 Task: Select traffic view around selected location Providence Canyon State Park, Georgia, United States and identify the nearest hotel to the peak traffic point
Action: Mouse moved to (259, 82)
Screenshot: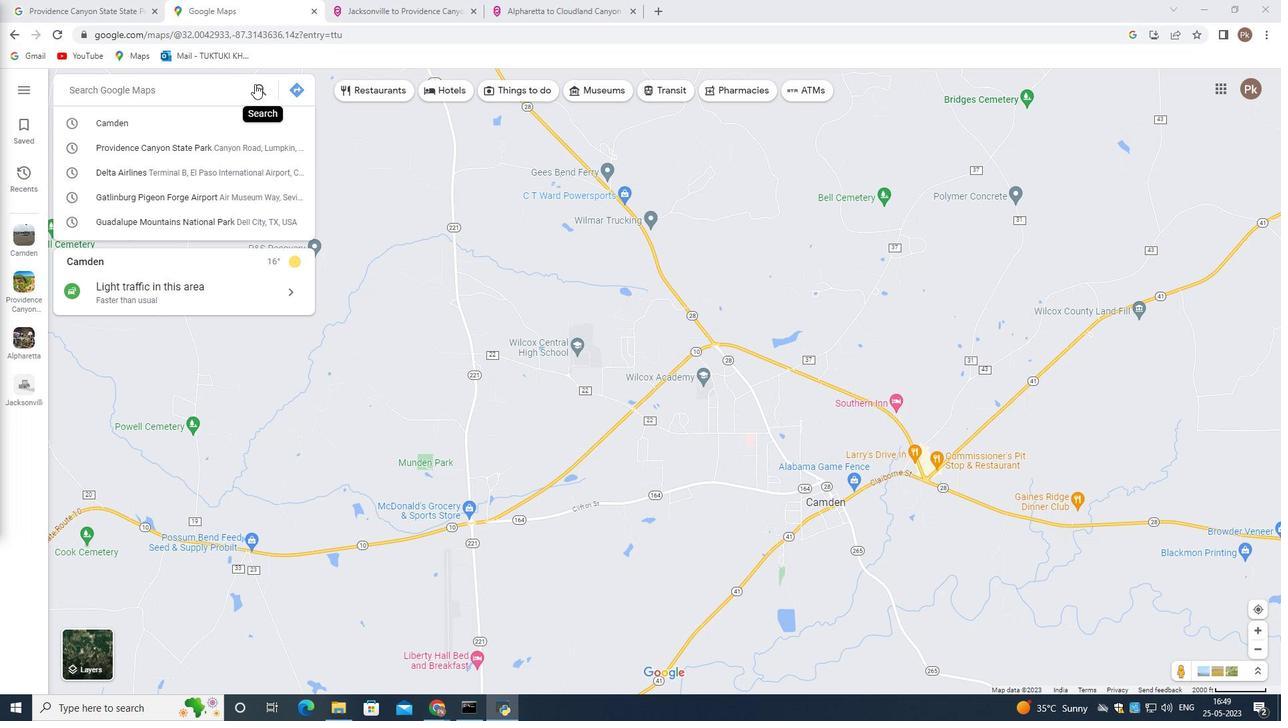 
Action: Mouse pressed left at (259, 82)
Screenshot: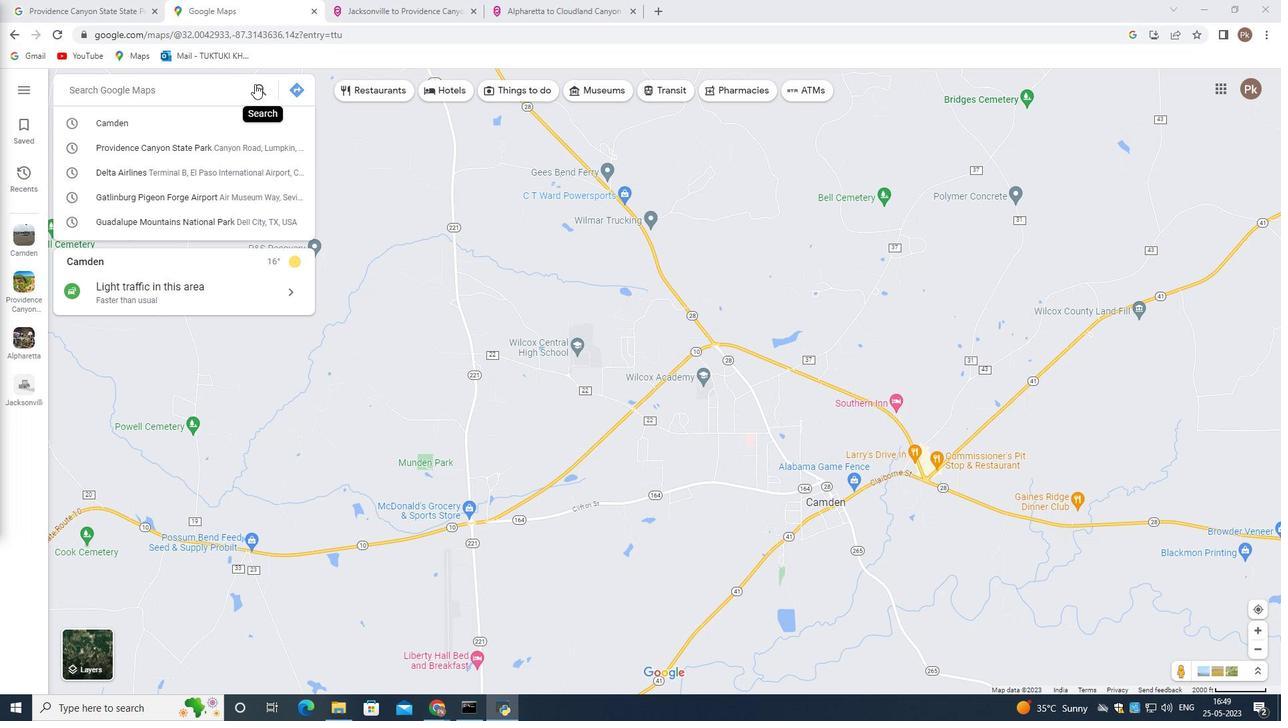 
Action: Mouse moved to (160, 88)
Screenshot: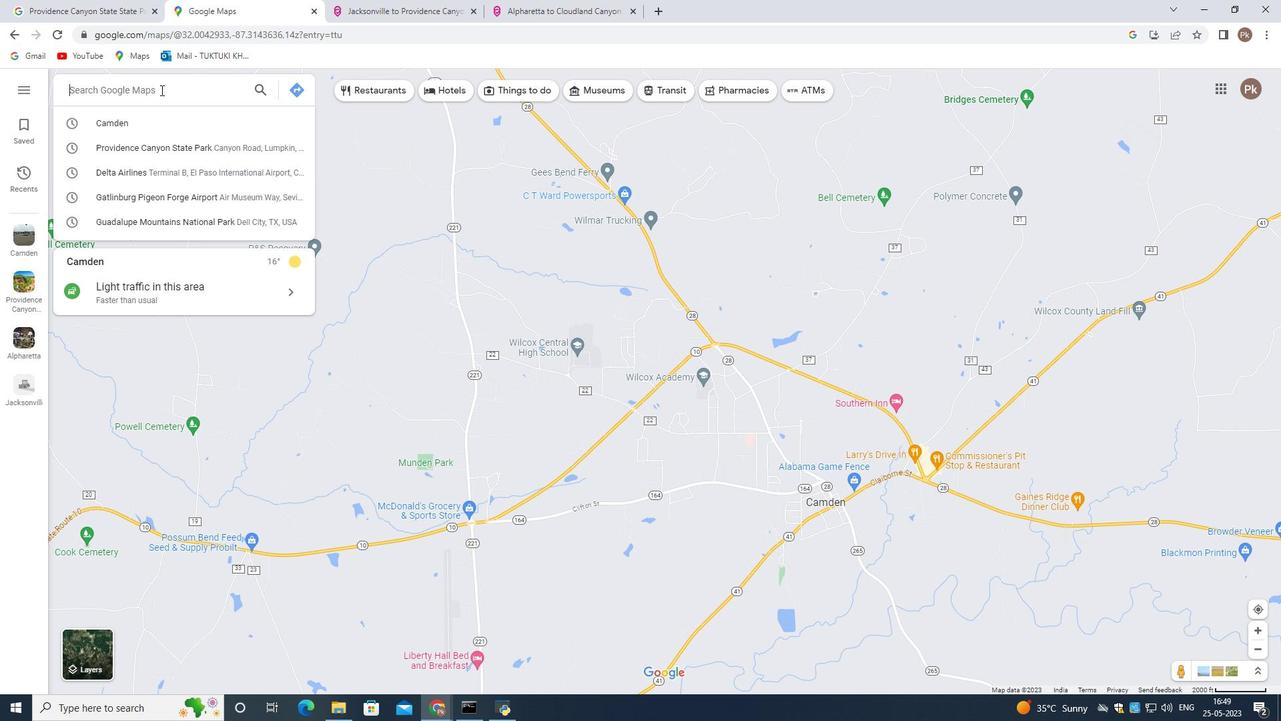 
Action: Mouse pressed left at (160, 88)
Screenshot: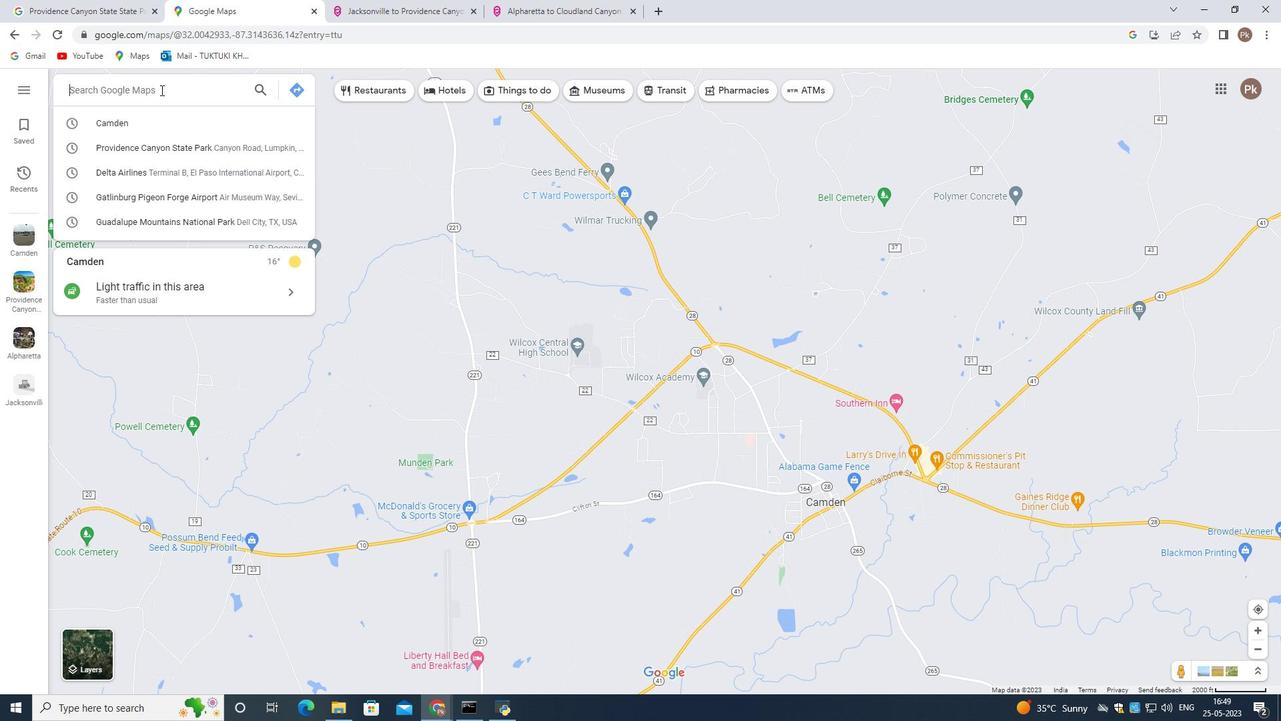 
Action: Key pressed <Key.shift>Providence<Key.space><Key.shift>Canyon<Key.space><Key.shift>State<Key.space><Key.shift>Park,<Key.space><Key.shift>Georgia,<Key.space><Key.shift>United<Key.space><Key.shift>State
Screenshot: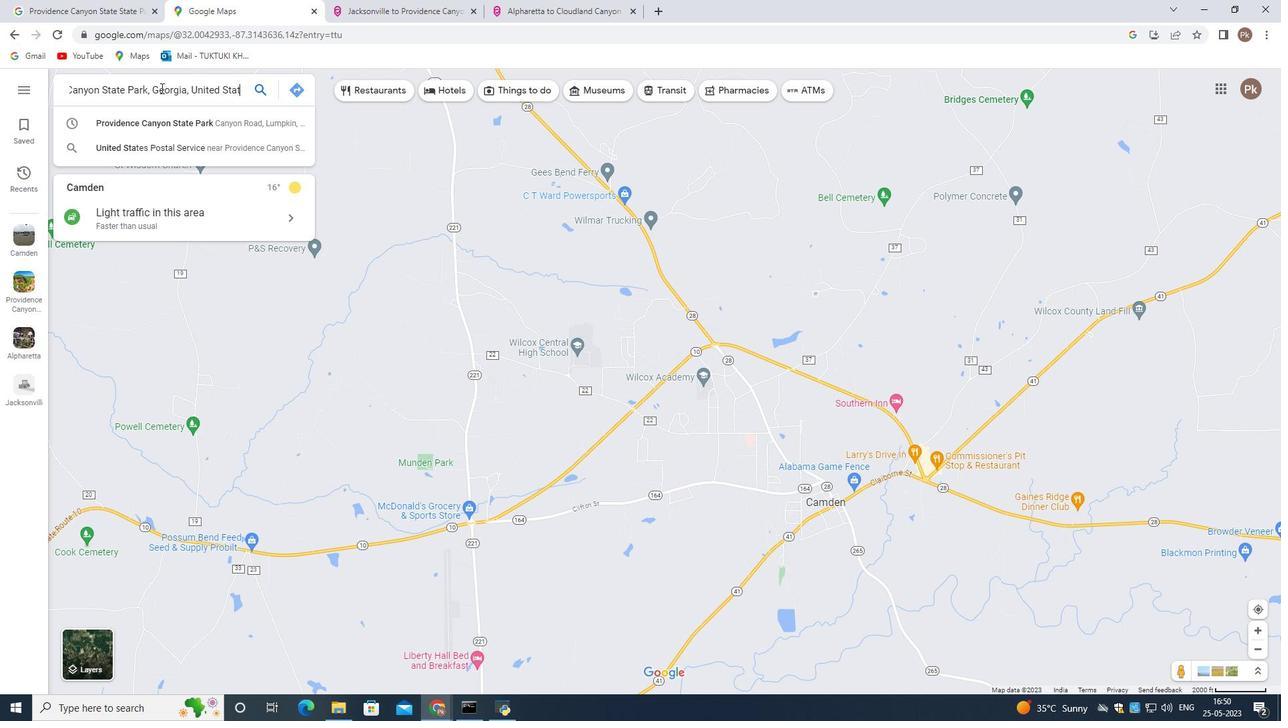 
Action: Mouse moved to (167, 86)
Screenshot: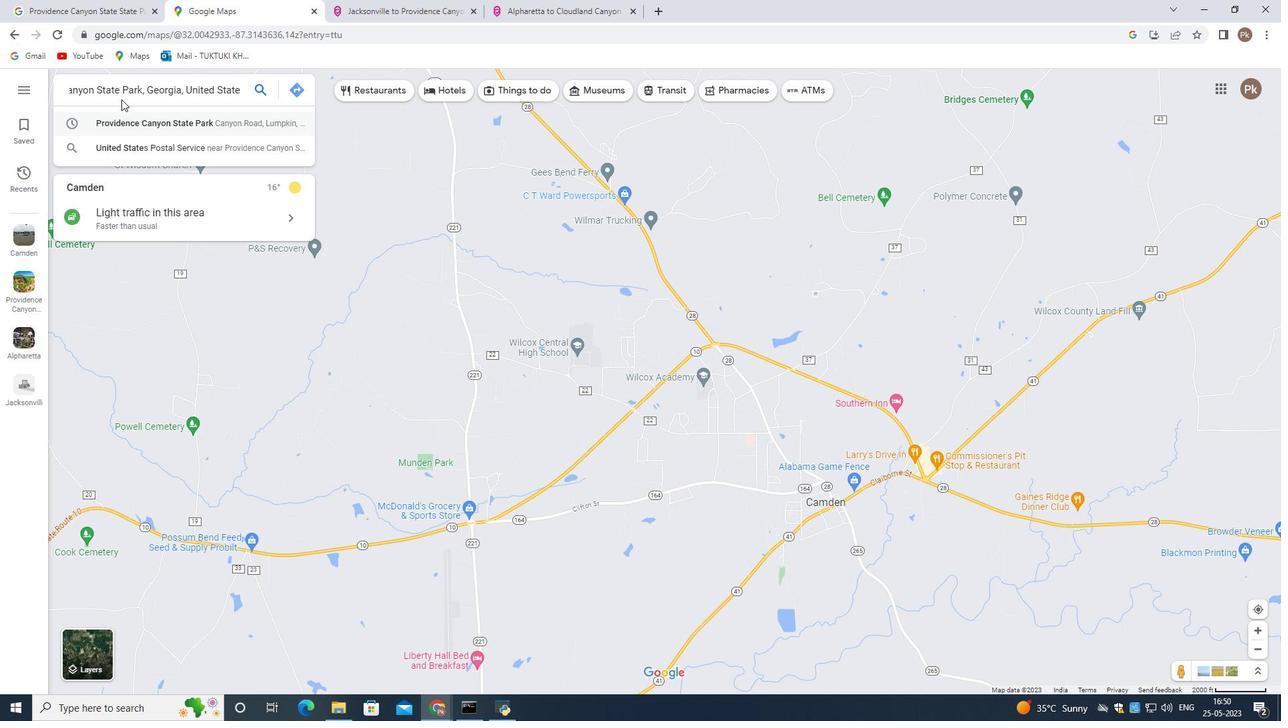 
Action: Key pressed <Key.space>nearest<Key.space>hotel<Key.space>to<Key.space>the<Key.space>peak<Key.space>traffic<Key.space>point<Key.enter>
Screenshot: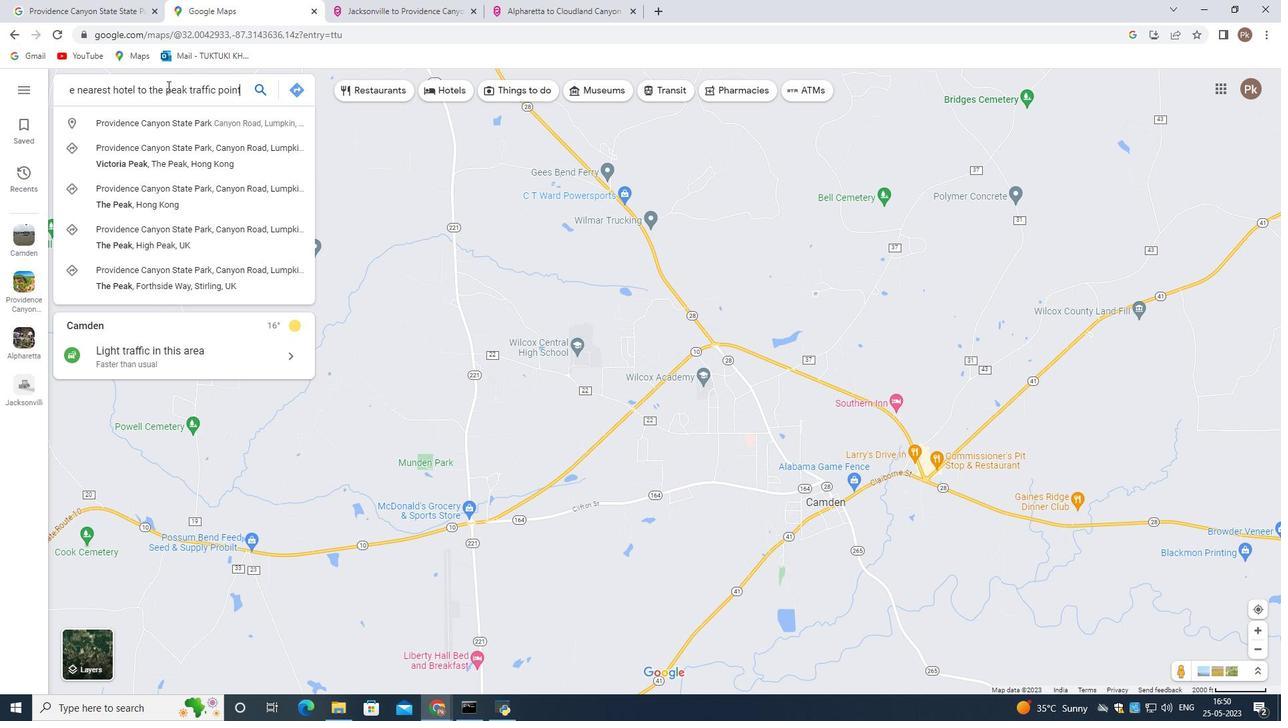 
Action: Mouse moved to (648, 348)
Screenshot: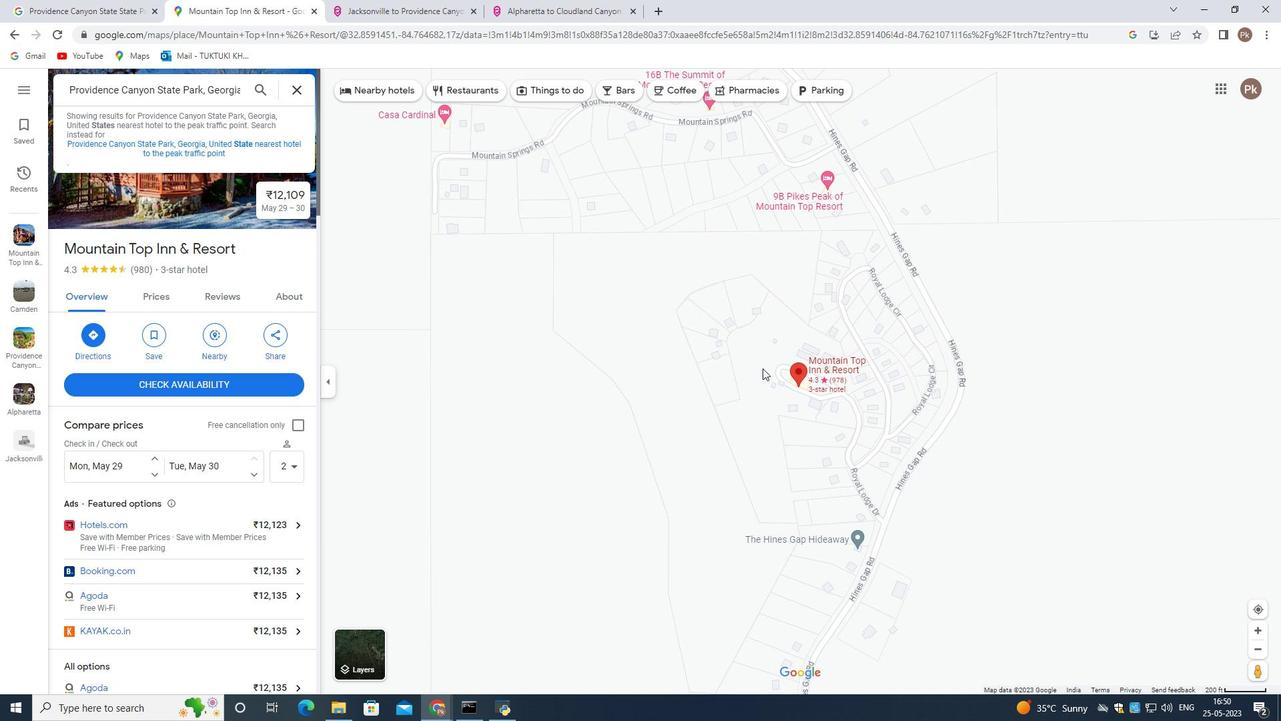 
Action: Mouse scrolled (648, 347) with delta (0, 0)
Screenshot: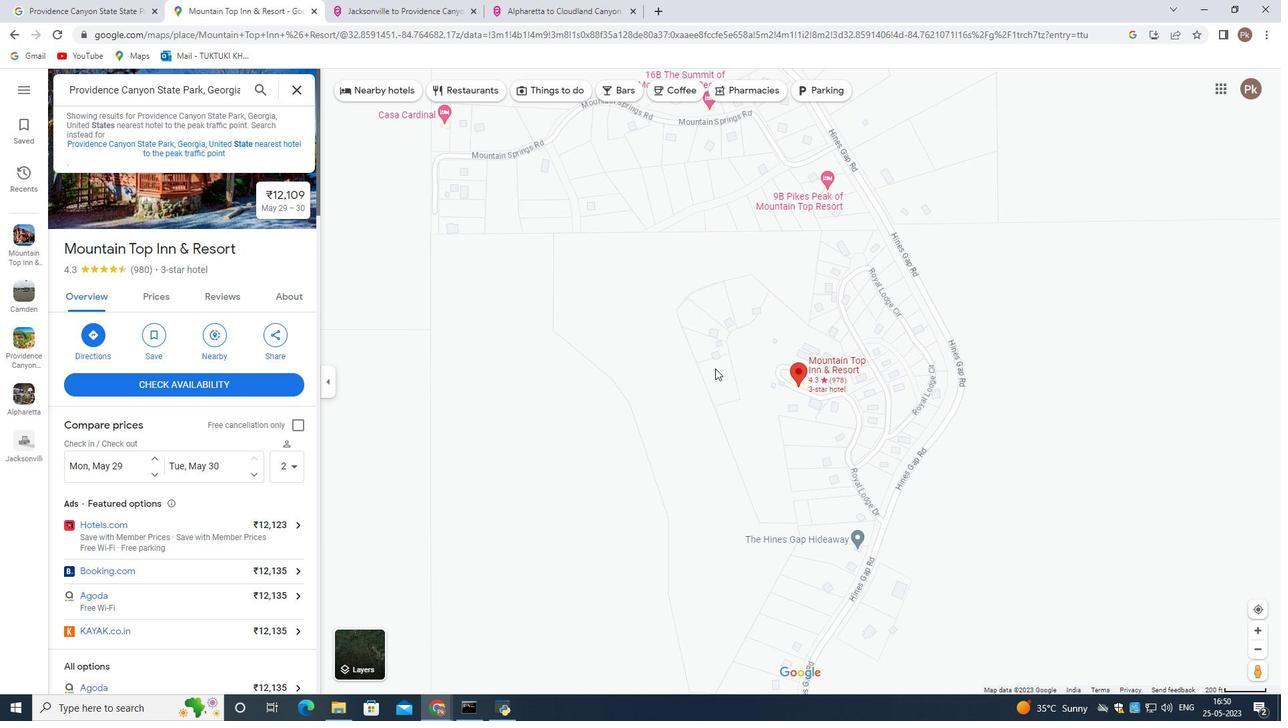 
Action: Mouse scrolled (648, 347) with delta (0, 0)
Screenshot: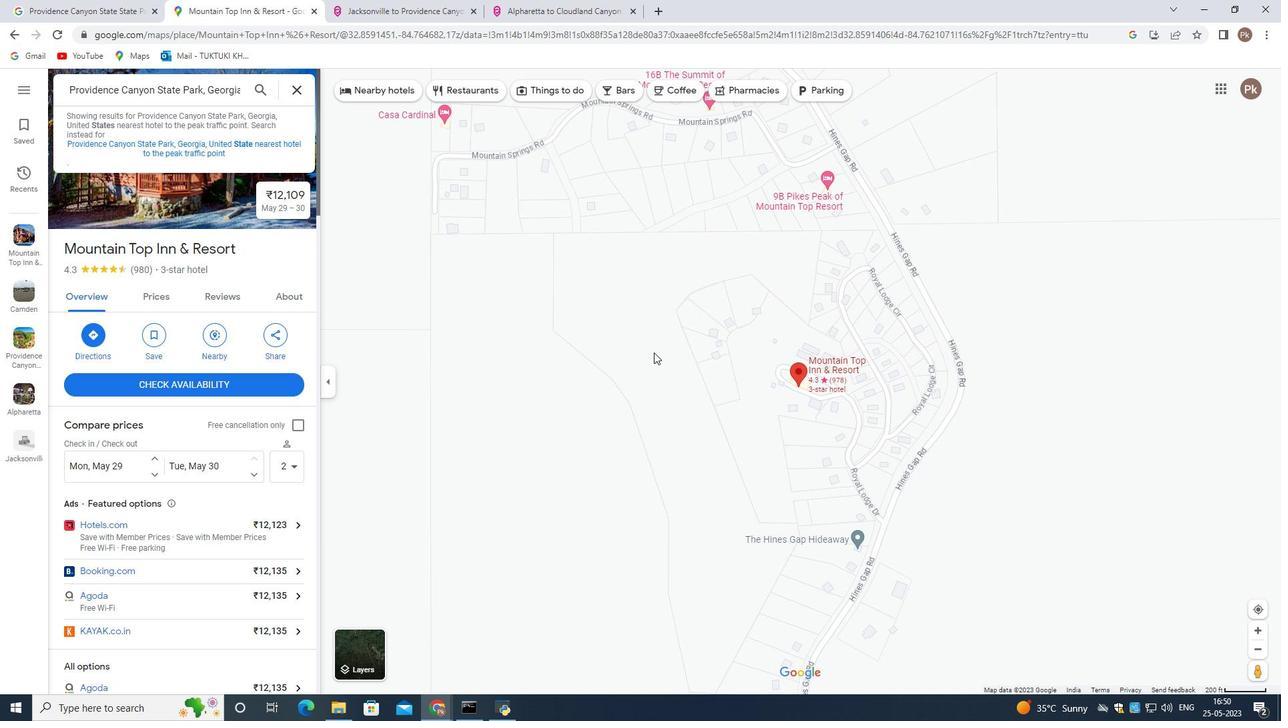 
Action: Mouse scrolled (648, 347) with delta (0, 0)
Screenshot: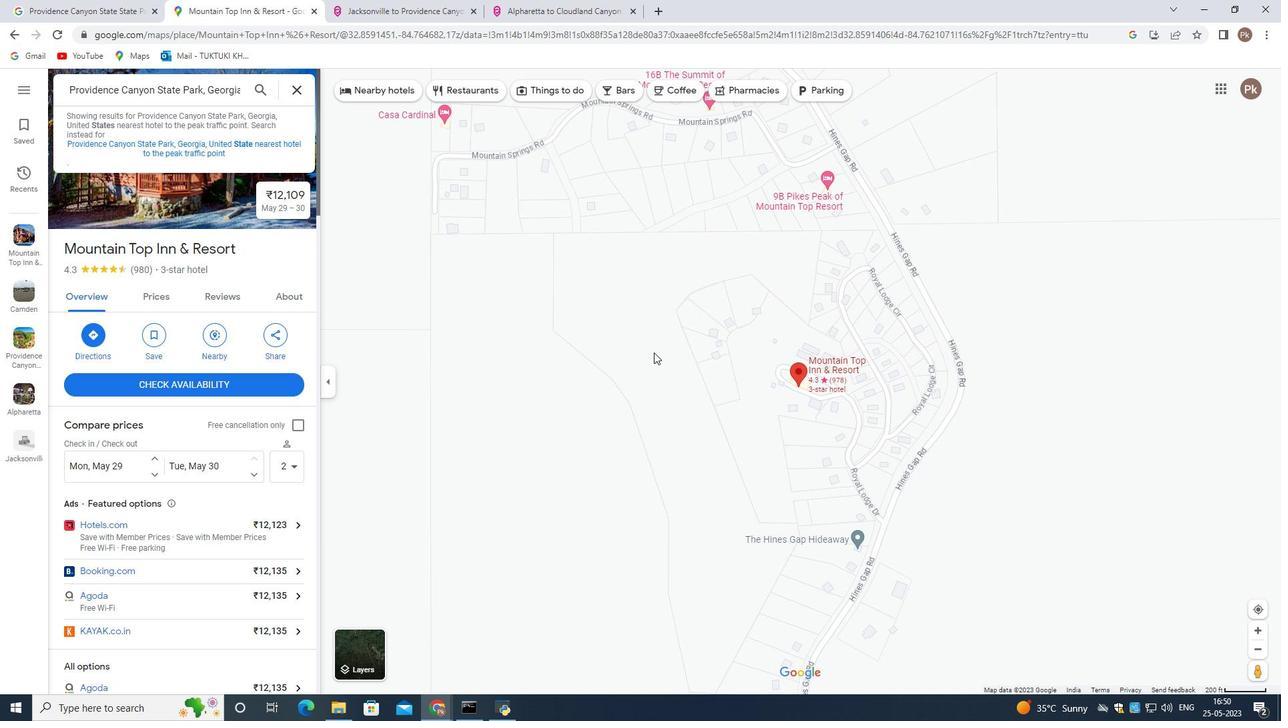 
Action: Mouse scrolled (648, 347) with delta (0, 0)
Screenshot: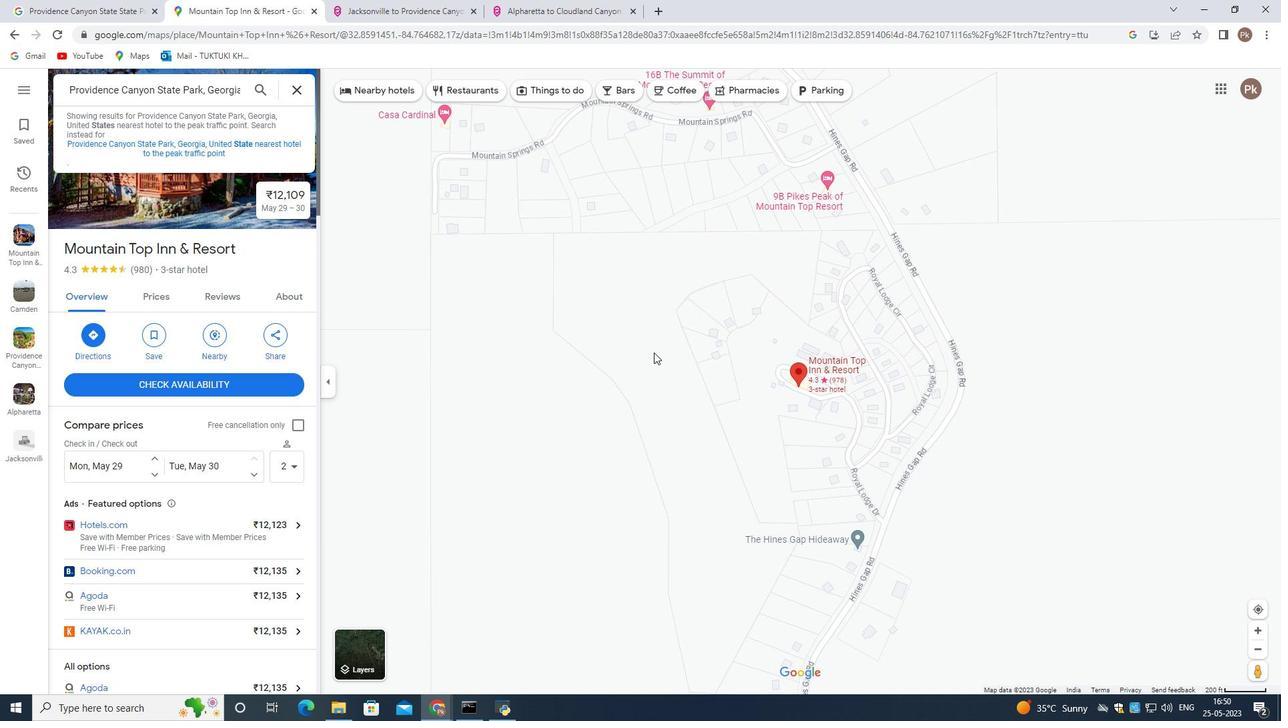 
Action: Mouse scrolled (648, 347) with delta (0, 0)
Screenshot: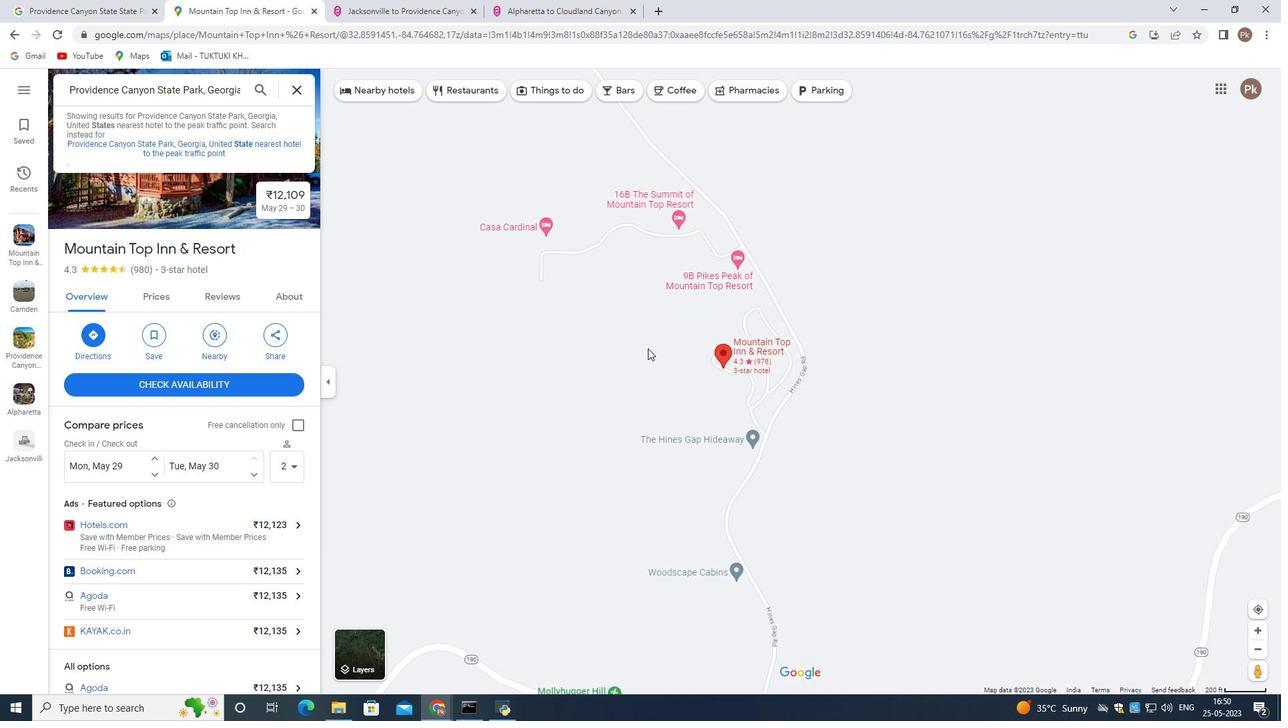 
Action: Mouse scrolled (648, 347) with delta (0, 0)
Screenshot: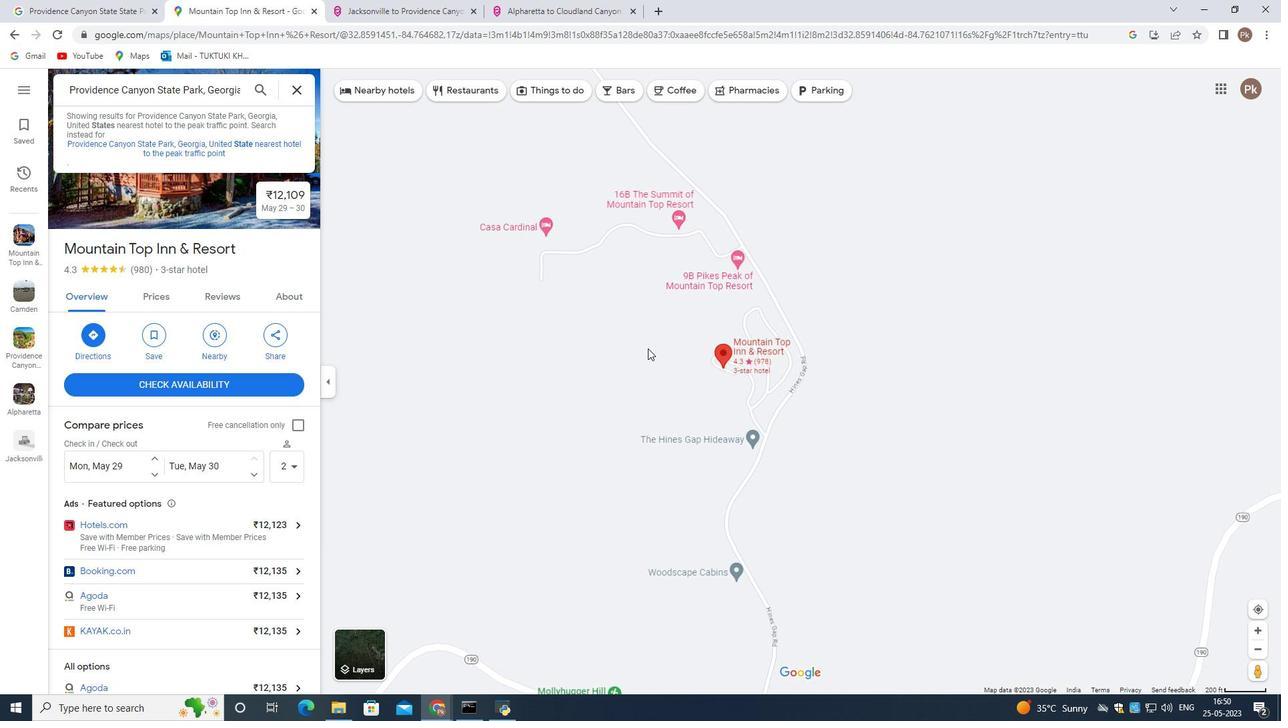 
Action: Mouse scrolled (648, 347) with delta (0, 0)
Screenshot: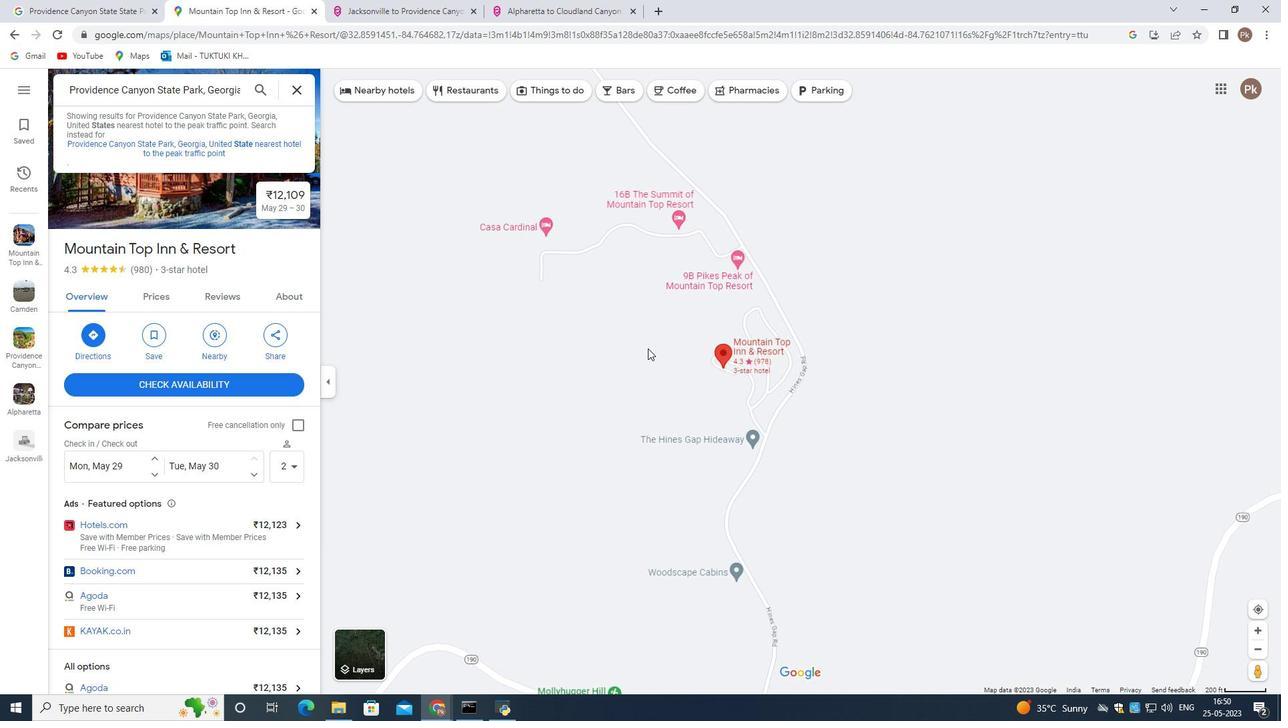 
Action: Mouse scrolled (648, 347) with delta (0, 0)
Screenshot: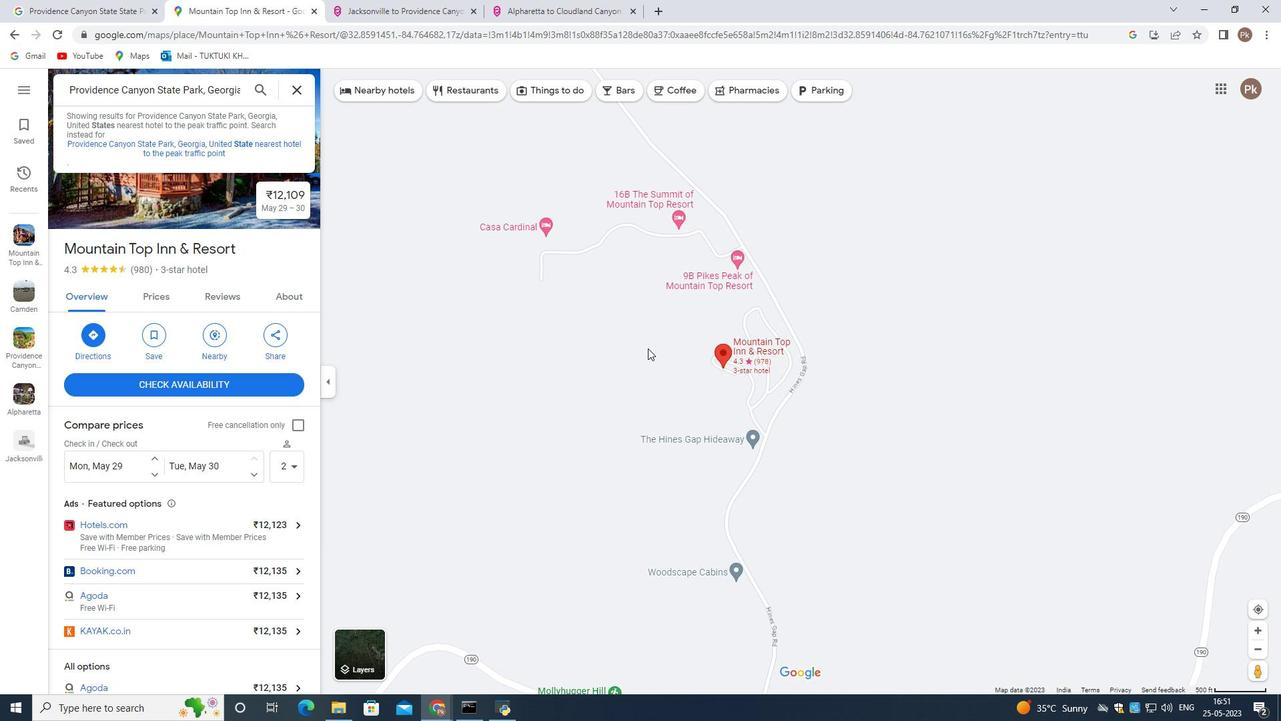 
Action: Mouse scrolled (648, 347) with delta (0, 0)
Screenshot: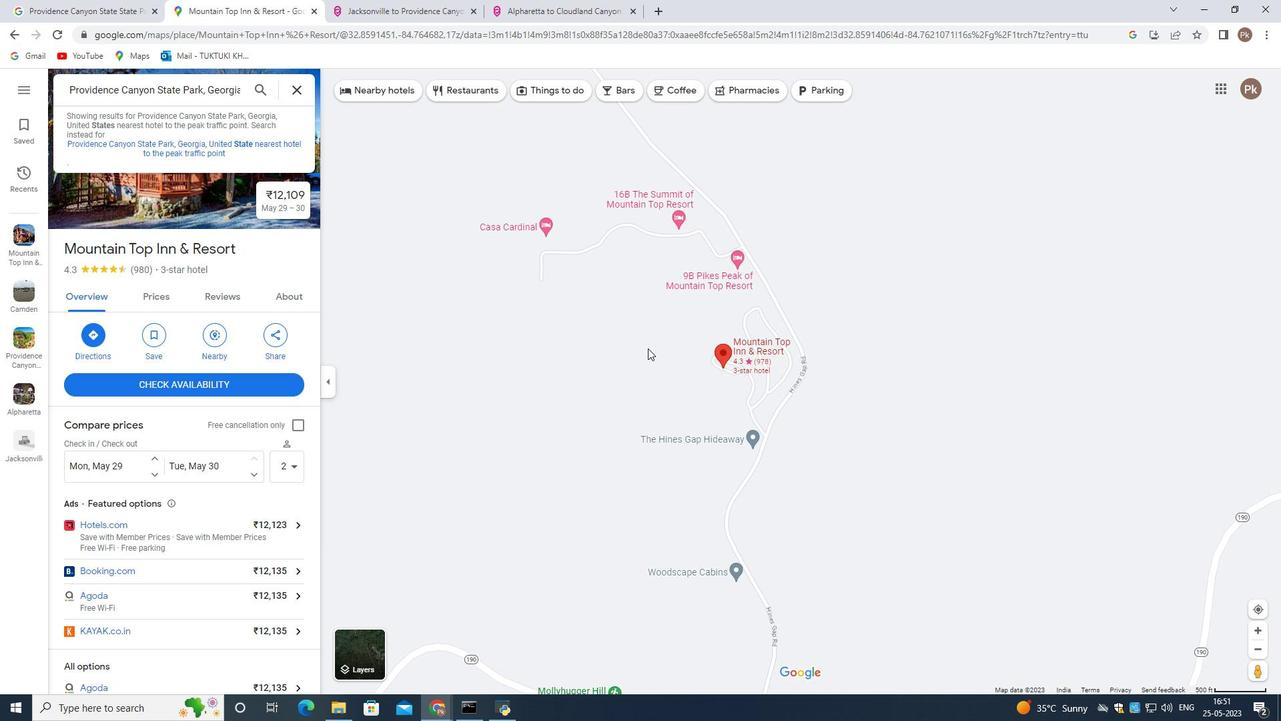 
Action: Mouse scrolled (648, 347) with delta (0, 0)
Screenshot: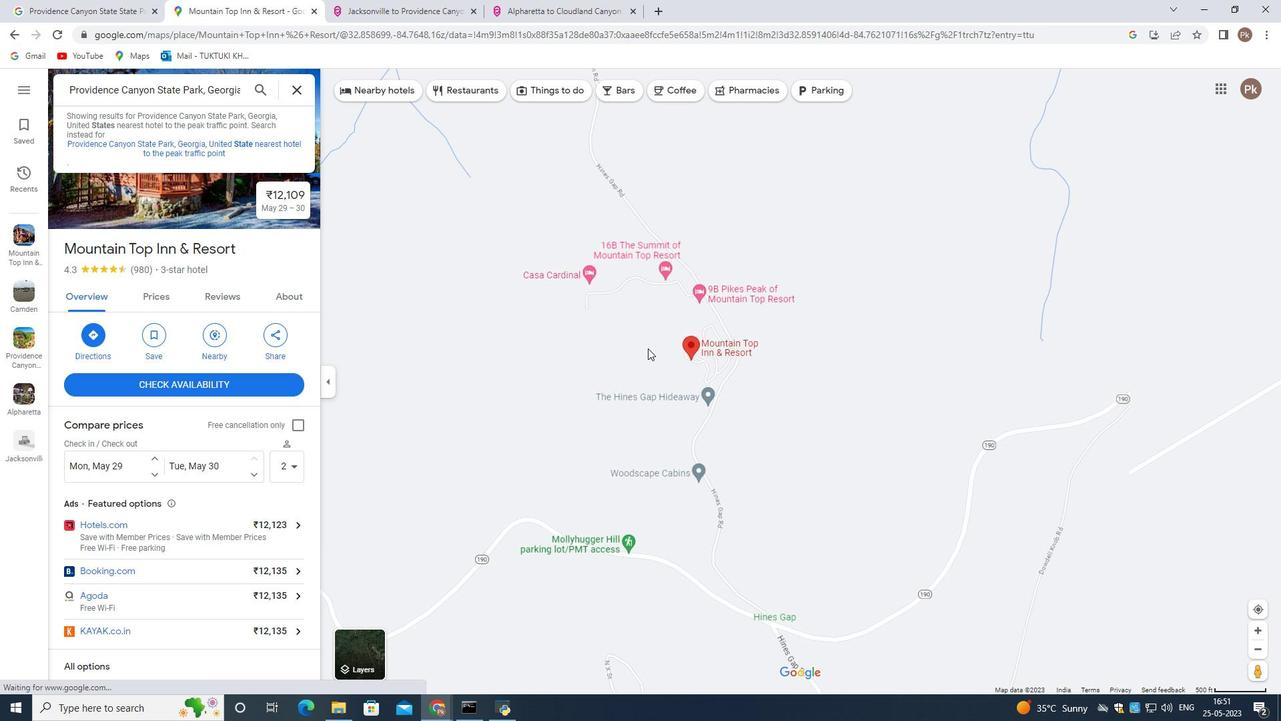 
Action: Mouse moved to (648, 348)
Screenshot: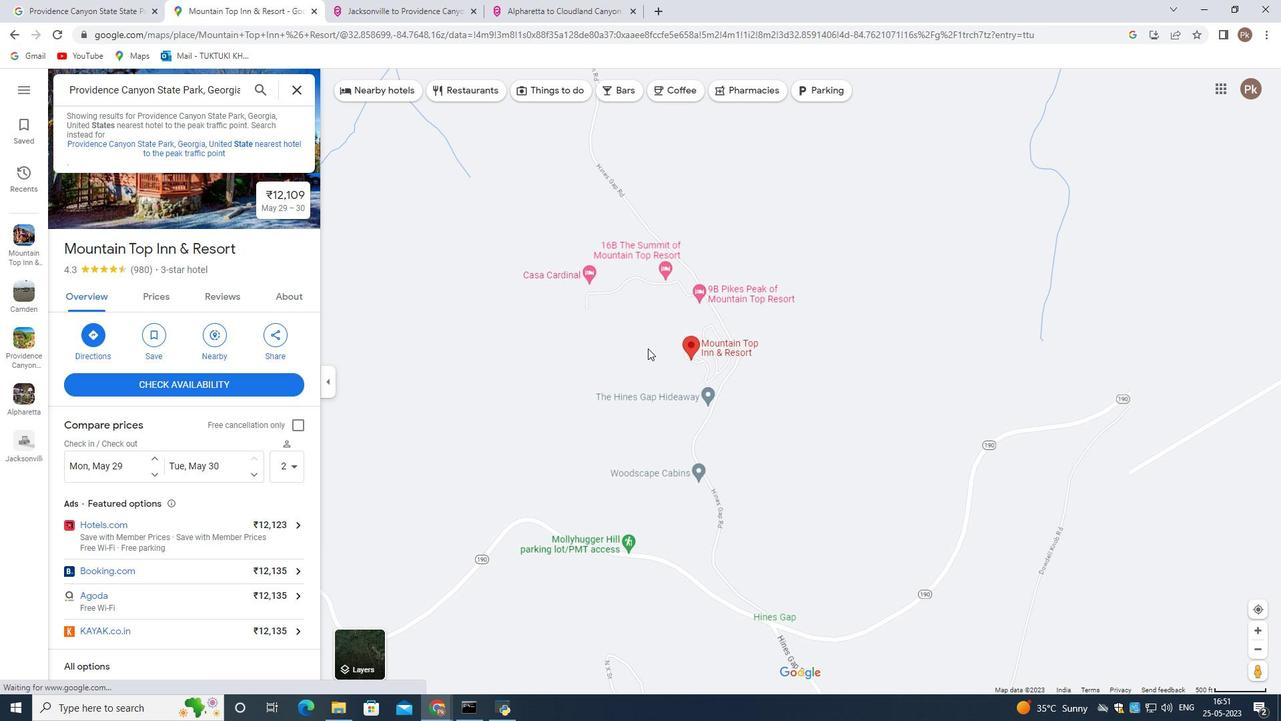 
Action: Mouse scrolled (648, 347) with delta (0, 0)
Screenshot: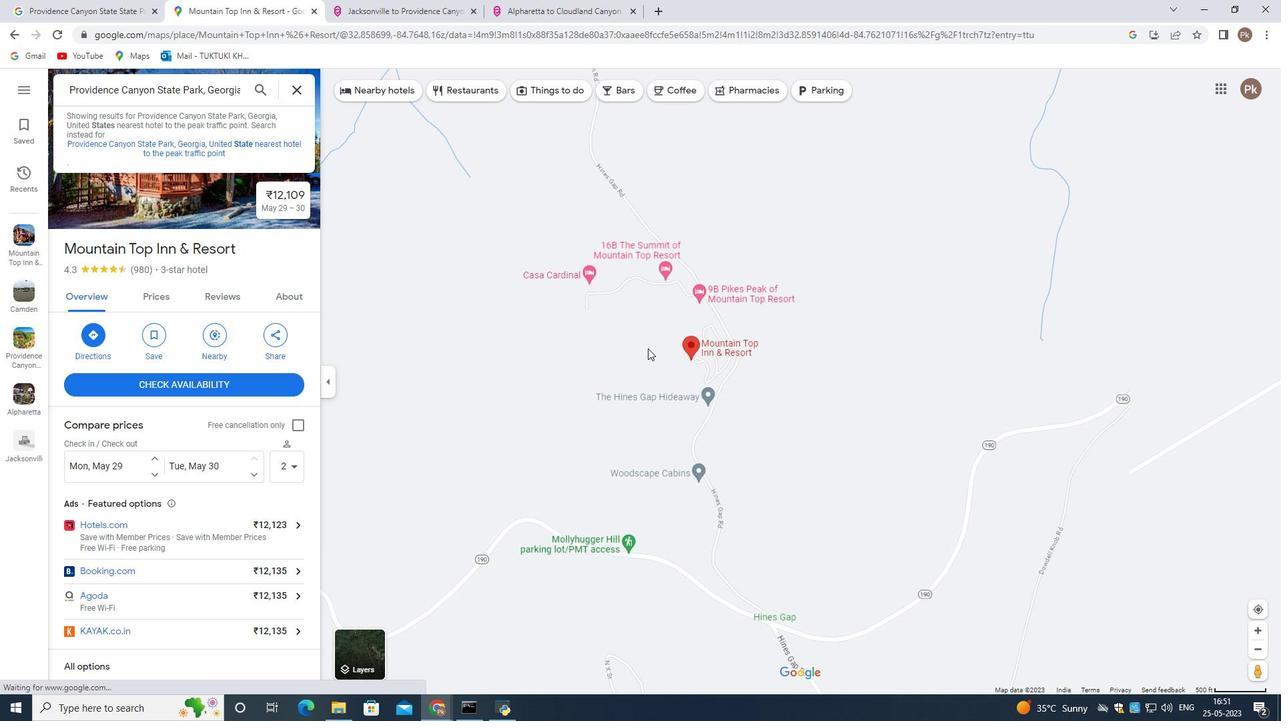 
Action: Mouse moved to (647, 348)
Screenshot: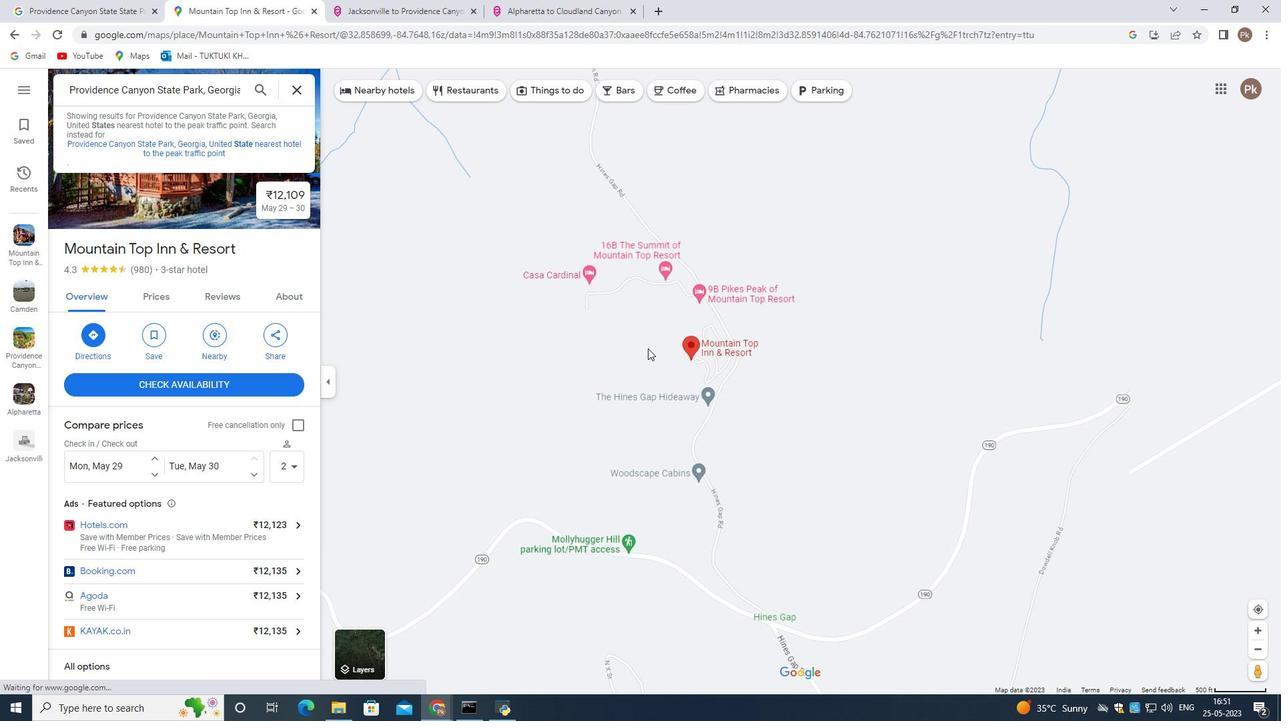 
Action: Mouse scrolled (648, 347) with delta (0, 0)
Screenshot: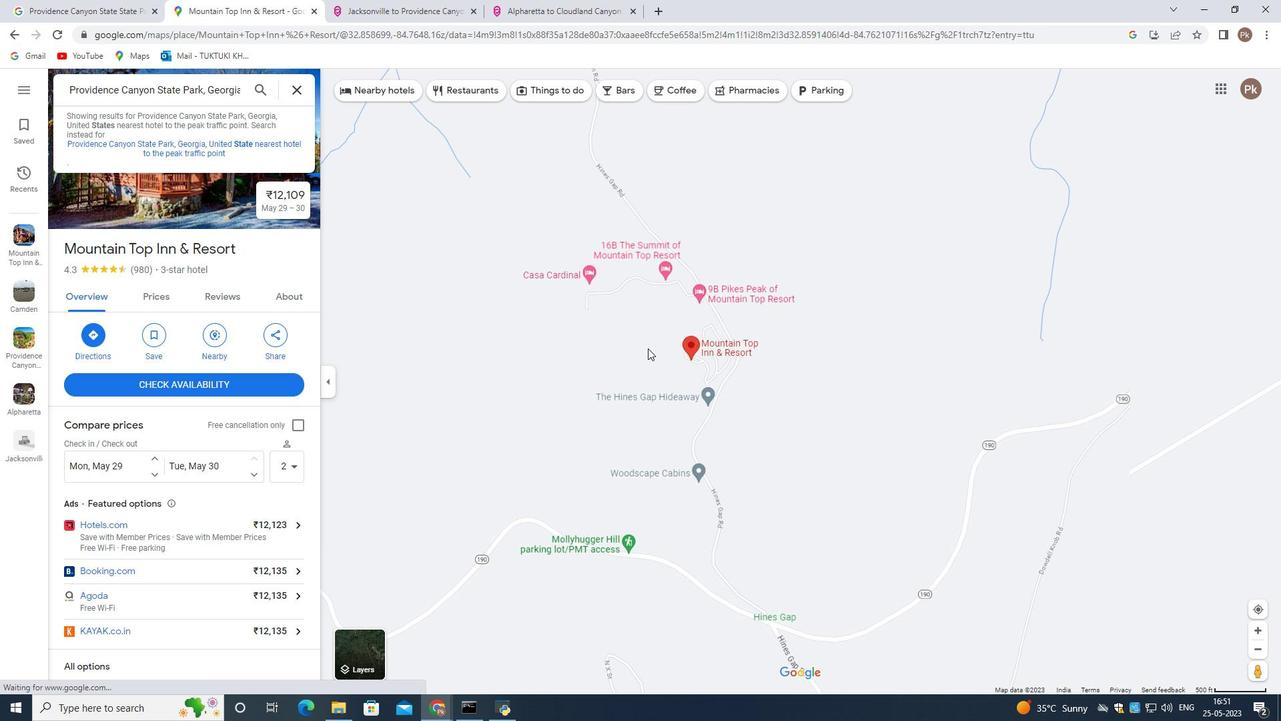
Action: Mouse moved to (640, 364)
Screenshot: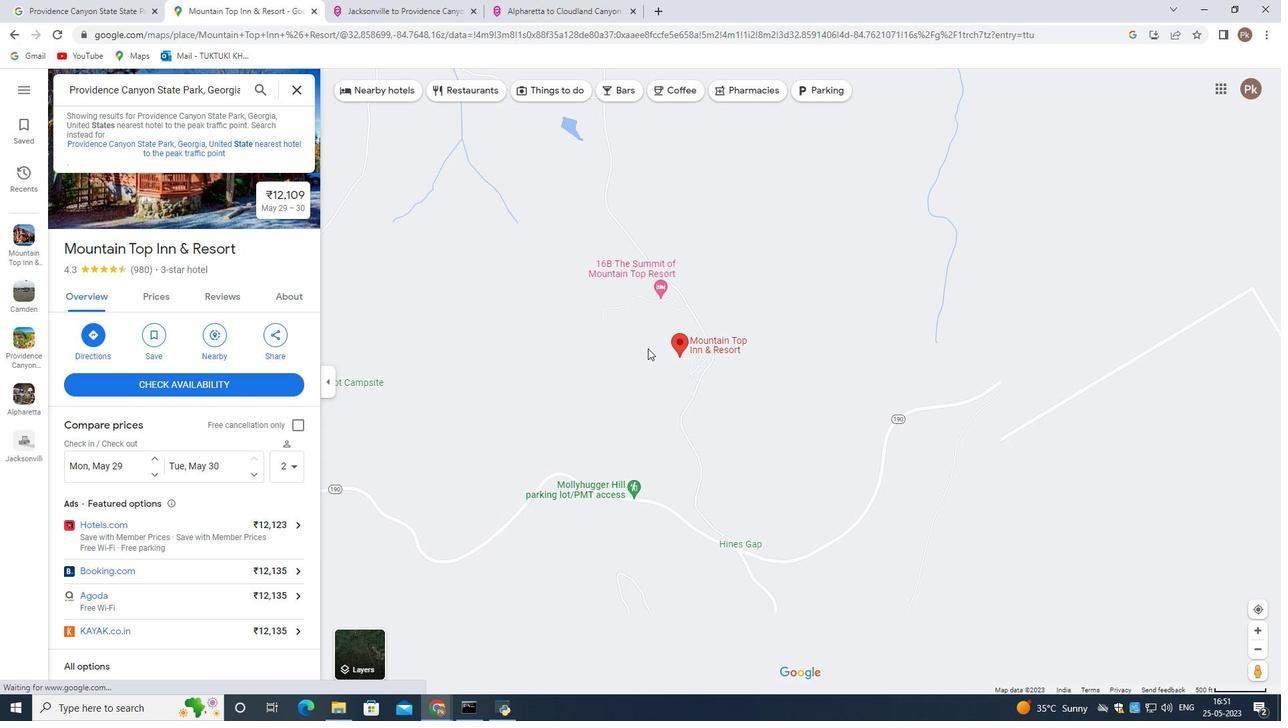 
Action: Mouse scrolled (646, 347) with delta (0, 0)
Screenshot: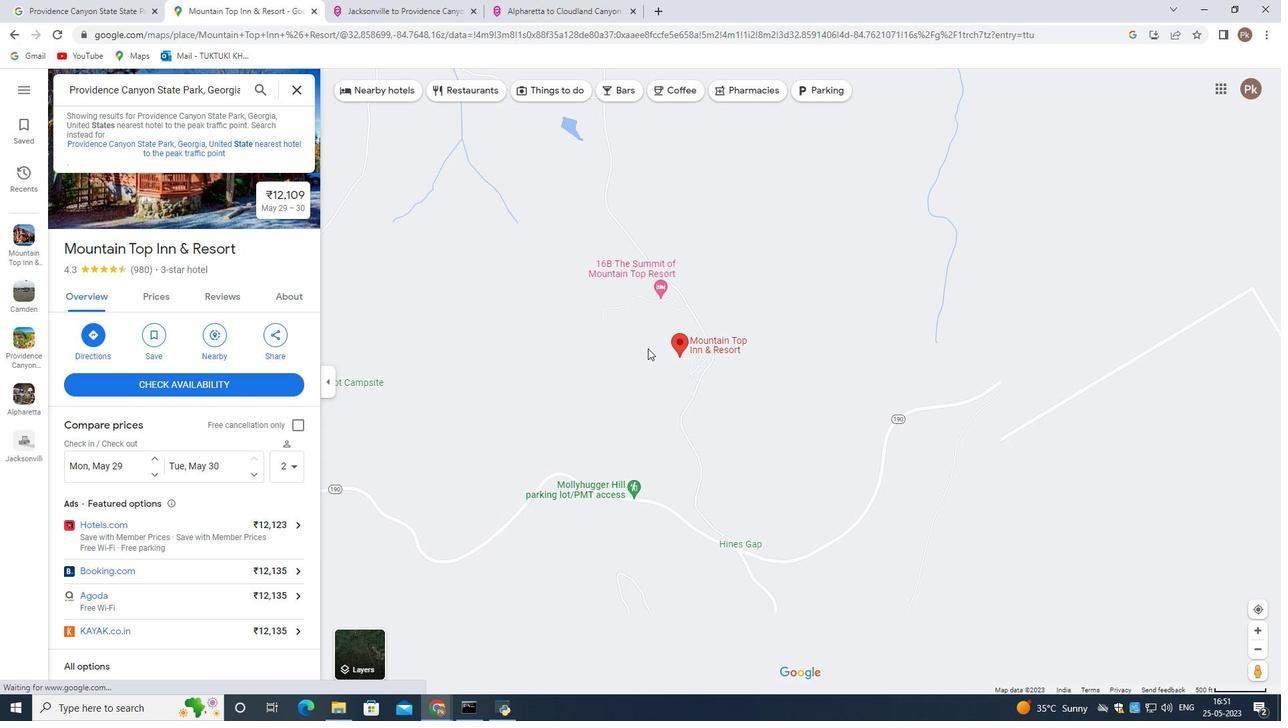 
Action: Mouse moved to (639, 364)
Screenshot: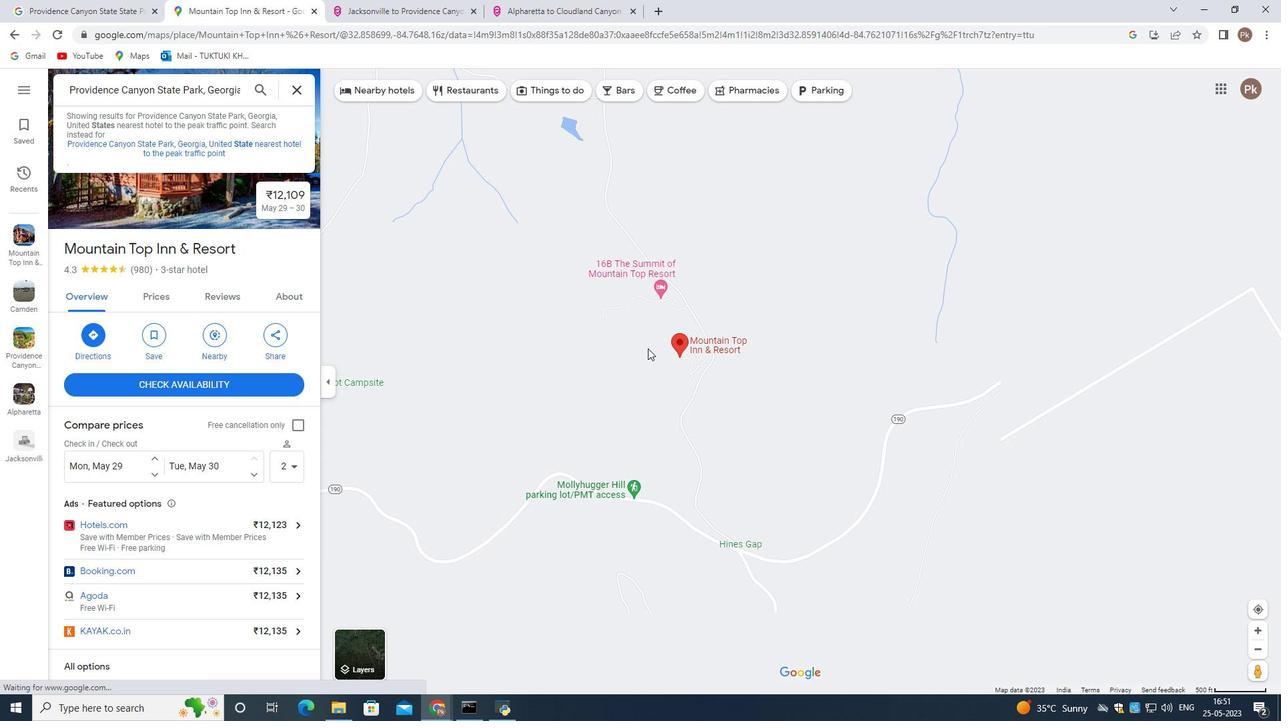 
Action: Mouse scrolled (645, 351) with delta (0, 0)
Screenshot: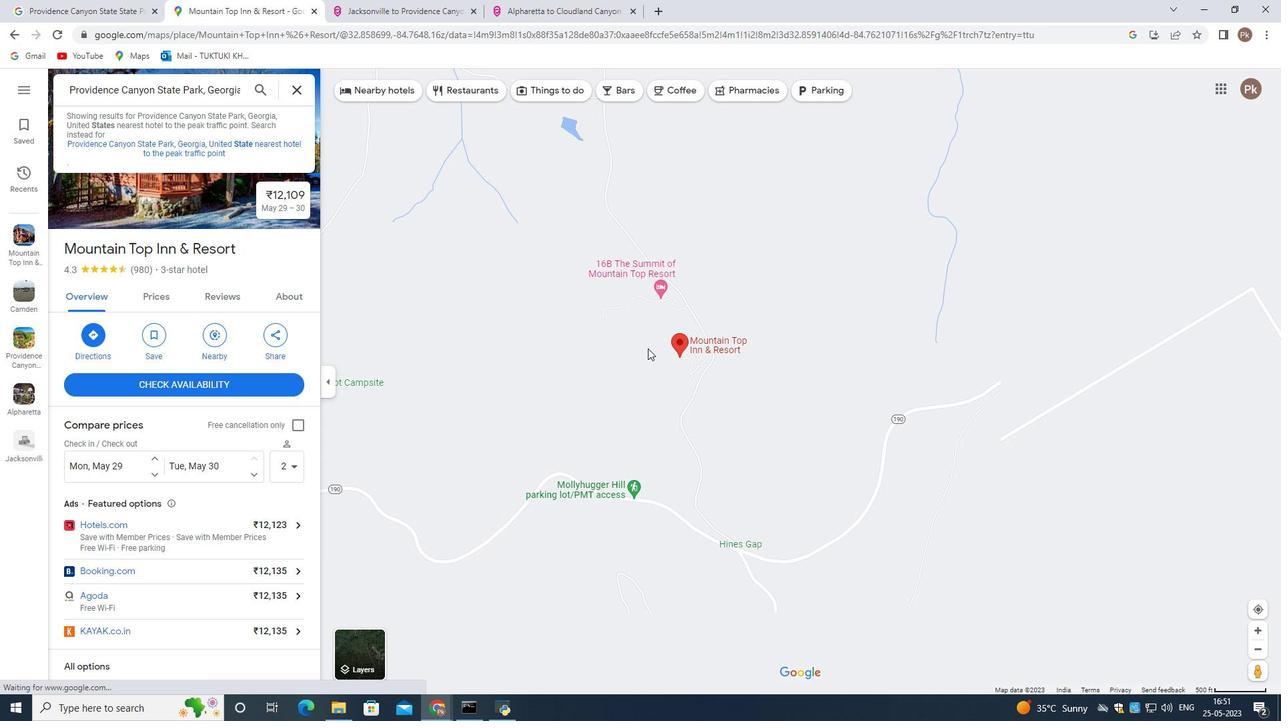 
Action: Mouse moved to (530, 342)
Screenshot: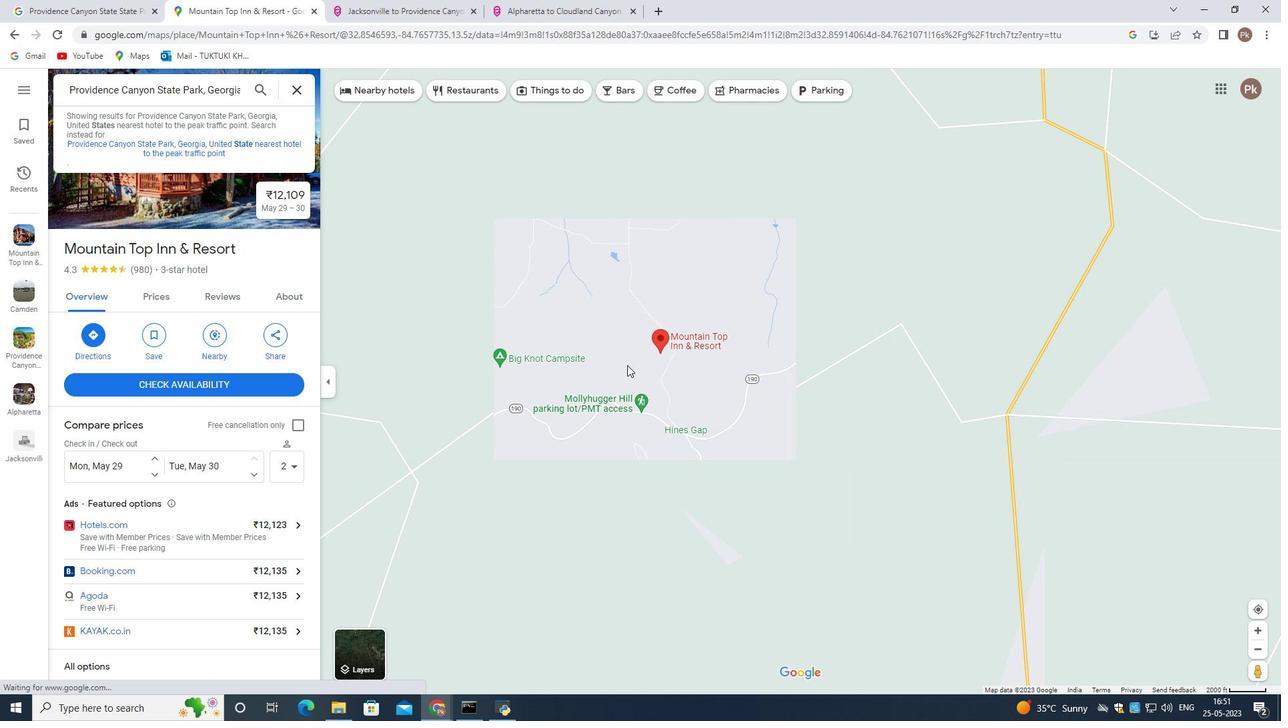 
Action: Mouse scrolled (530, 341) with delta (0, 0)
Screenshot: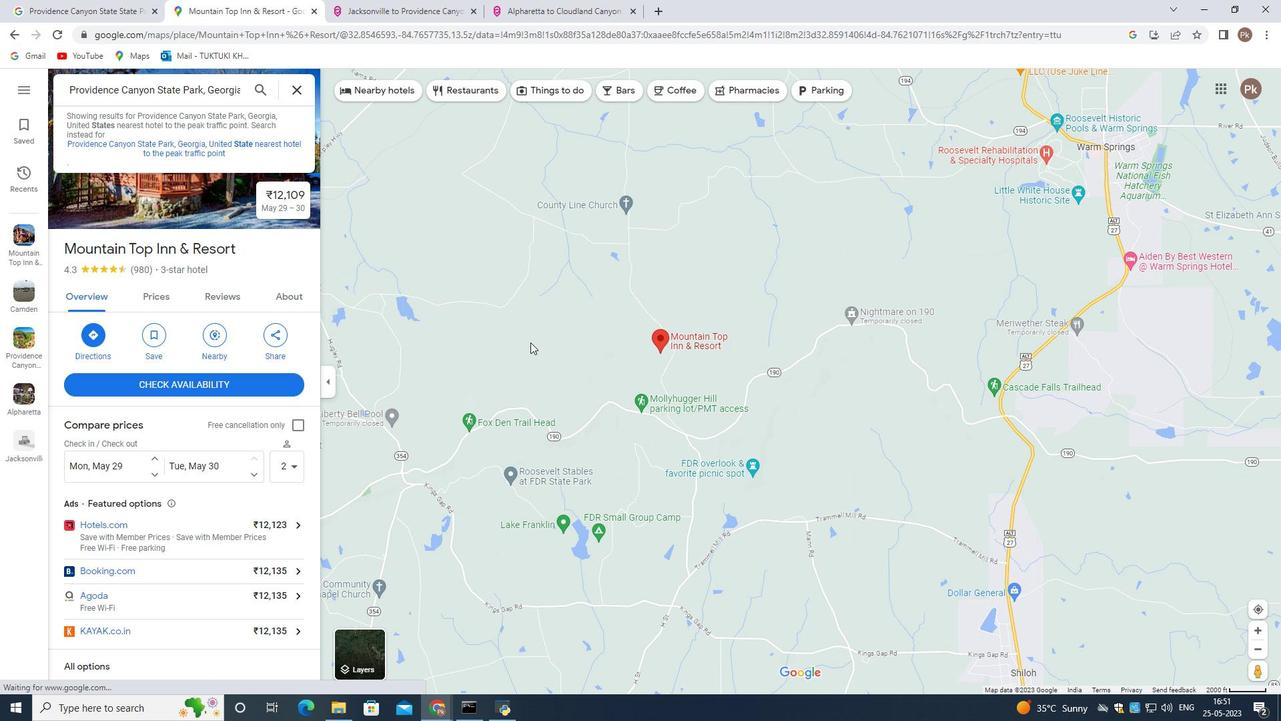 
Action: Mouse scrolled (530, 341) with delta (0, 0)
Screenshot: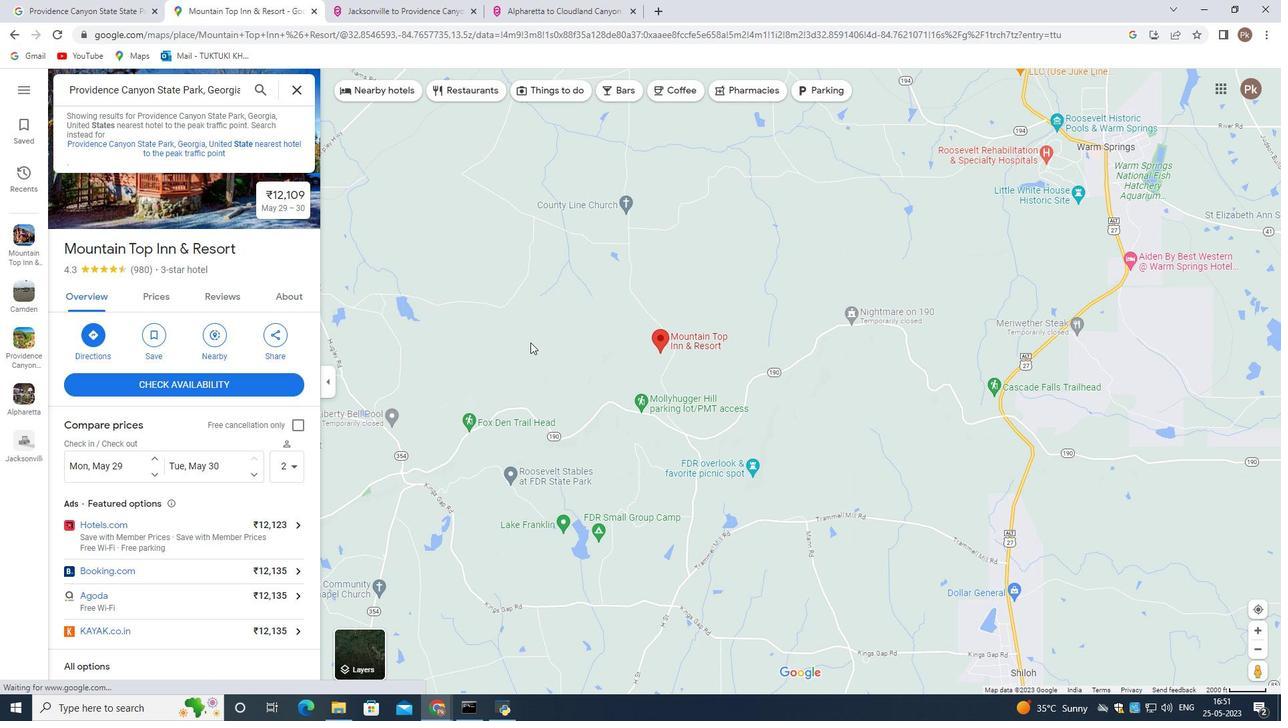
Action: Mouse scrolled (530, 341) with delta (0, 0)
Screenshot: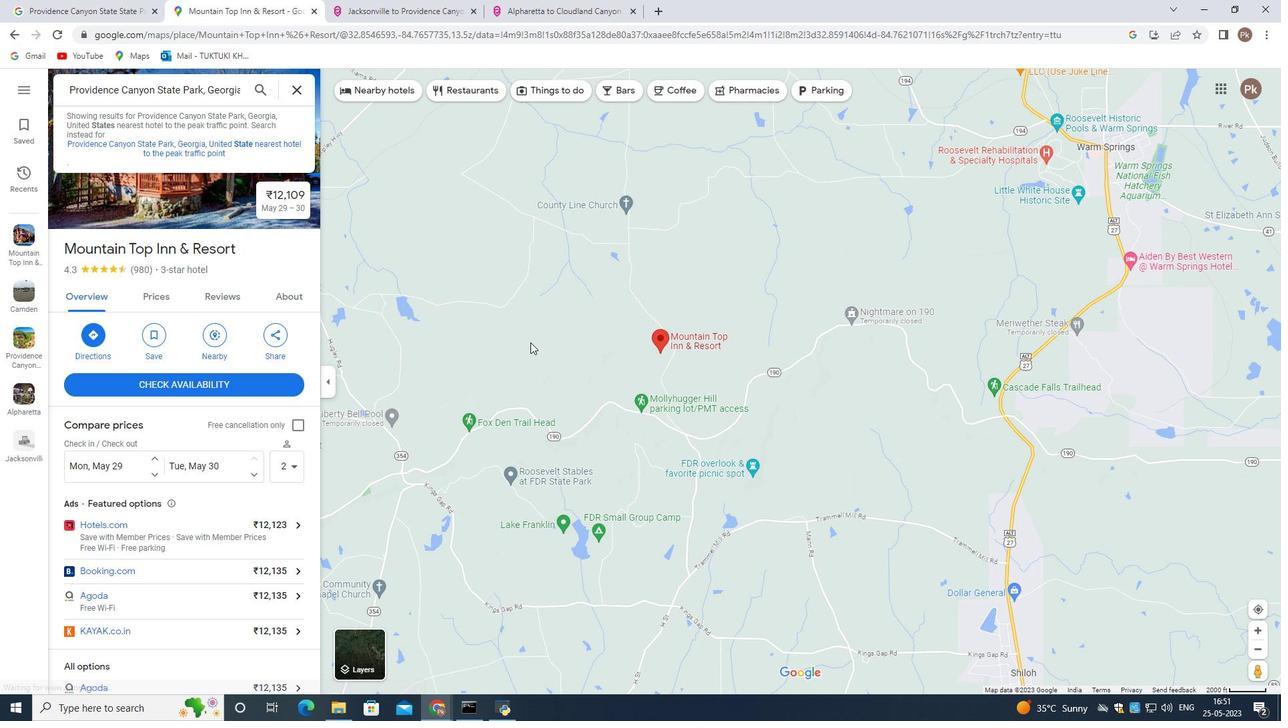 
Action: Mouse moved to (668, 313)
Screenshot: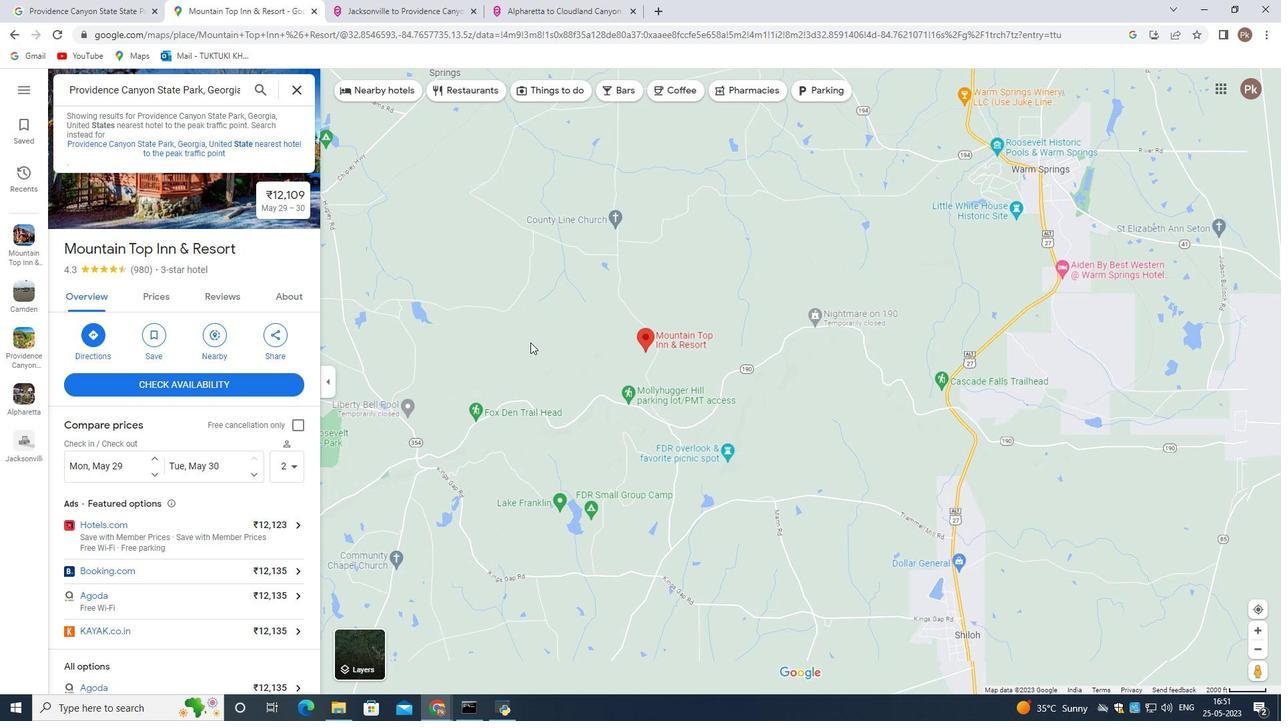 
Action: Mouse scrolled (668, 312) with delta (0, 0)
Screenshot: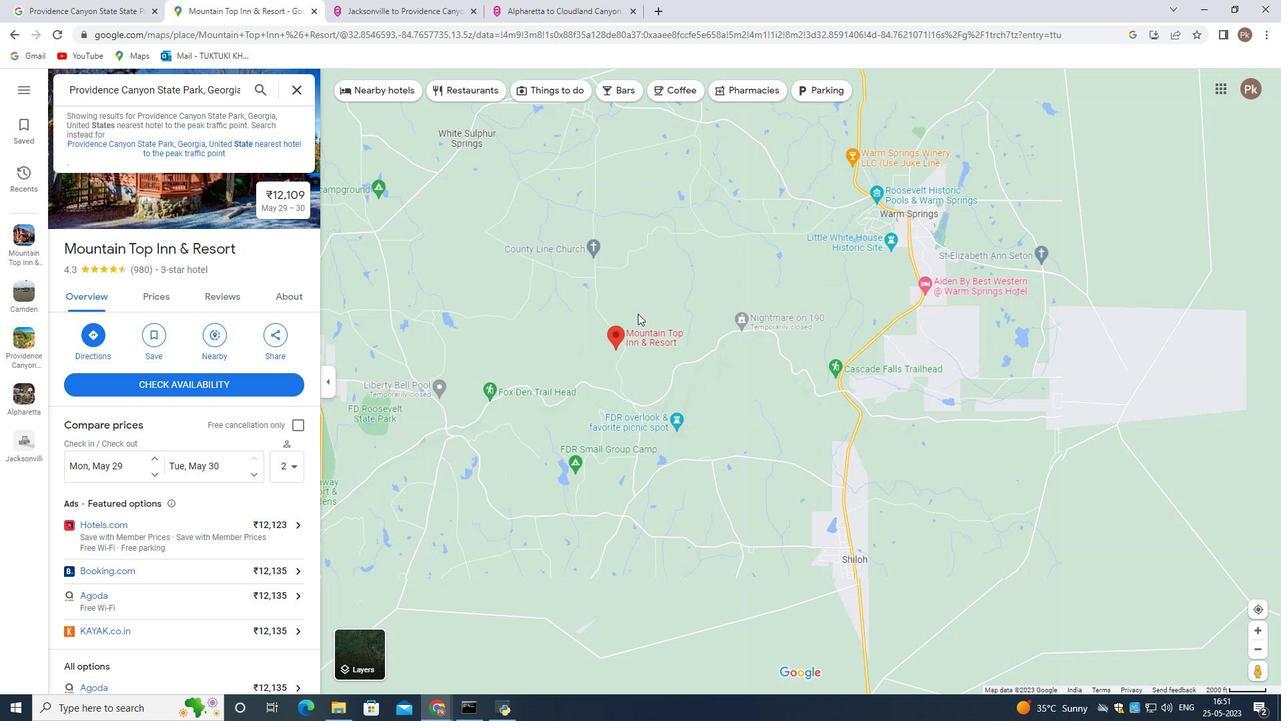 
Action: Mouse scrolled (668, 312) with delta (0, 0)
Screenshot: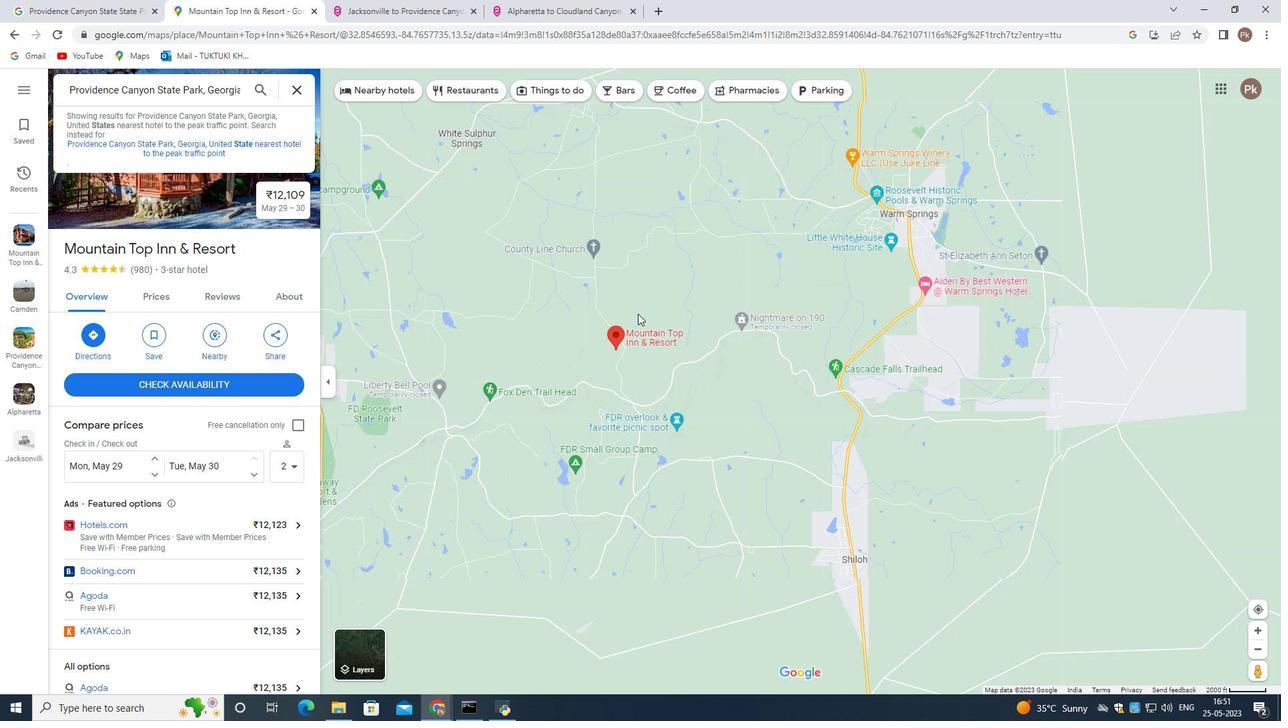 
Action: Mouse scrolled (668, 312) with delta (0, 0)
Screenshot: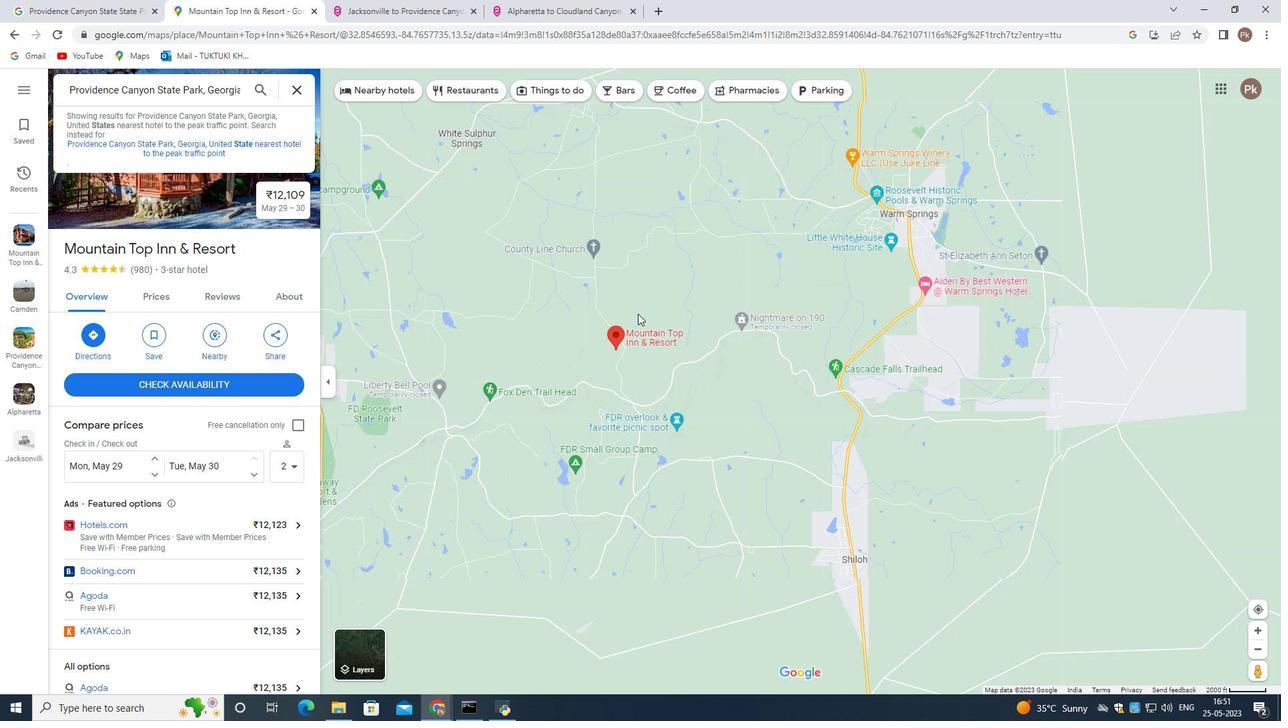
Action: Mouse scrolled (668, 312) with delta (0, 0)
Screenshot: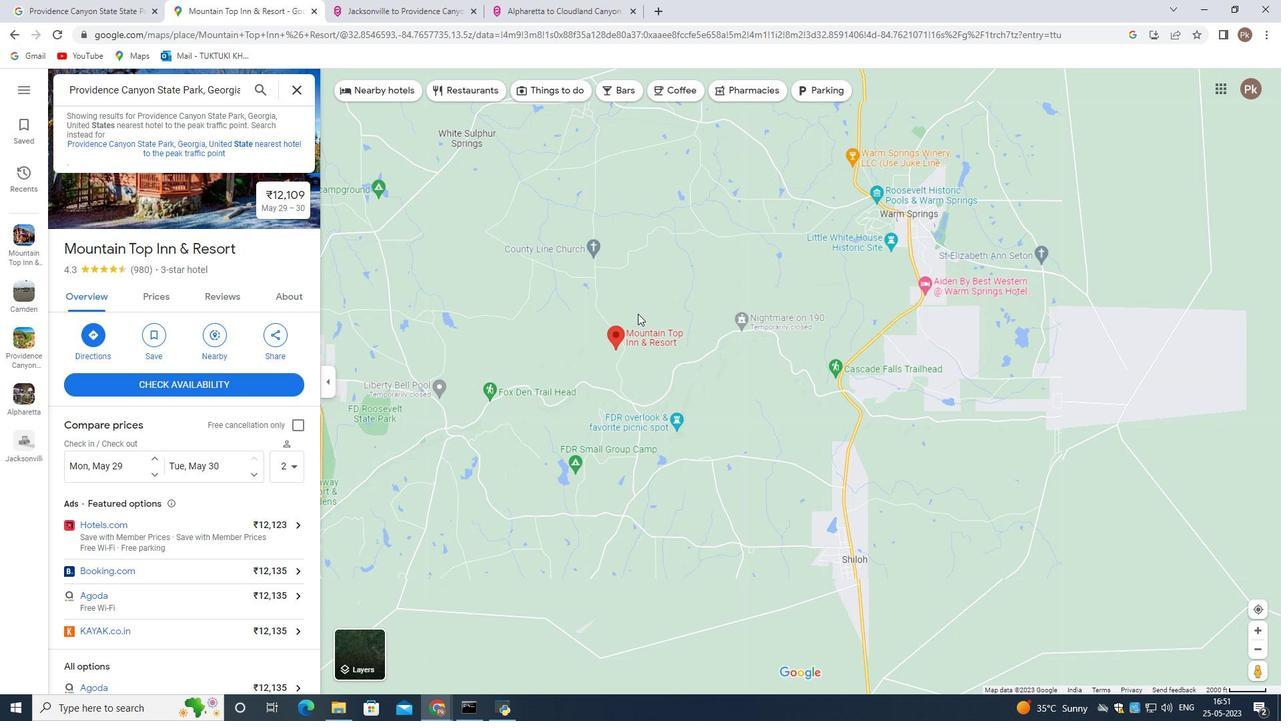 
Action: Mouse moved to (643, 325)
Screenshot: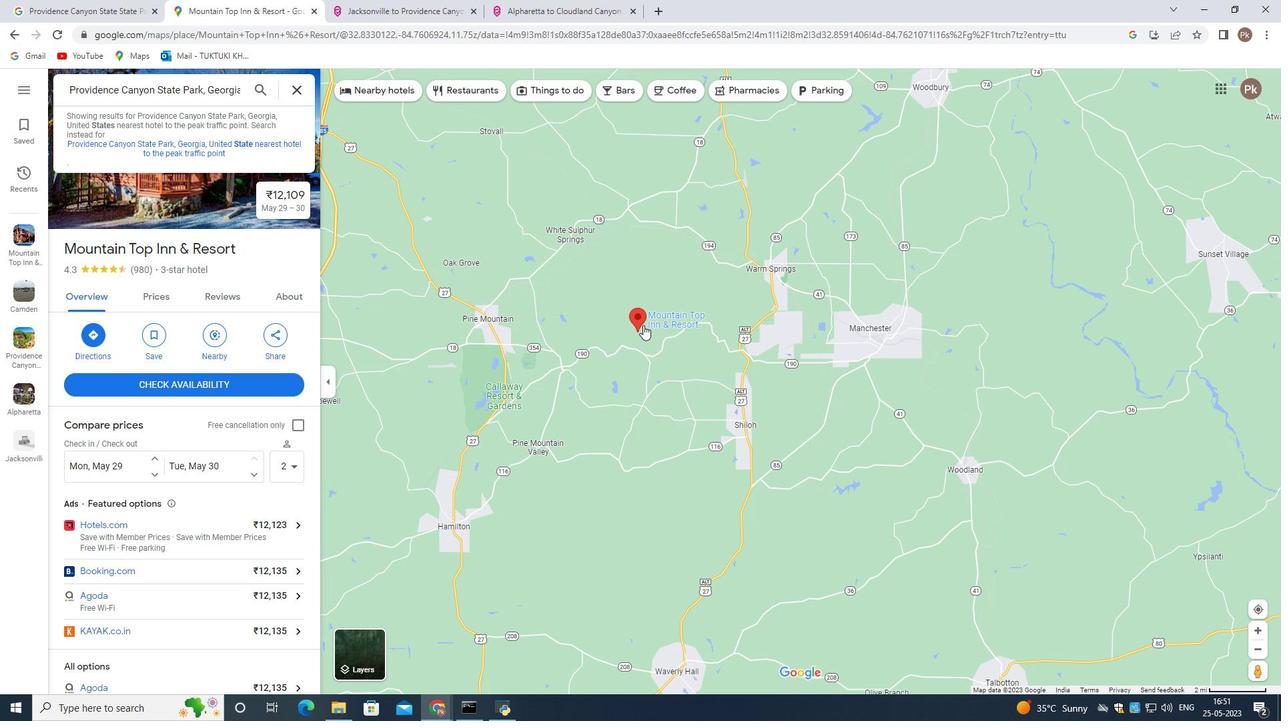 
Action: Mouse scrolled (643, 325) with delta (0, 0)
Screenshot: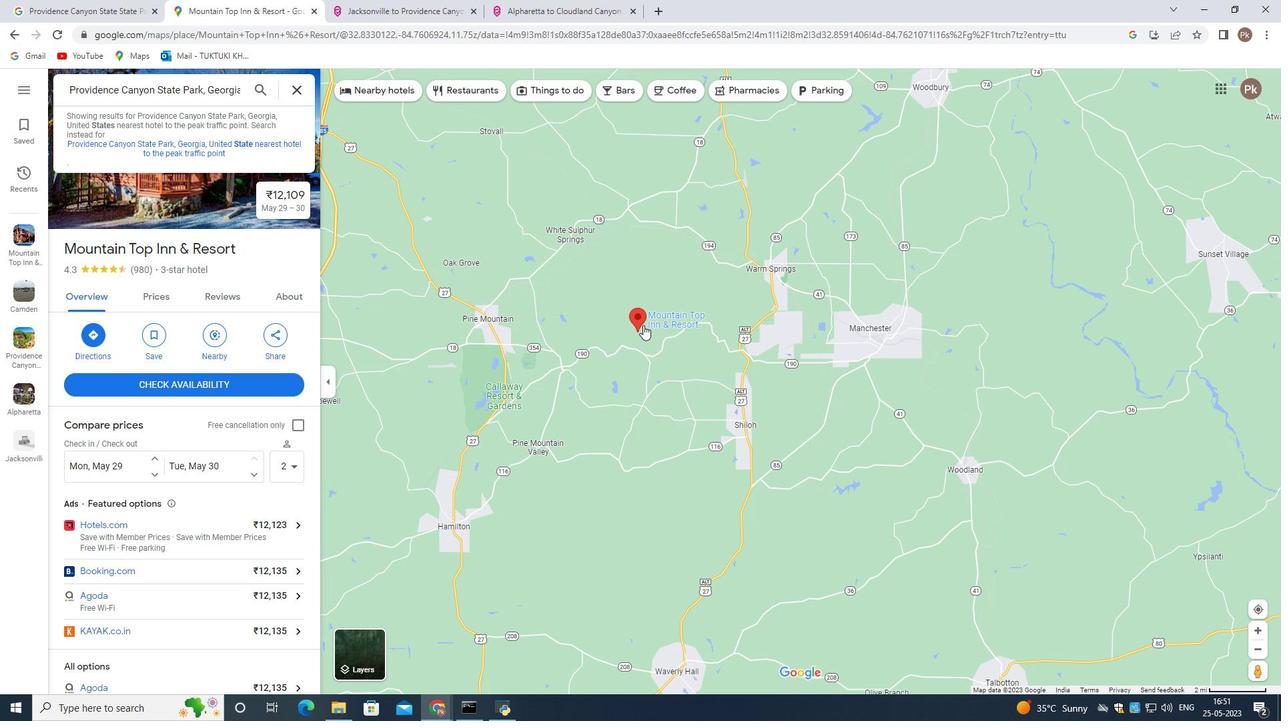 
Action: Mouse scrolled (643, 325) with delta (0, 0)
Screenshot: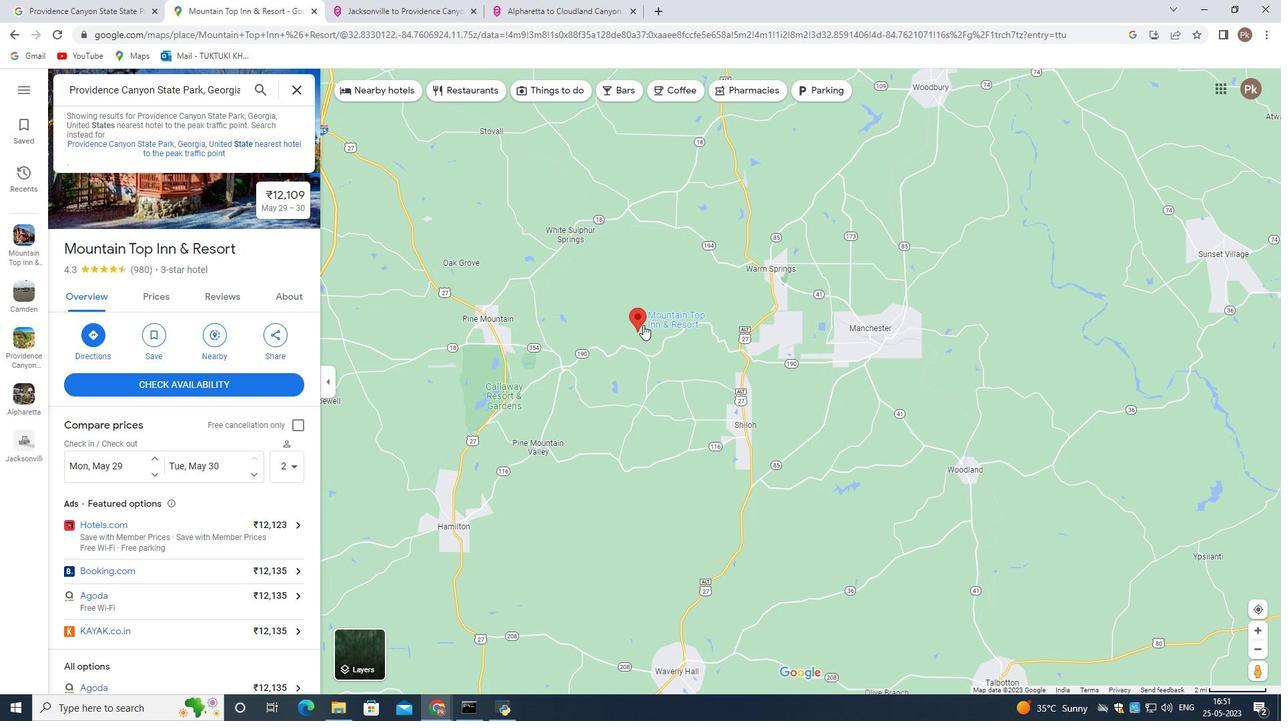 
Action: Mouse scrolled (643, 325) with delta (0, 0)
Screenshot: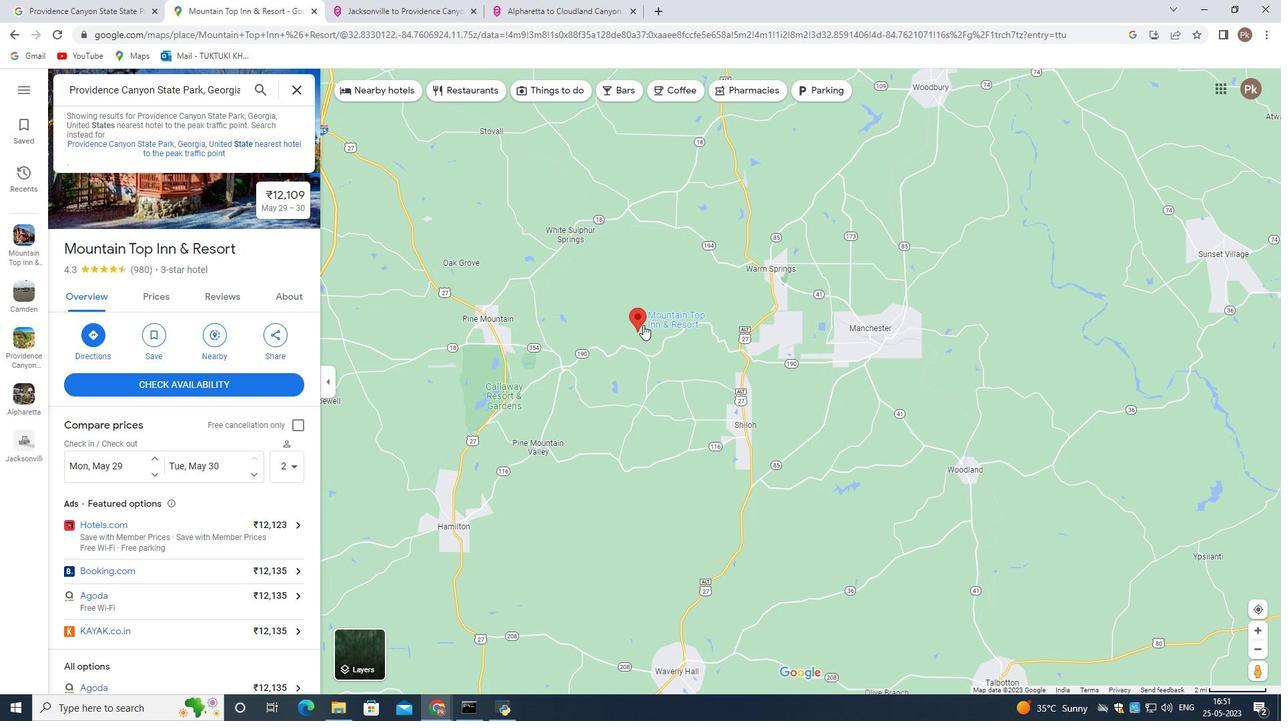 
Action: Mouse scrolled (643, 325) with delta (0, 0)
Screenshot: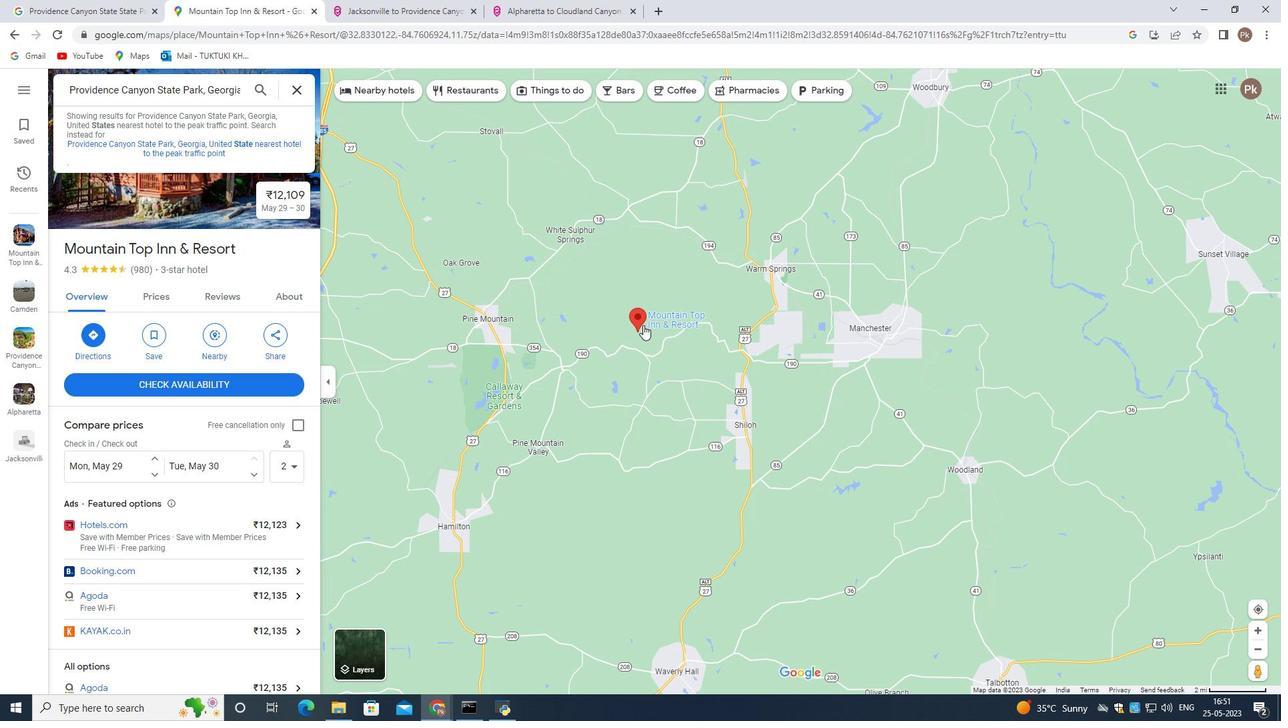 
Action: Mouse moved to (644, 325)
Screenshot: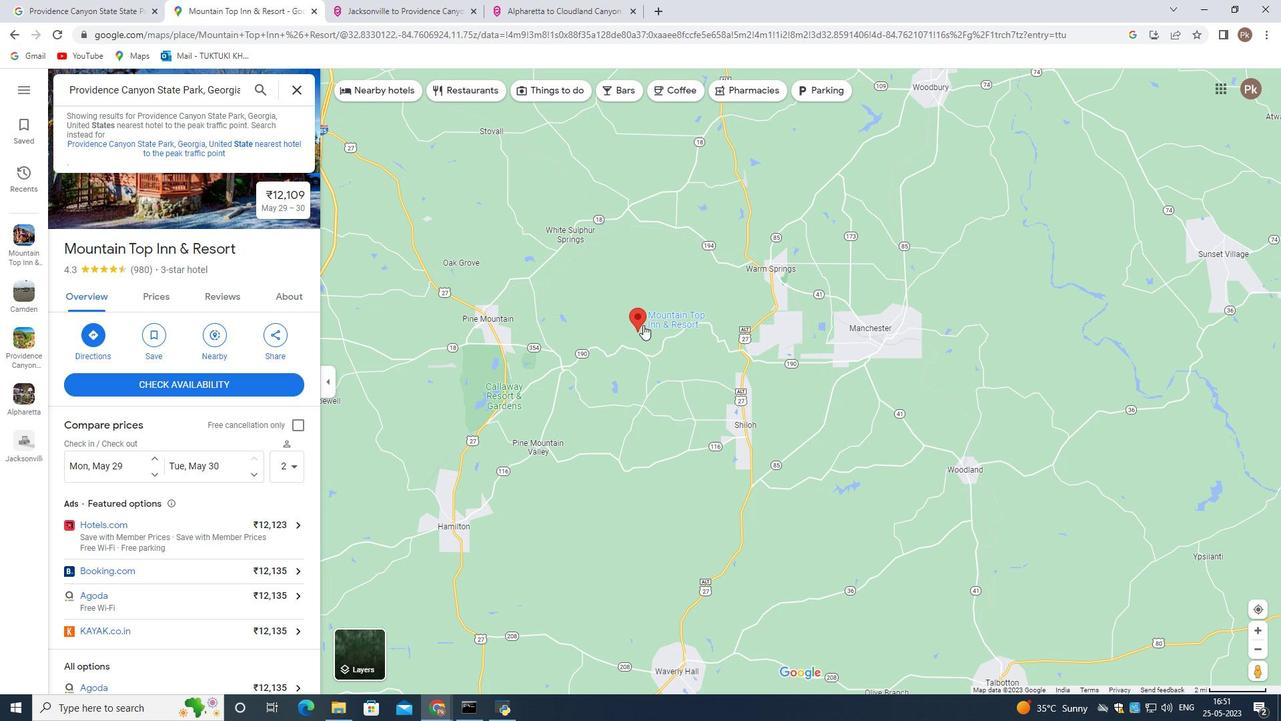 
Action: Mouse scrolled (644, 325) with delta (0, 0)
Screenshot: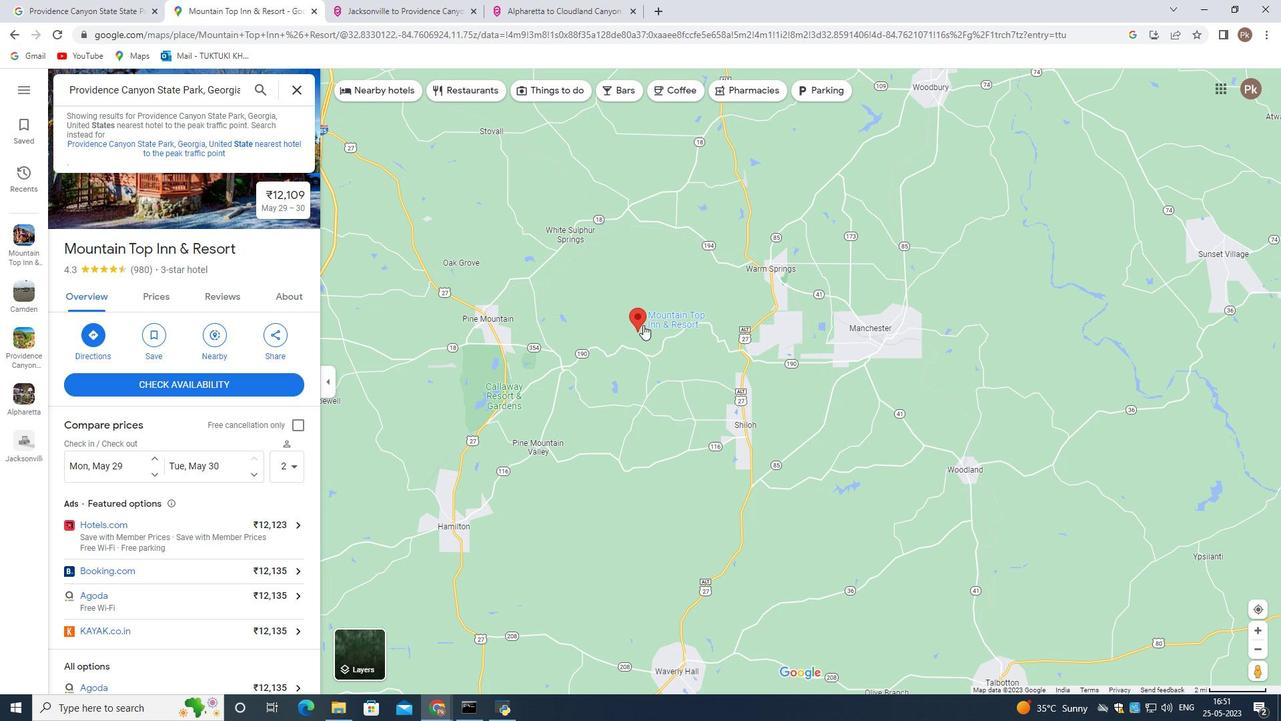
Action: Mouse scrolled (644, 325) with delta (0, 0)
Screenshot: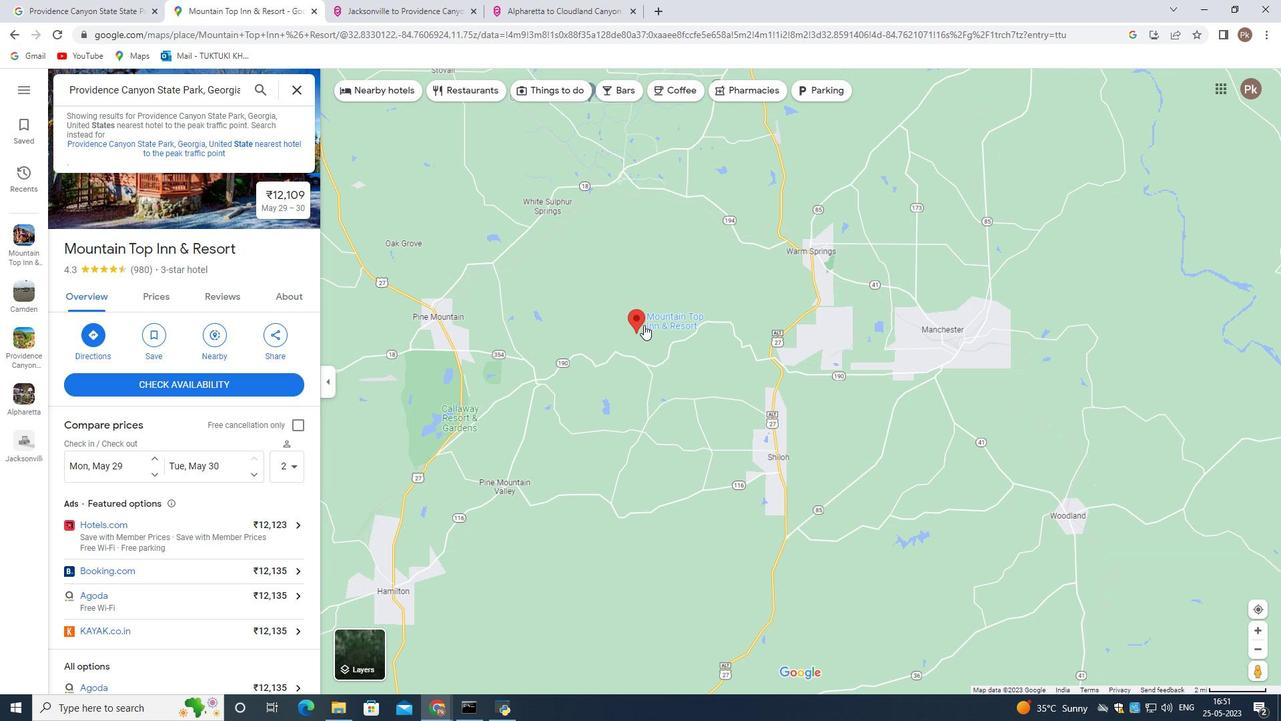 
Action: Mouse scrolled (644, 325) with delta (0, 0)
Screenshot: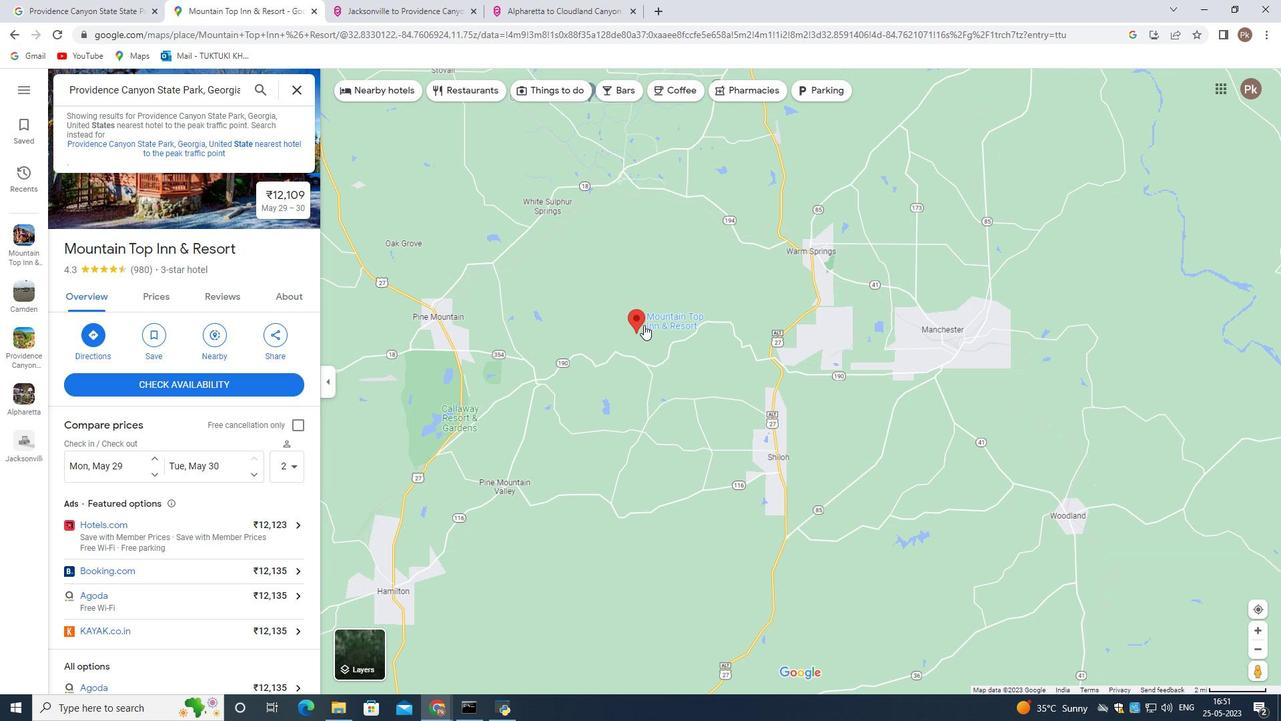 
Action: Mouse scrolled (644, 325) with delta (0, 0)
Screenshot: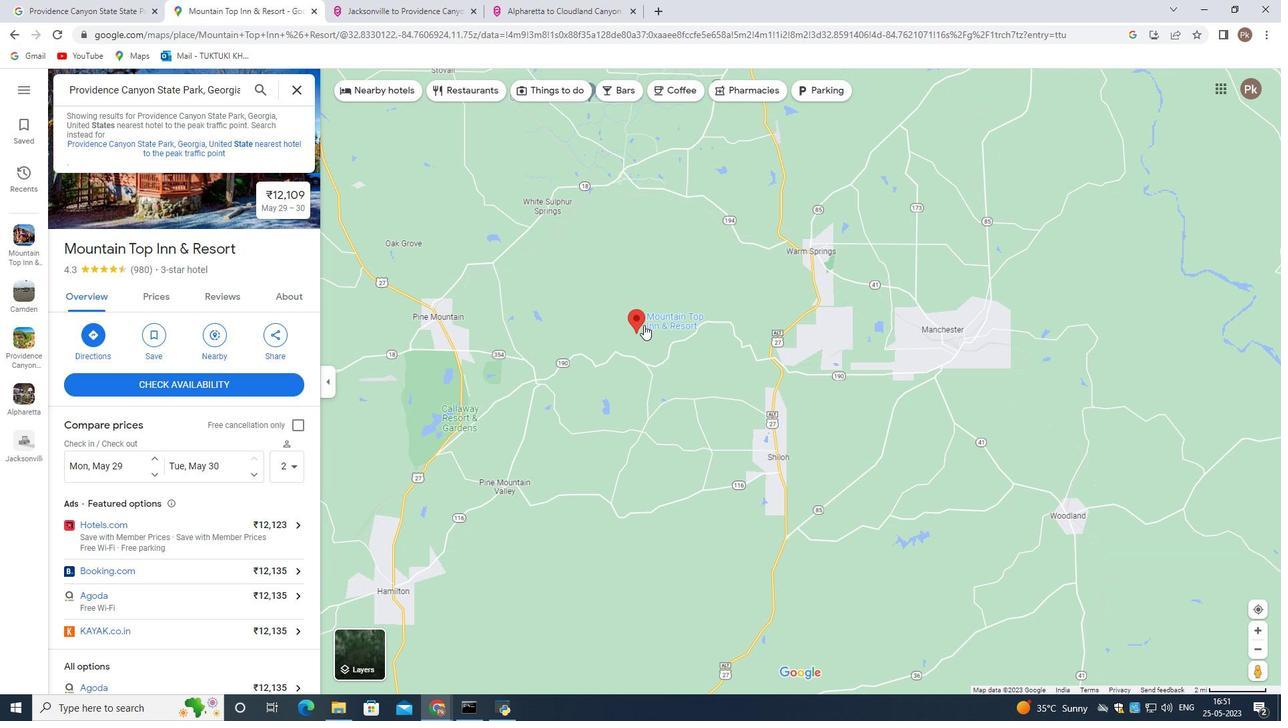 
Action: Mouse scrolled (644, 325) with delta (0, 0)
Screenshot: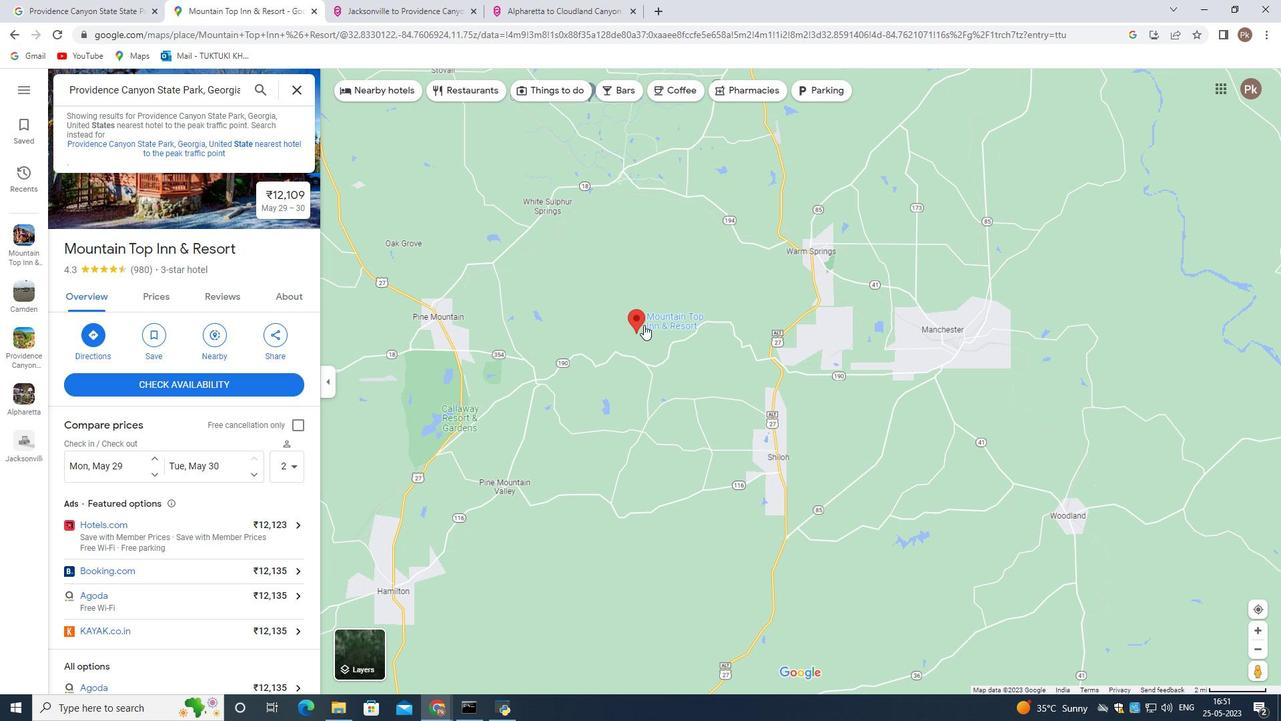 
Action: Mouse scrolled (644, 325) with delta (0, 0)
Screenshot: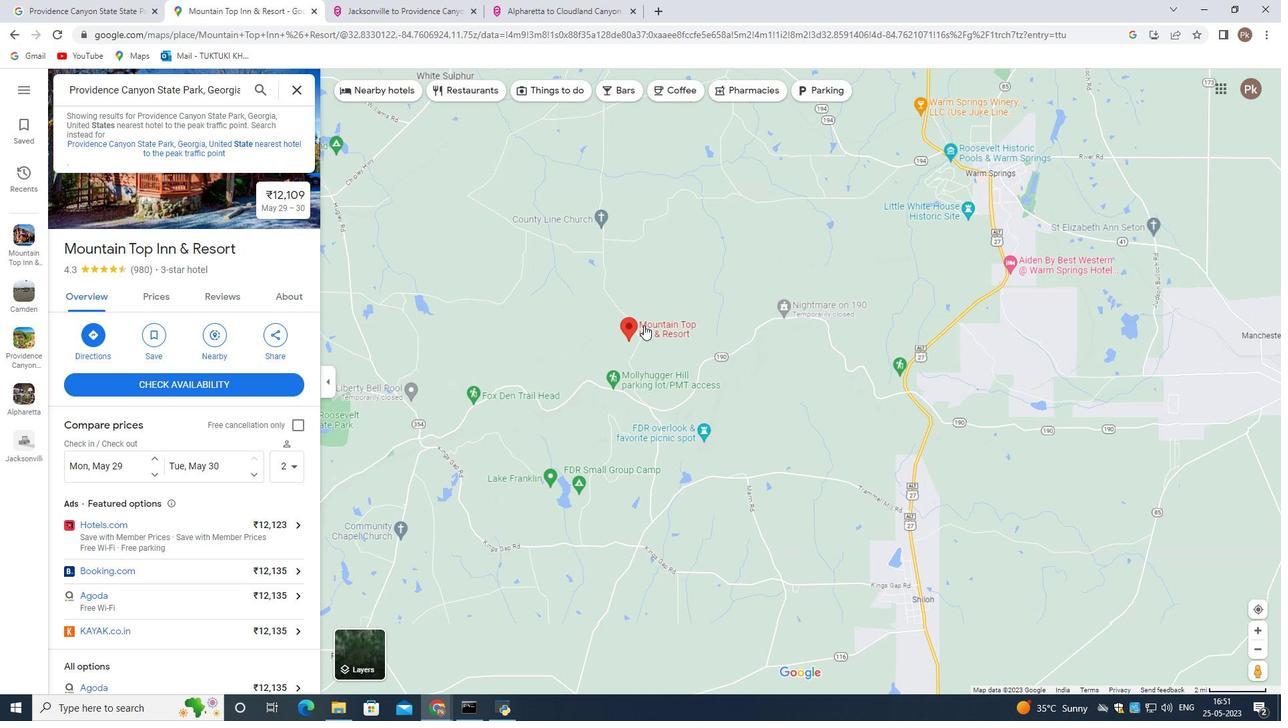 
Action: Mouse scrolled (644, 325) with delta (0, 0)
Screenshot: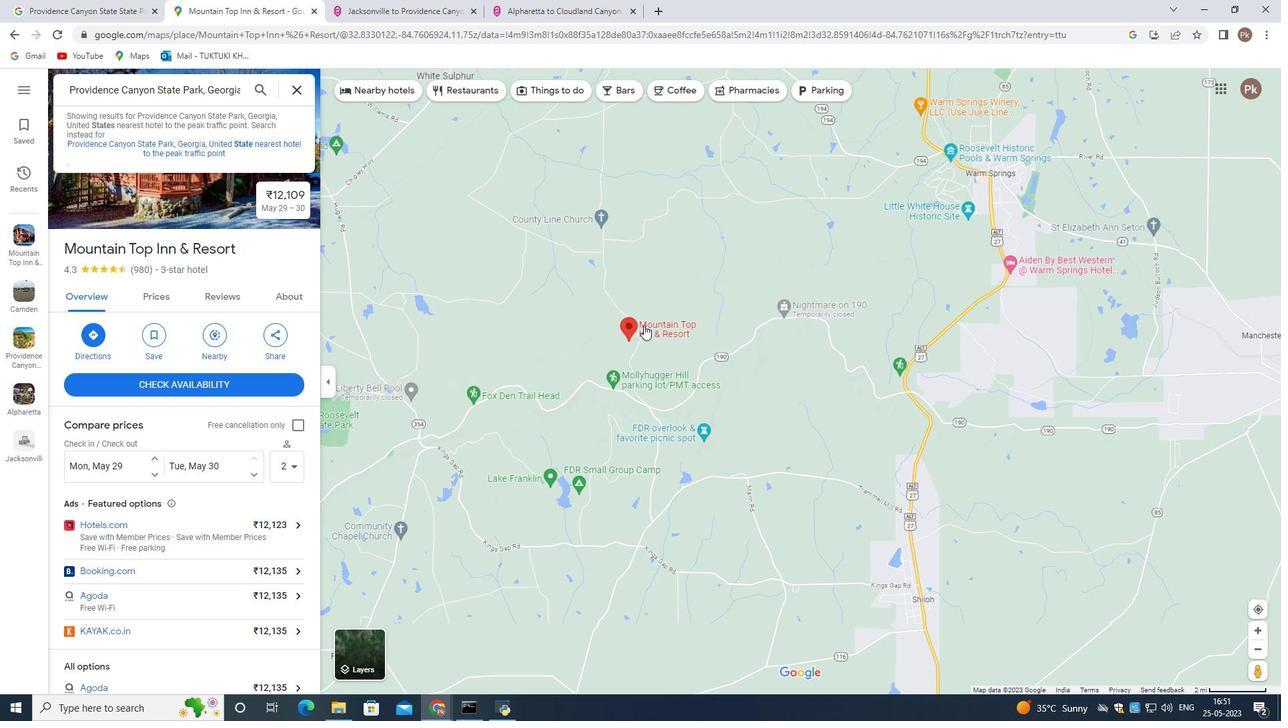 
Action: Mouse scrolled (644, 325) with delta (0, 0)
Screenshot: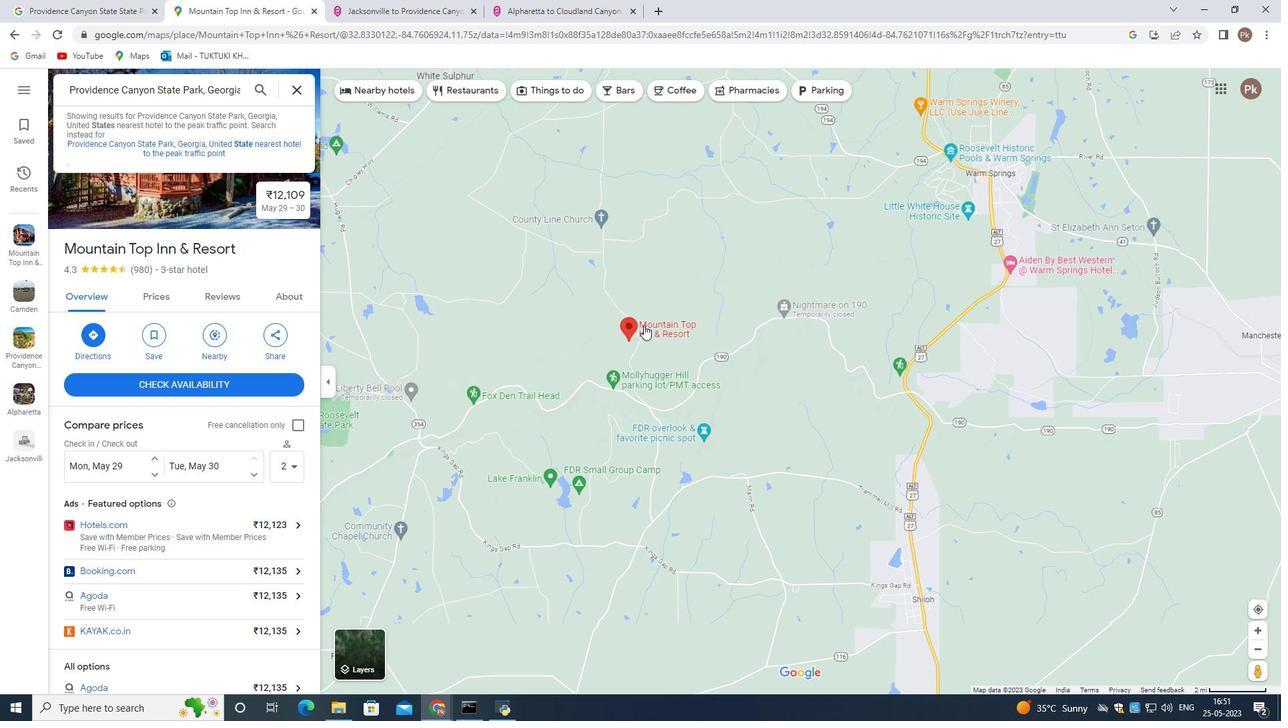 
Action: Mouse moved to (632, 375)
Screenshot: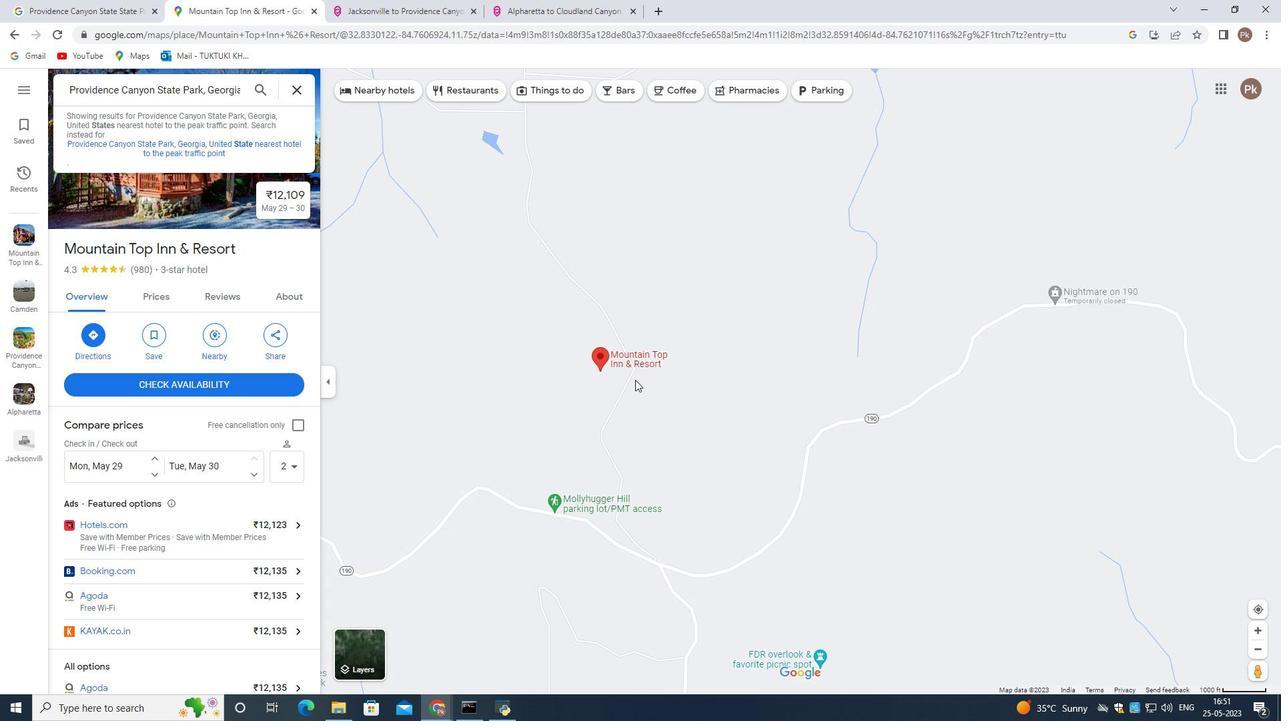 
Action: Mouse scrolled (632, 376) with delta (0, 0)
Screenshot: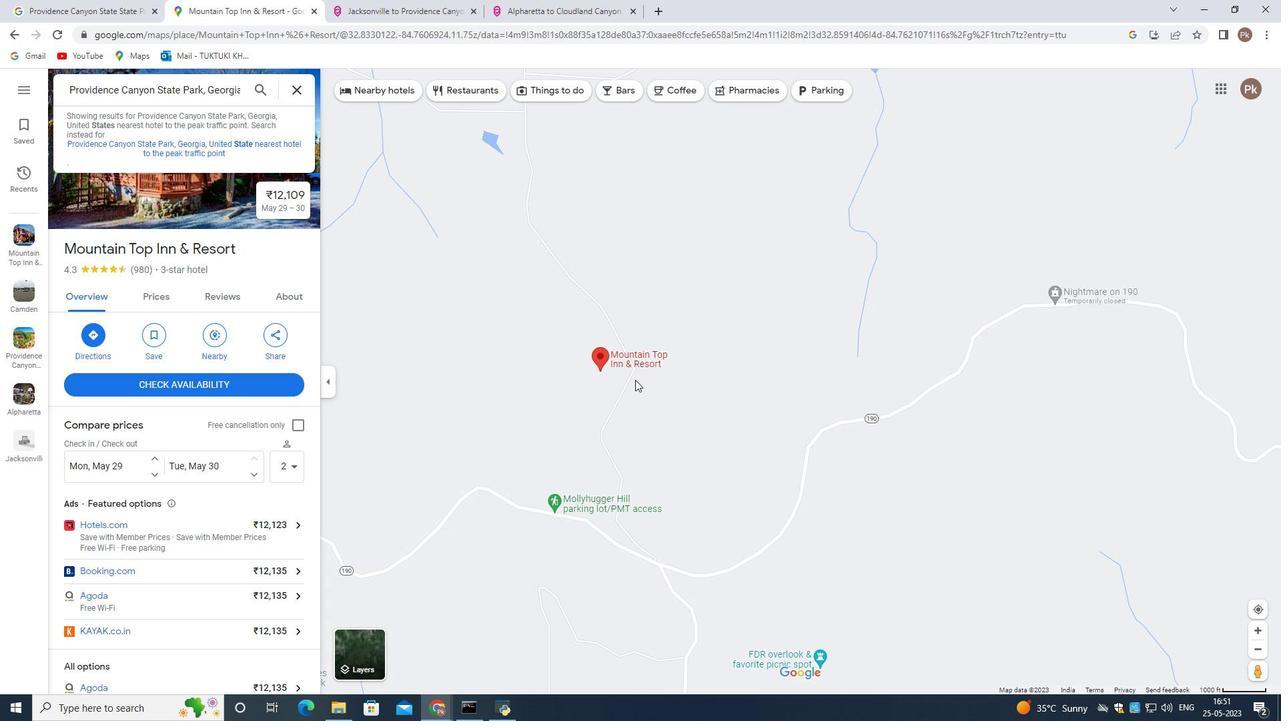 
Action: Mouse moved to (631, 373)
Screenshot: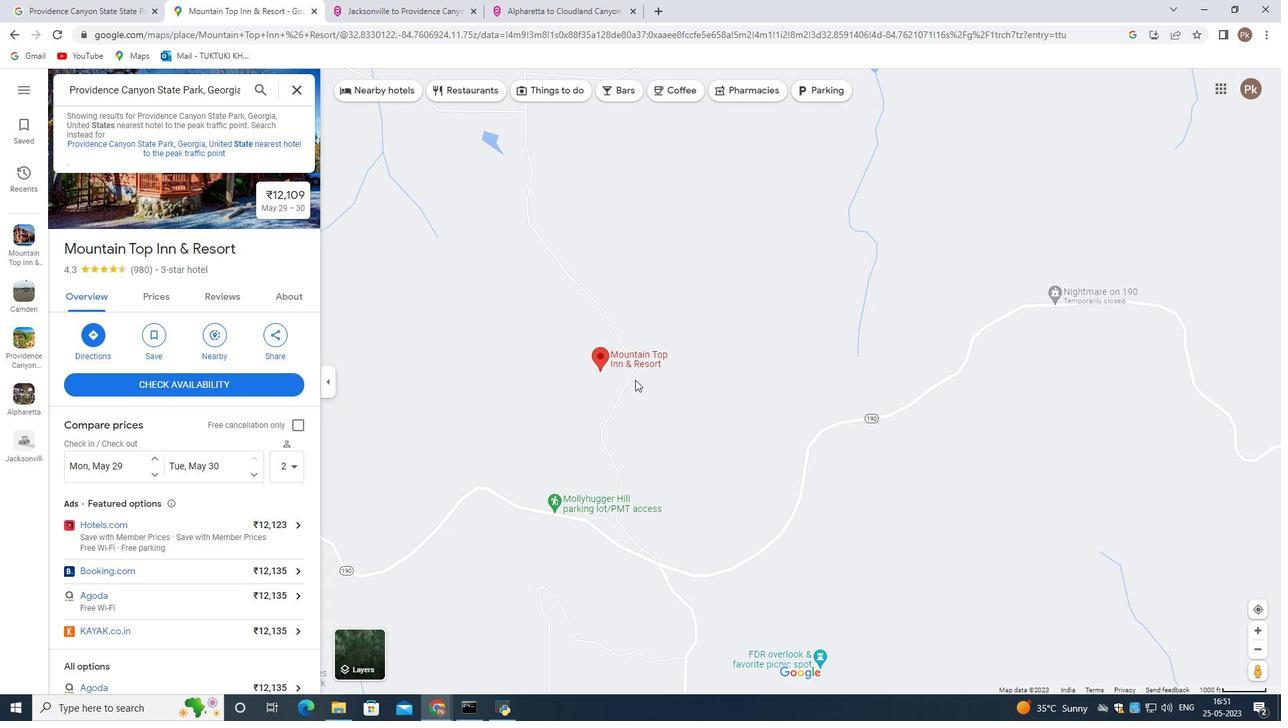 
Action: Mouse scrolled (631, 374) with delta (0, 0)
Screenshot: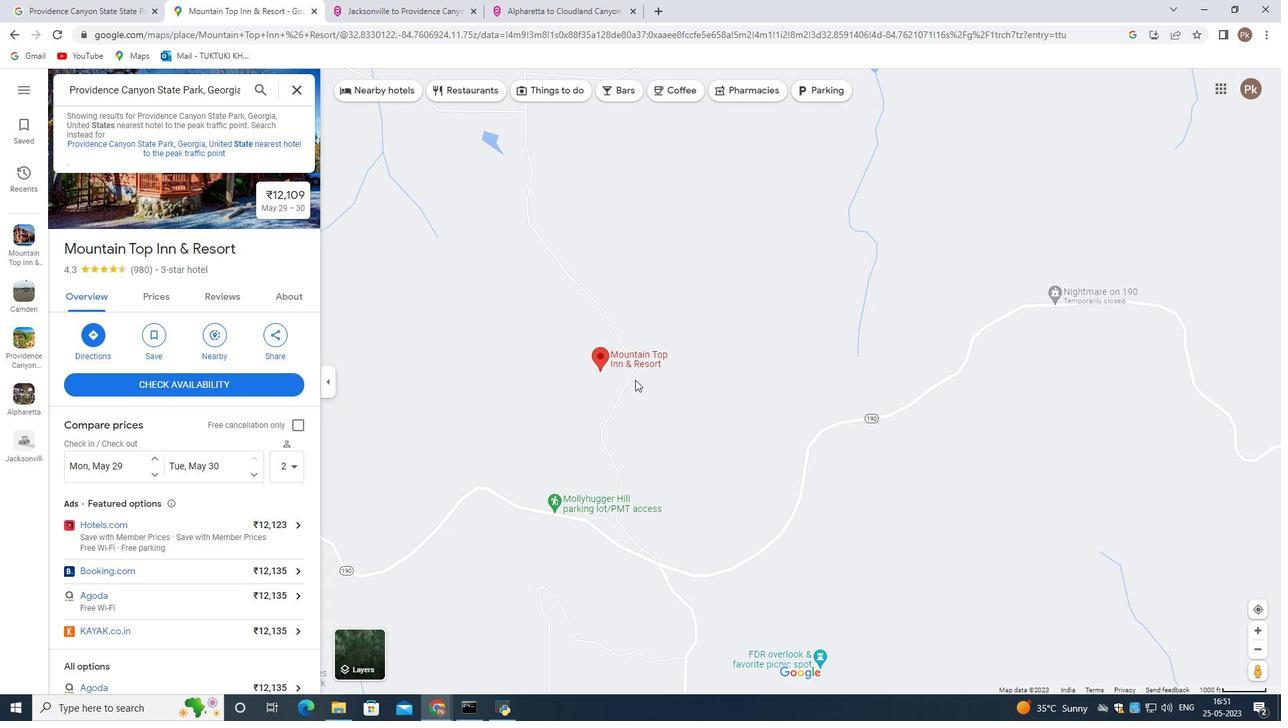
Action: Mouse moved to (630, 372)
Screenshot: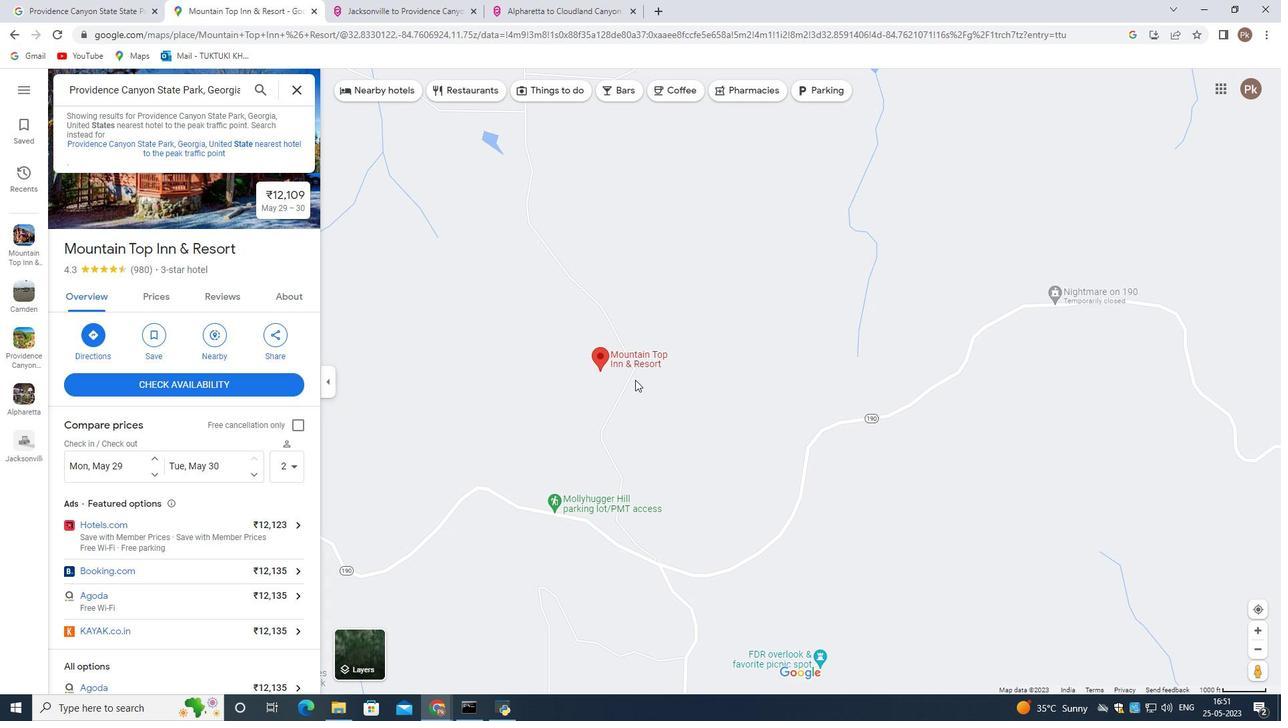 
Action: Mouse scrolled (630, 373) with delta (0, 0)
Screenshot: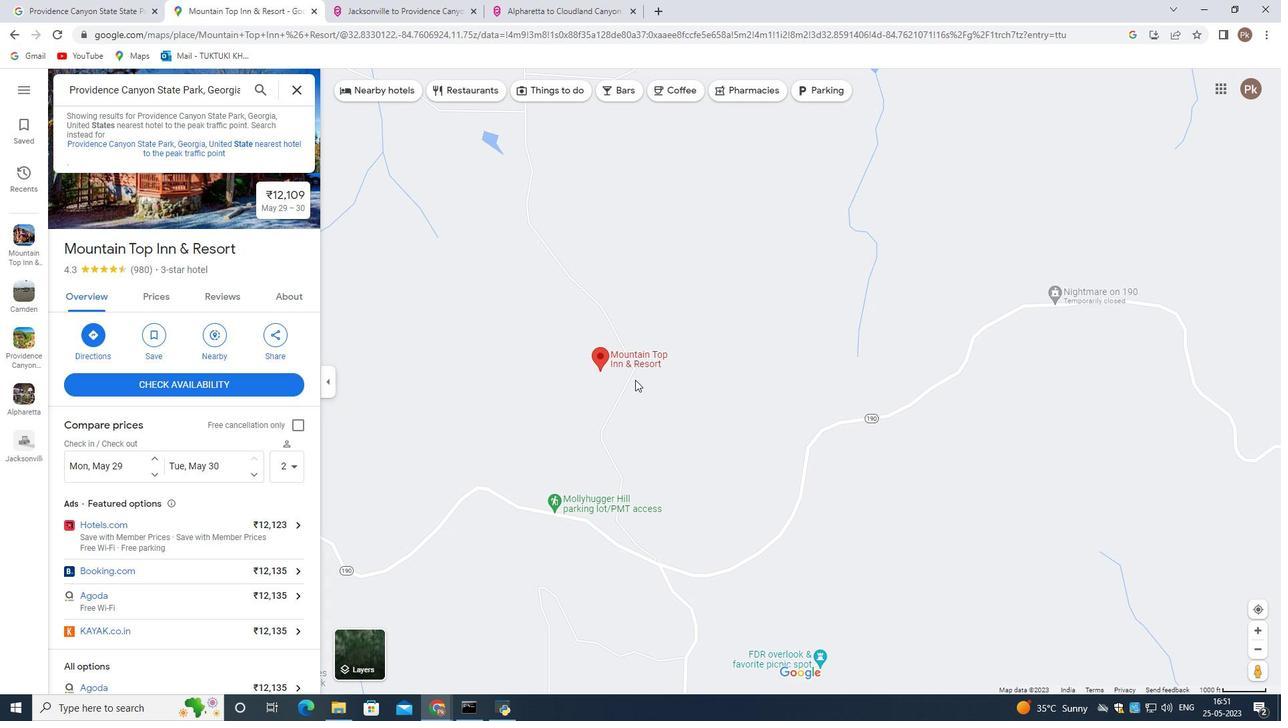 
Action: Mouse moved to (630, 372)
Screenshot: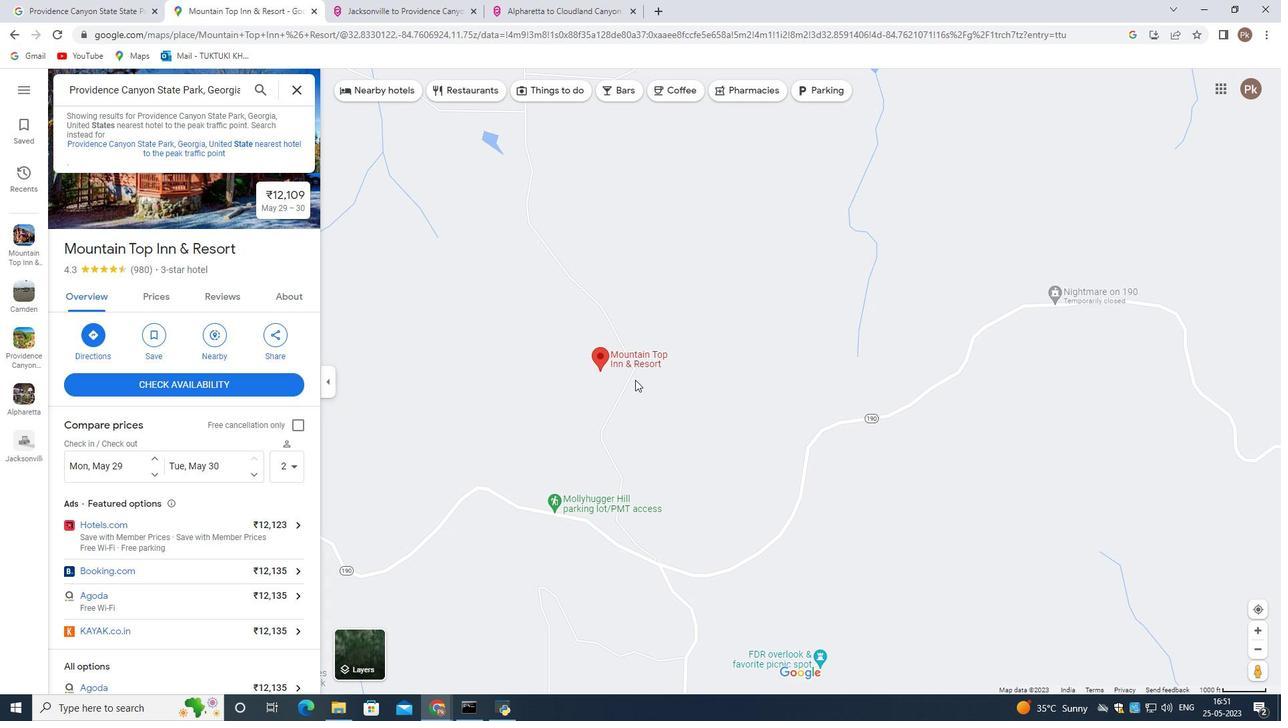 
Action: Mouse scrolled (630, 373) with delta (0, 0)
Screenshot: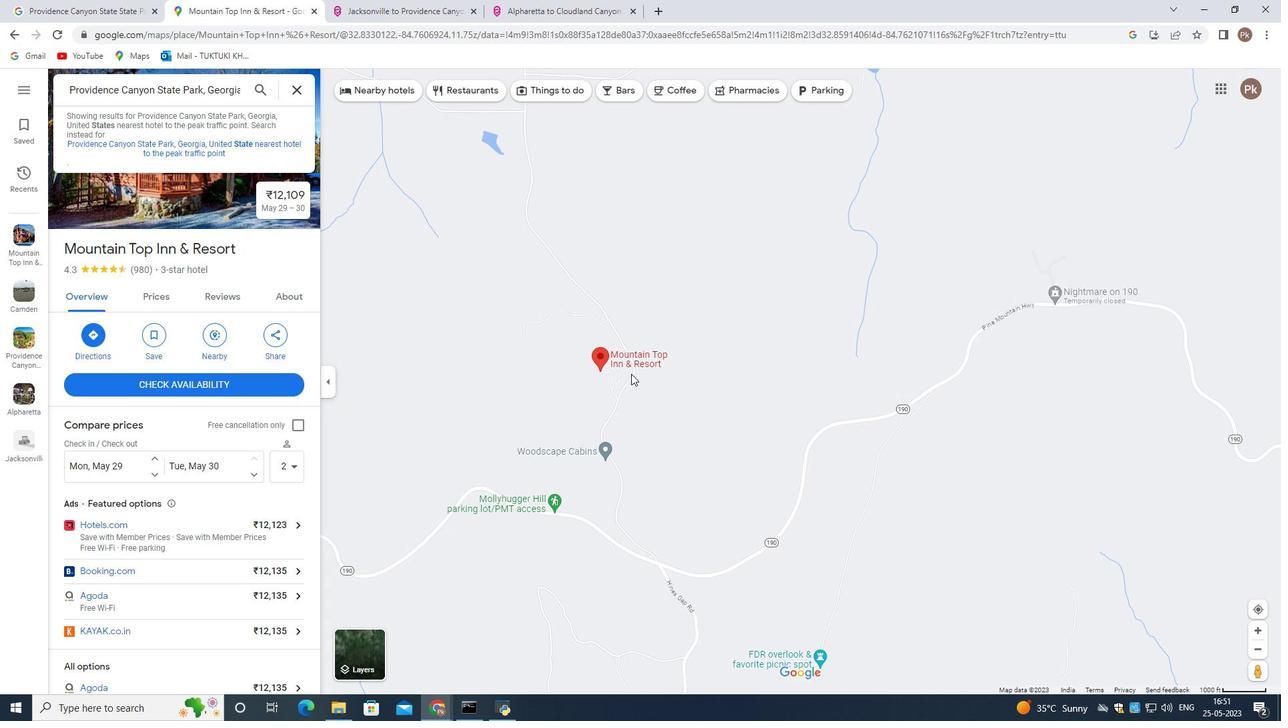 
Action: Mouse scrolled (630, 373) with delta (0, 0)
Screenshot: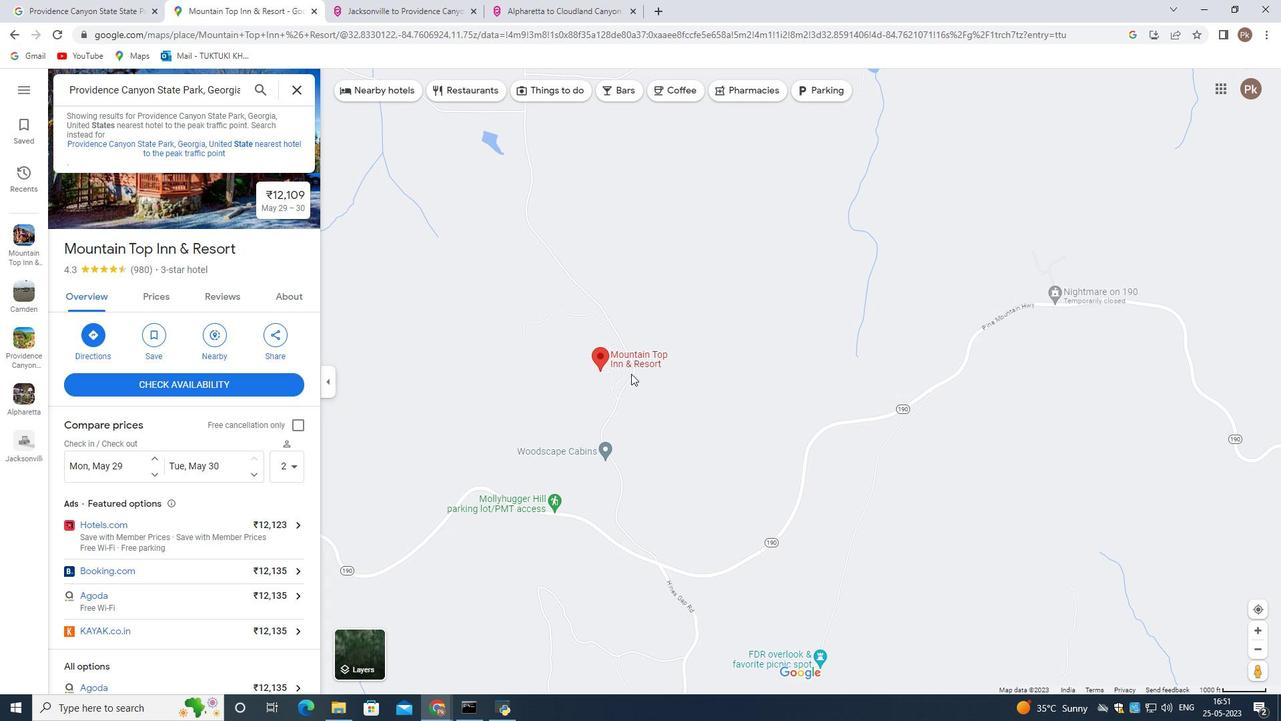 
Action: Mouse moved to (581, 363)
Screenshot: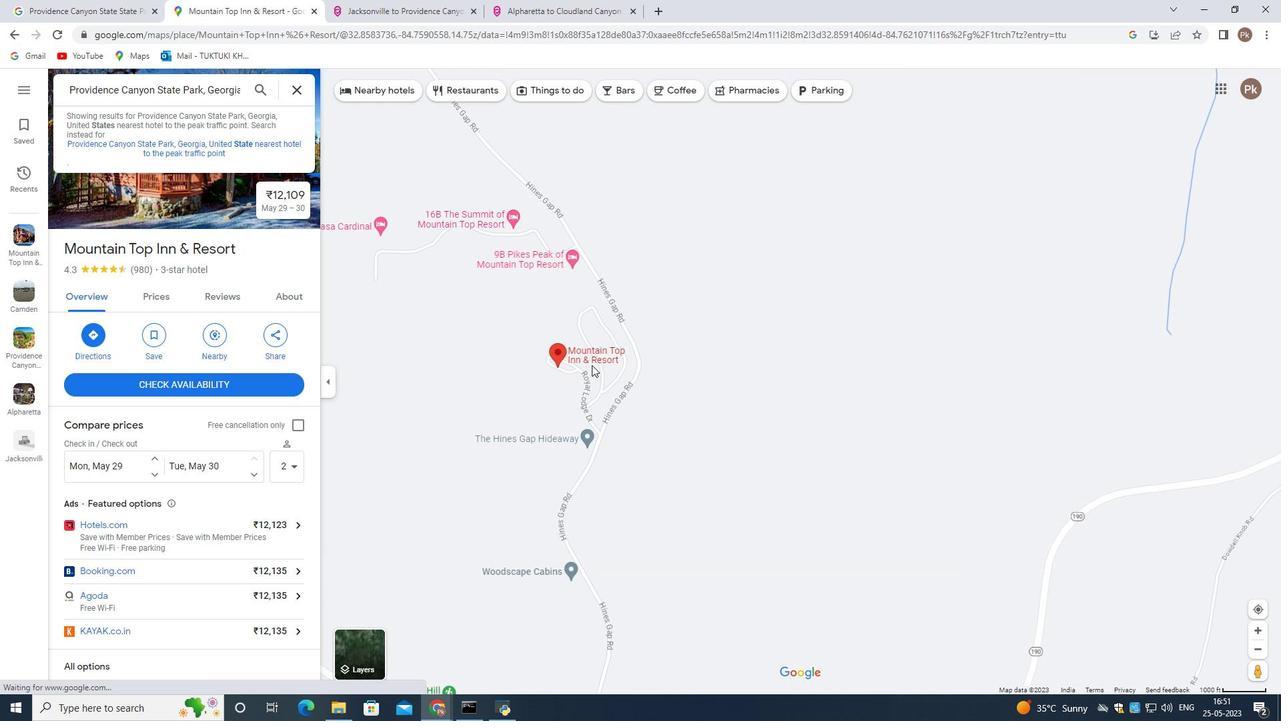 
Action: Mouse scrolled (581, 364) with delta (0, 0)
Screenshot: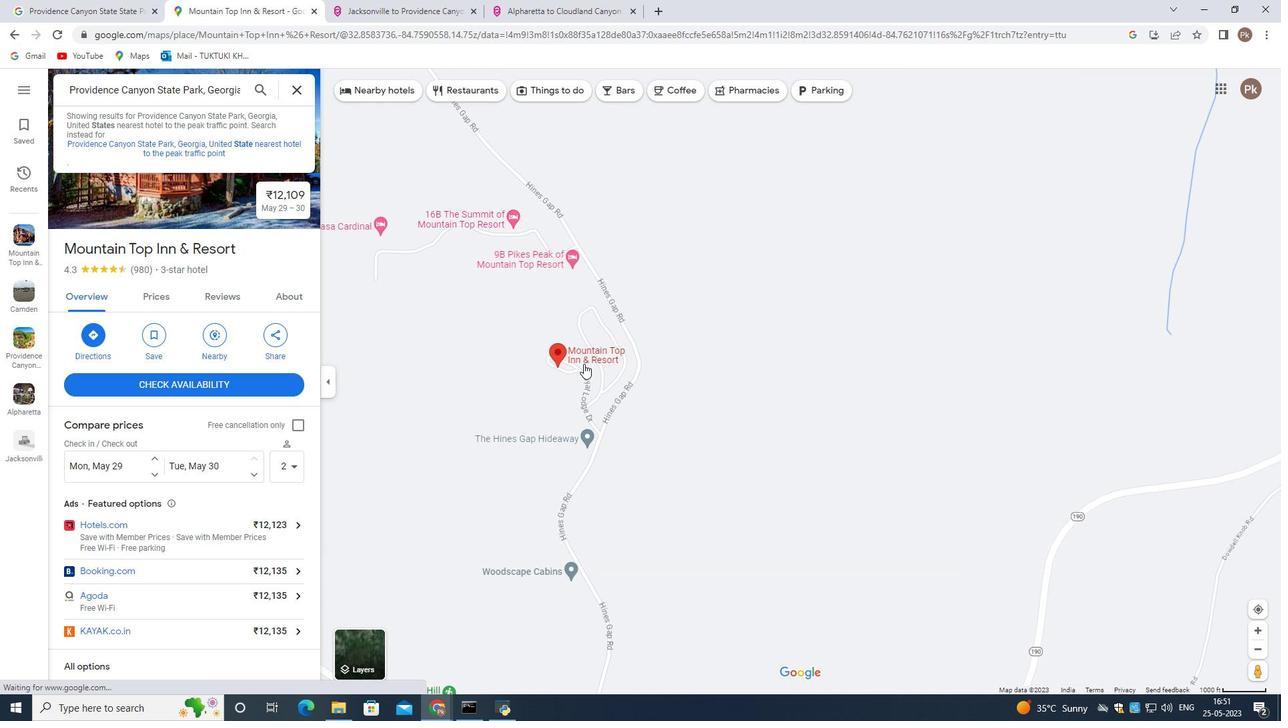 
Action: Mouse scrolled (581, 364) with delta (0, 0)
Screenshot: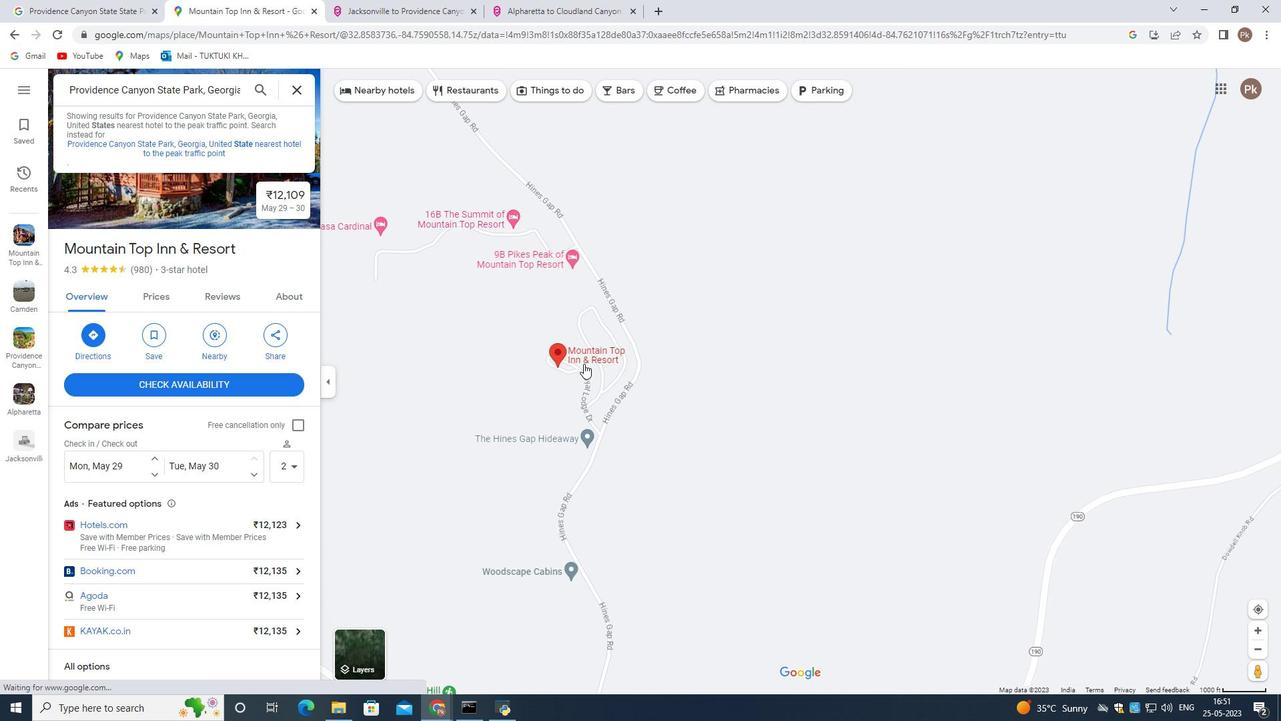 
Action: Mouse scrolled (581, 364) with delta (0, 0)
Screenshot: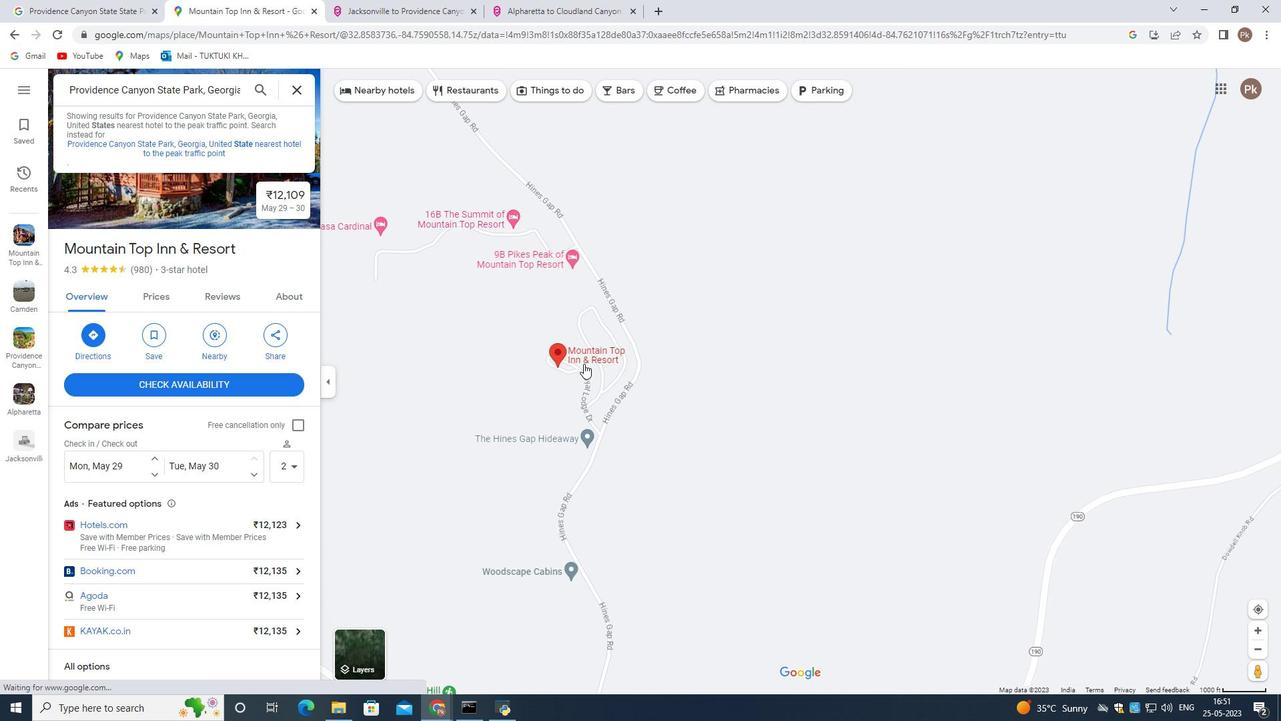 
Action: Mouse scrolled (581, 364) with delta (0, 0)
Screenshot: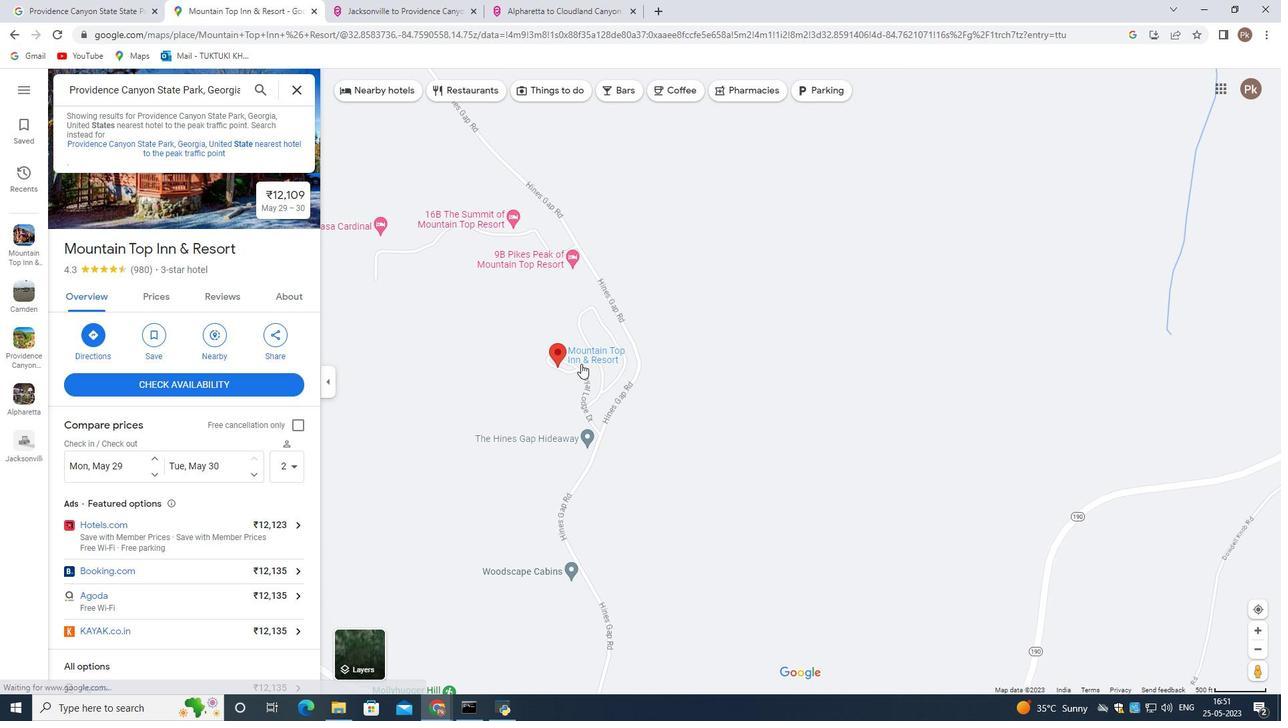 
Action: Mouse moved to (575, 364)
Screenshot: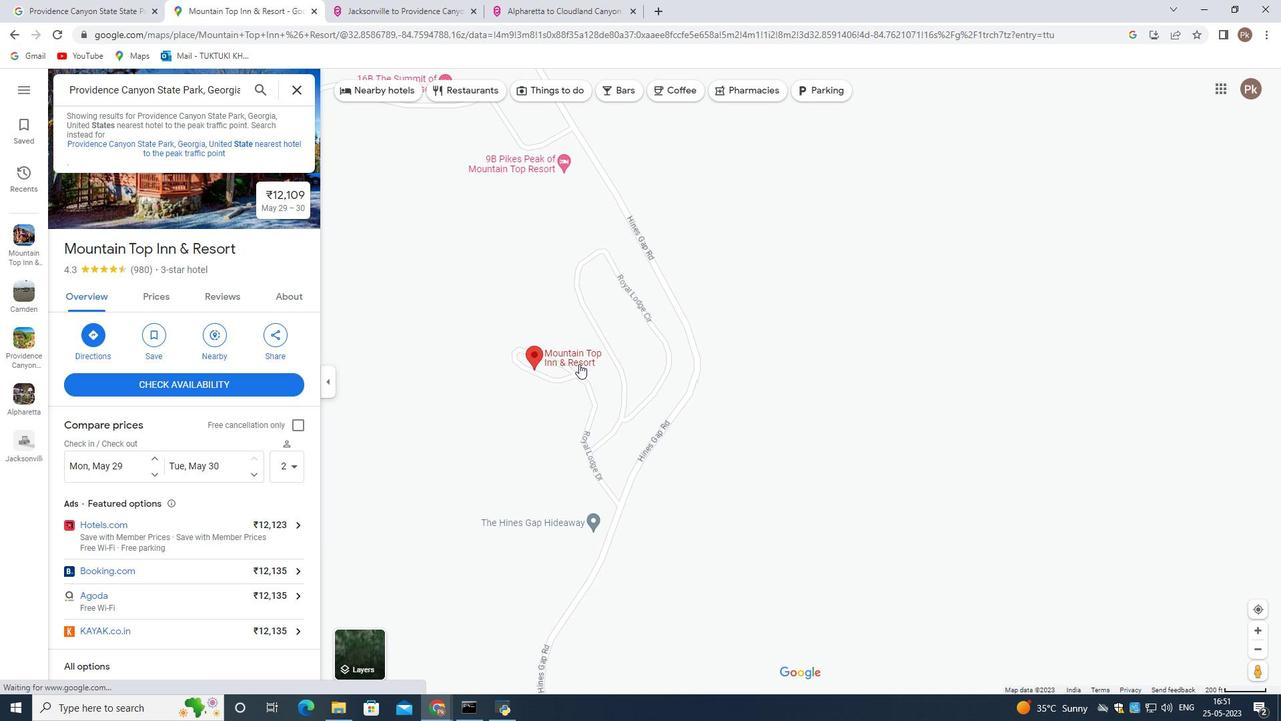 
Action: Mouse scrolled (575, 365) with delta (0, 0)
Screenshot: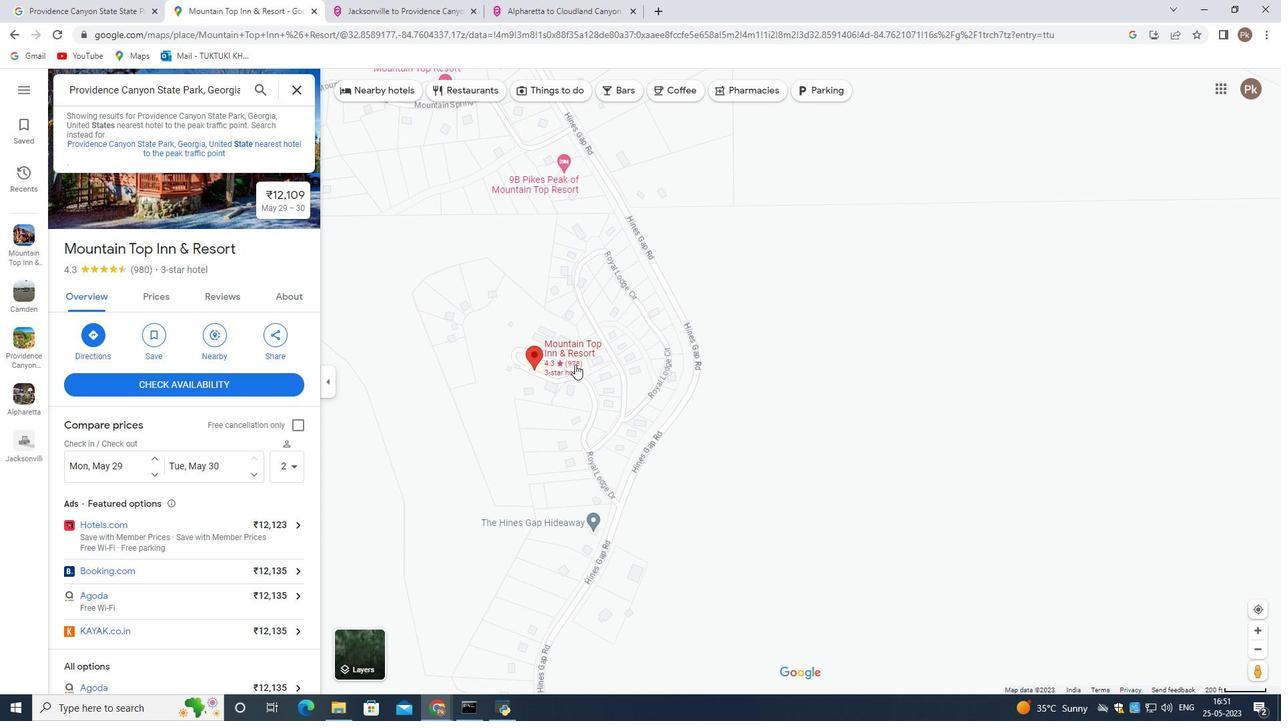 
Action: Mouse scrolled (575, 365) with delta (0, 0)
Screenshot: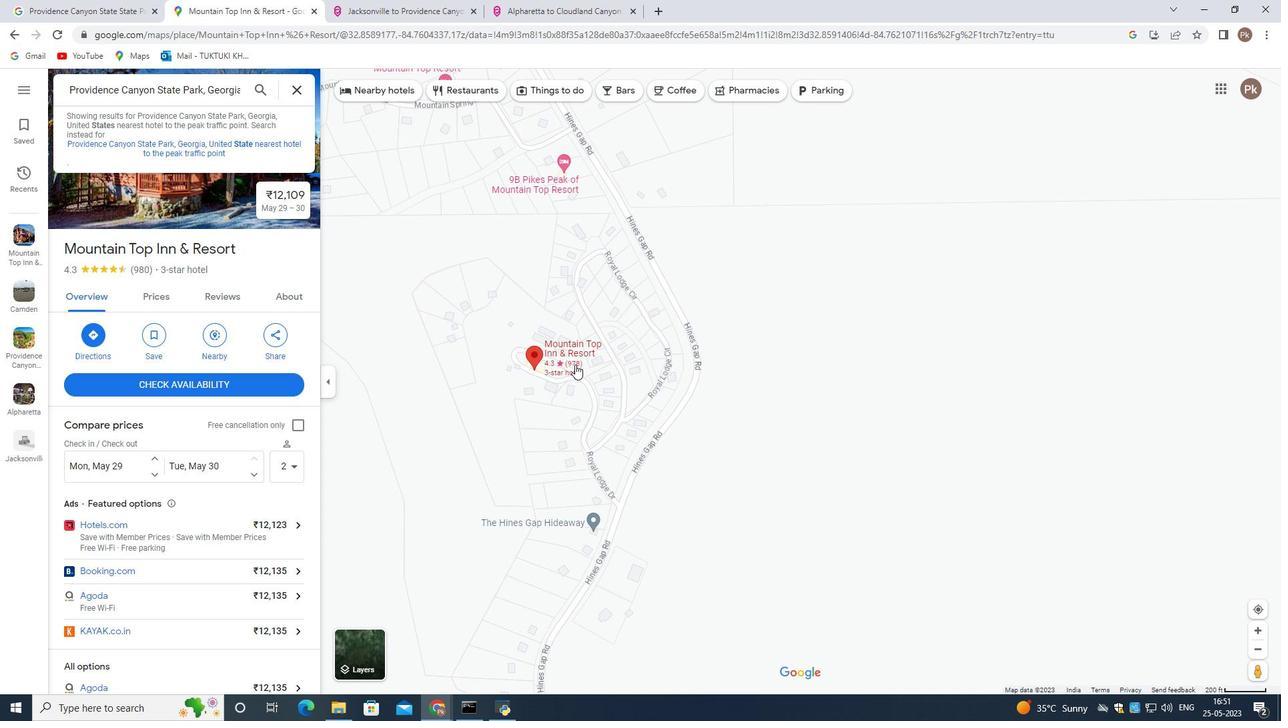 
Action: Mouse scrolled (575, 365) with delta (0, 0)
Screenshot: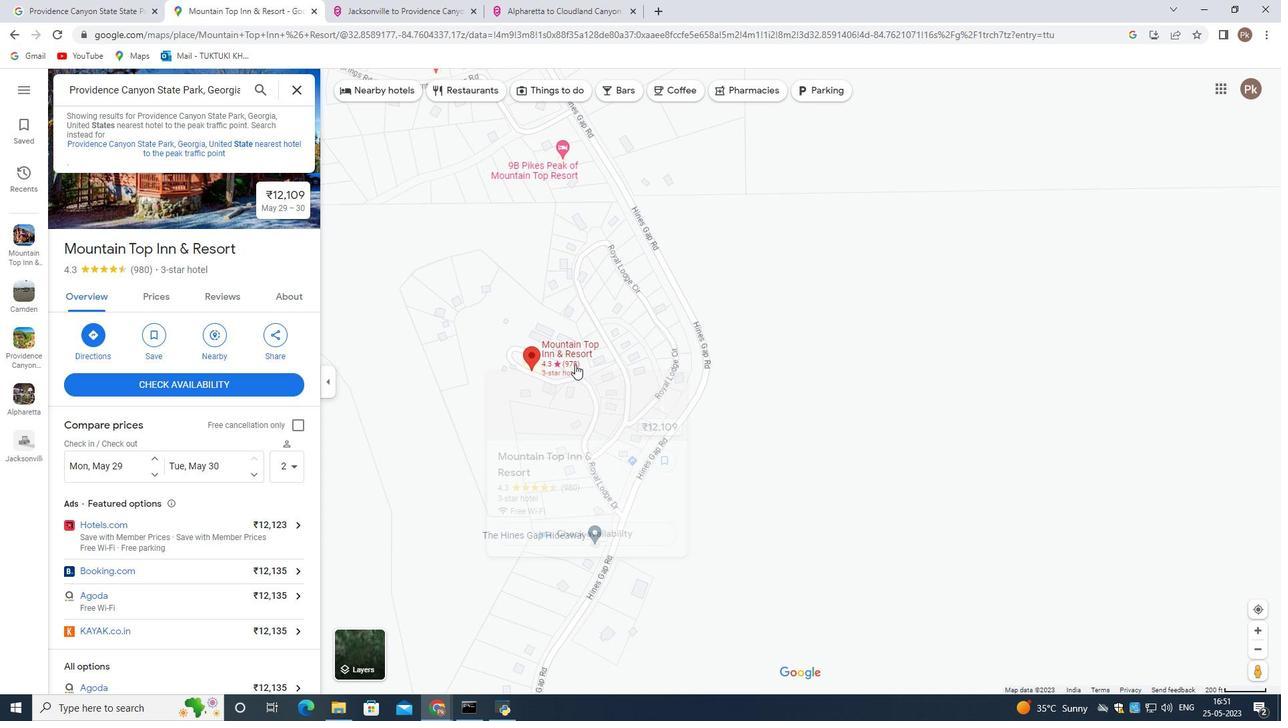 
Action: Mouse moved to (560, 369)
Screenshot: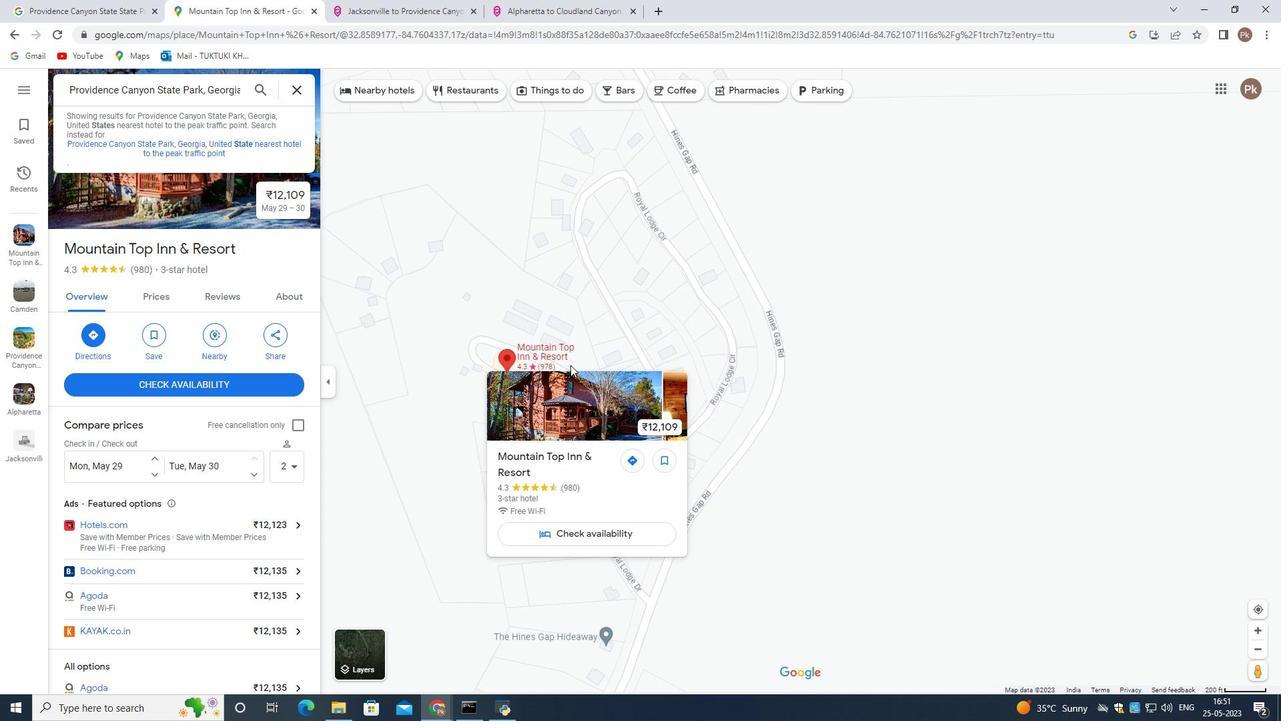 
Action: Mouse scrolled (560, 370) with delta (0, 0)
Screenshot: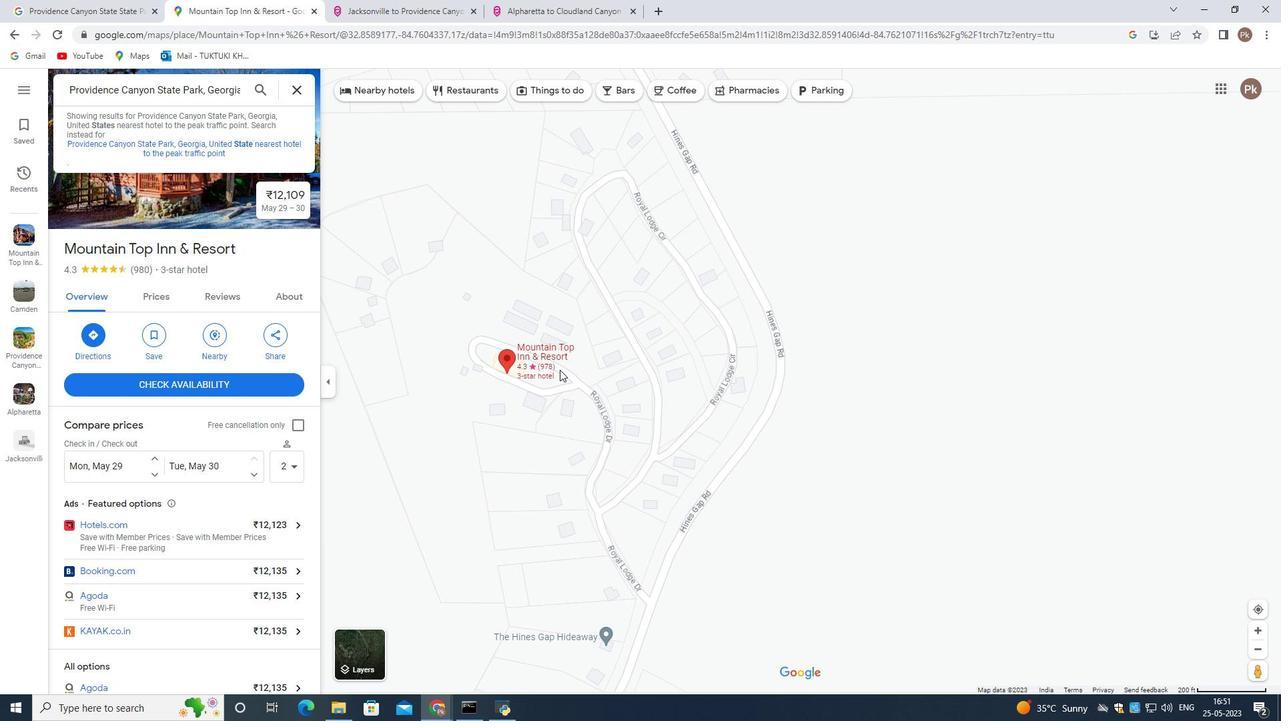 
Action: Mouse scrolled (560, 370) with delta (0, 0)
Screenshot: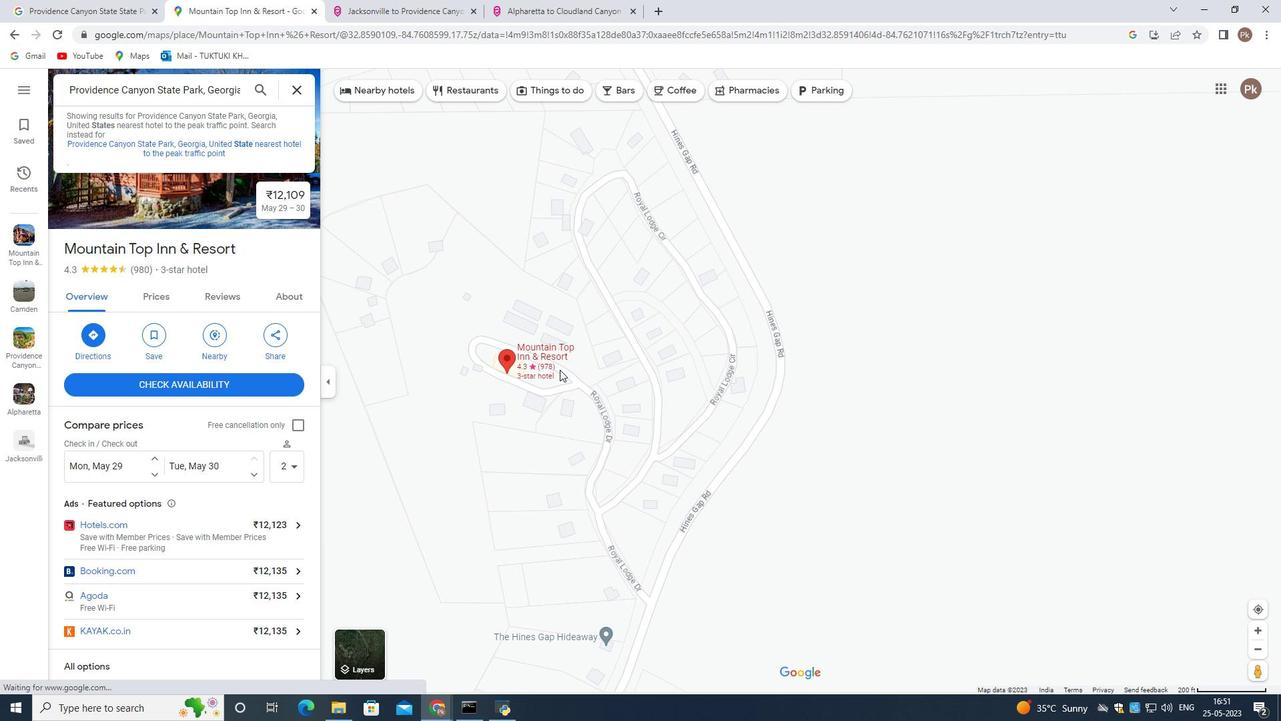 
Action: Mouse scrolled (560, 370) with delta (0, 0)
Screenshot: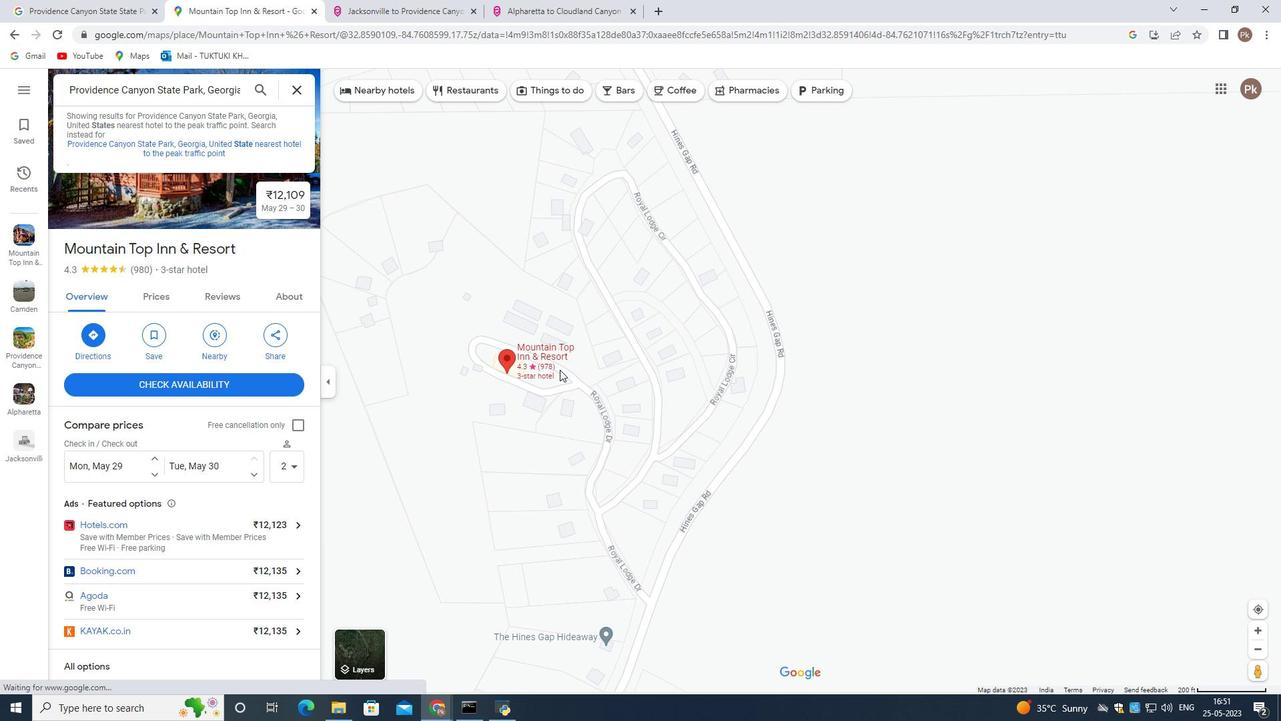 
Action: Mouse scrolled (560, 370) with delta (0, 0)
Screenshot: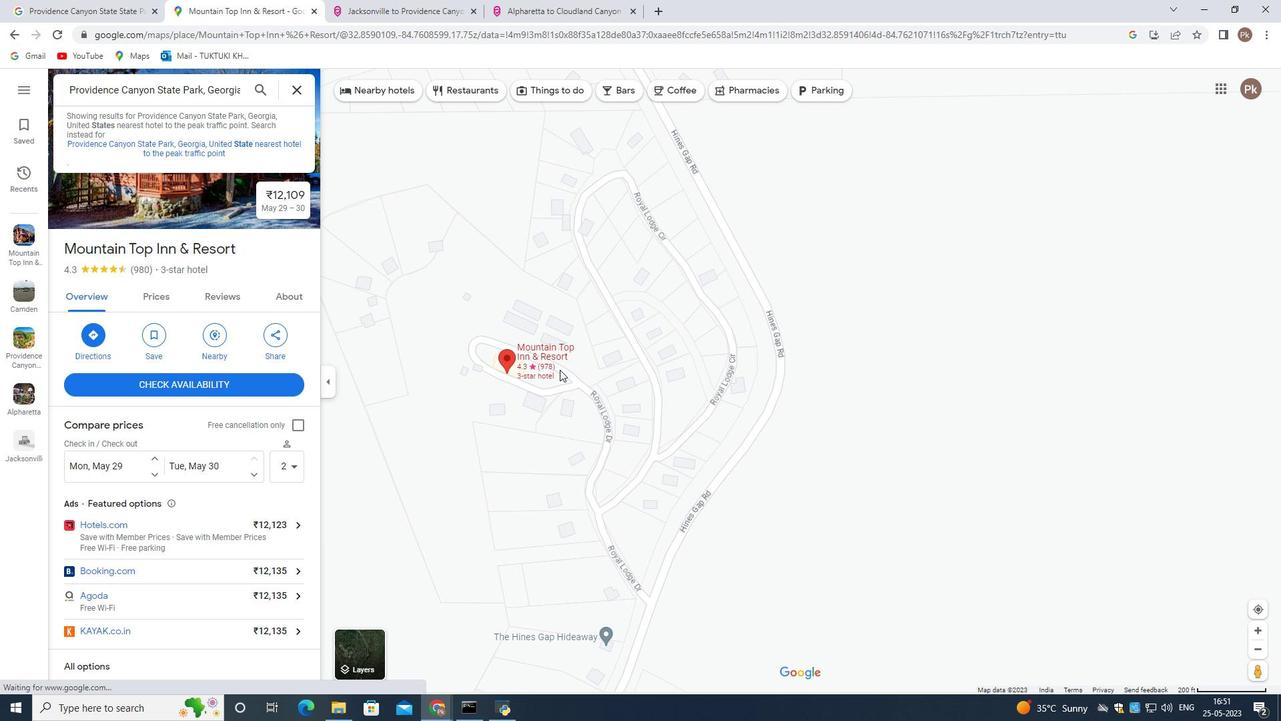 
Action: Mouse scrolled (560, 370) with delta (0, 0)
Screenshot: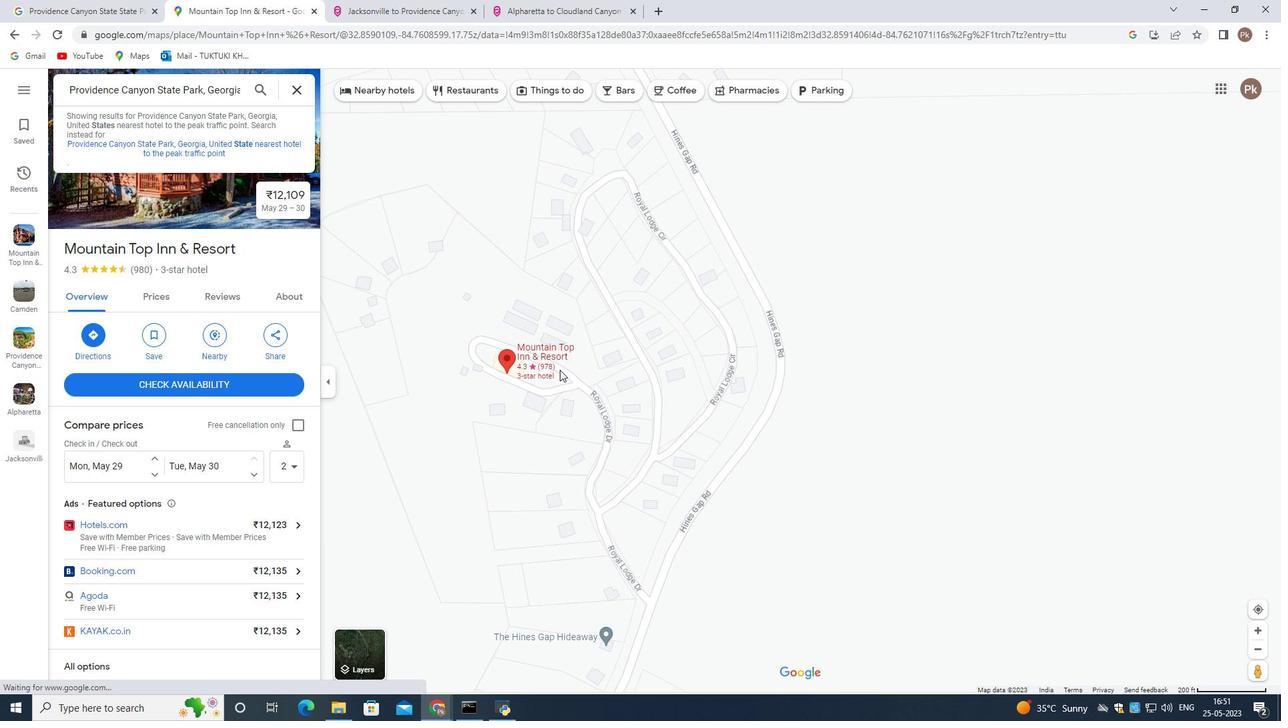 
Action: Mouse moved to (542, 373)
Screenshot: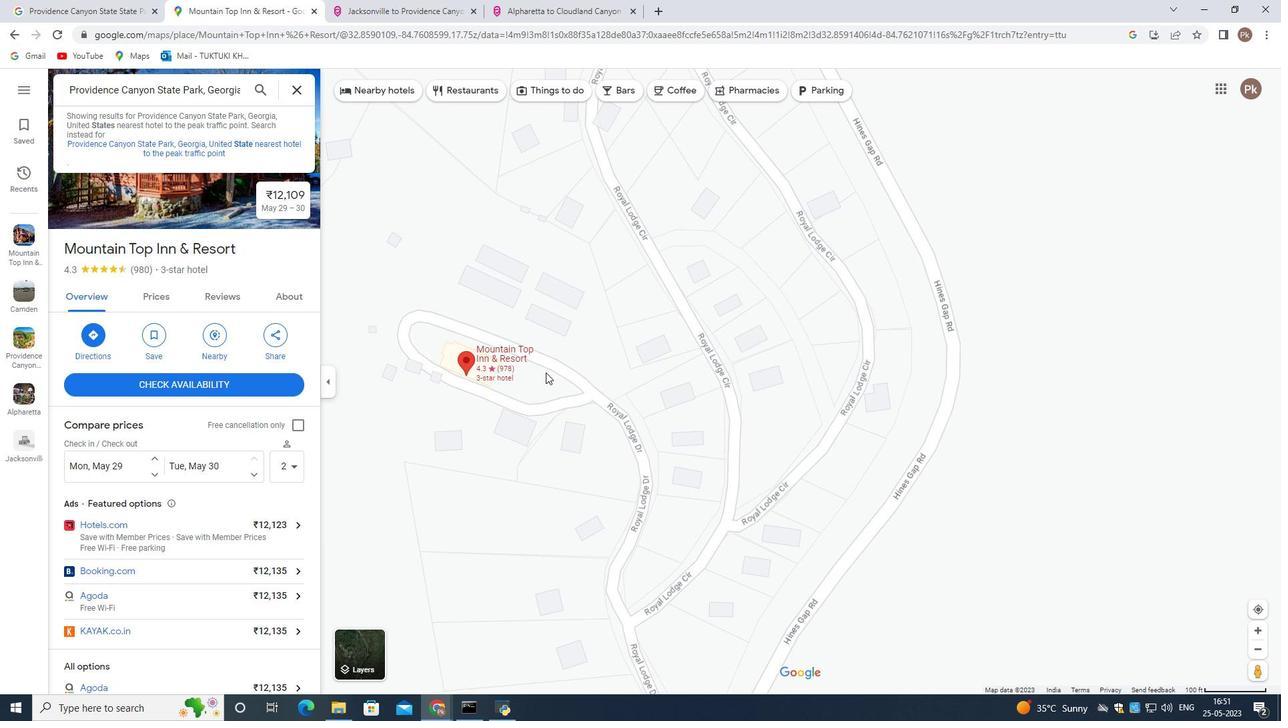 
Action: Mouse scrolled (542, 373) with delta (0, 0)
Screenshot: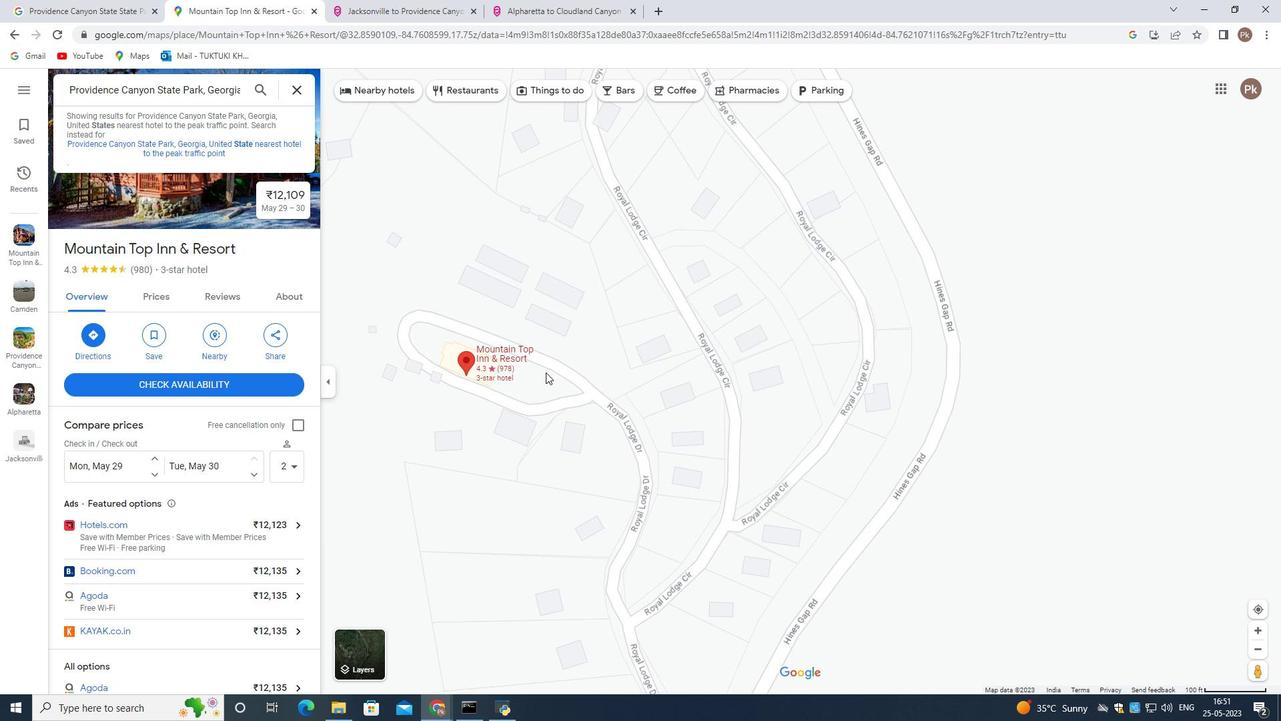 
Action: Mouse moved to (542, 373)
Screenshot: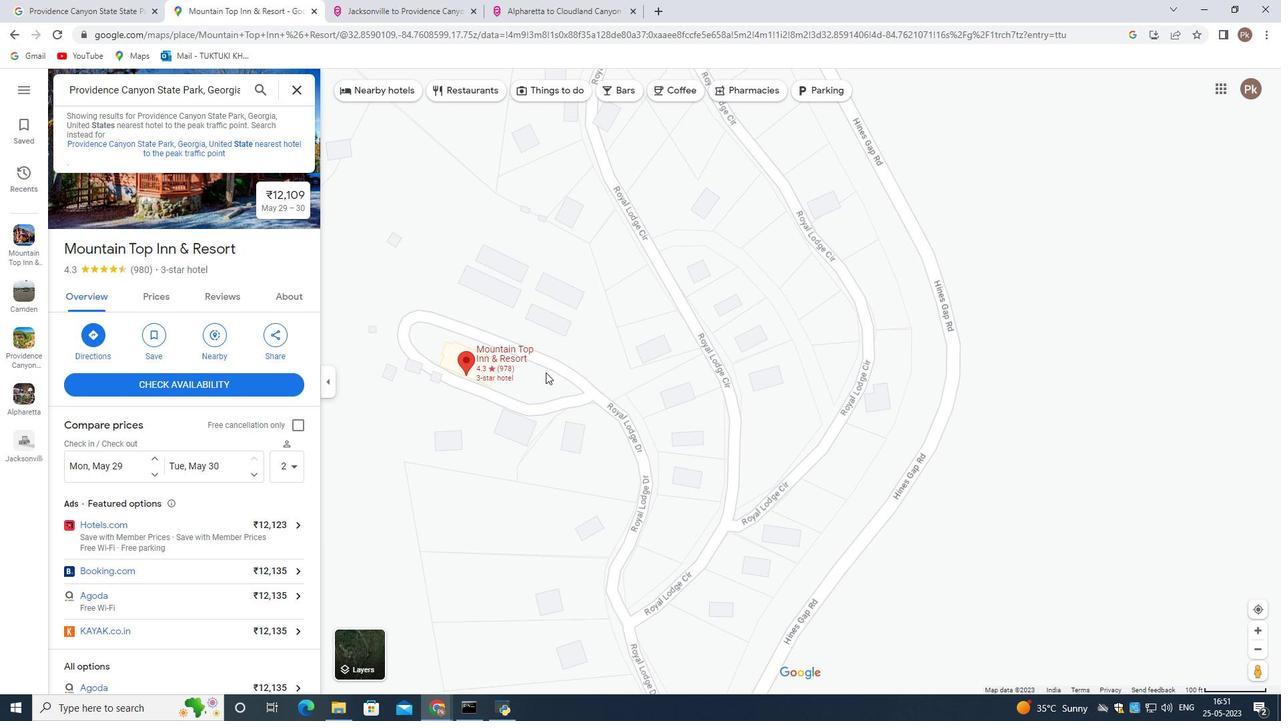 
Action: Mouse scrolled (542, 373) with delta (0, 0)
Screenshot: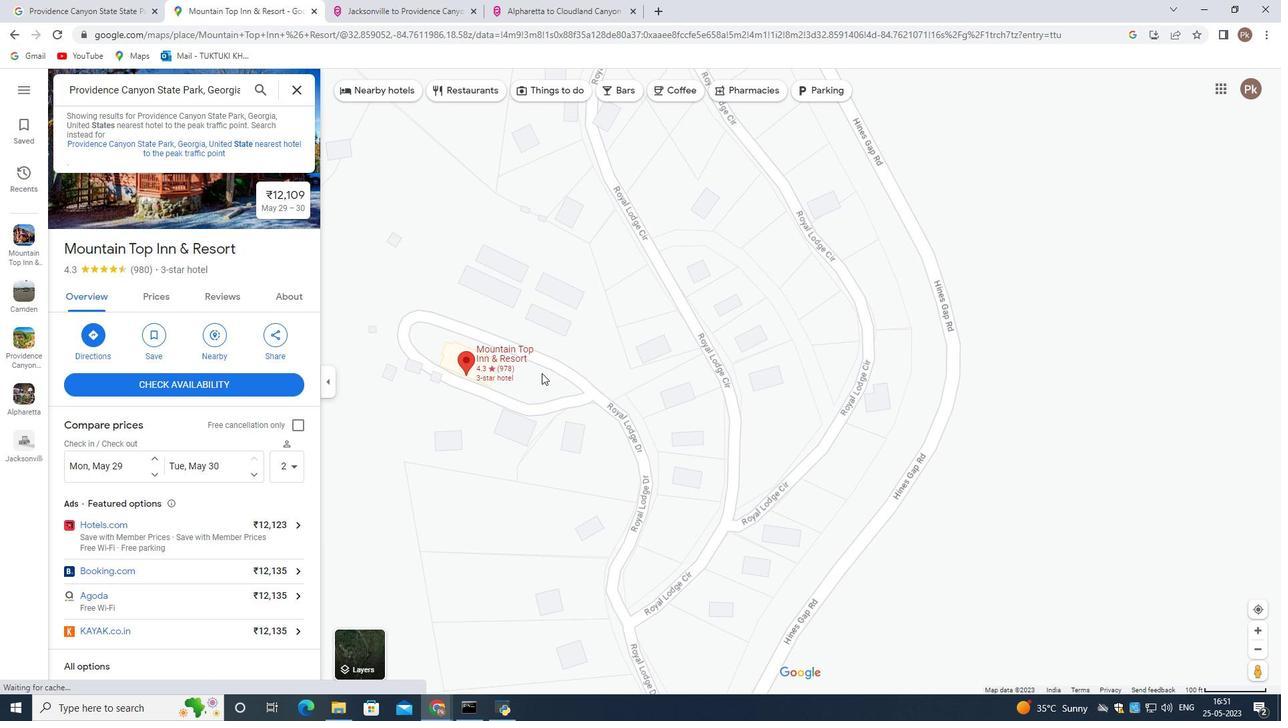 
Action: Mouse moved to (541, 373)
Screenshot: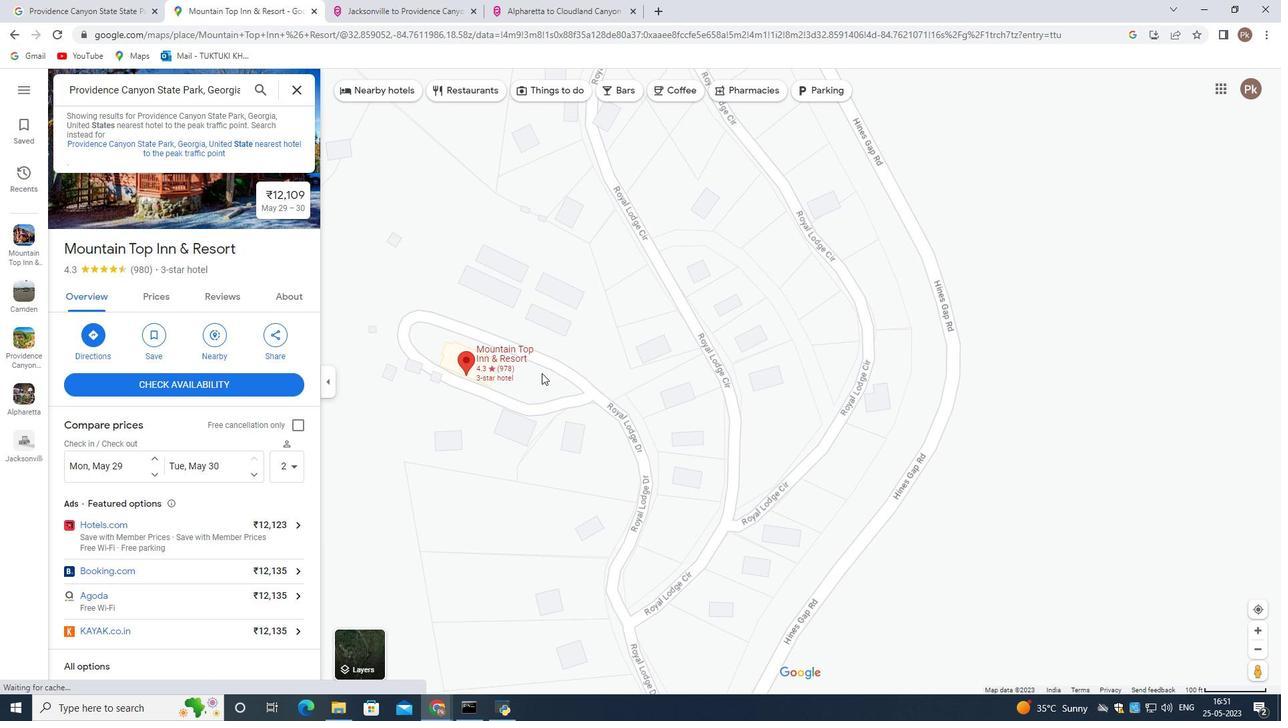 
Action: Mouse scrolled (541, 373) with delta (0, 0)
Screenshot: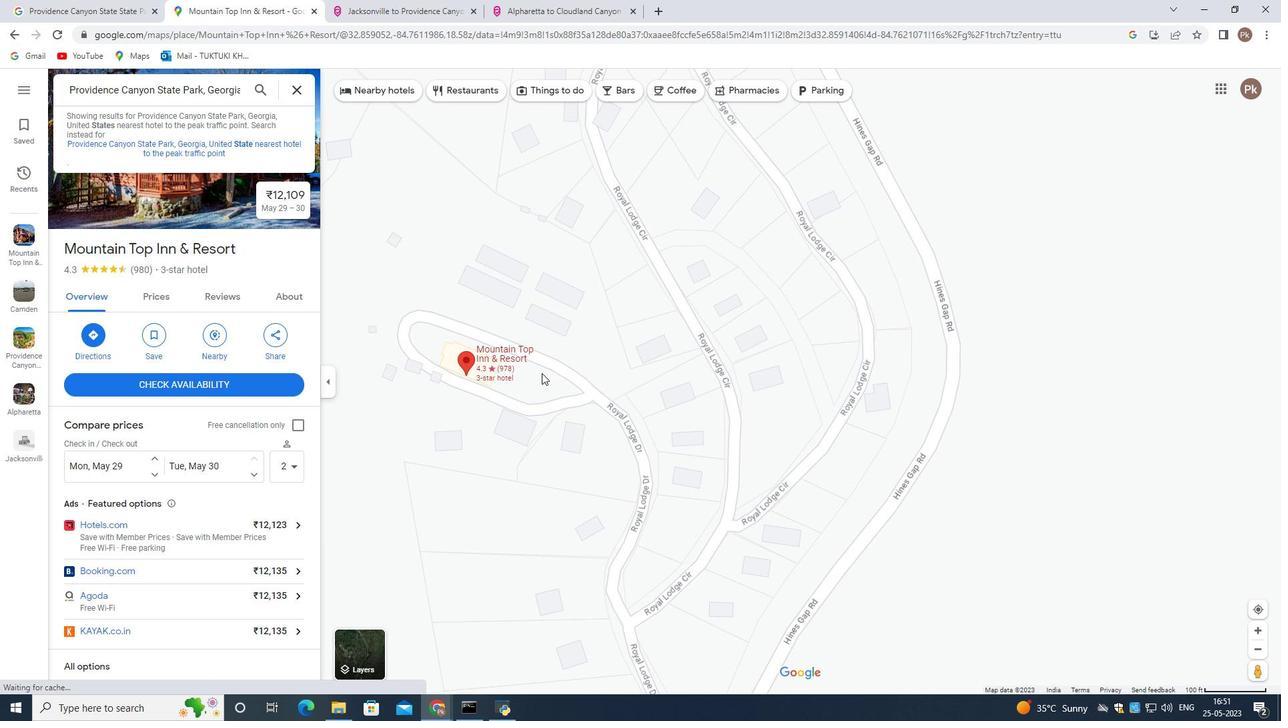 
Action: Mouse scrolled (541, 373) with delta (0, 0)
Screenshot: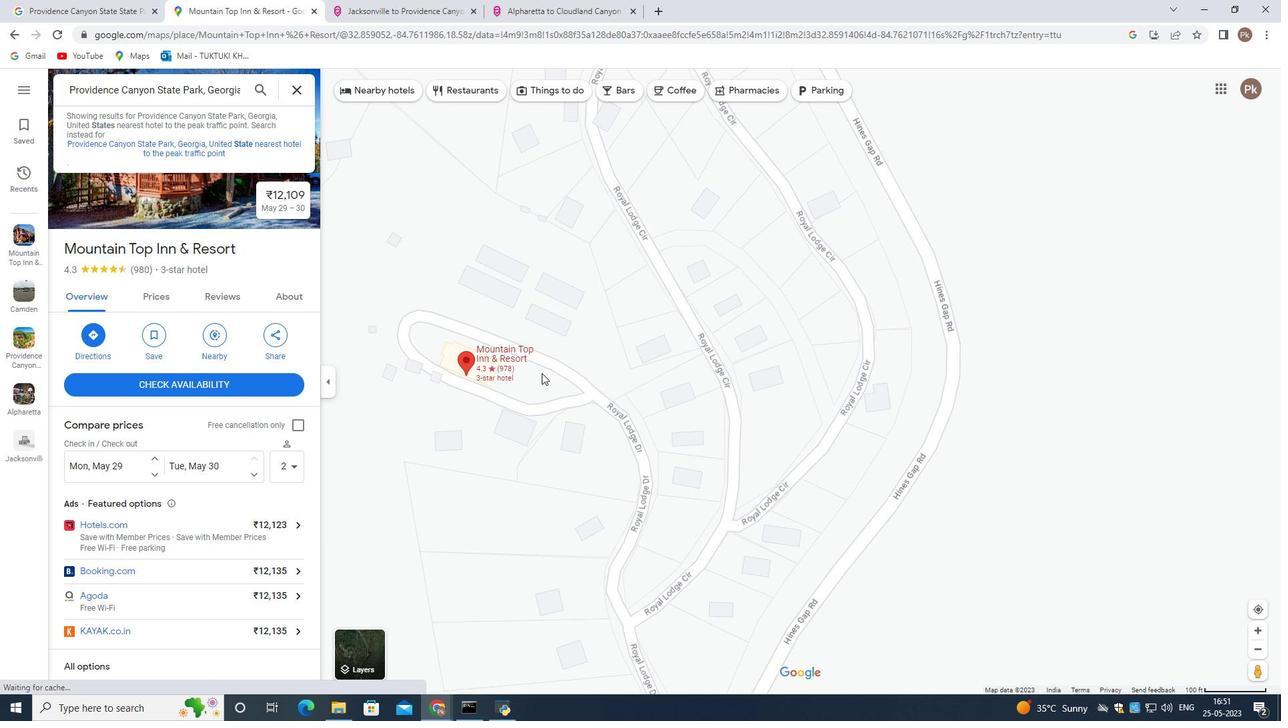 
Action: Mouse scrolled (541, 373) with delta (0, 0)
Screenshot: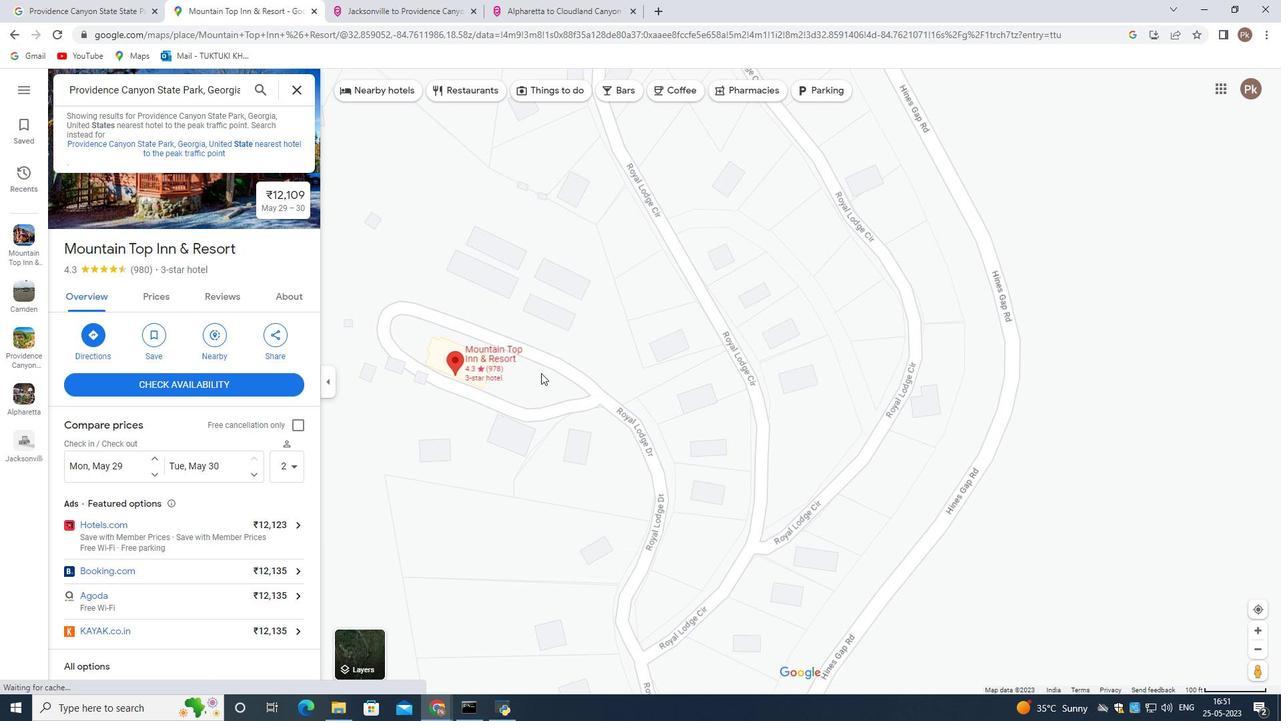 
Action: Mouse moved to (428, 373)
Screenshot: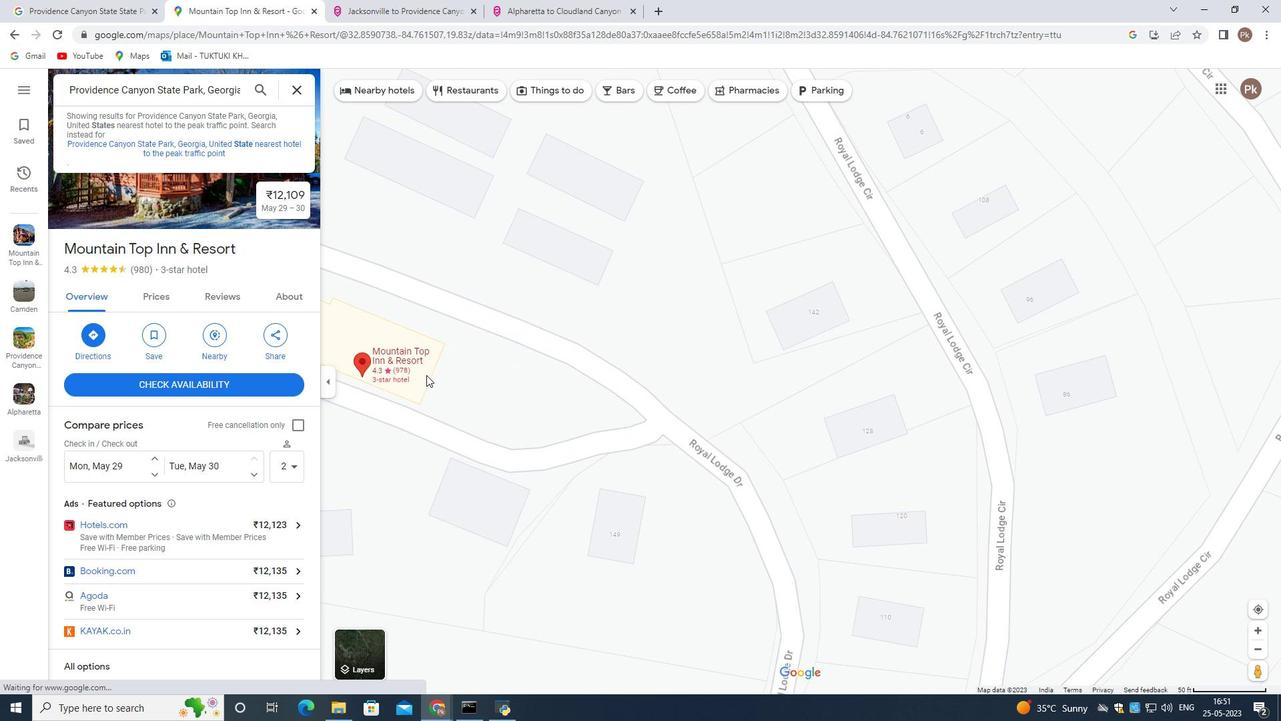 
Action: Mouse pressed left at (428, 373)
Screenshot: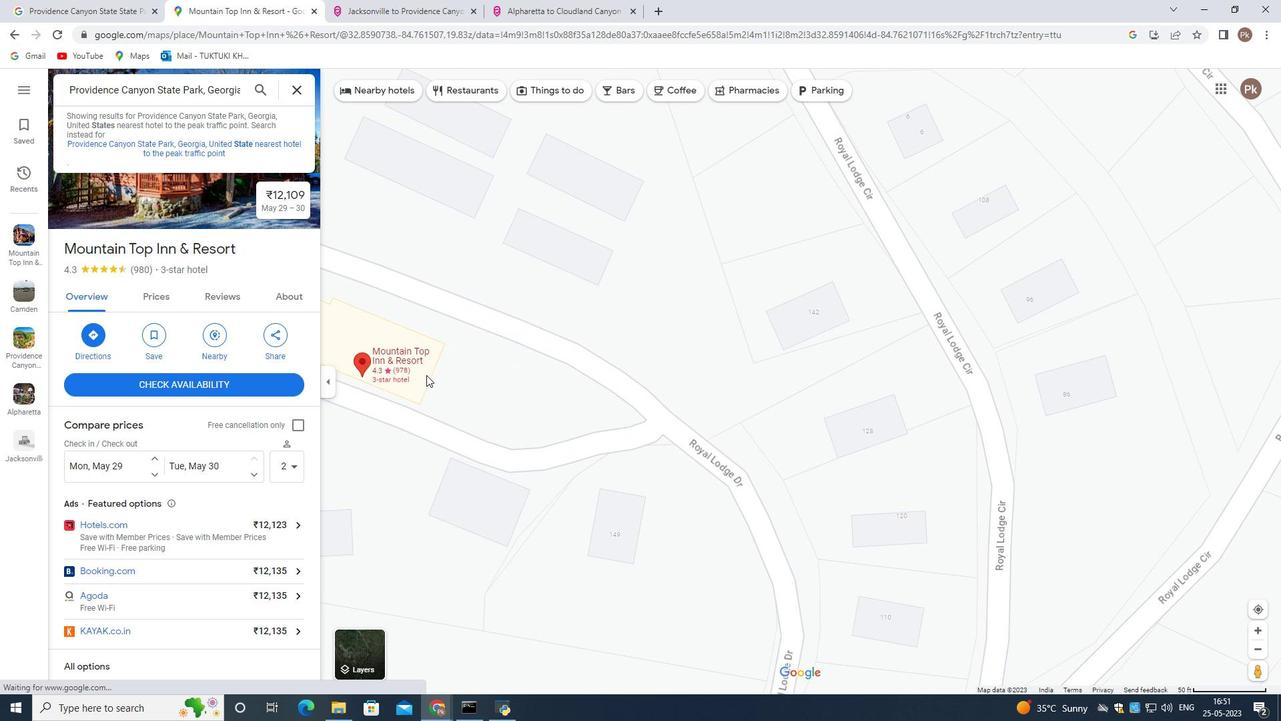 
Action: Mouse moved to (530, 363)
Screenshot: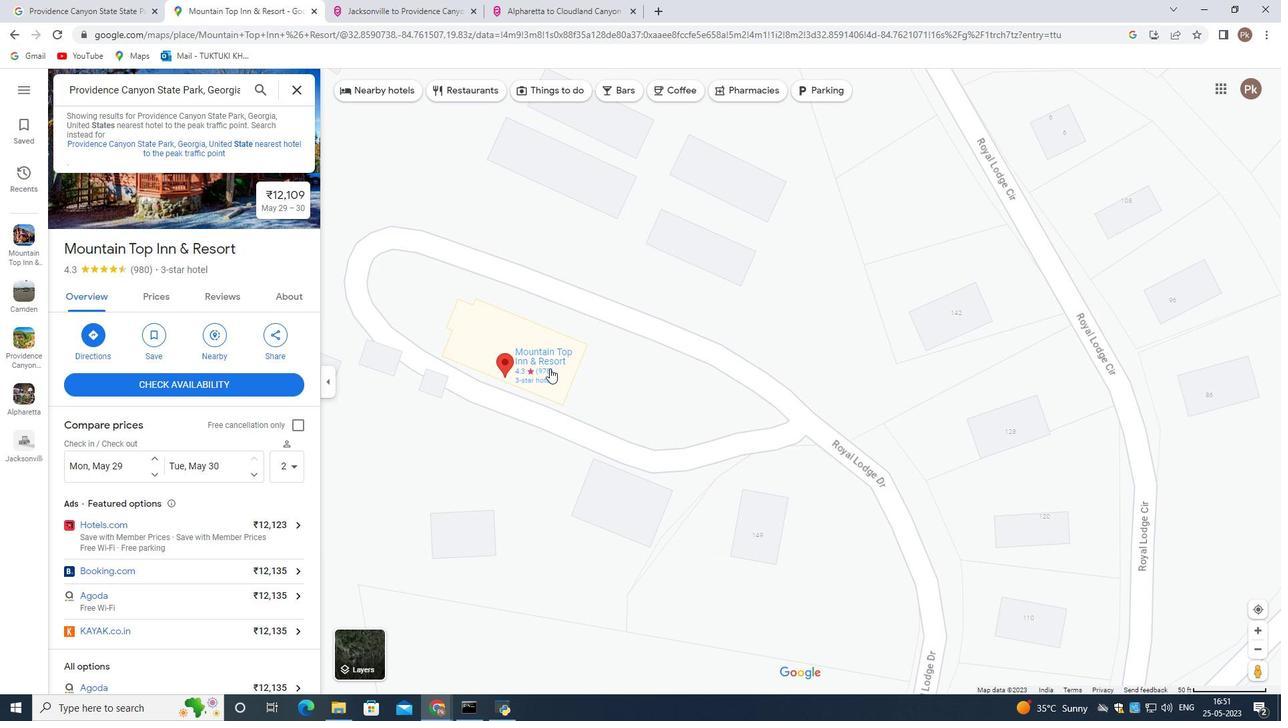 
Action: Mouse scrolled (530, 363) with delta (0, 0)
Screenshot: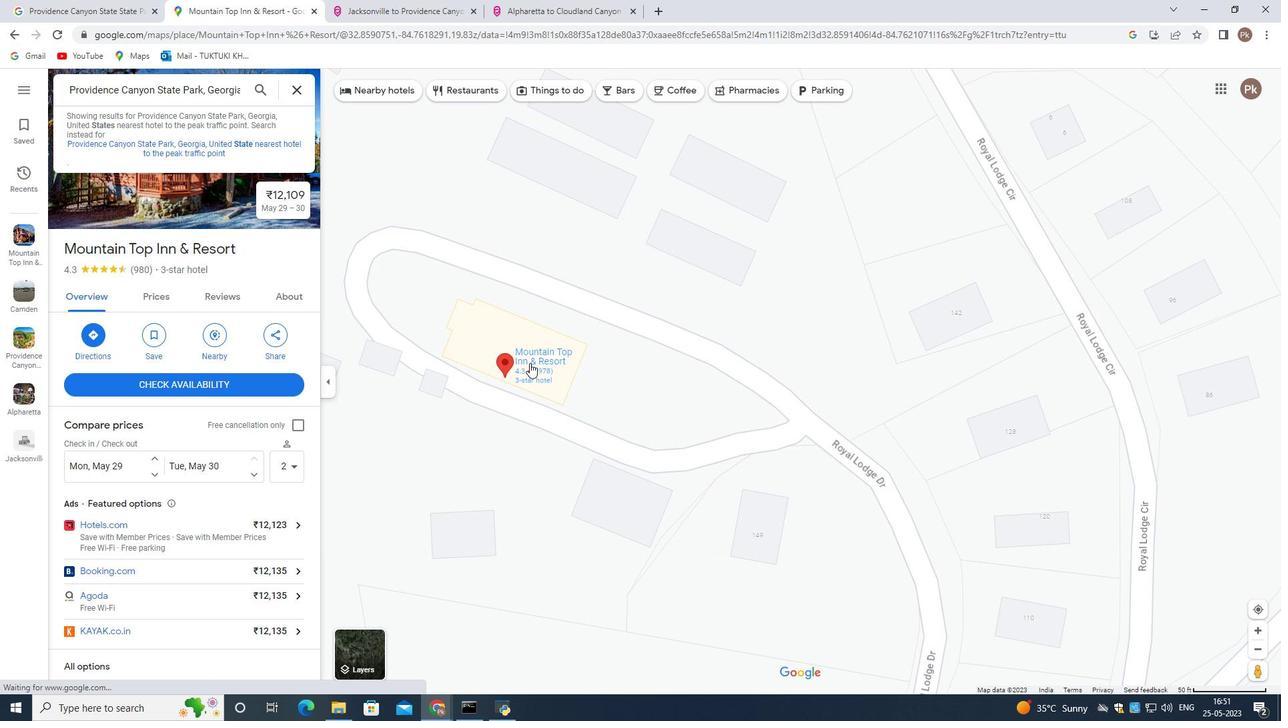 
Action: Mouse scrolled (530, 363) with delta (0, 0)
Screenshot: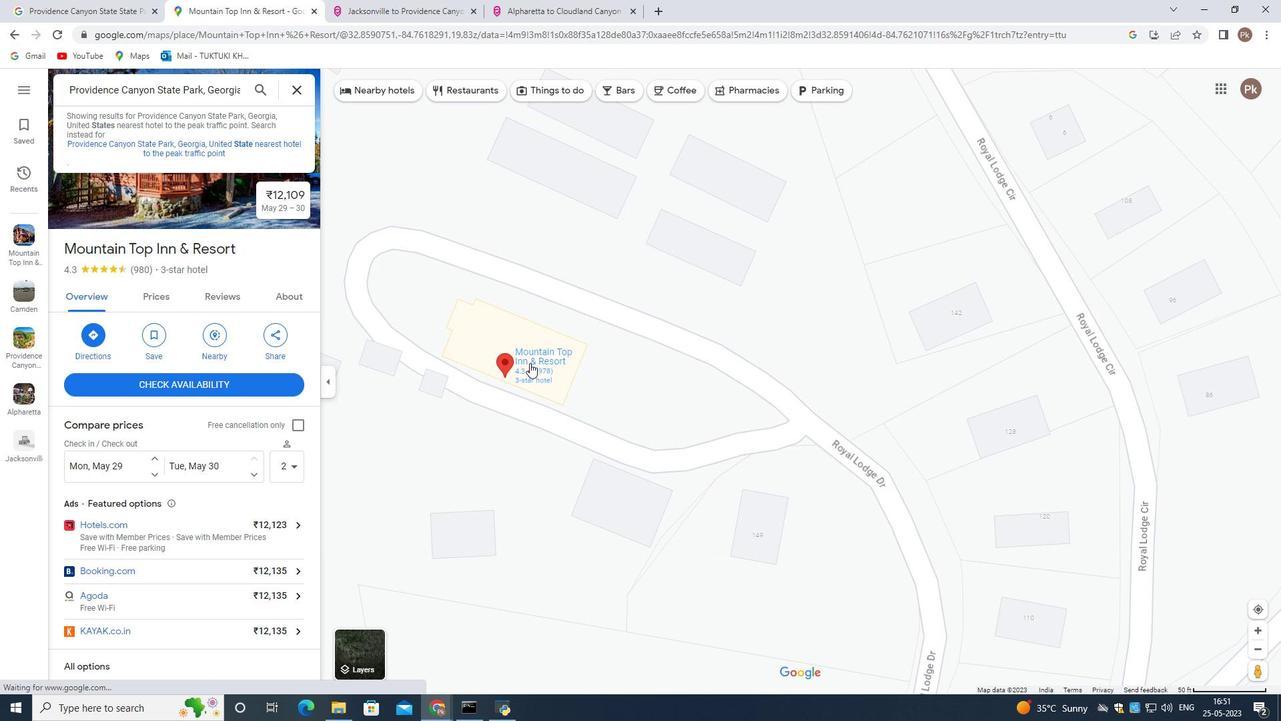 
Action: Mouse scrolled (530, 363) with delta (0, 0)
Screenshot: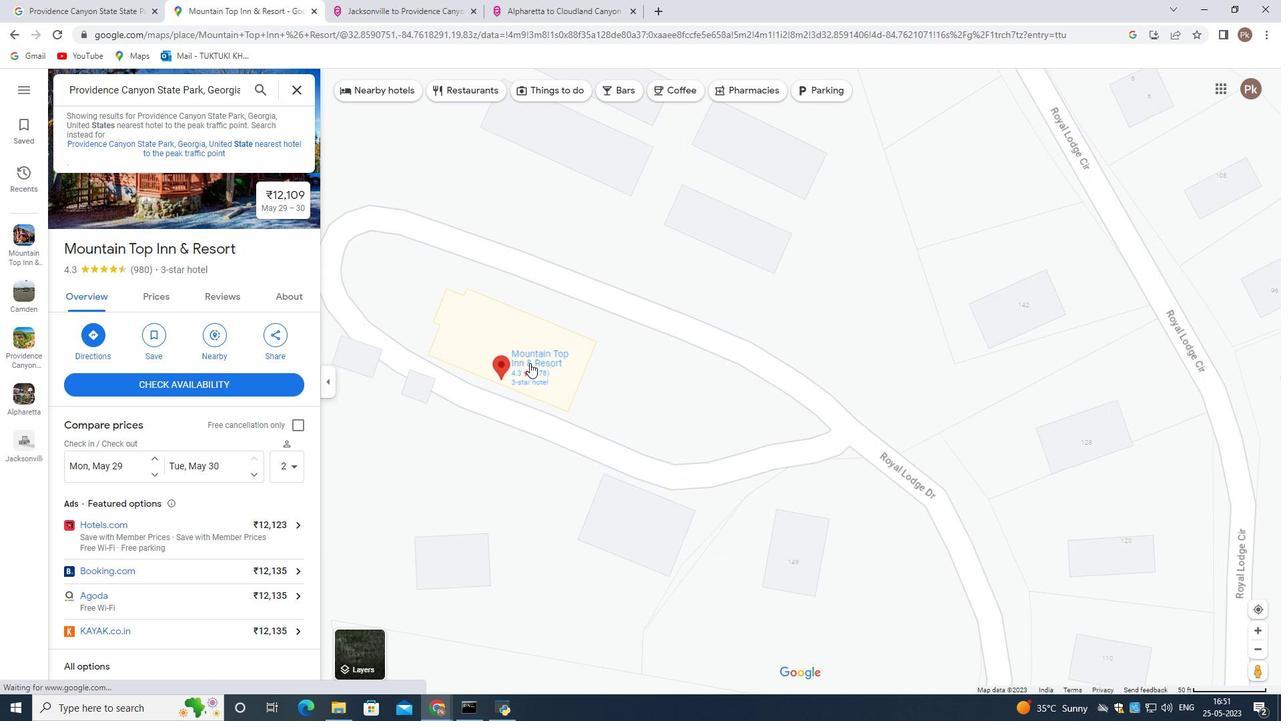 
Action: Mouse scrolled (530, 363) with delta (0, 0)
Screenshot: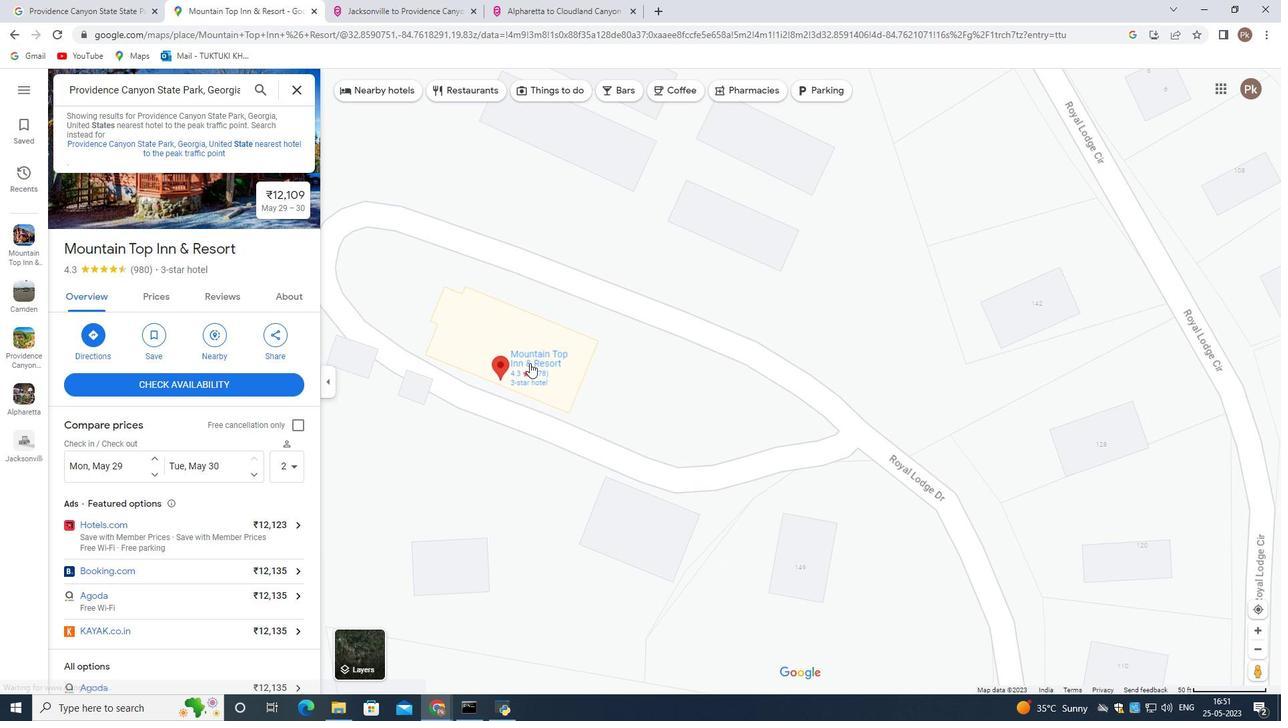 
Action: Mouse moved to (512, 370)
Screenshot: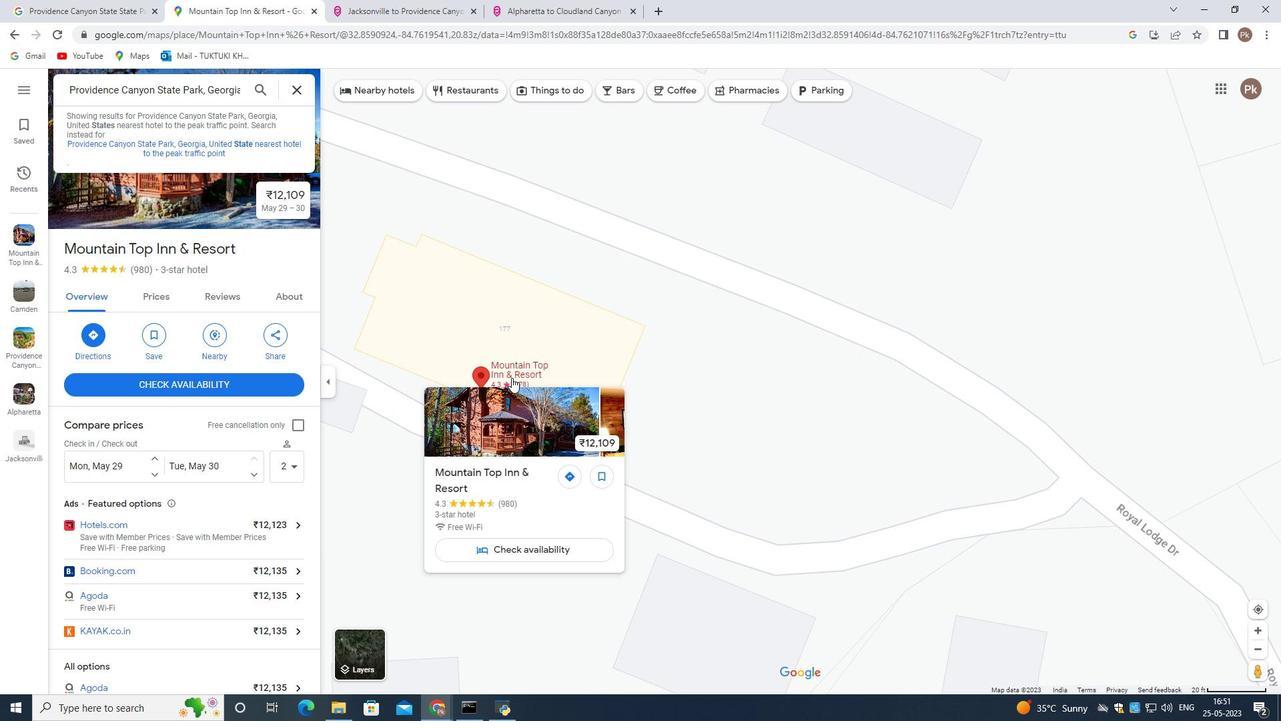 
Action: Mouse scrolled (512, 371) with delta (0, 0)
Screenshot: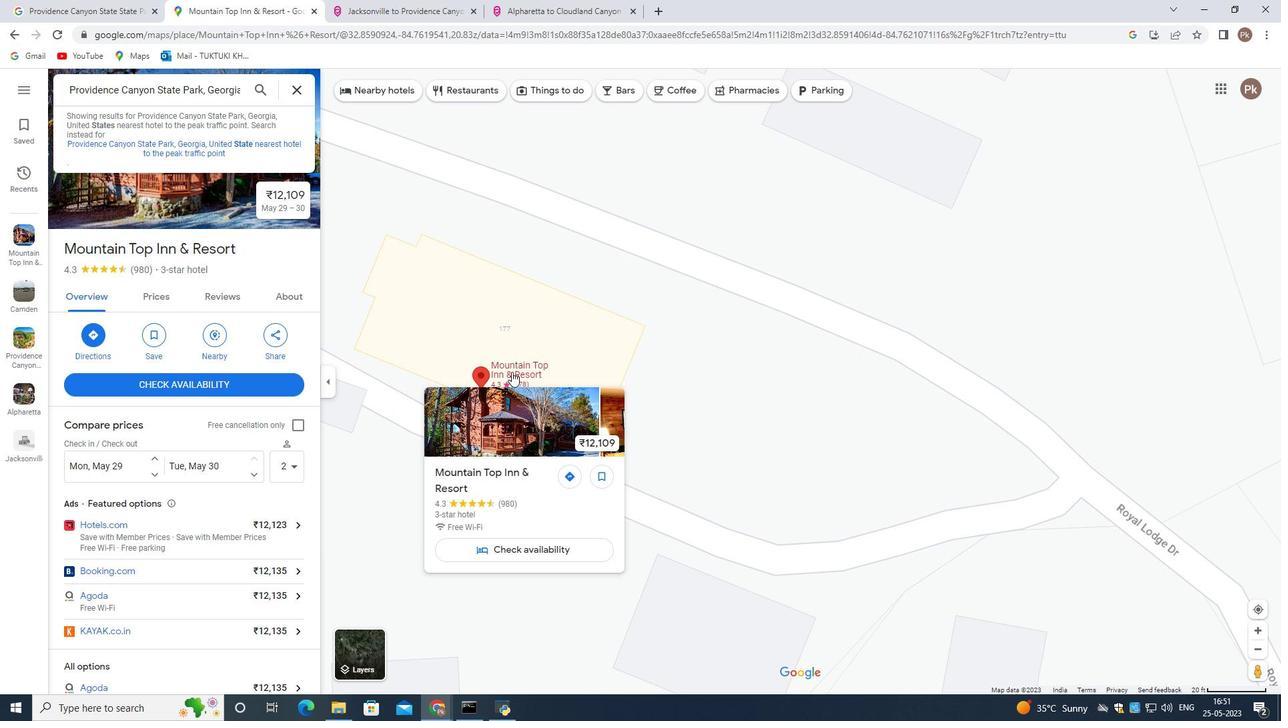 
Action: Mouse scrolled (512, 371) with delta (0, 0)
Screenshot: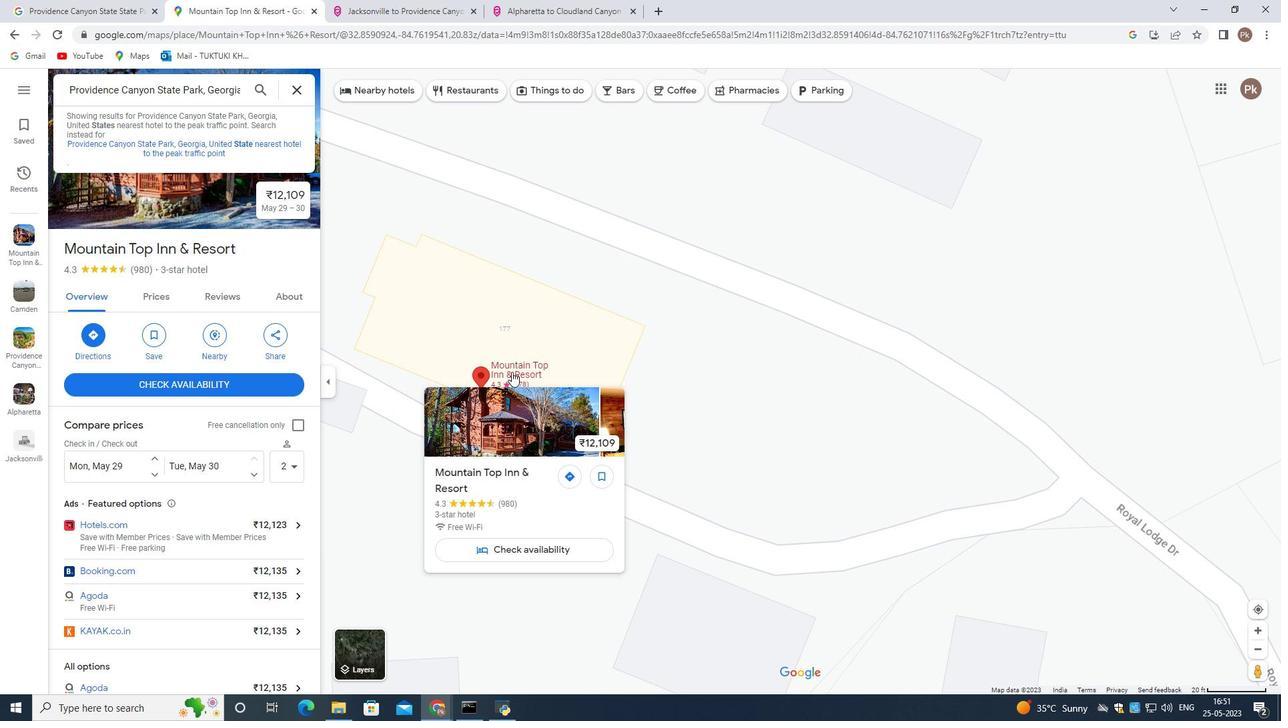 
Action: Mouse scrolled (512, 371) with delta (0, 0)
Screenshot: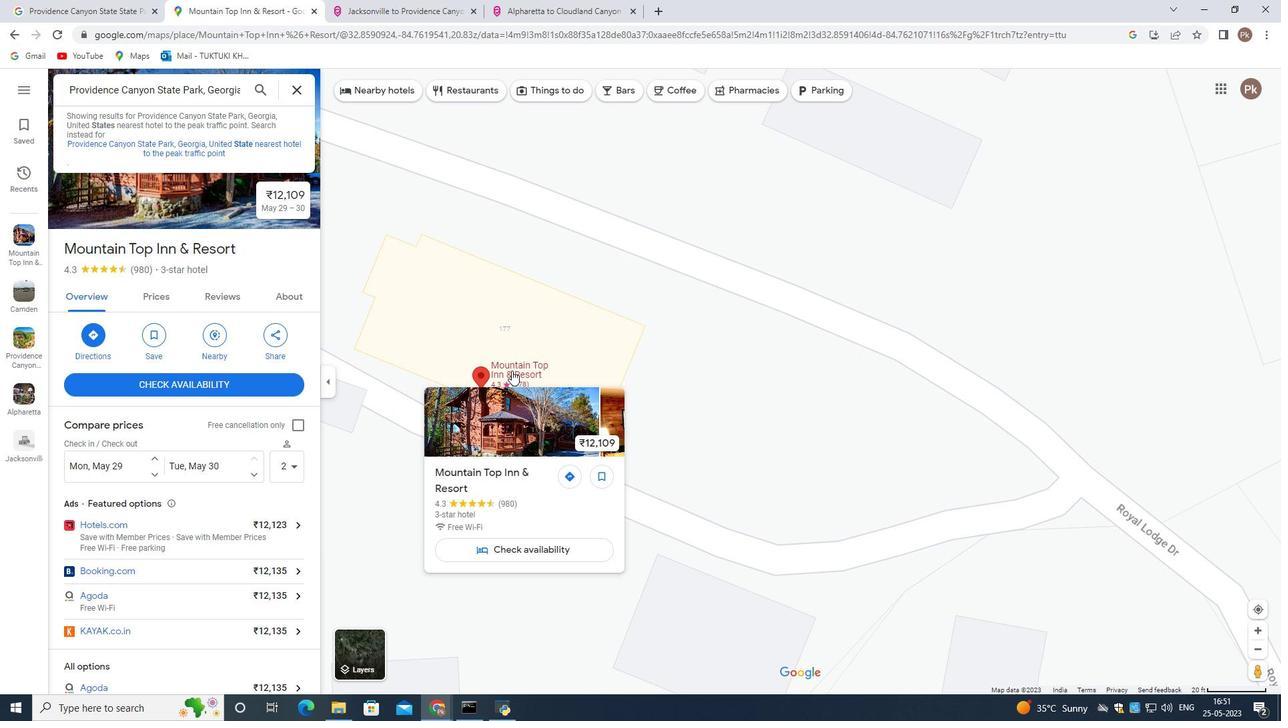 
Action: Mouse scrolled (512, 371) with delta (0, 0)
Screenshot: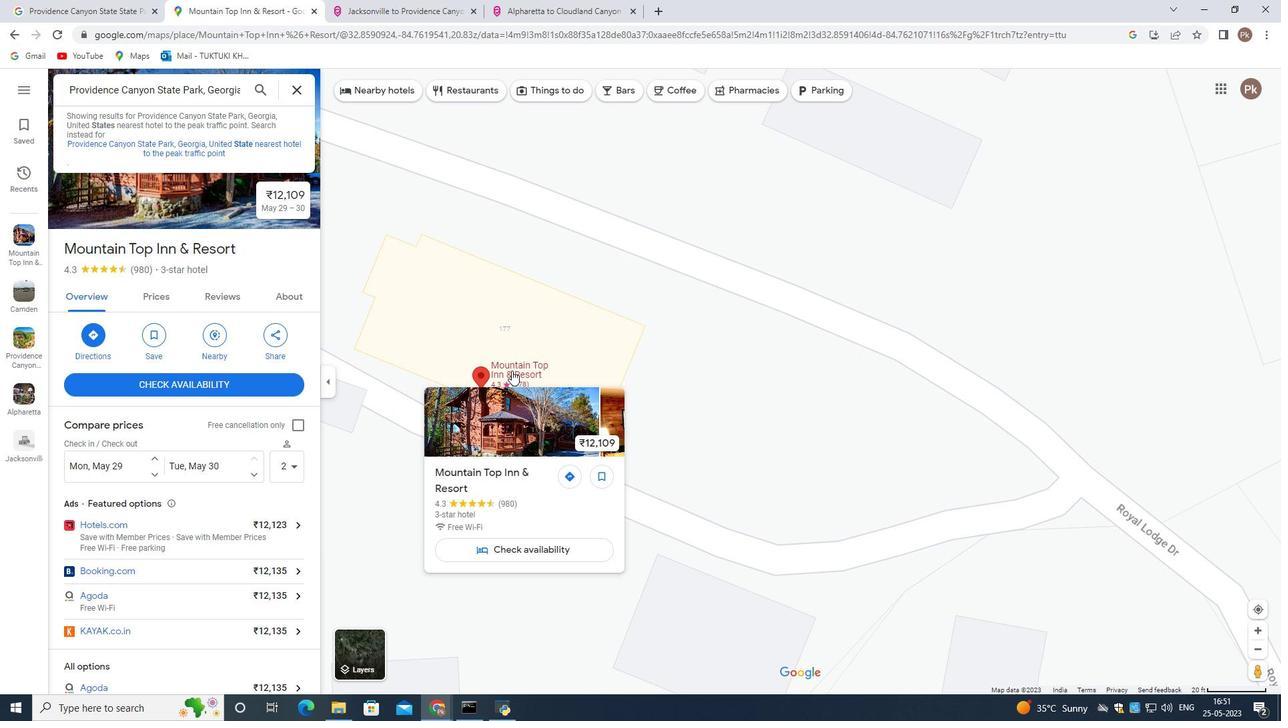 
Action: Mouse moved to (496, 371)
Screenshot: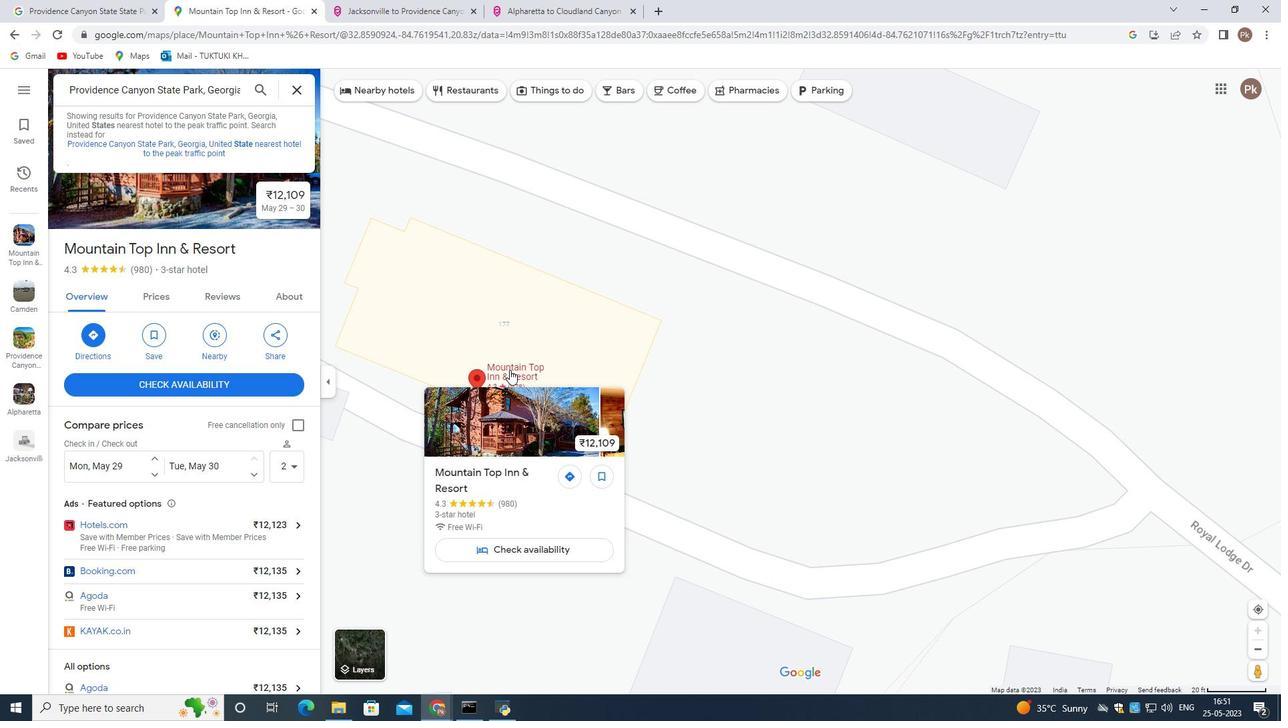 
Action: Mouse scrolled (496, 372) with delta (0, 0)
Screenshot: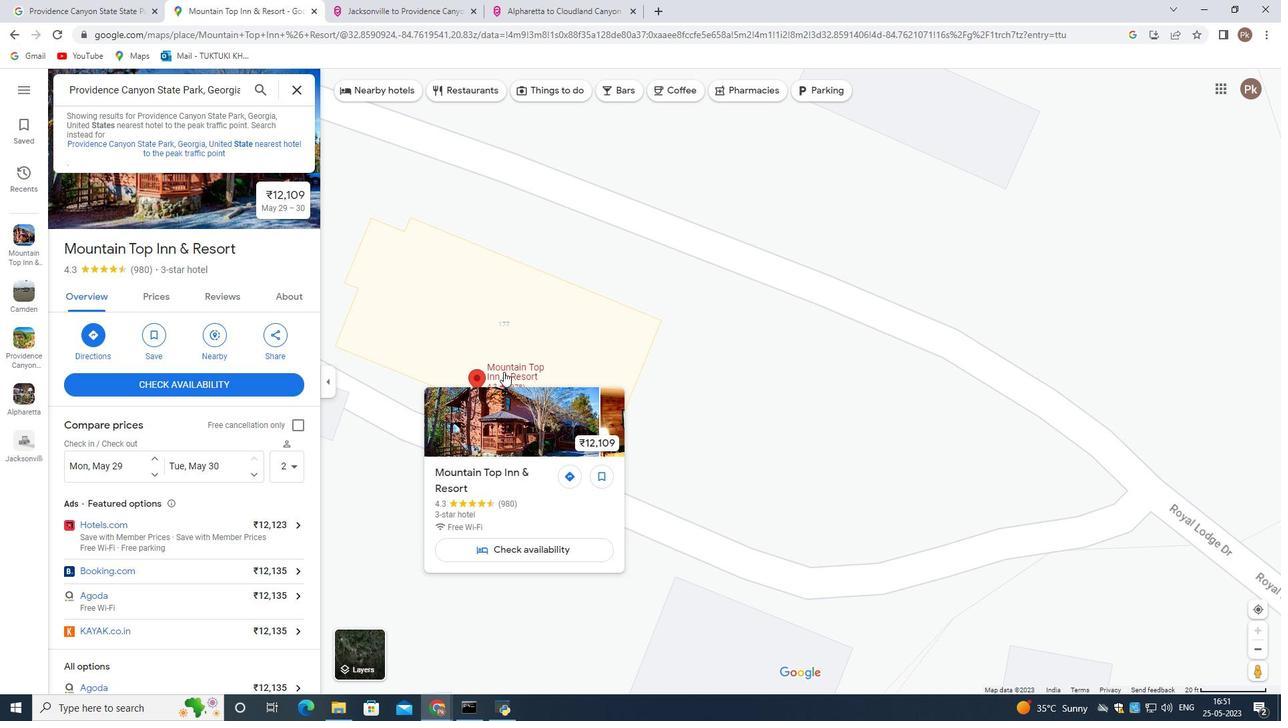 
Action: Mouse scrolled (496, 372) with delta (0, 0)
Screenshot: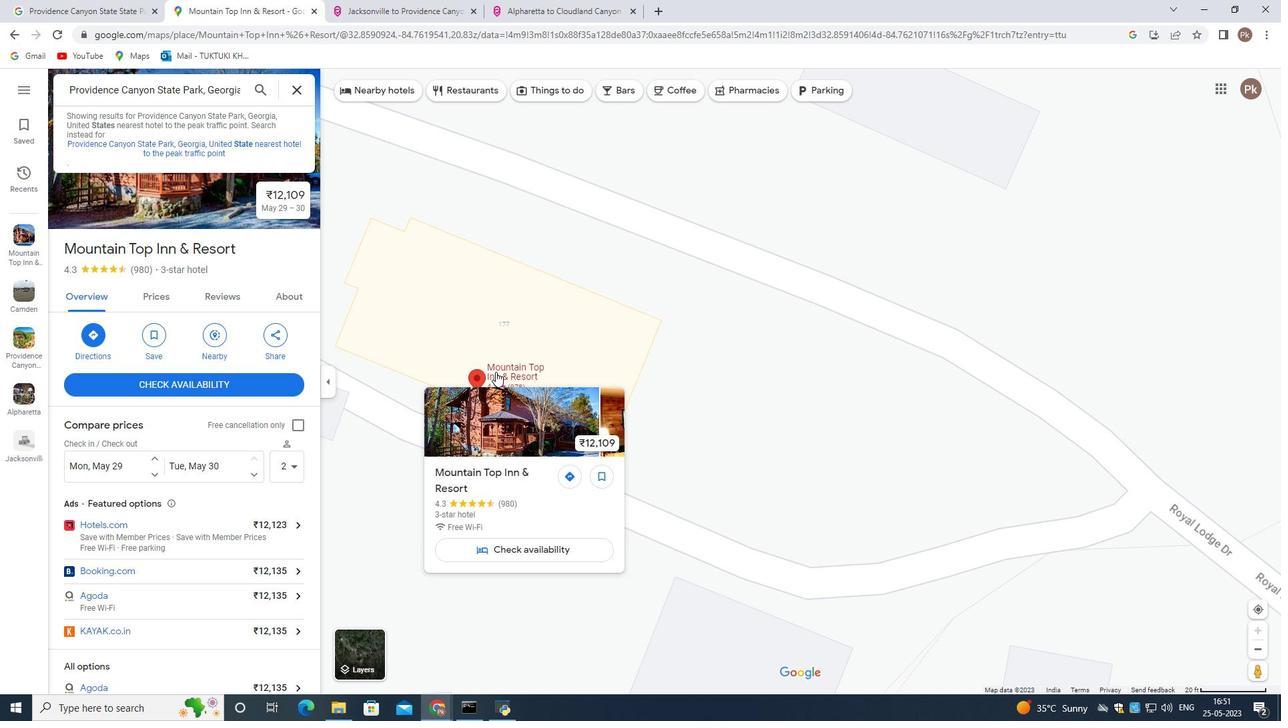 
Action: Mouse scrolled (496, 372) with delta (0, 0)
Screenshot: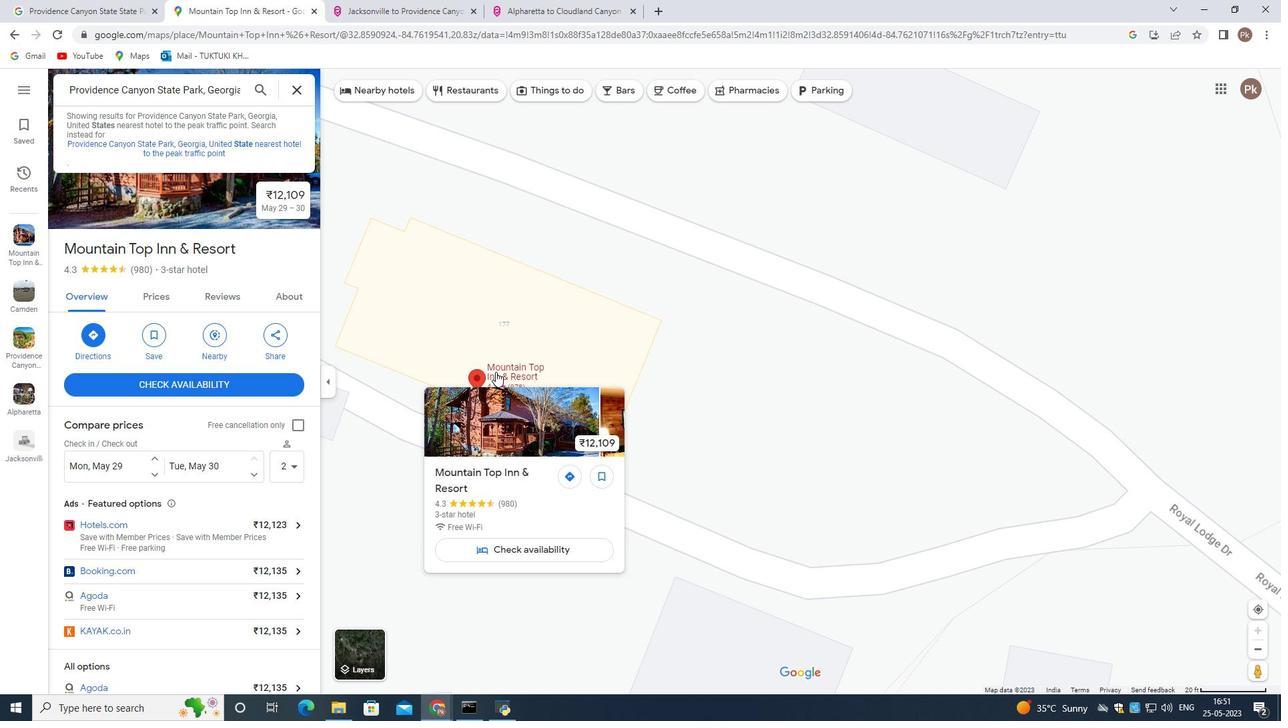 
Action: Mouse scrolled (496, 372) with delta (0, 0)
Screenshot: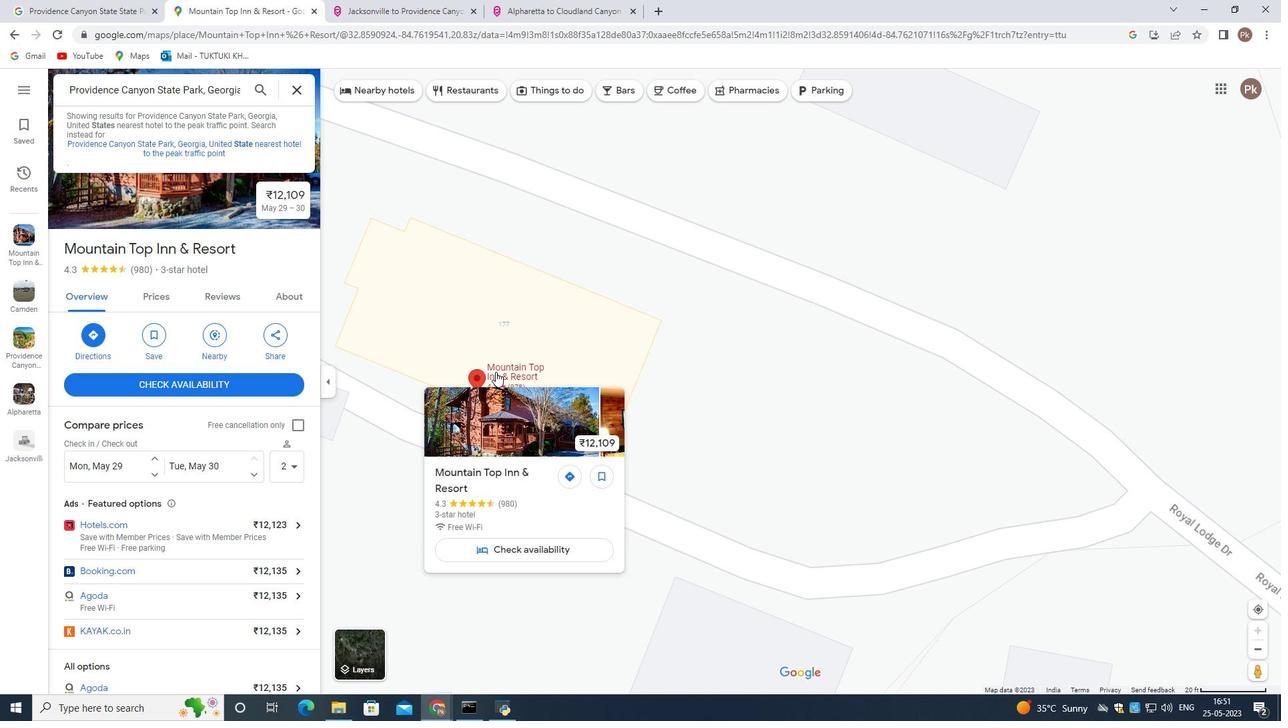 
Action: Mouse moved to (484, 473)
Screenshot: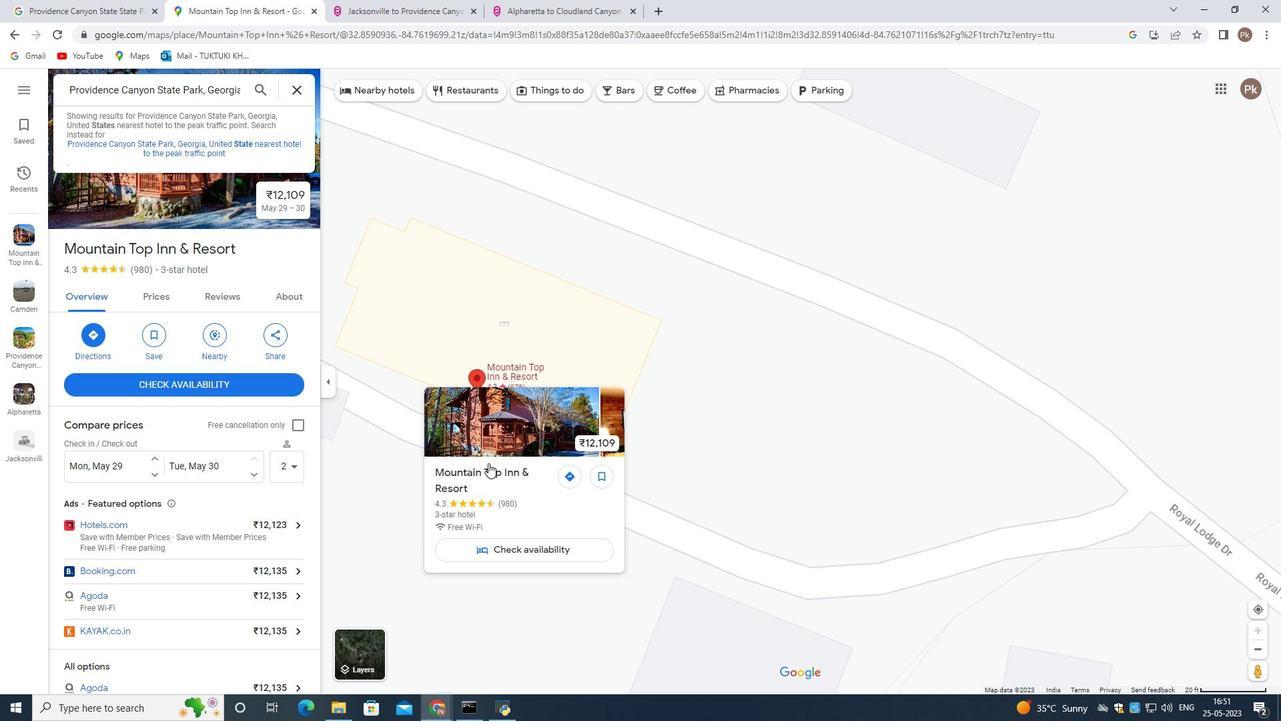 
Action: Mouse pressed left at (484, 473)
Screenshot: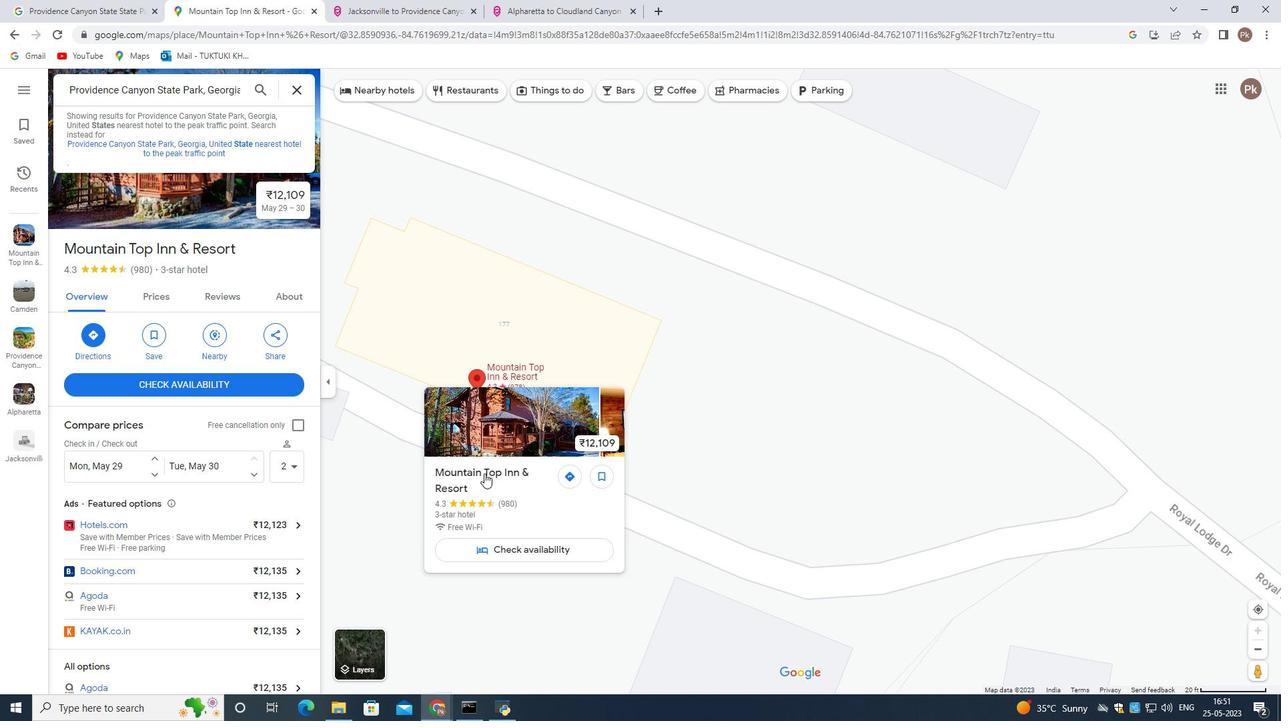 
Action: Mouse moved to (490, 379)
Screenshot: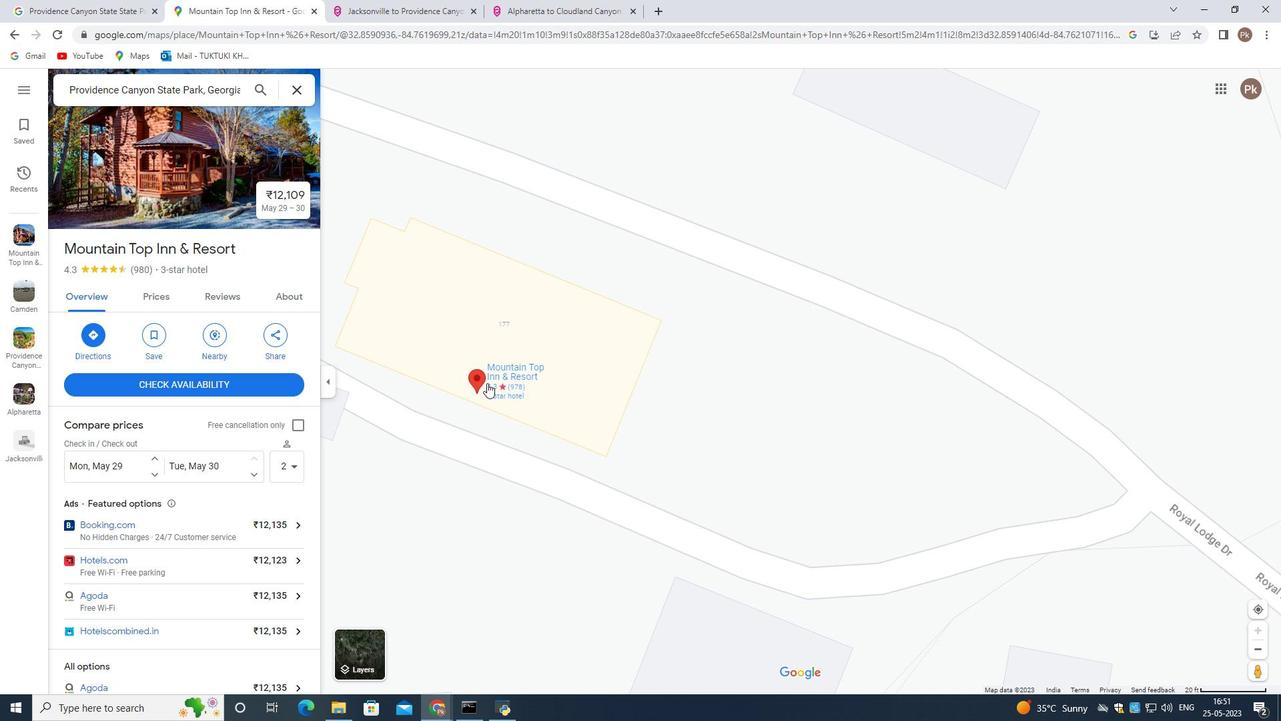 
Action: Mouse scrolled (490, 380) with delta (0, 0)
Screenshot: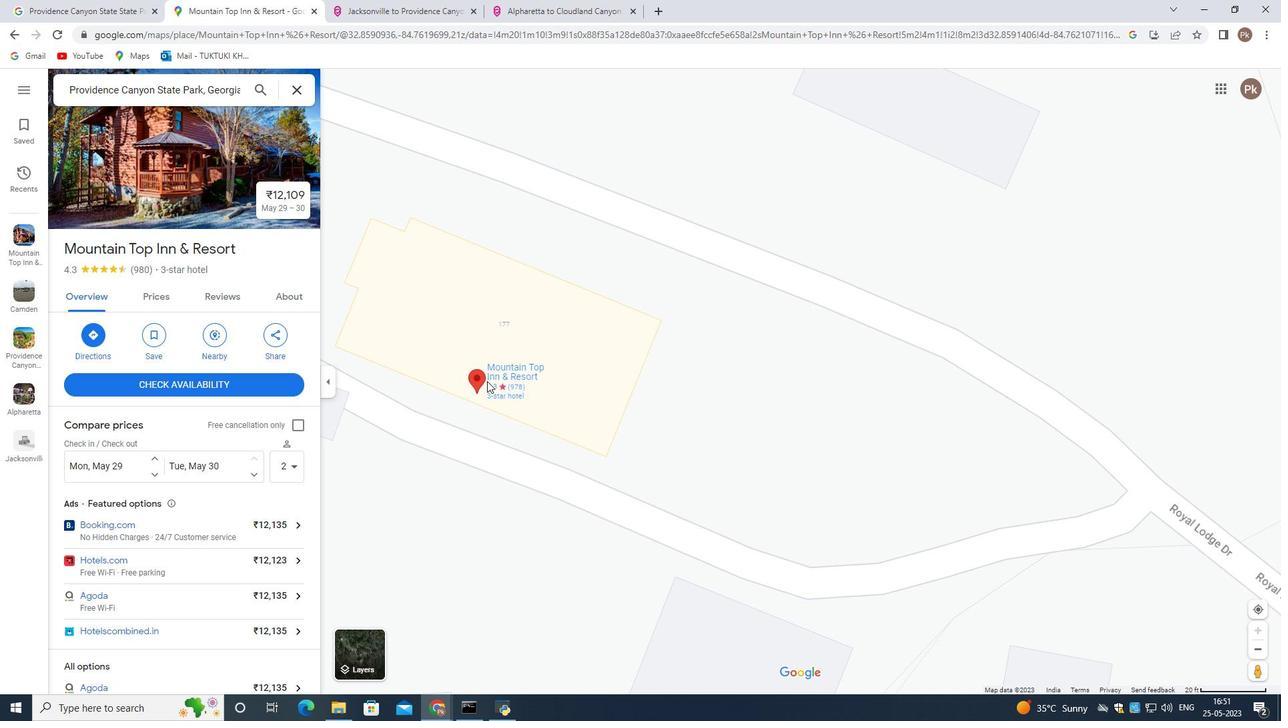 
Action: Mouse moved to (492, 379)
Screenshot: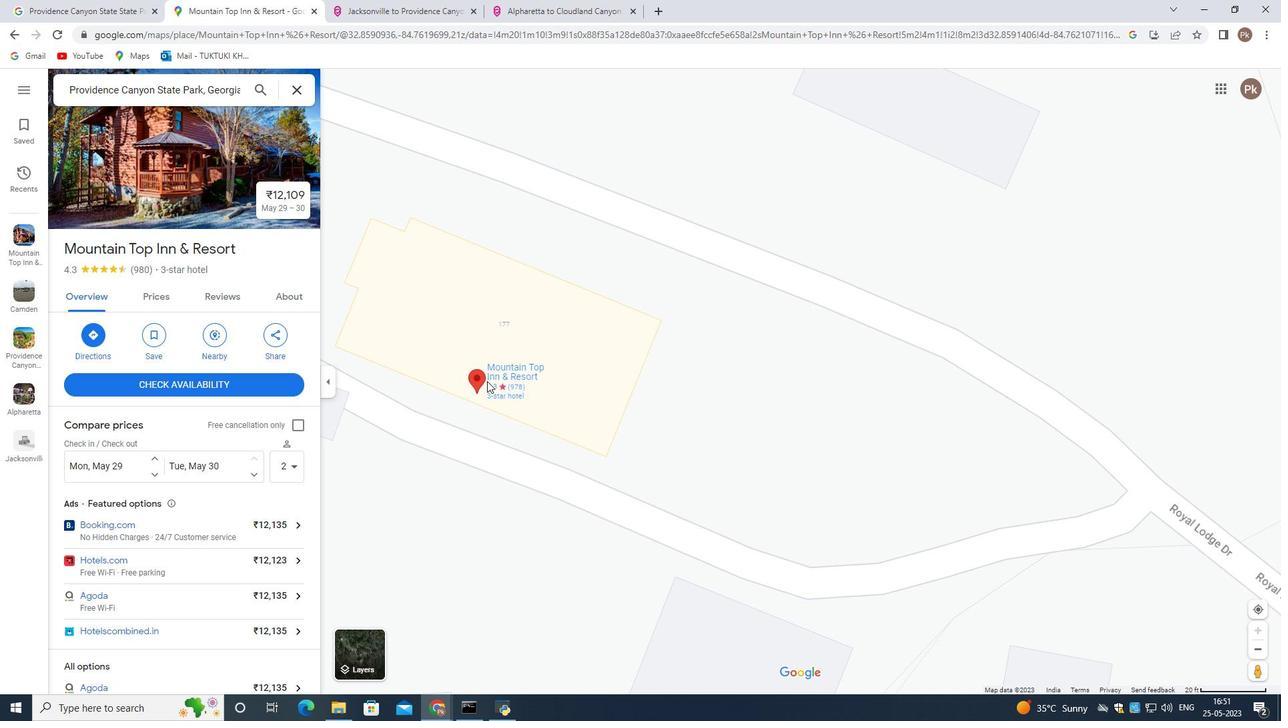 
Action: Mouse scrolled (492, 379) with delta (0, 0)
Screenshot: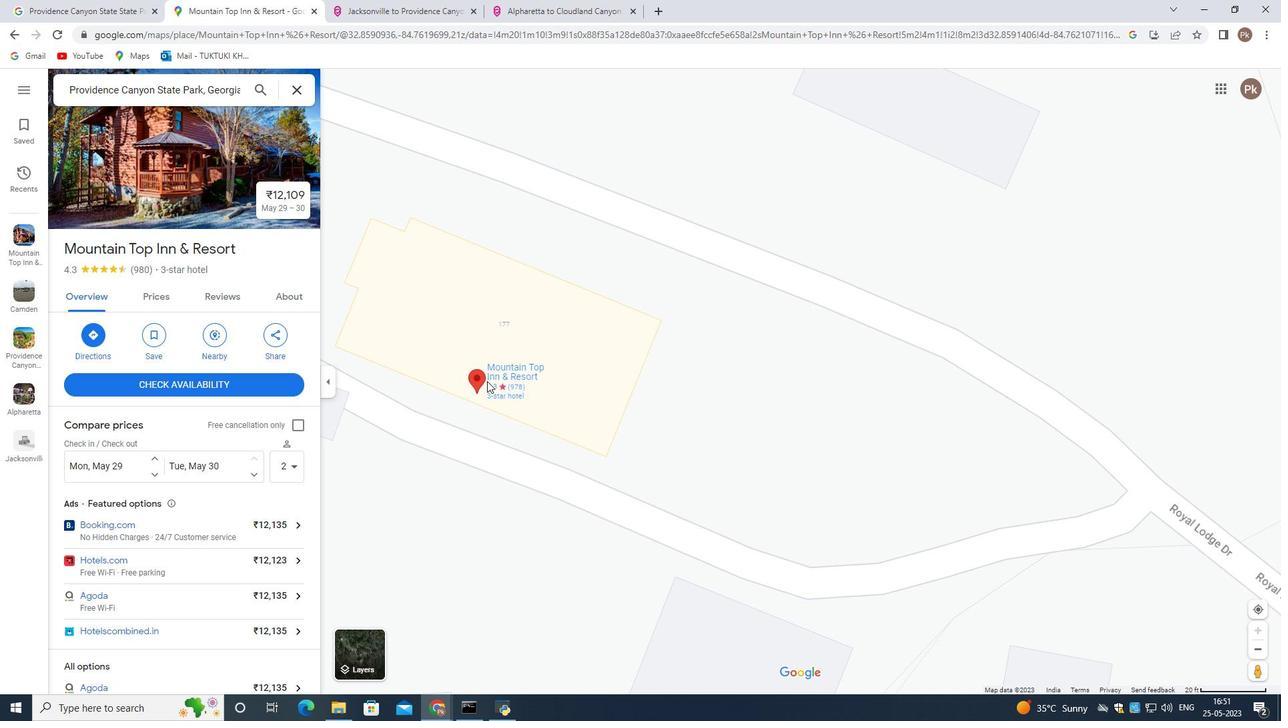 
Action: Mouse moved to (494, 378)
Screenshot: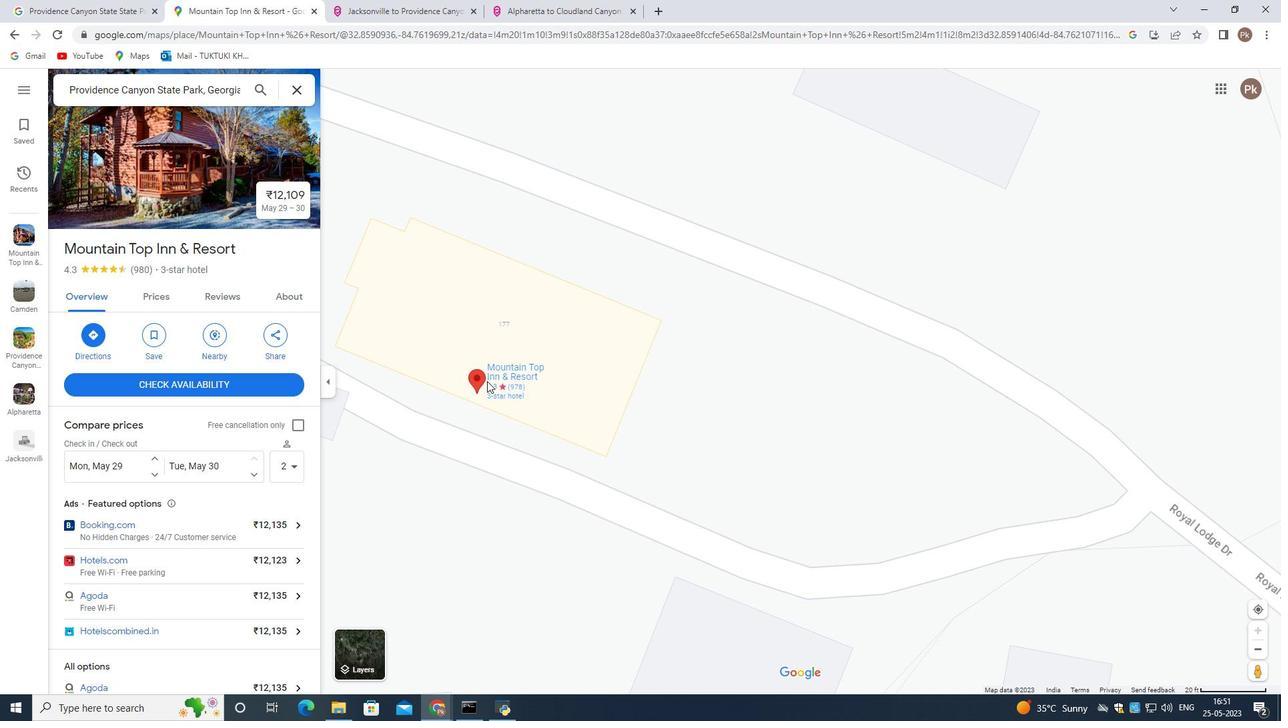 
Action: Mouse scrolled (494, 379) with delta (0, 0)
Screenshot: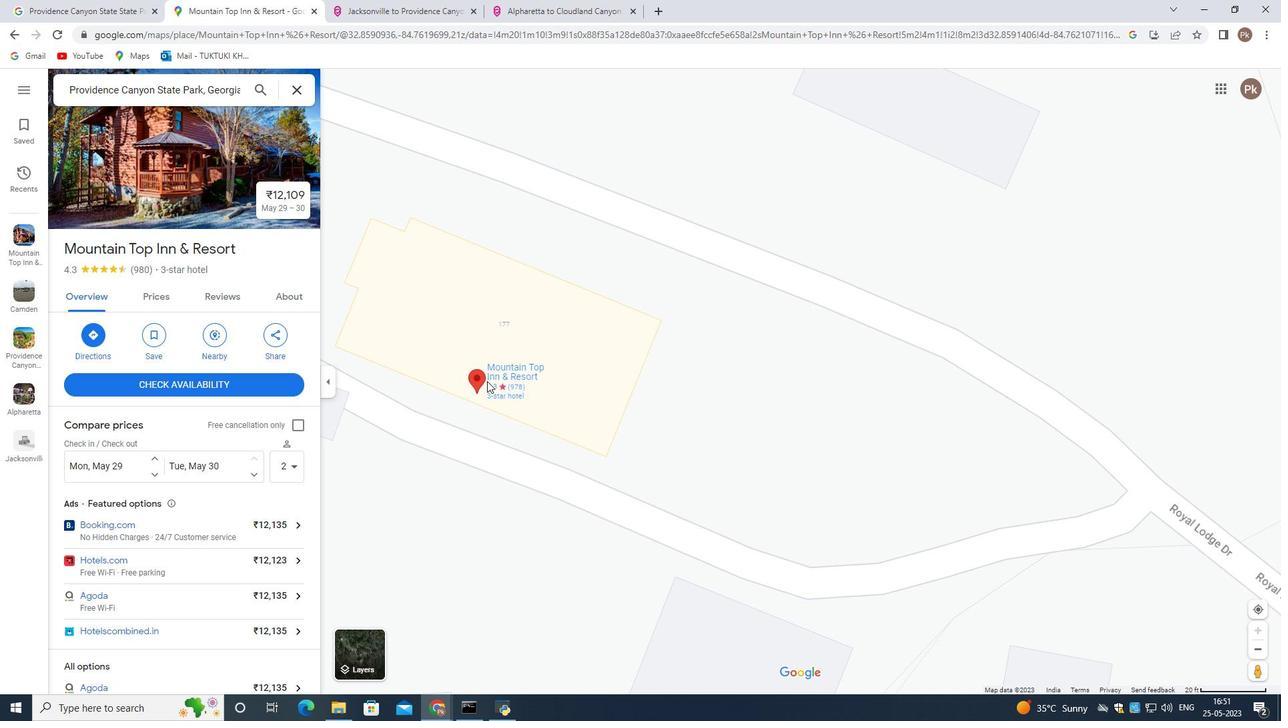
Action: Mouse scrolled (494, 379) with delta (0, 0)
Screenshot: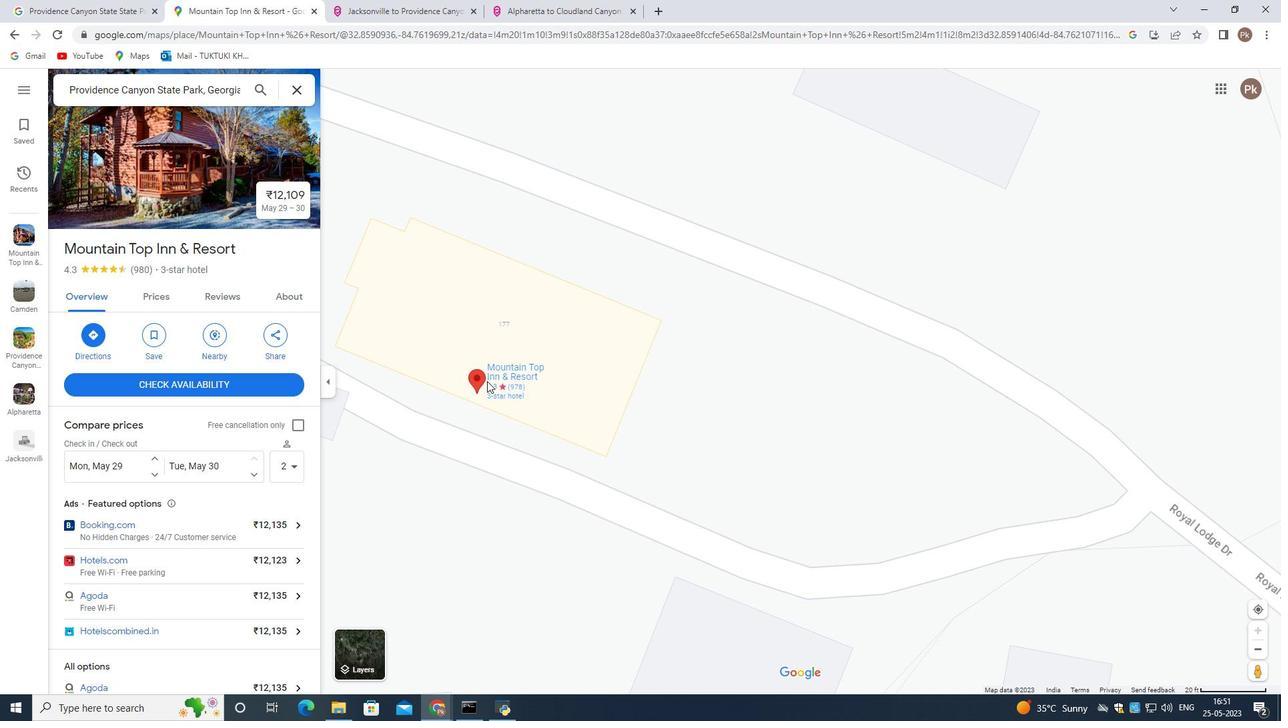 
Action: Mouse scrolled (494, 379) with delta (0, 0)
Screenshot: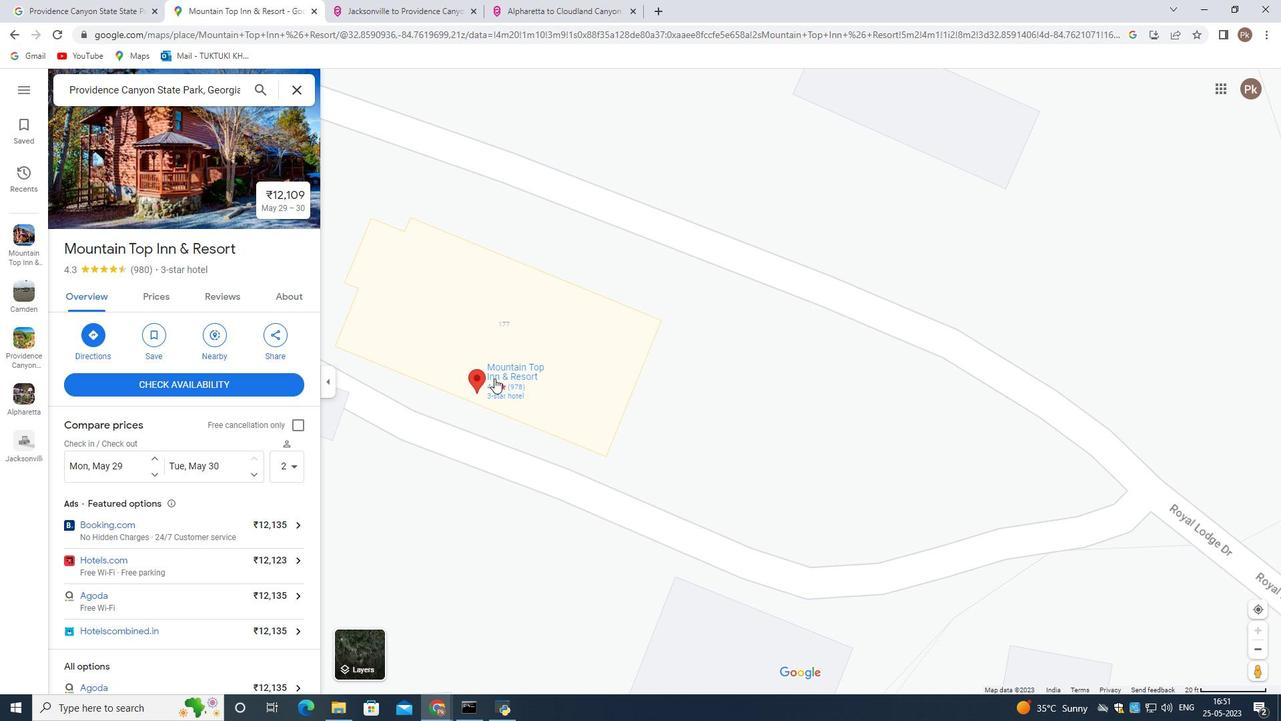 
Action: Mouse scrolled (494, 379) with delta (0, 0)
Screenshot: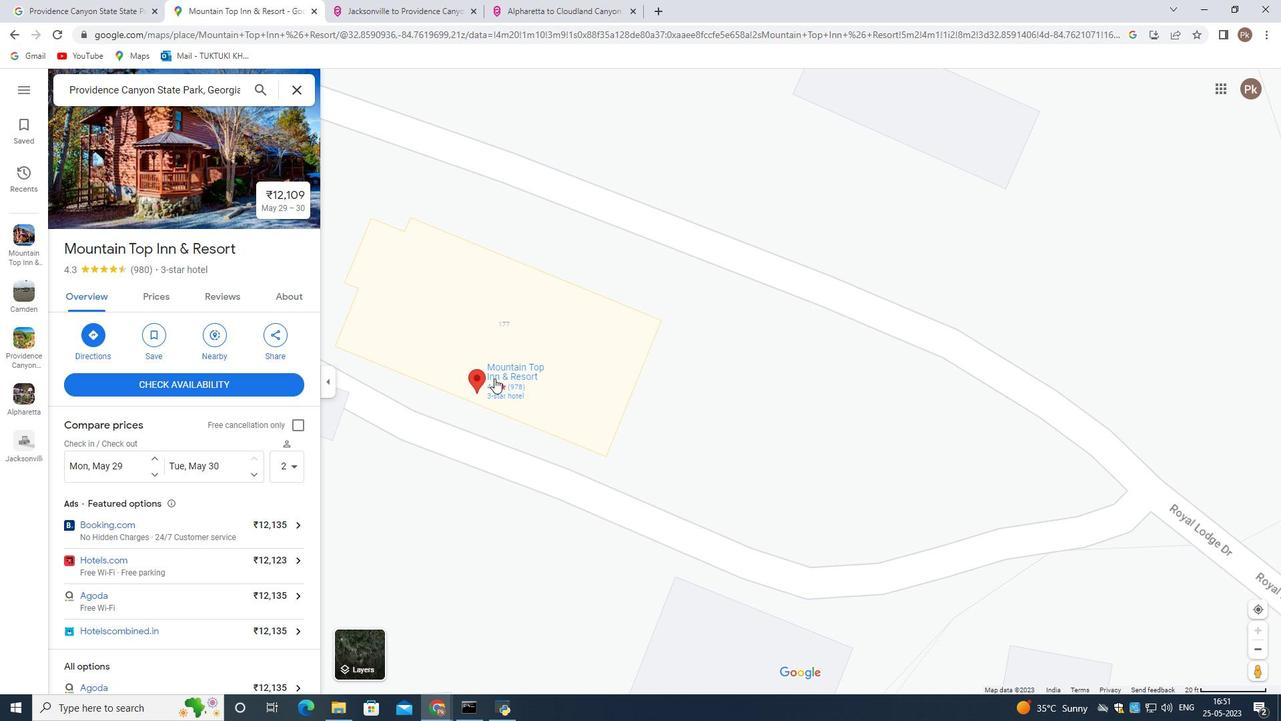 
Action: Mouse scrolled (494, 379) with delta (0, 0)
Screenshot: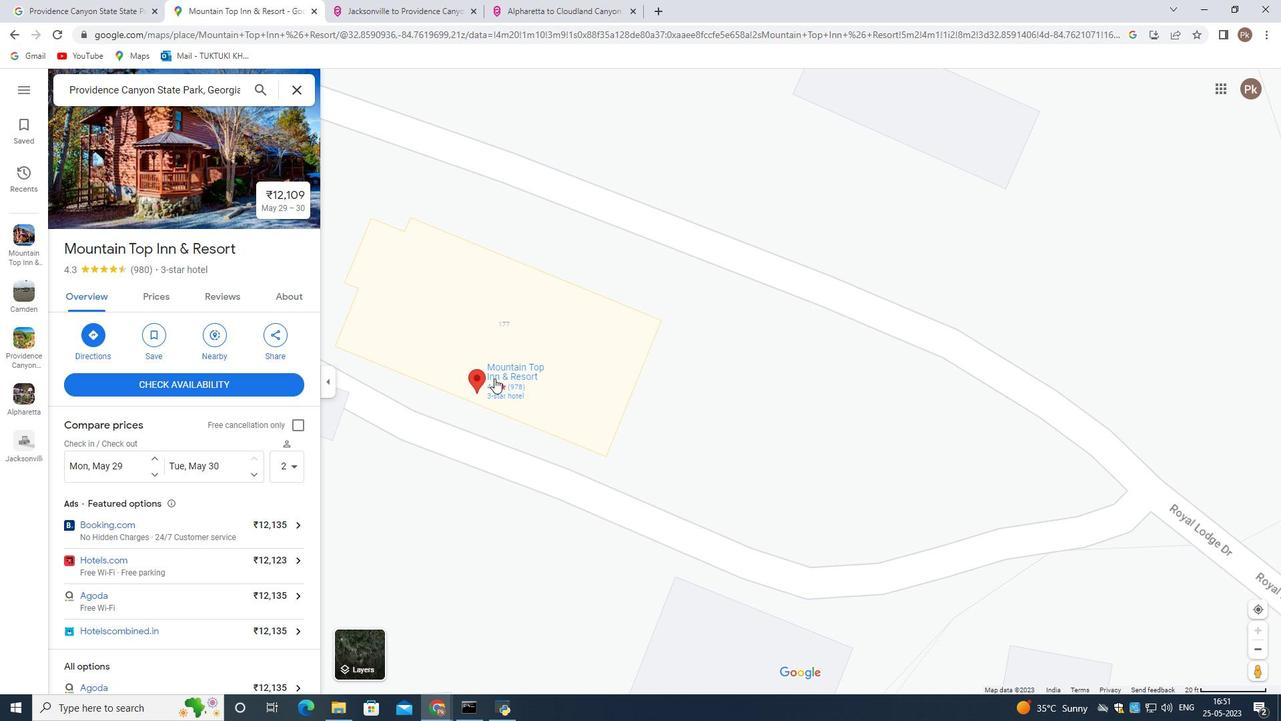 
Action: Mouse scrolled (494, 379) with delta (0, 0)
Screenshot: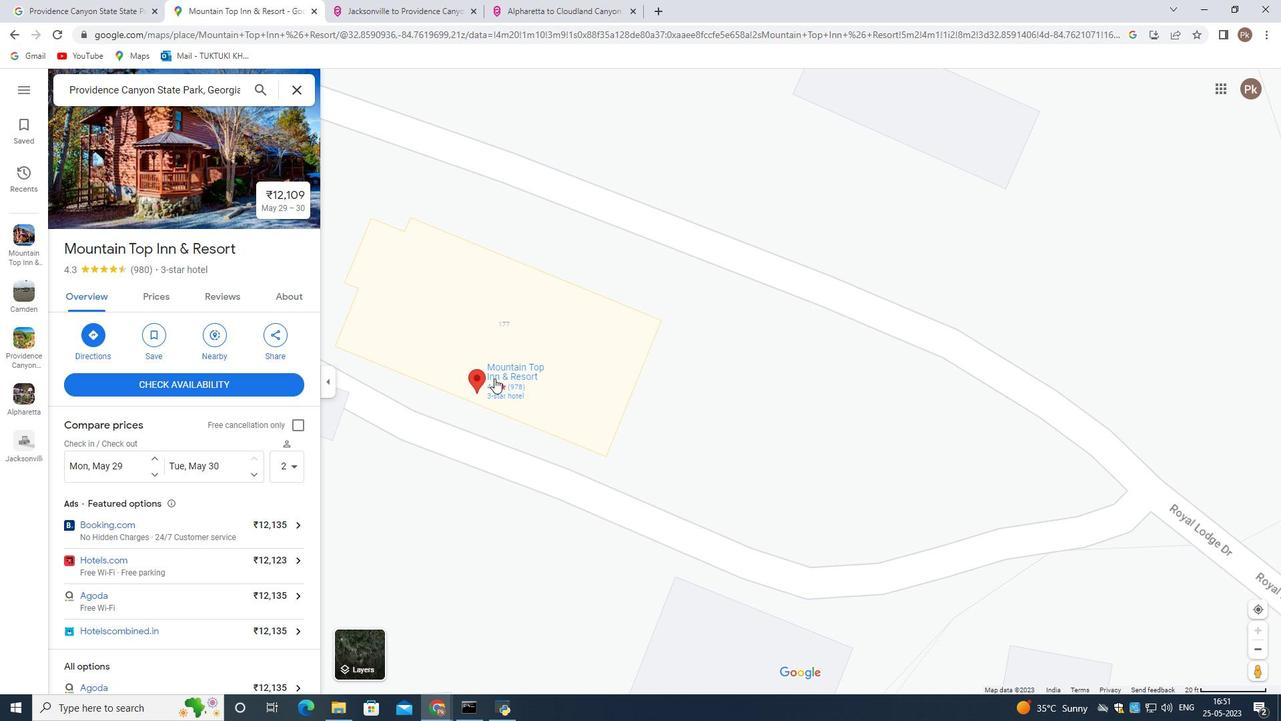 
Action: Mouse moved to (504, 381)
Screenshot: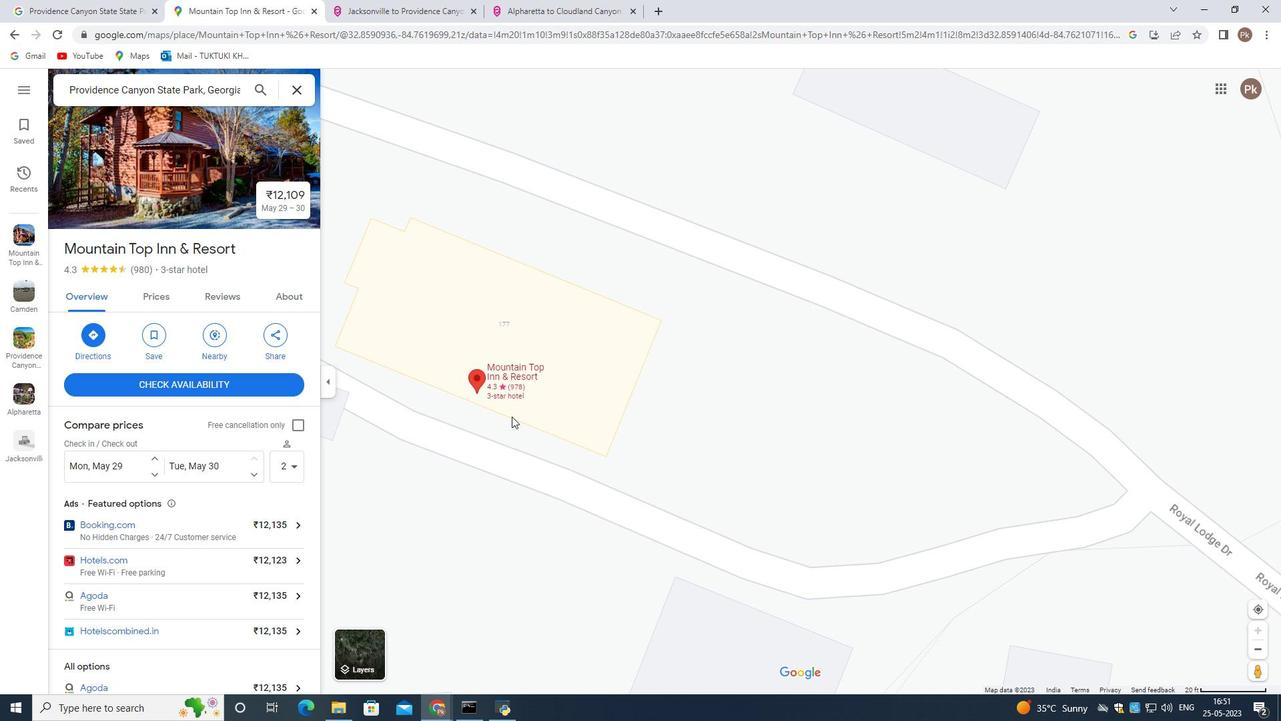 
Action: Mouse scrolled (504, 381) with delta (0, 0)
Screenshot: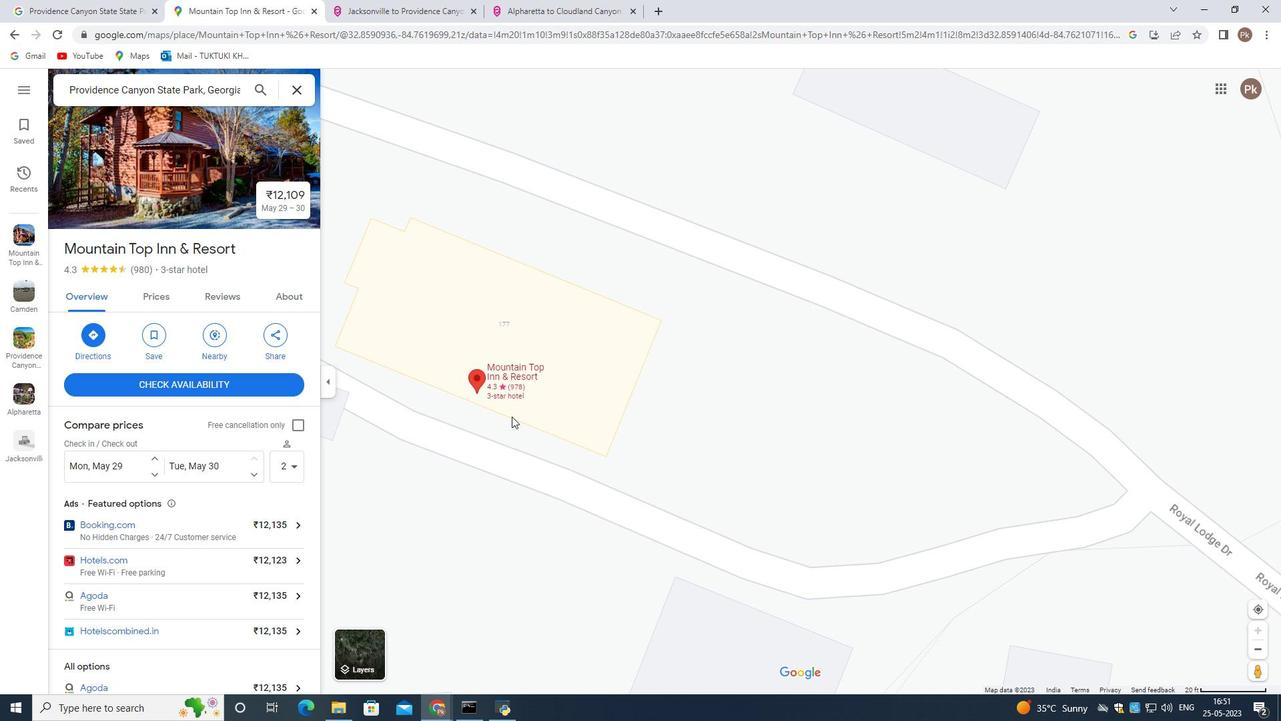 
Action: Mouse scrolled (504, 381) with delta (0, 0)
Screenshot: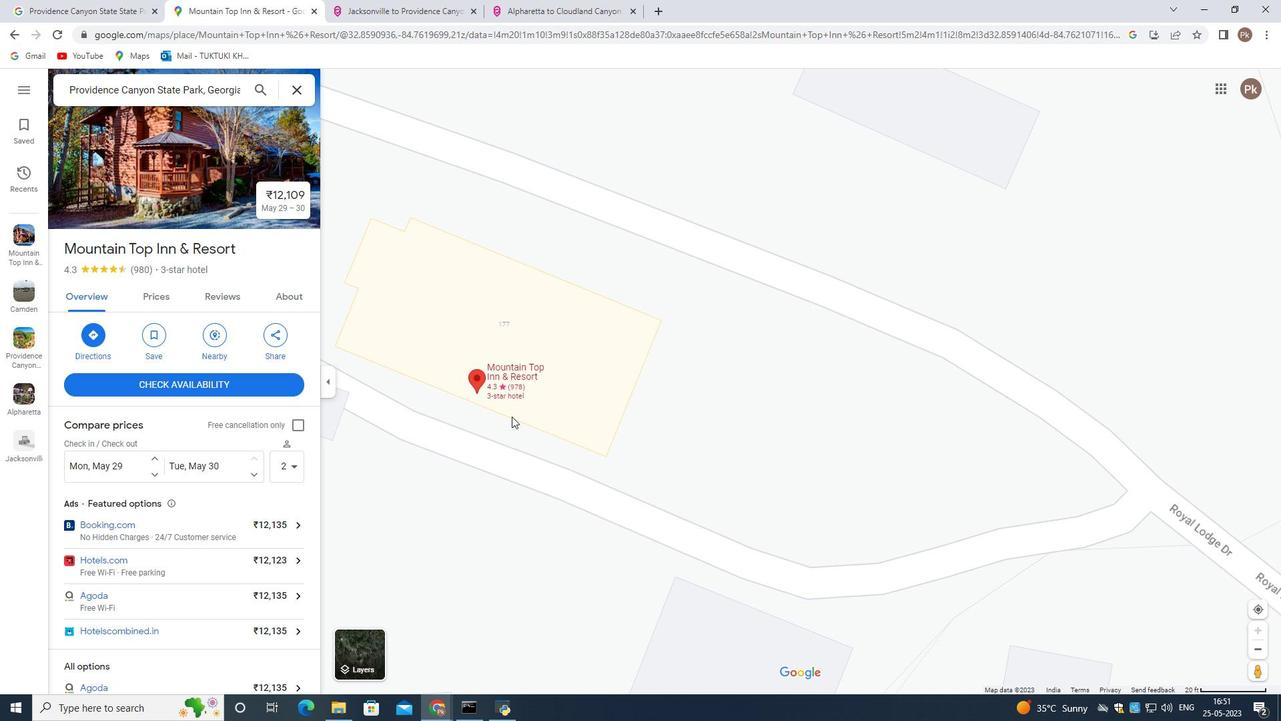 
Action: Mouse scrolled (504, 381) with delta (0, 0)
Screenshot: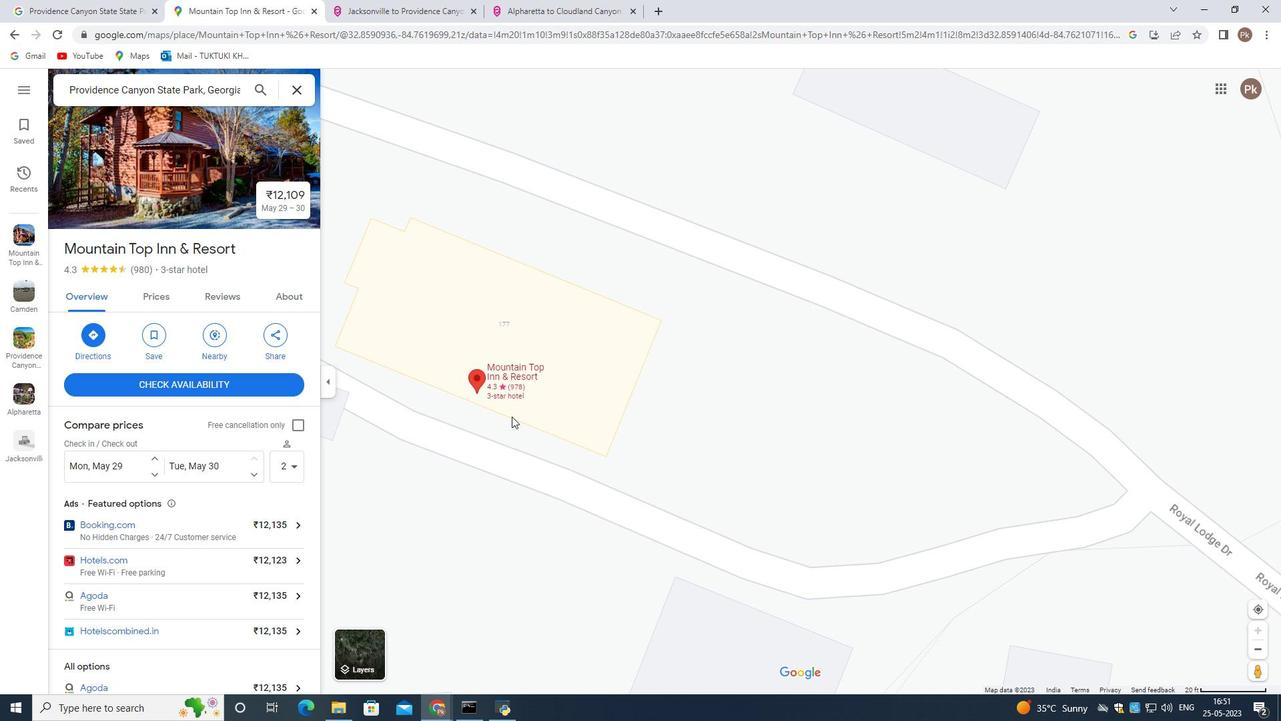 
Action: Mouse scrolled (504, 381) with delta (0, 0)
Screenshot: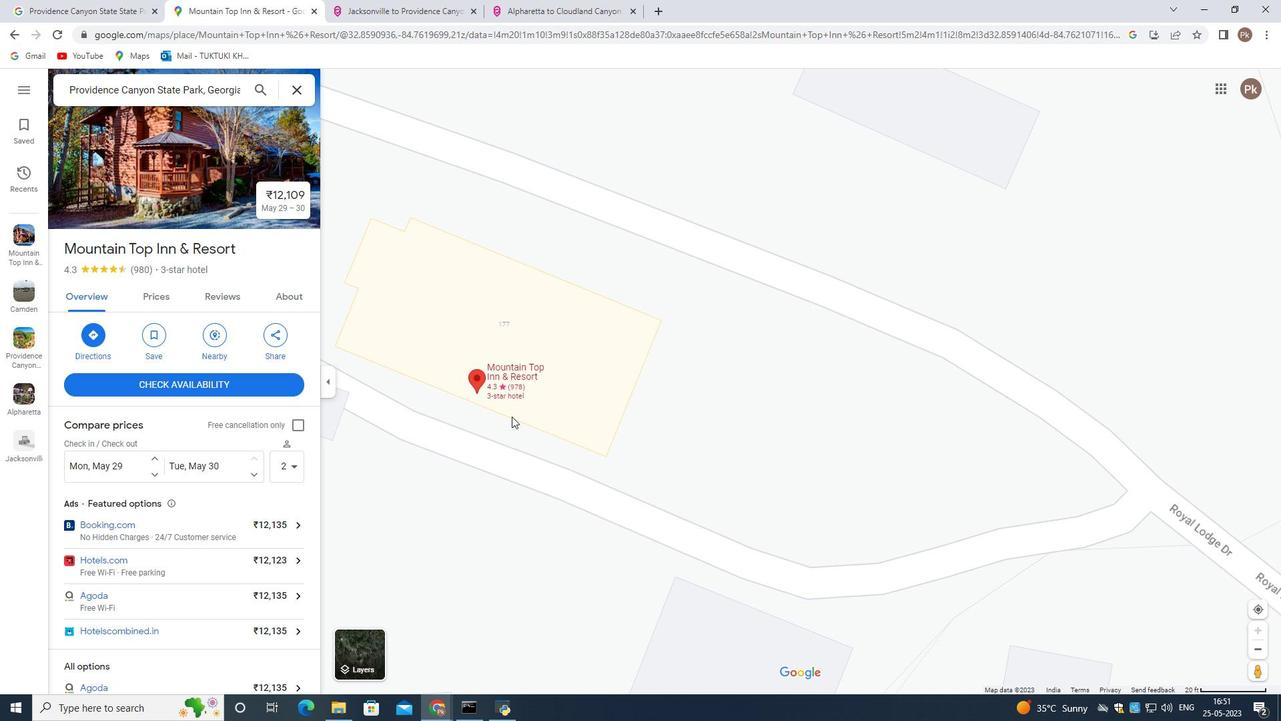 
Action: Mouse scrolled (504, 381) with delta (0, 0)
Screenshot: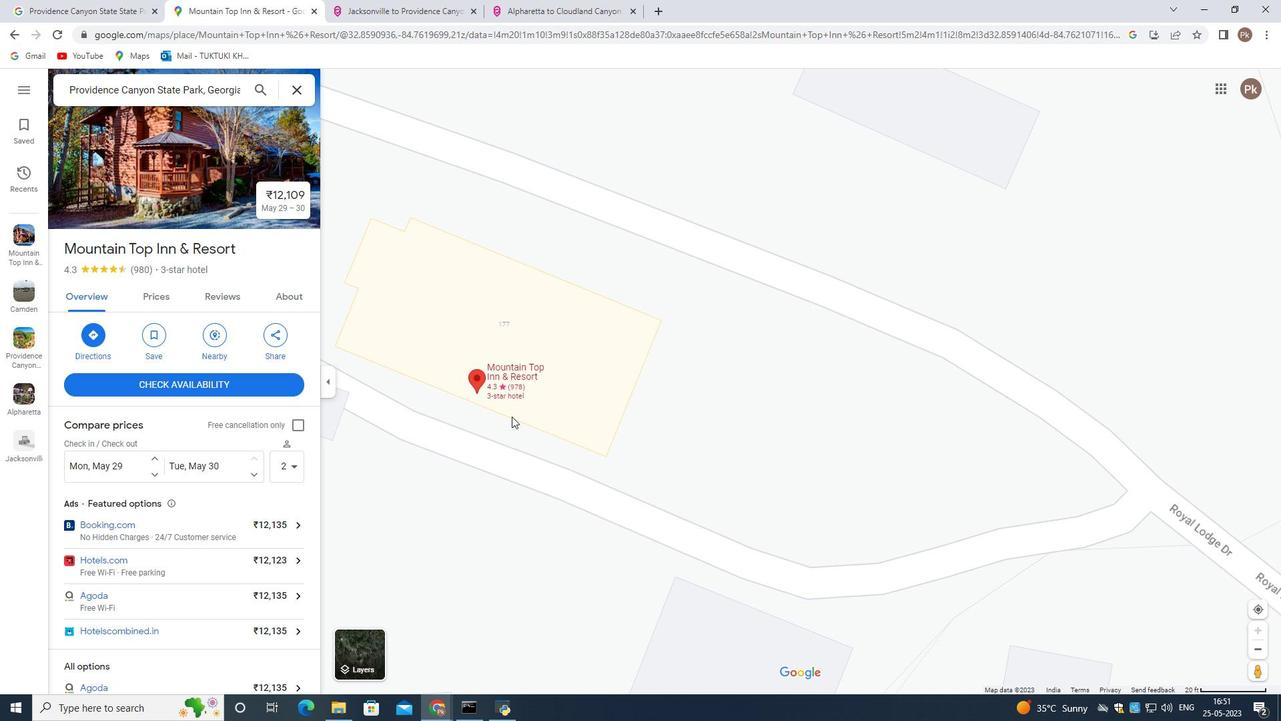 
Action: Mouse moved to (504, 380)
Screenshot: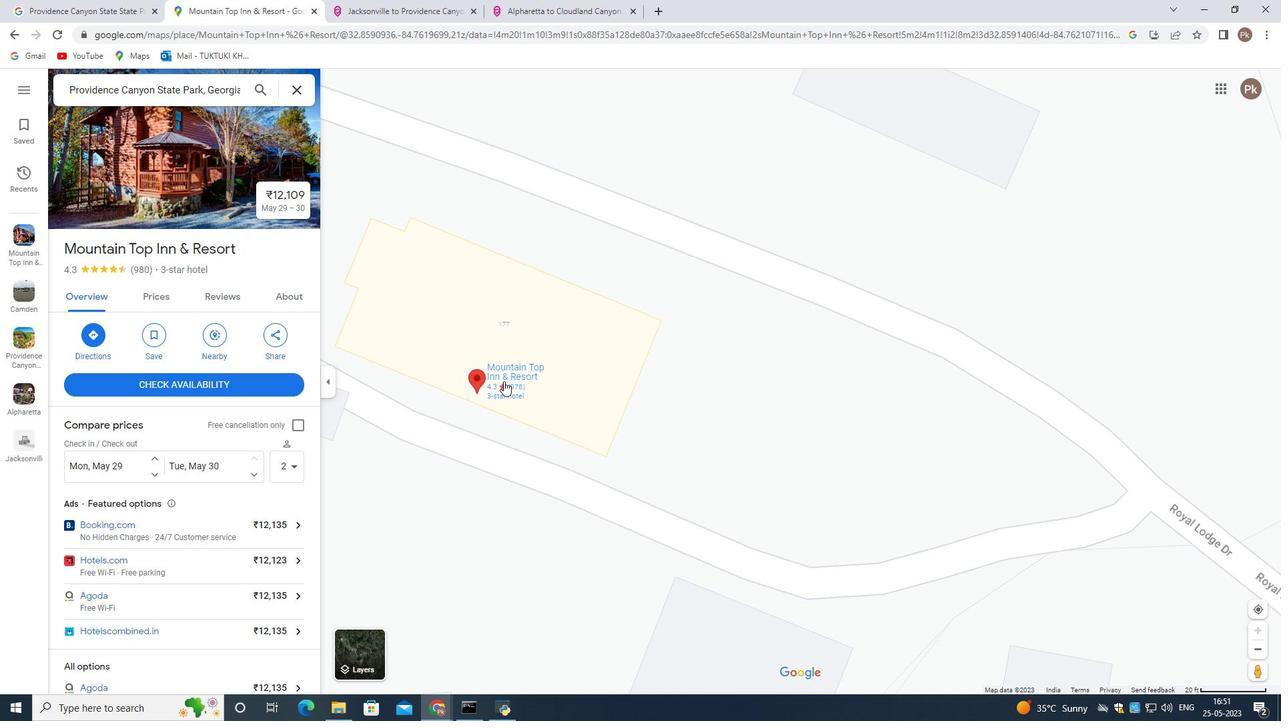 
Action: Mouse scrolled (504, 381) with delta (0, 0)
Screenshot: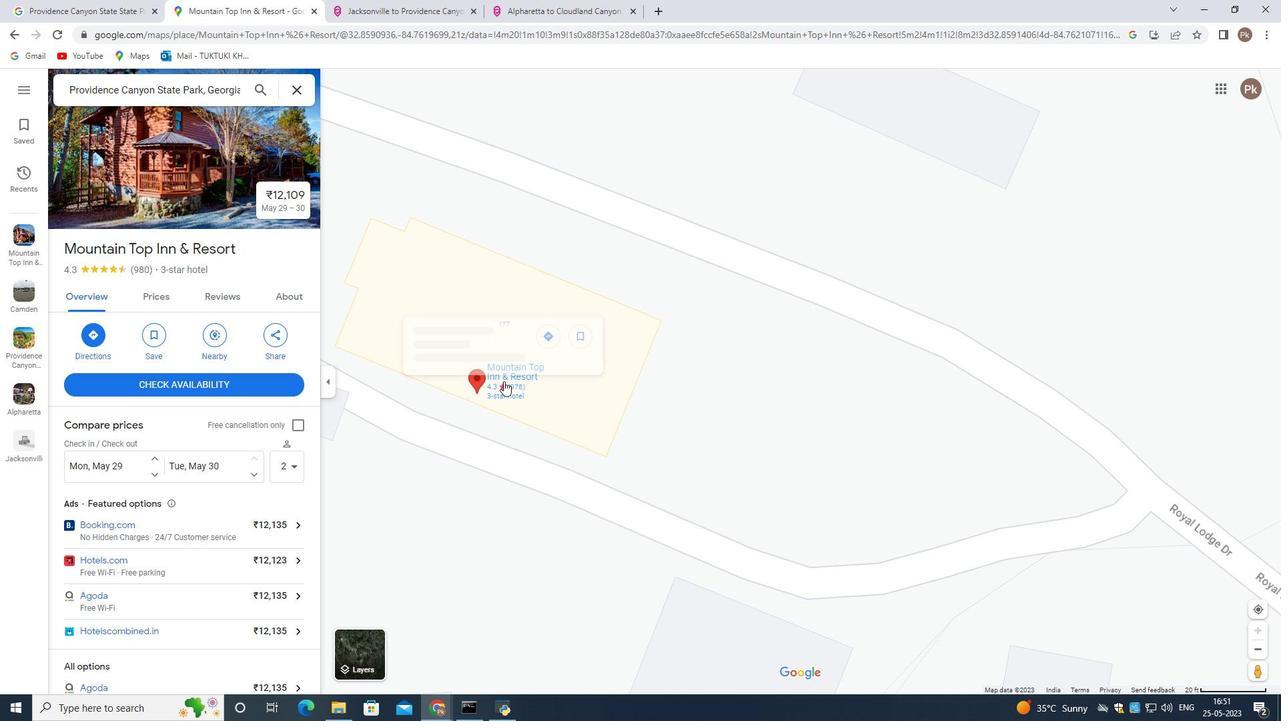 
Action: Mouse scrolled (504, 381) with delta (0, 0)
Screenshot: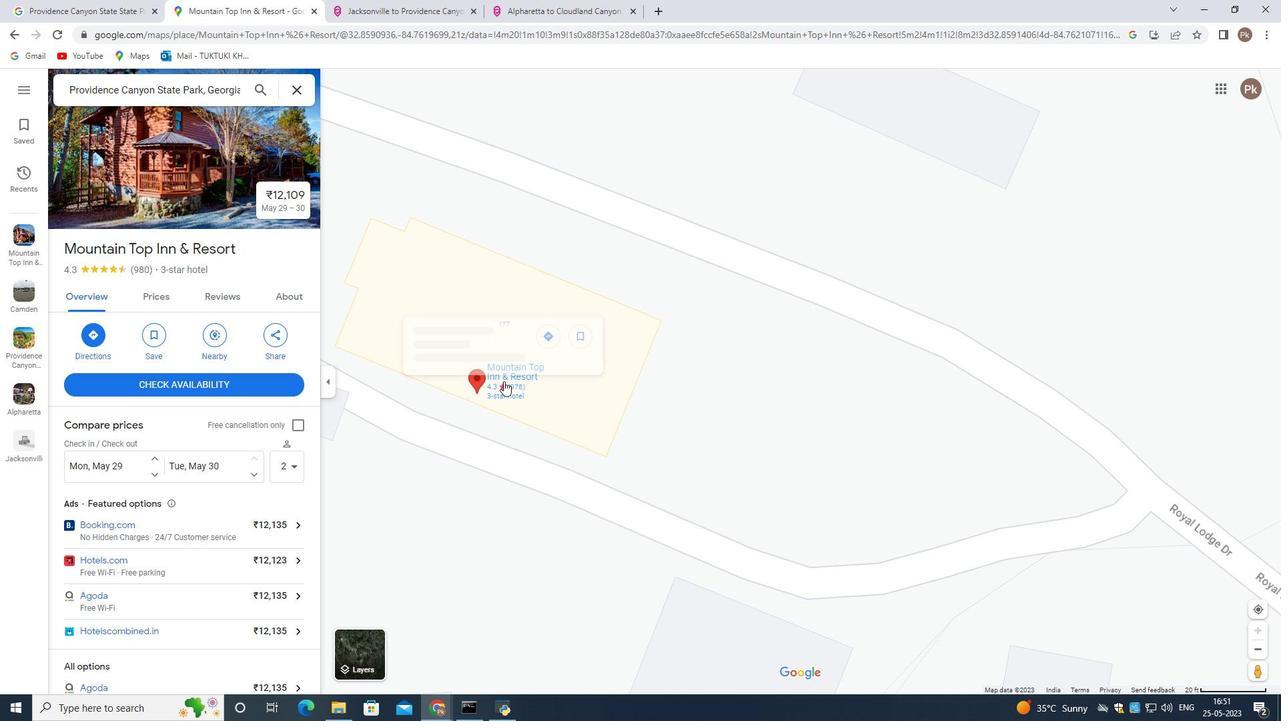 
Action: Mouse scrolled (504, 381) with delta (0, 0)
Screenshot: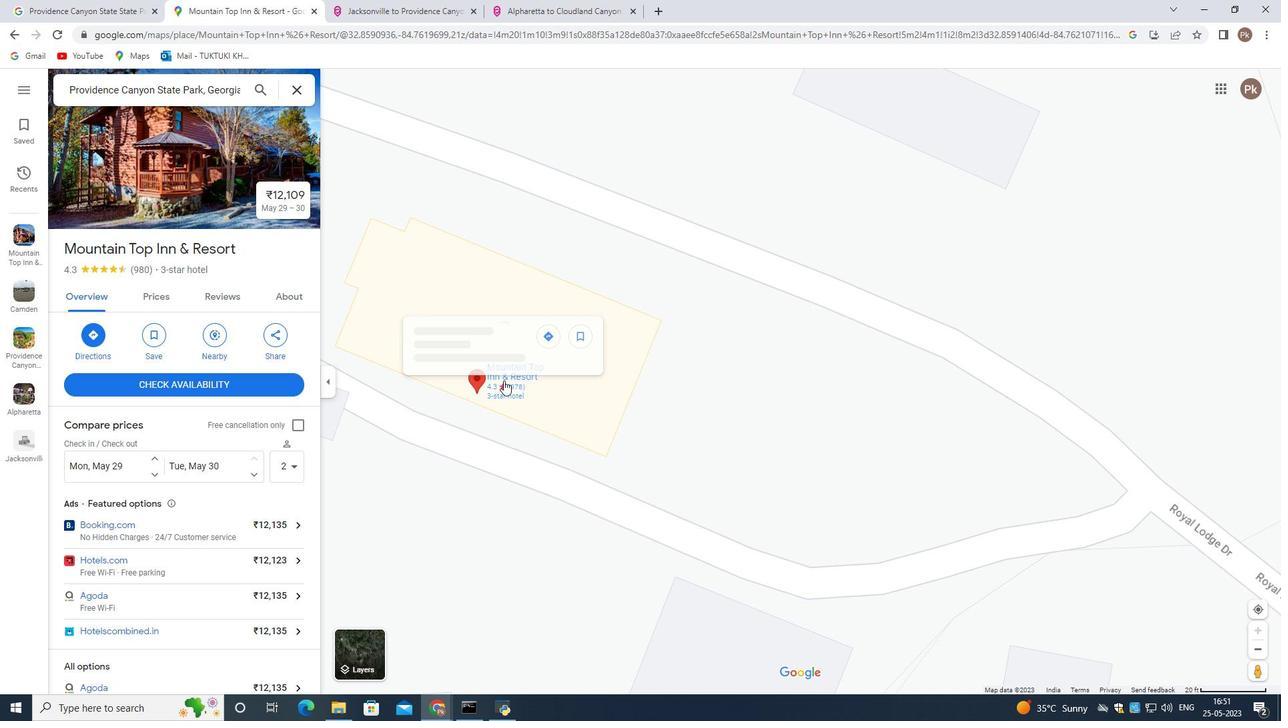 
Action: Mouse scrolled (504, 381) with delta (0, 0)
Screenshot: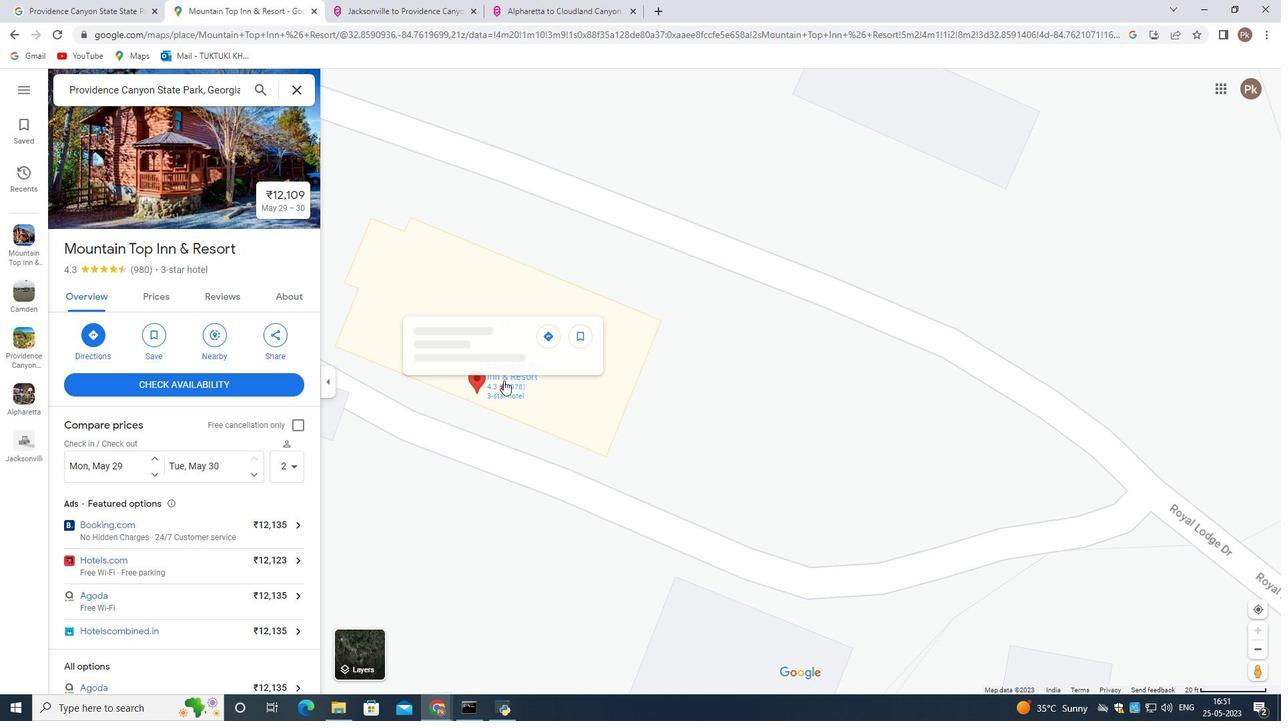 
Action: Mouse scrolled (504, 381) with delta (0, 0)
Screenshot: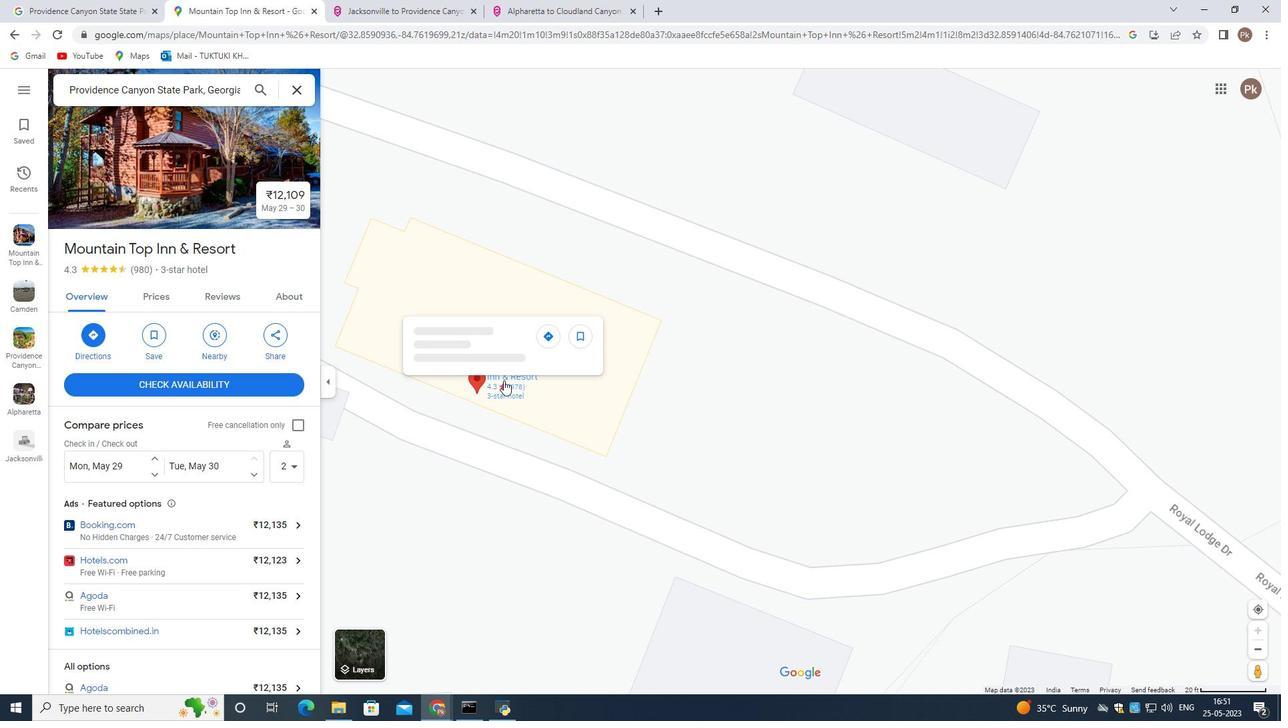 
Action: Mouse scrolled (504, 381) with delta (0, 0)
Screenshot: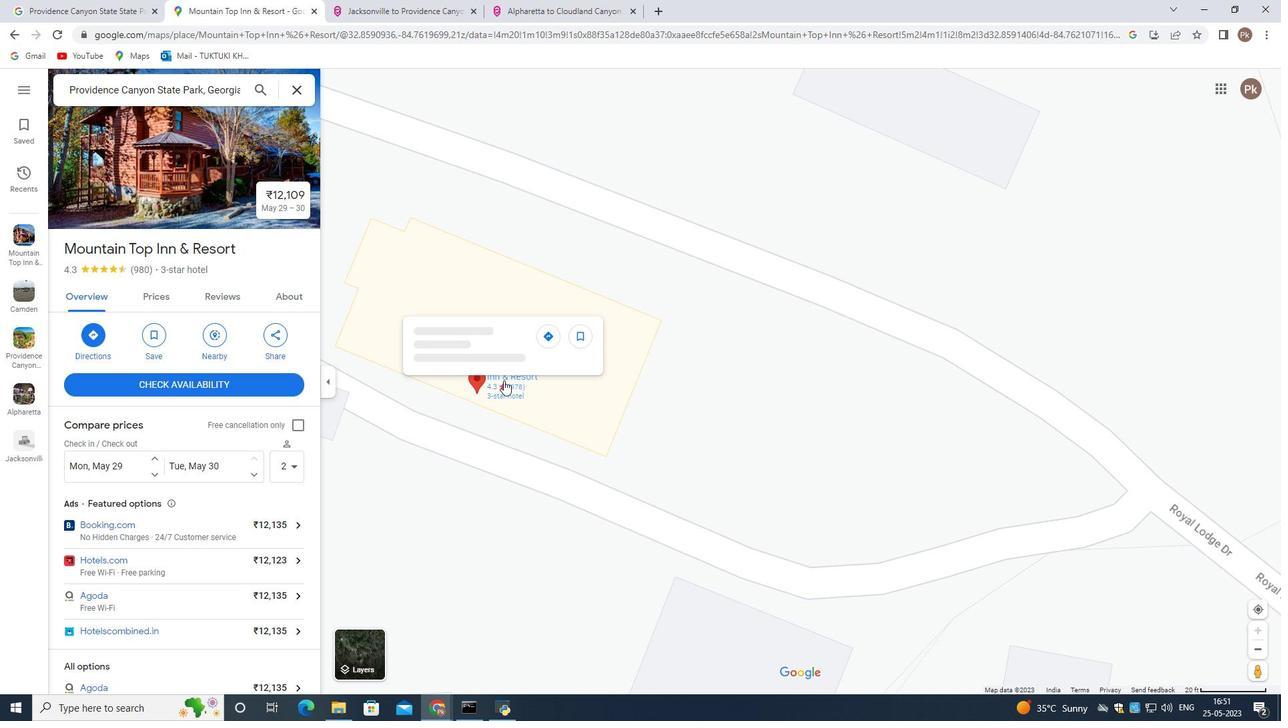 
Action: Mouse scrolled (504, 381) with delta (0, 0)
Screenshot: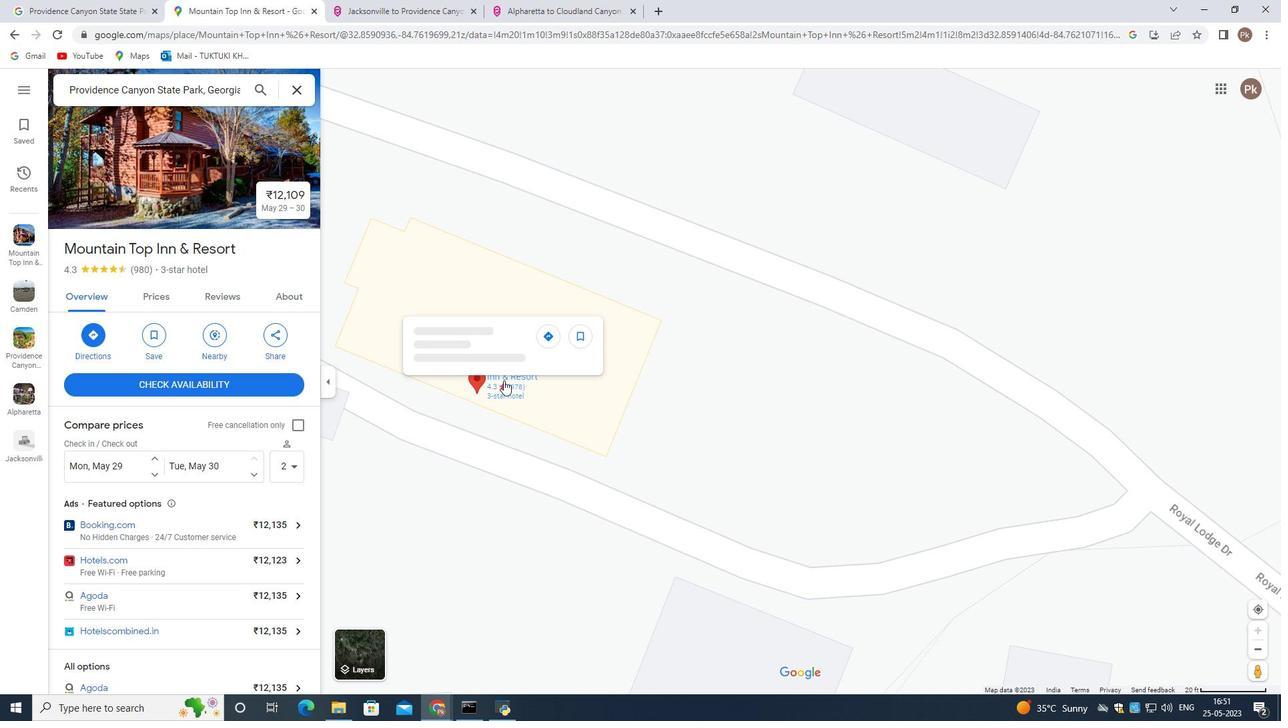 
Action: Mouse scrolled (504, 381) with delta (0, 0)
Screenshot: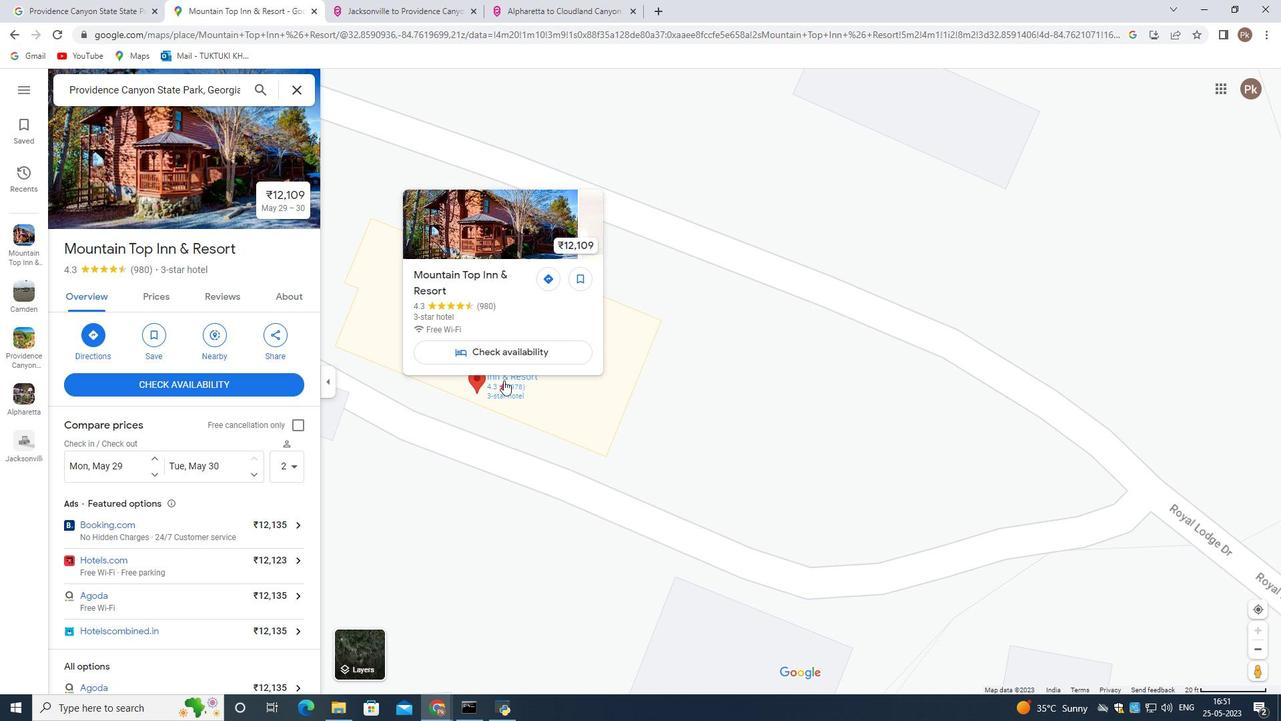 
Action: Mouse moved to (881, 367)
Screenshot: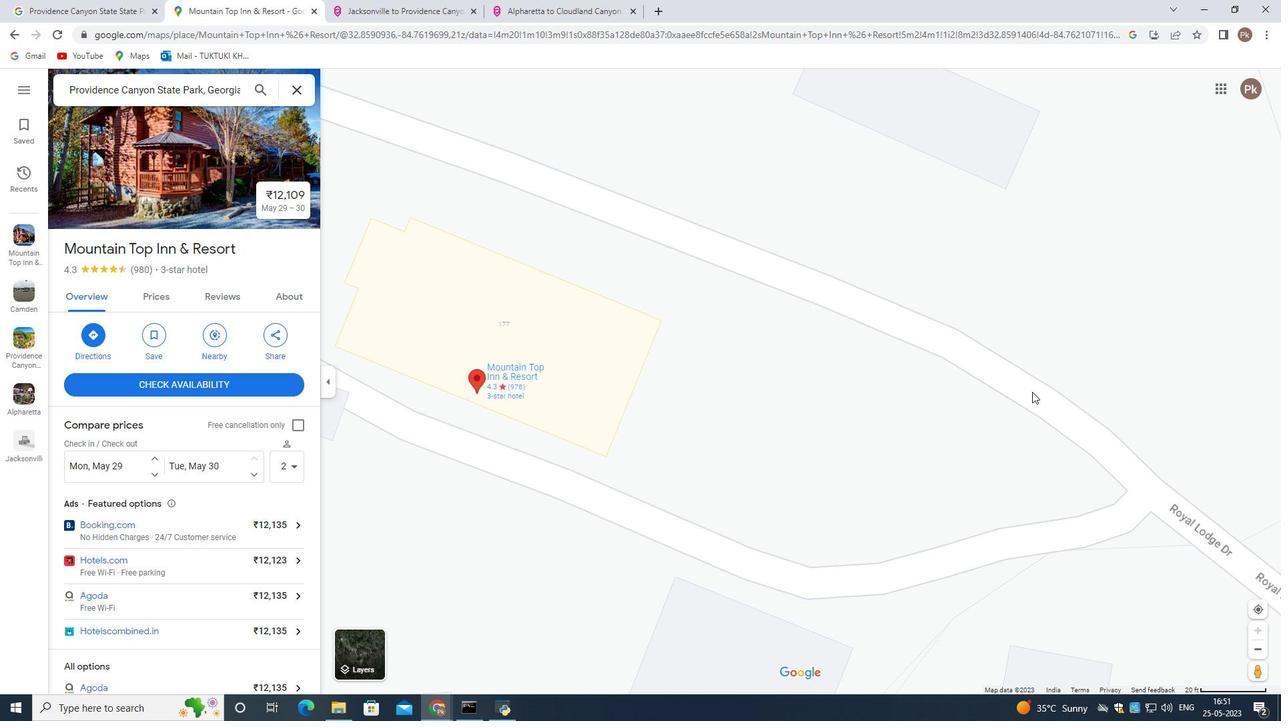 
Action: Mouse scrolled (881, 367) with delta (0, 0)
Screenshot: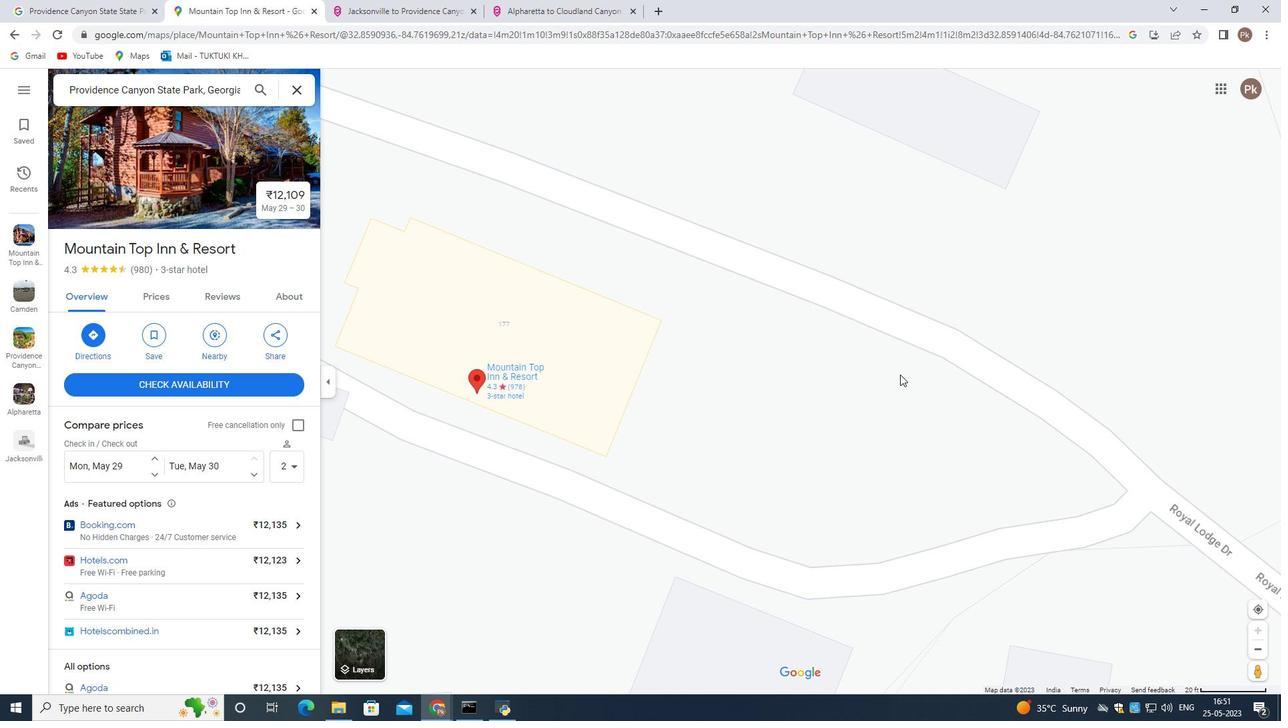
Action: Mouse scrolled (881, 367) with delta (0, 0)
Screenshot: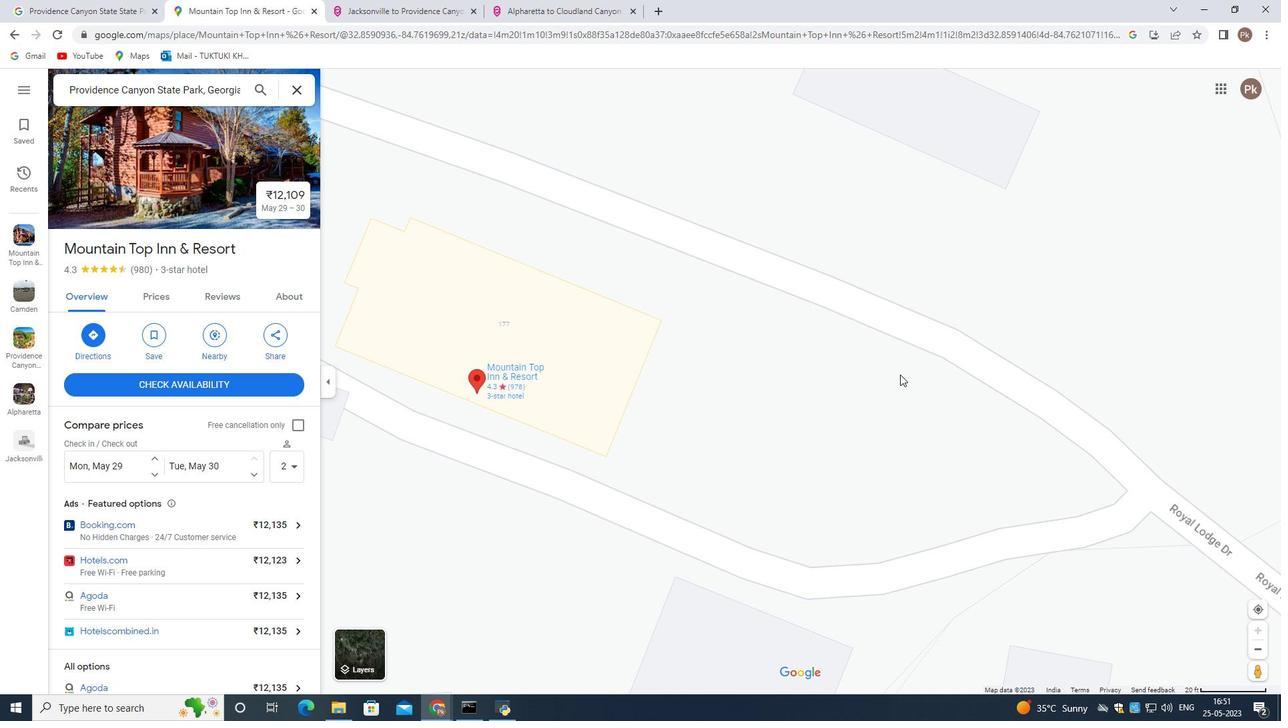 
Action: Mouse moved to (881, 367)
Screenshot: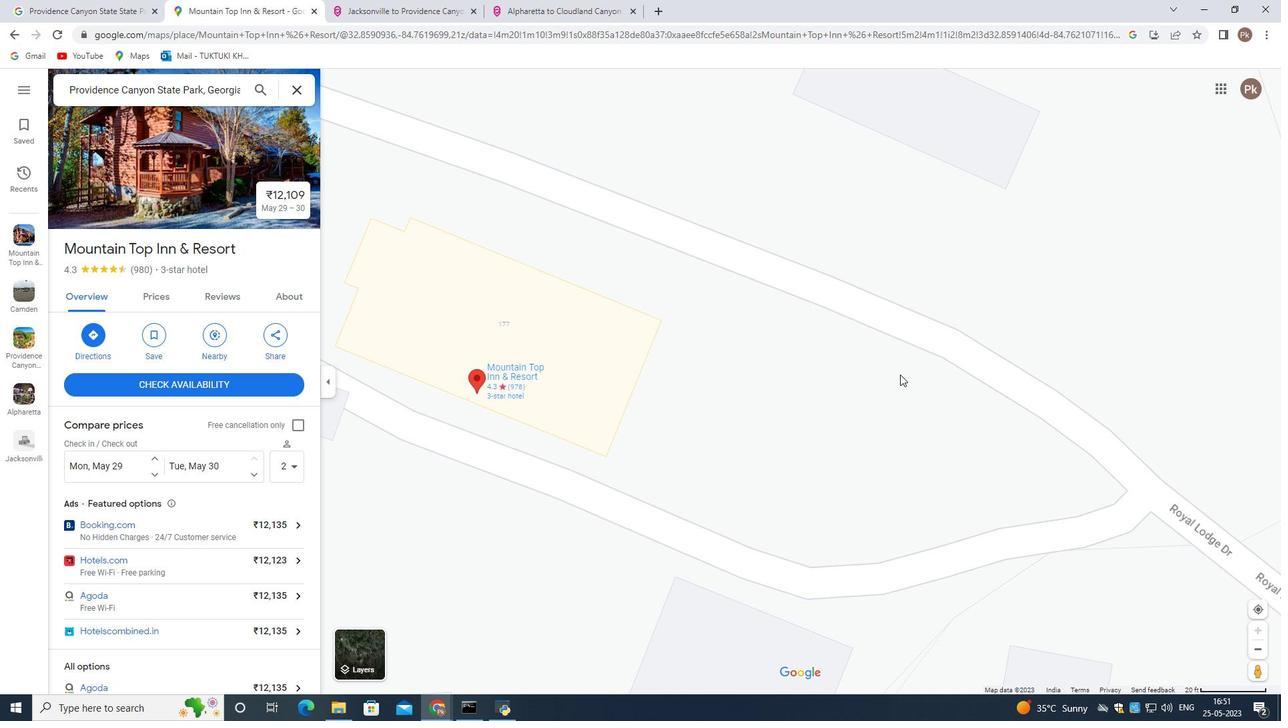 
Action: Mouse scrolled (881, 367) with delta (0, 0)
Screenshot: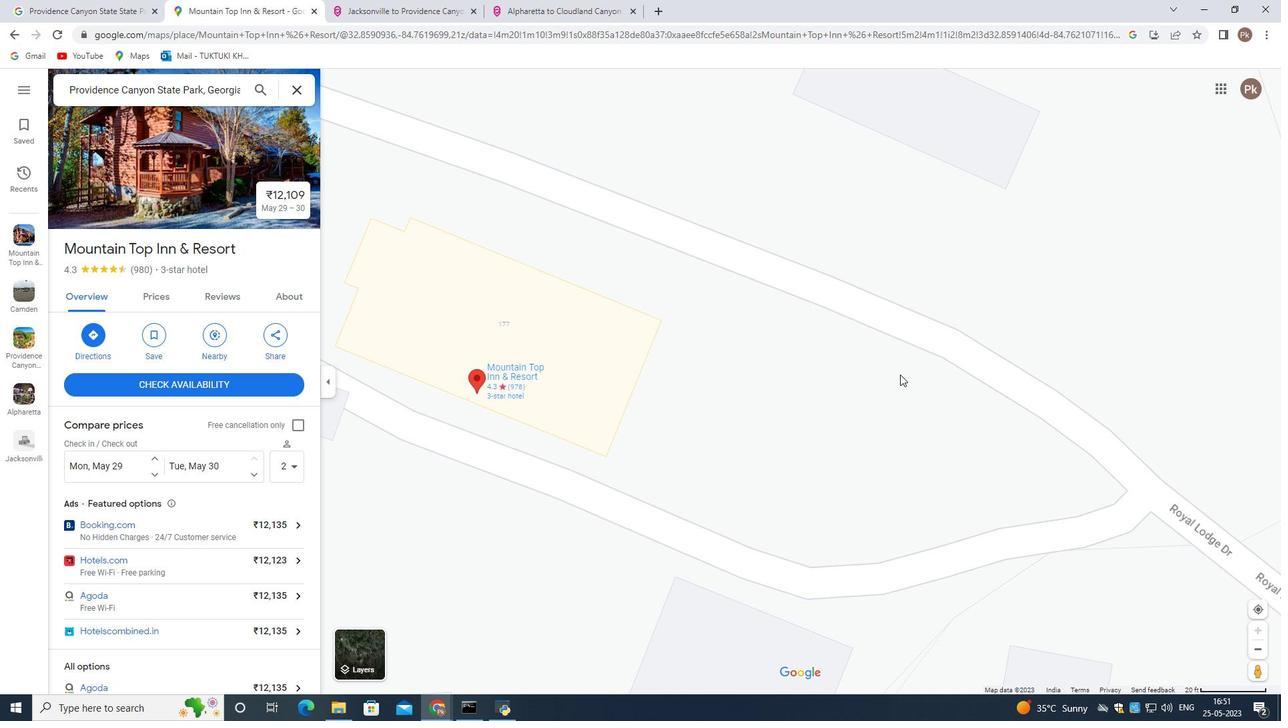 
Action: Mouse scrolled (881, 367) with delta (0, 0)
Screenshot: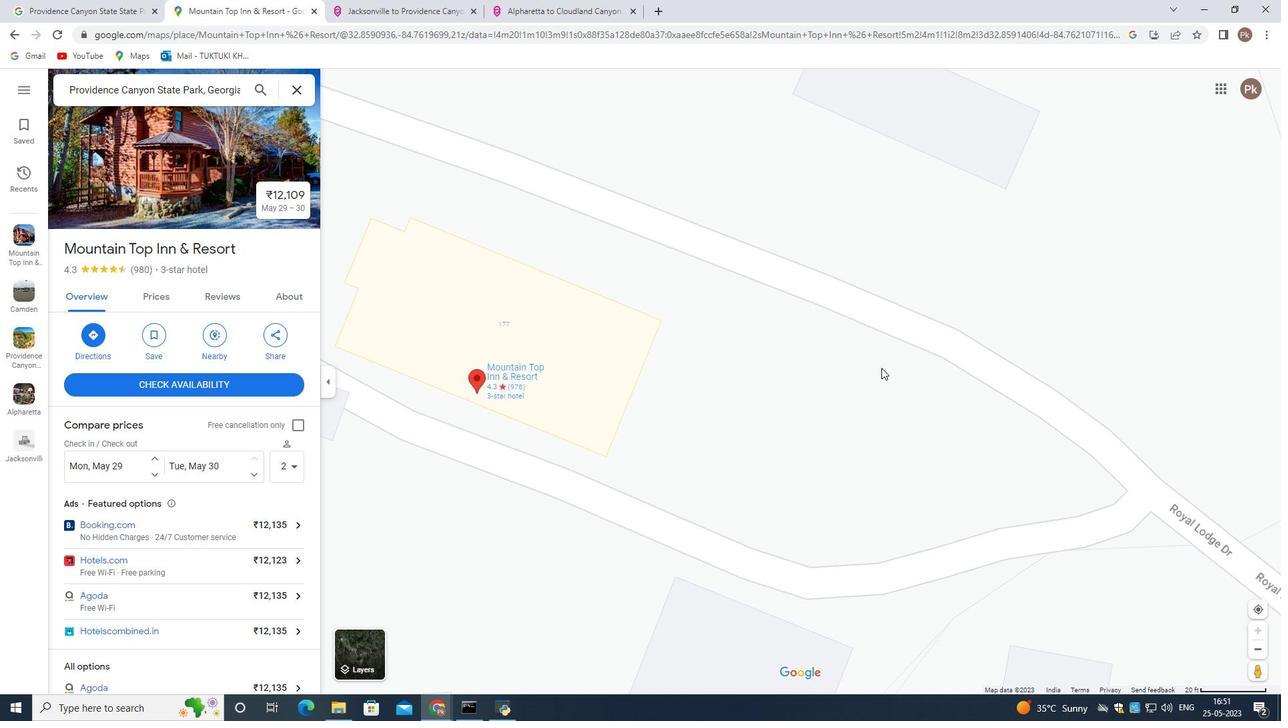 
Action: Mouse moved to (880, 367)
Screenshot: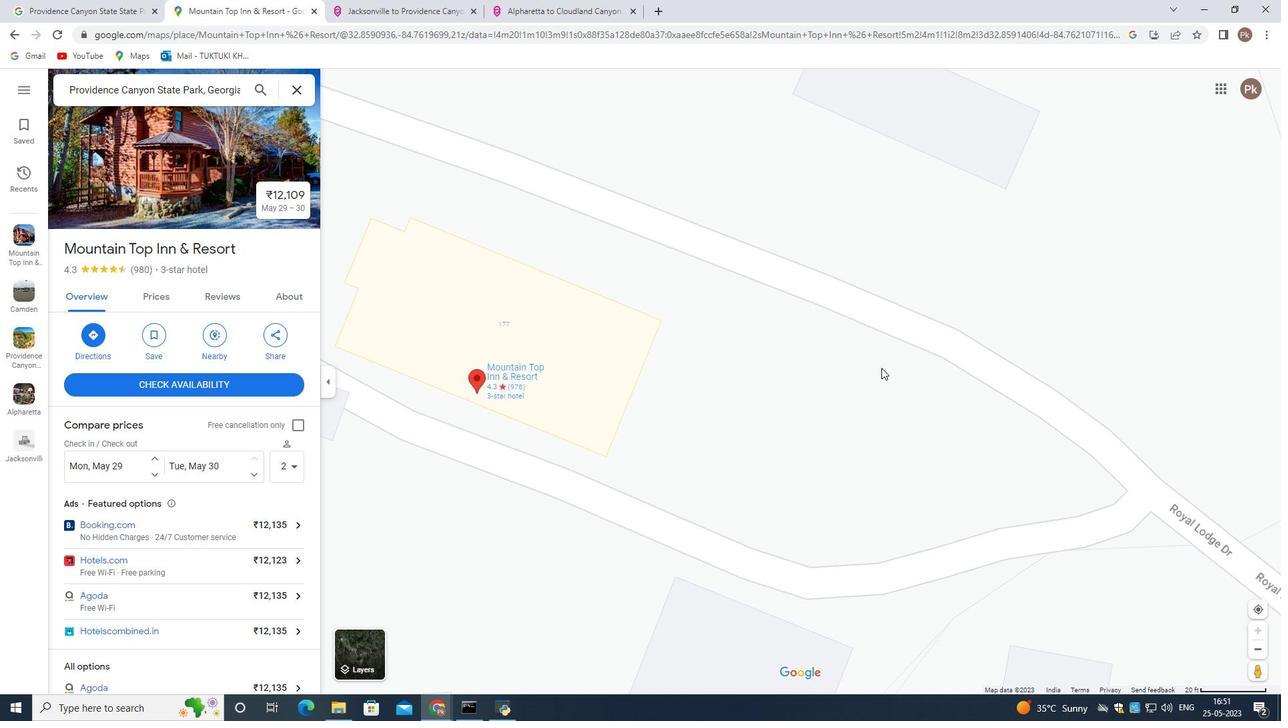 
Action: Mouse scrolled (880, 367) with delta (0, 0)
Screenshot: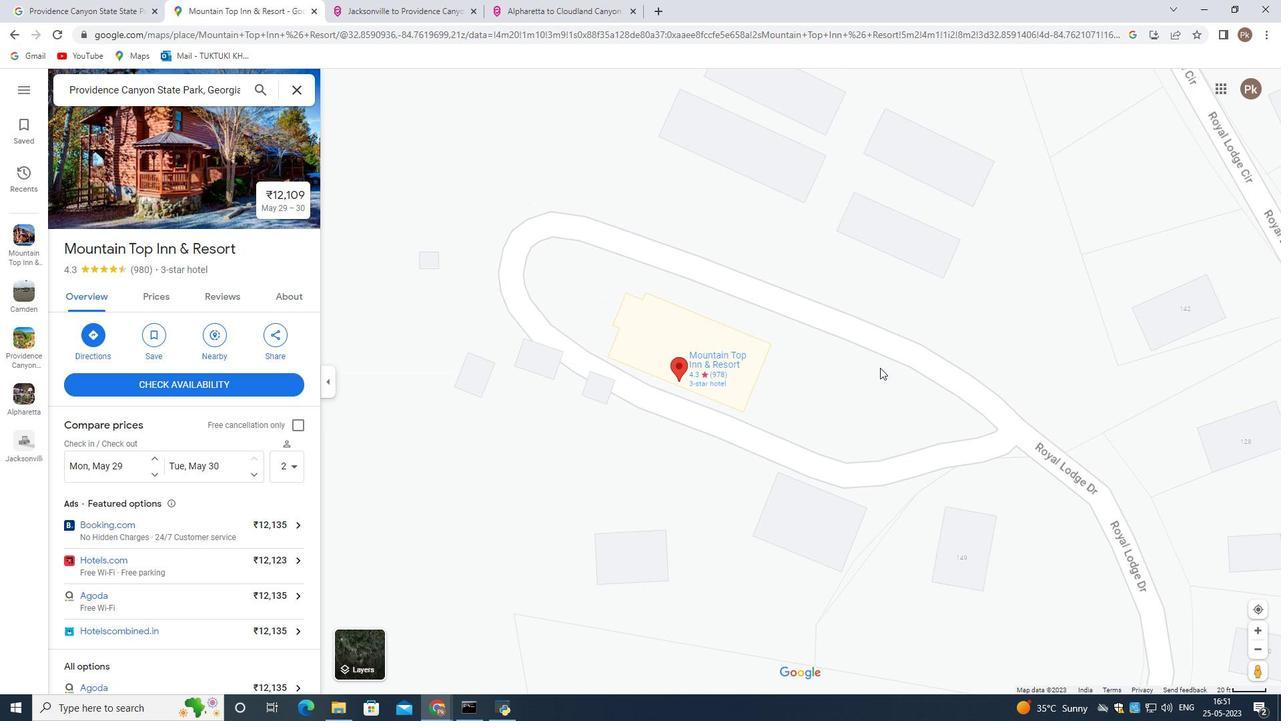 
Action: Mouse scrolled (880, 367) with delta (0, 0)
Screenshot: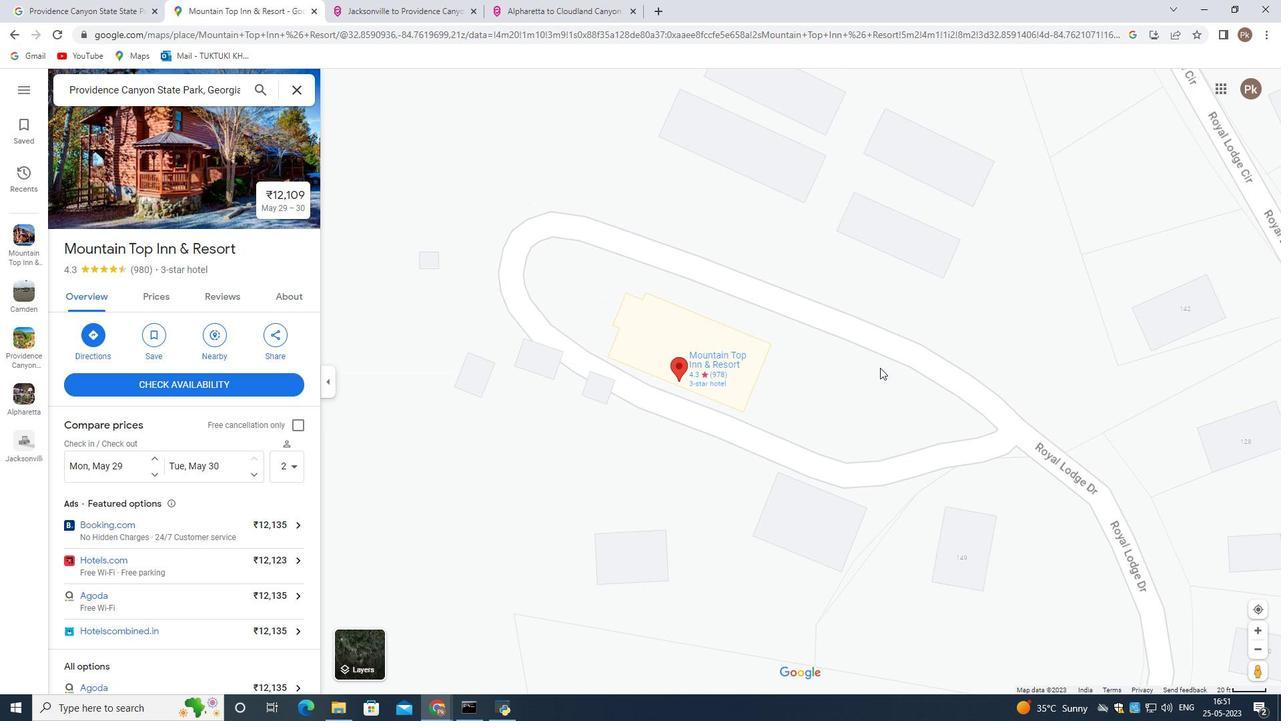 
Action: Mouse moved to (879, 367)
Screenshot: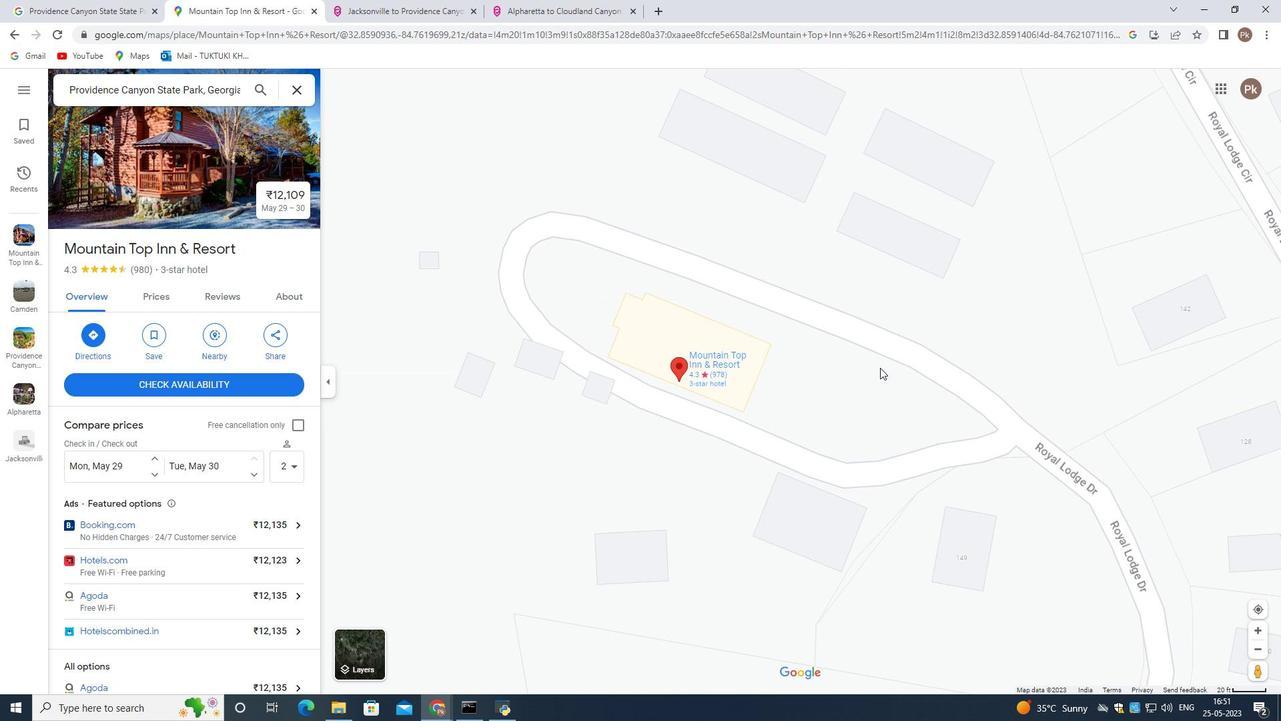 
Action: Mouse scrolled (879, 367) with delta (0, 0)
Screenshot: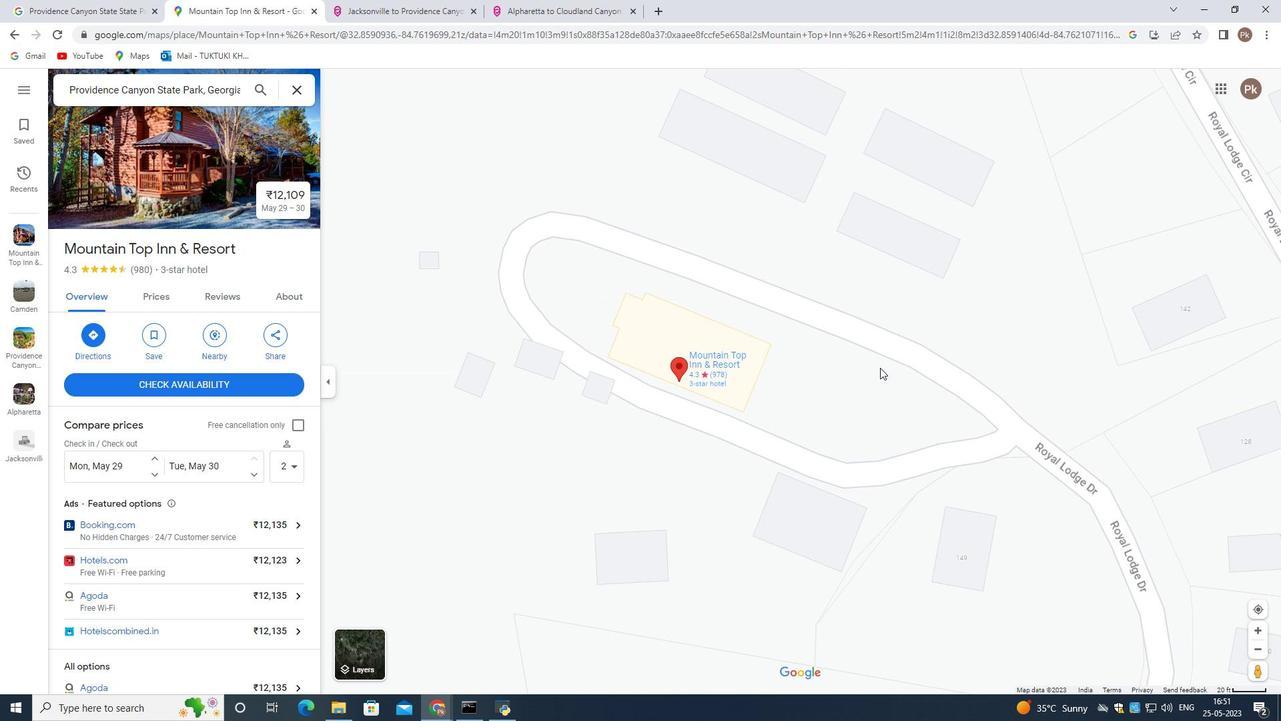 
Action: Mouse moved to (879, 367)
Screenshot: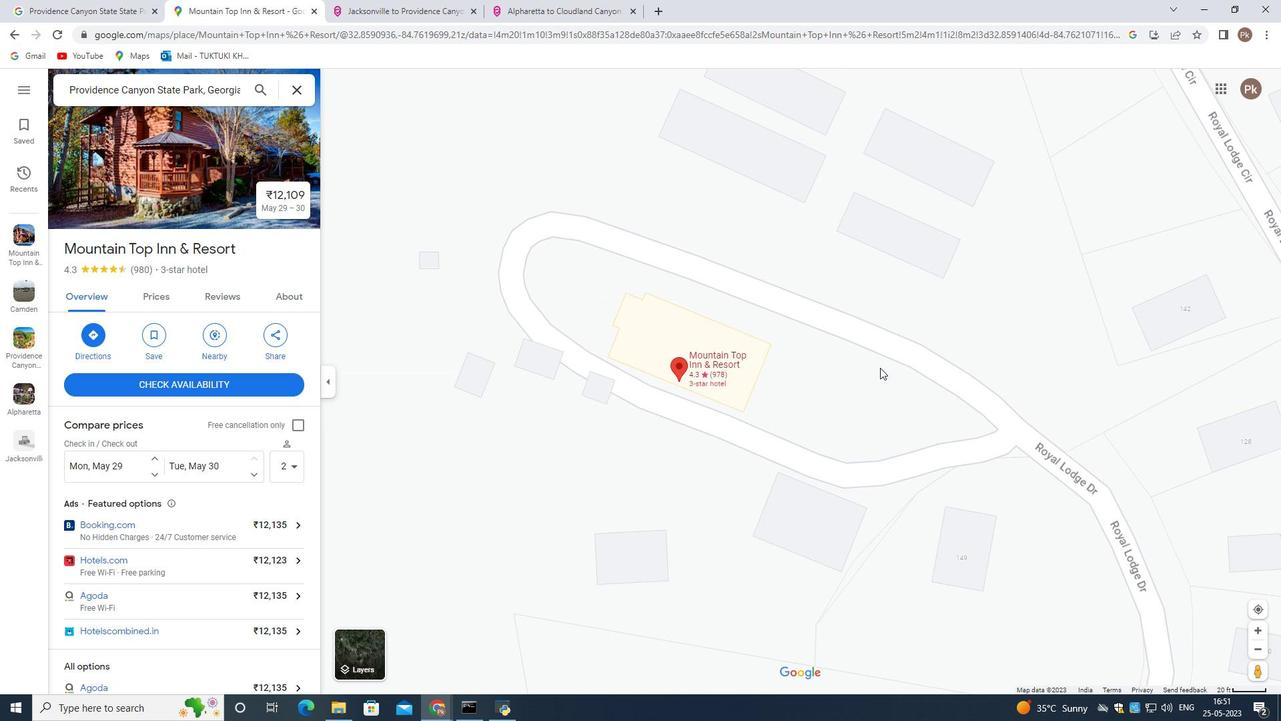 
Action: Mouse scrolled (879, 367) with delta (0, 0)
Screenshot: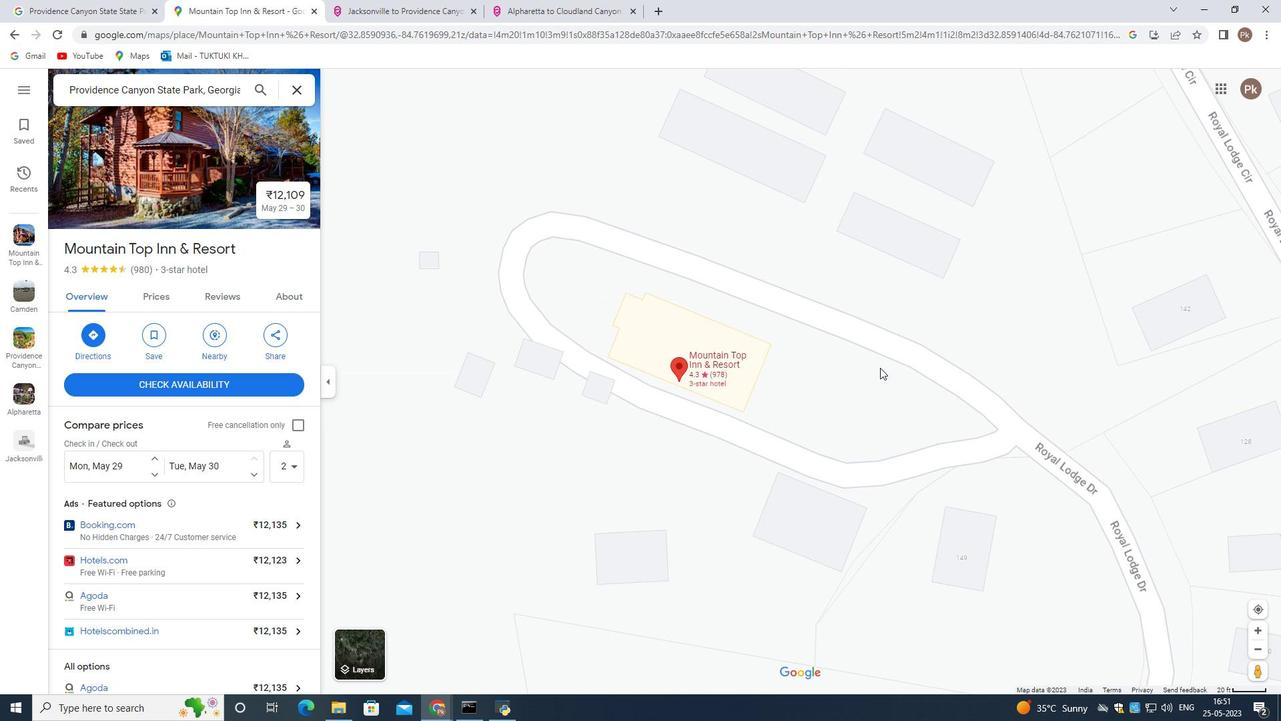 
Action: Mouse moved to (878, 367)
Screenshot: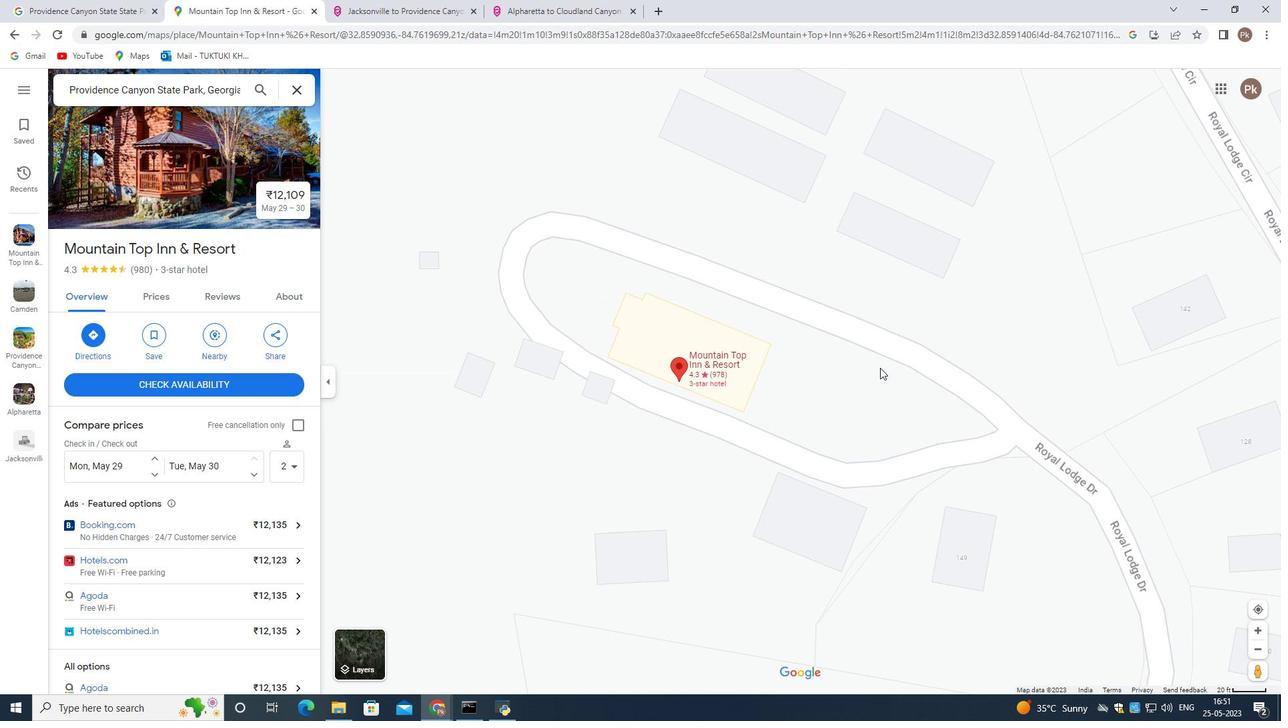 
Action: Mouse scrolled (878, 367) with delta (0, 0)
Screenshot: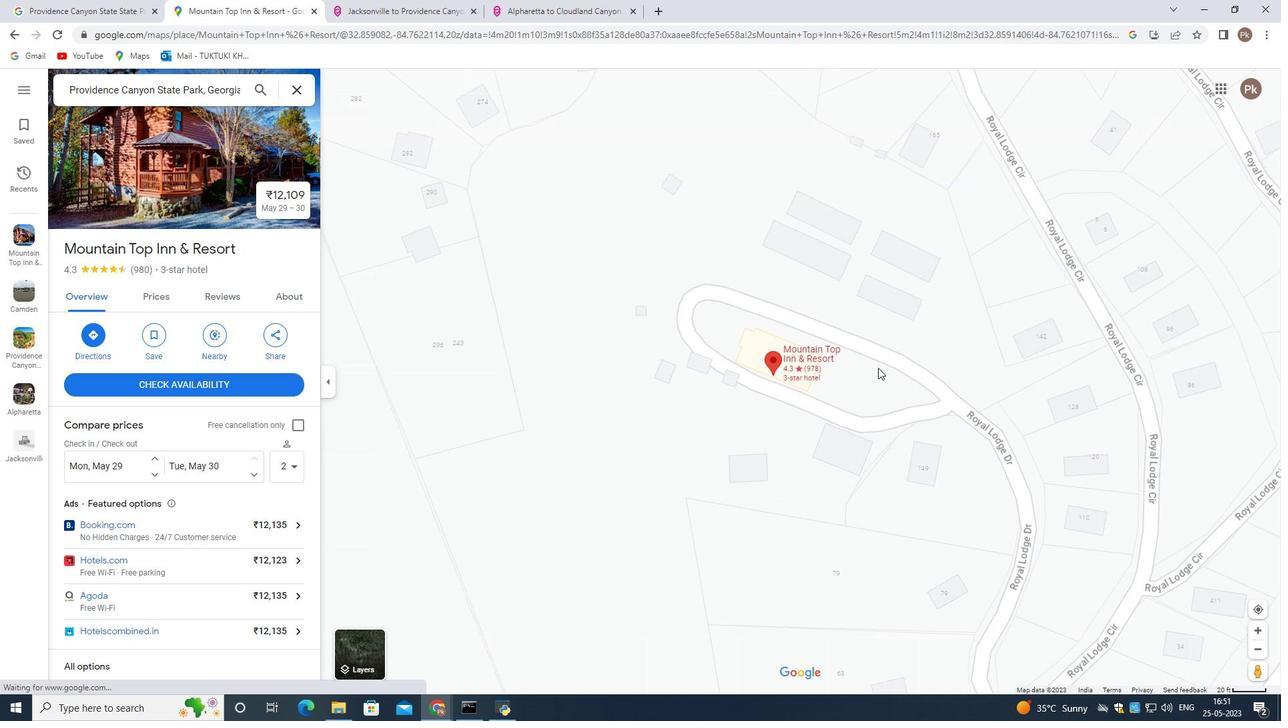 
Action: Mouse moved to (877, 367)
Screenshot: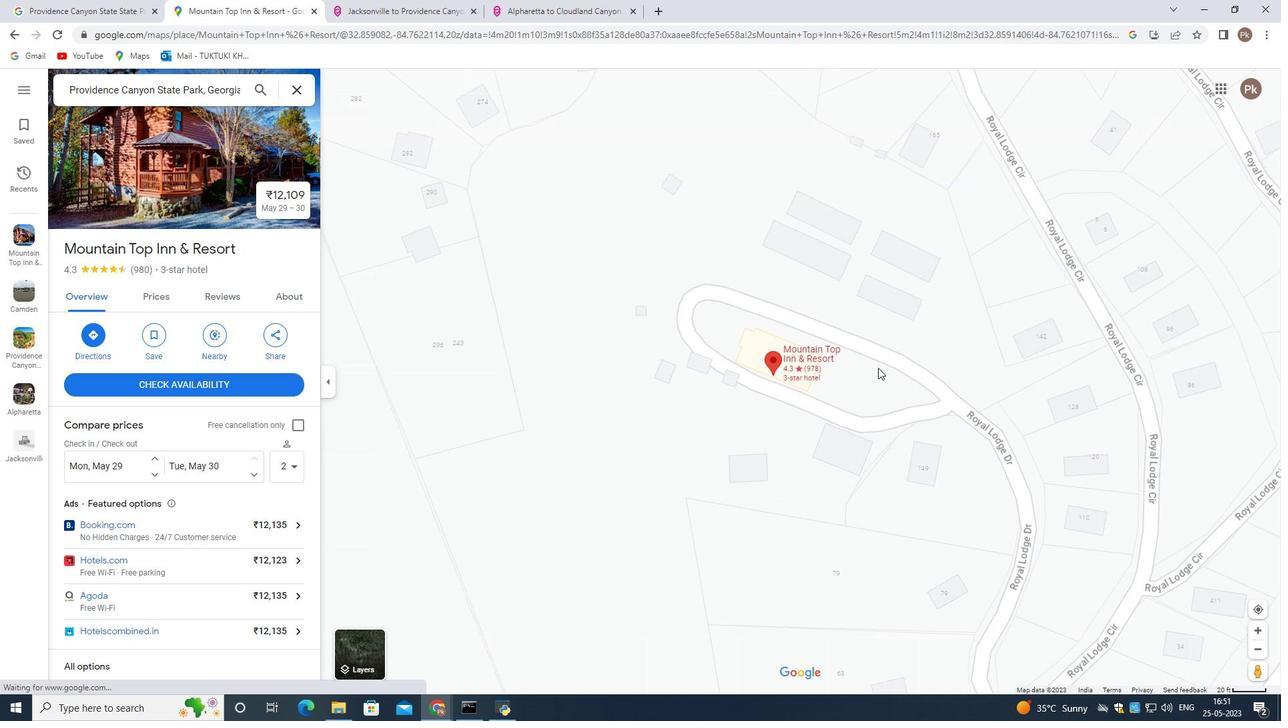 
Action: Mouse scrolled (877, 367) with delta (0, 0)
Screenshot: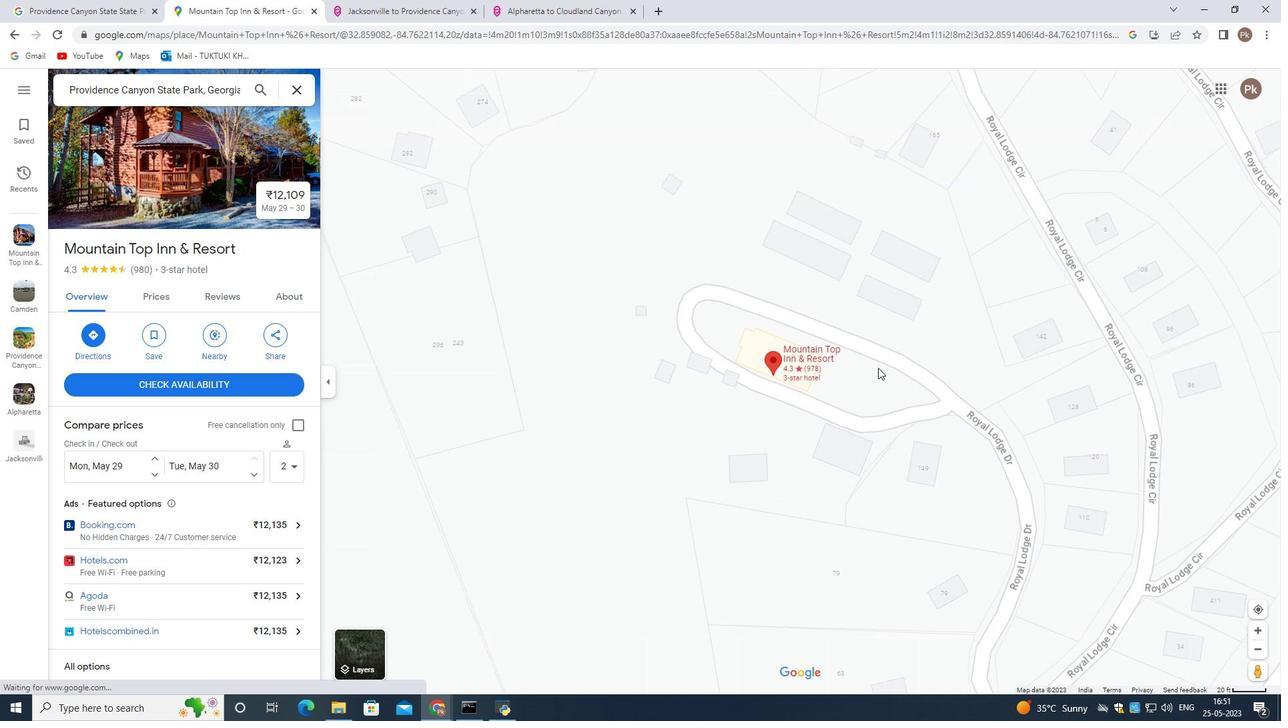 
Action: Mouse moved to (876, 367)
Screenshot: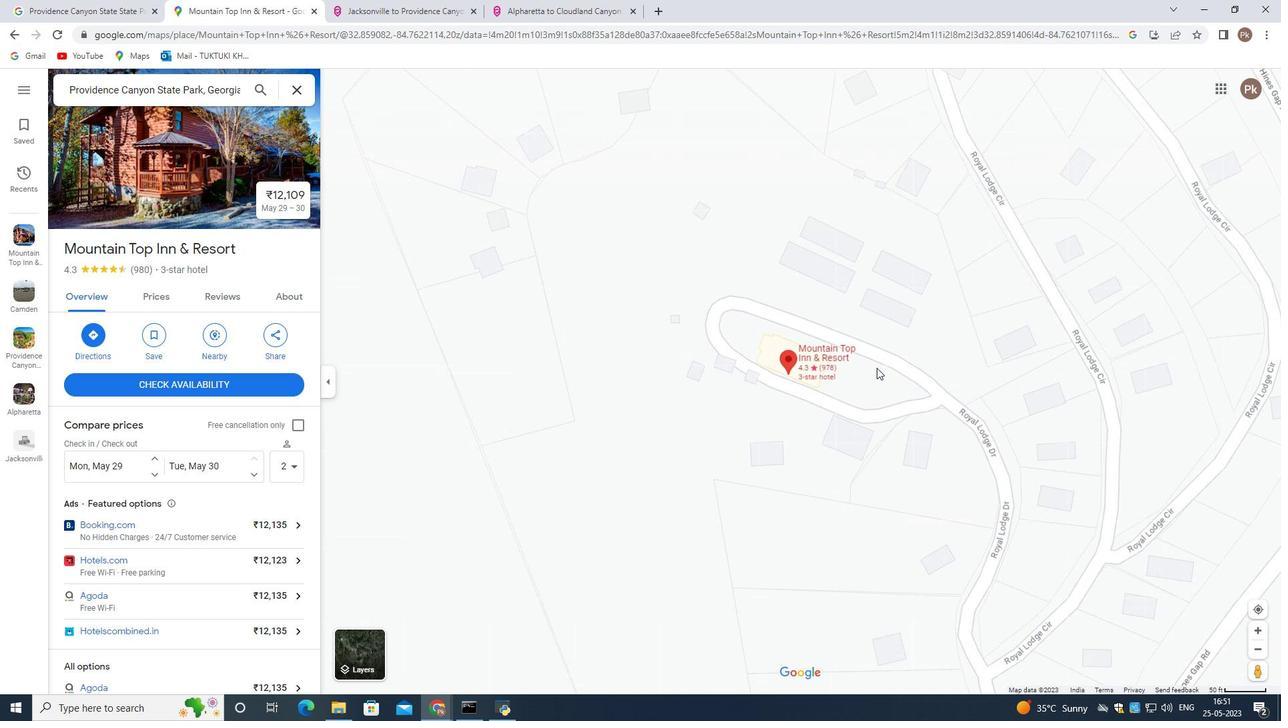 
Action: Mouse scrolled (877, 367) with delta (0, 0)
Screenshot: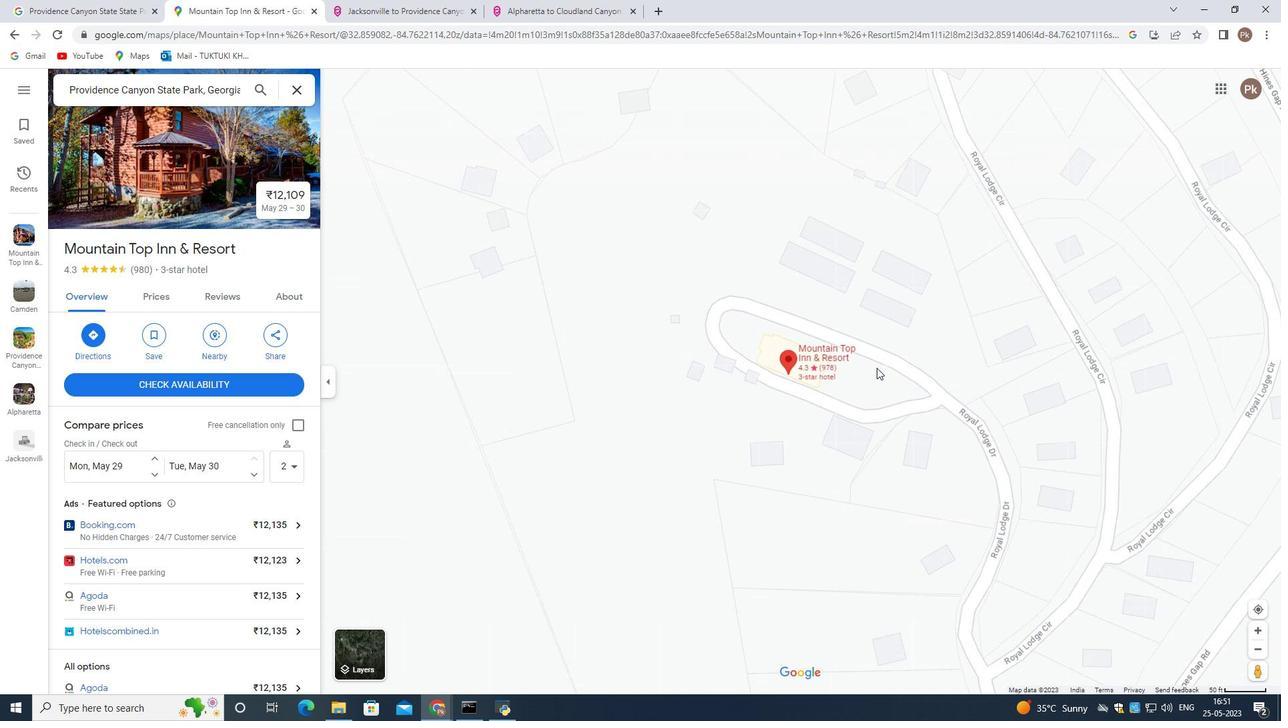 
Action: Mouse moved to (874, 368)
Screenshot: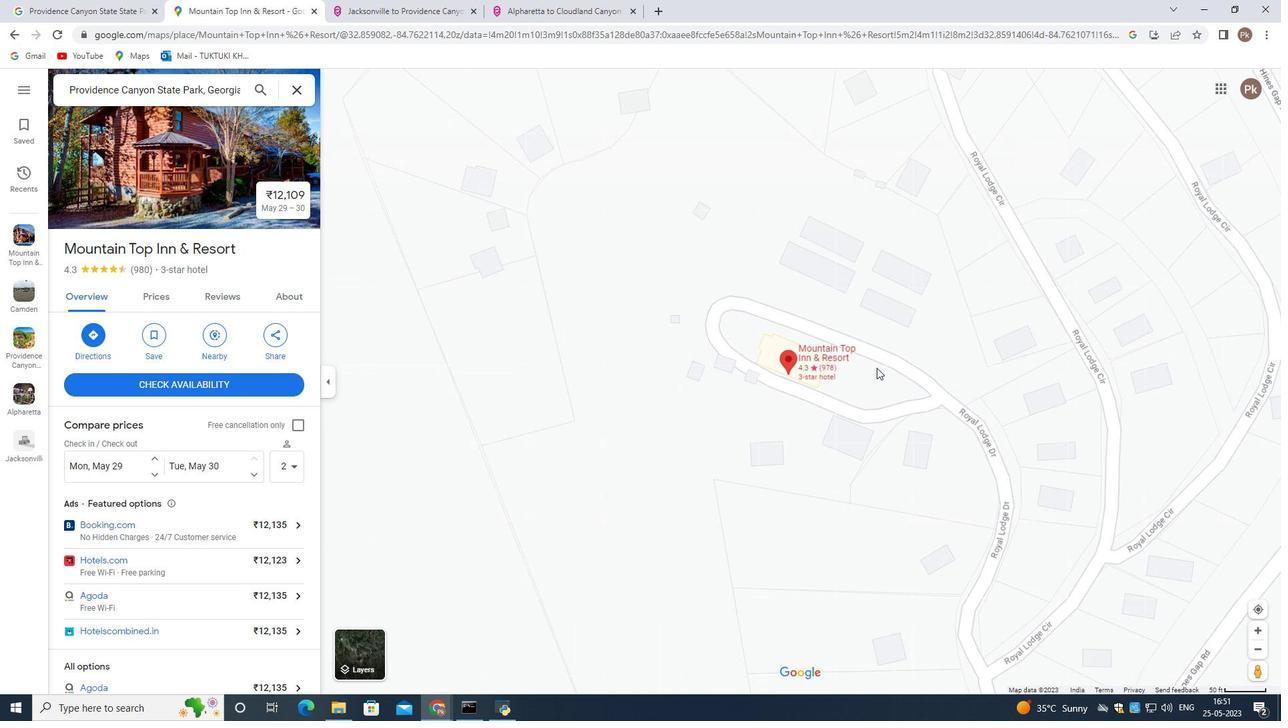 
Action: Mouse scrolled (877, 367) with delta (0, 0)
Screenshot: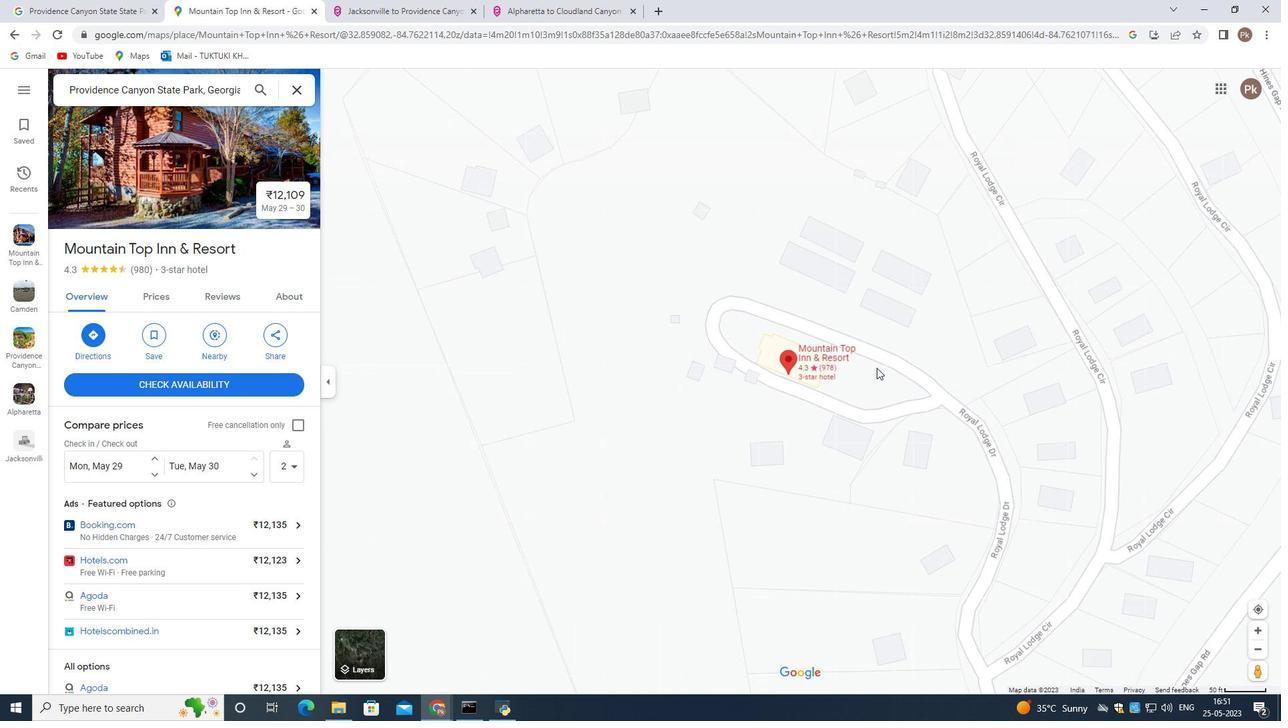 
Action: Mouse moved to (807, 369)
Screenshot: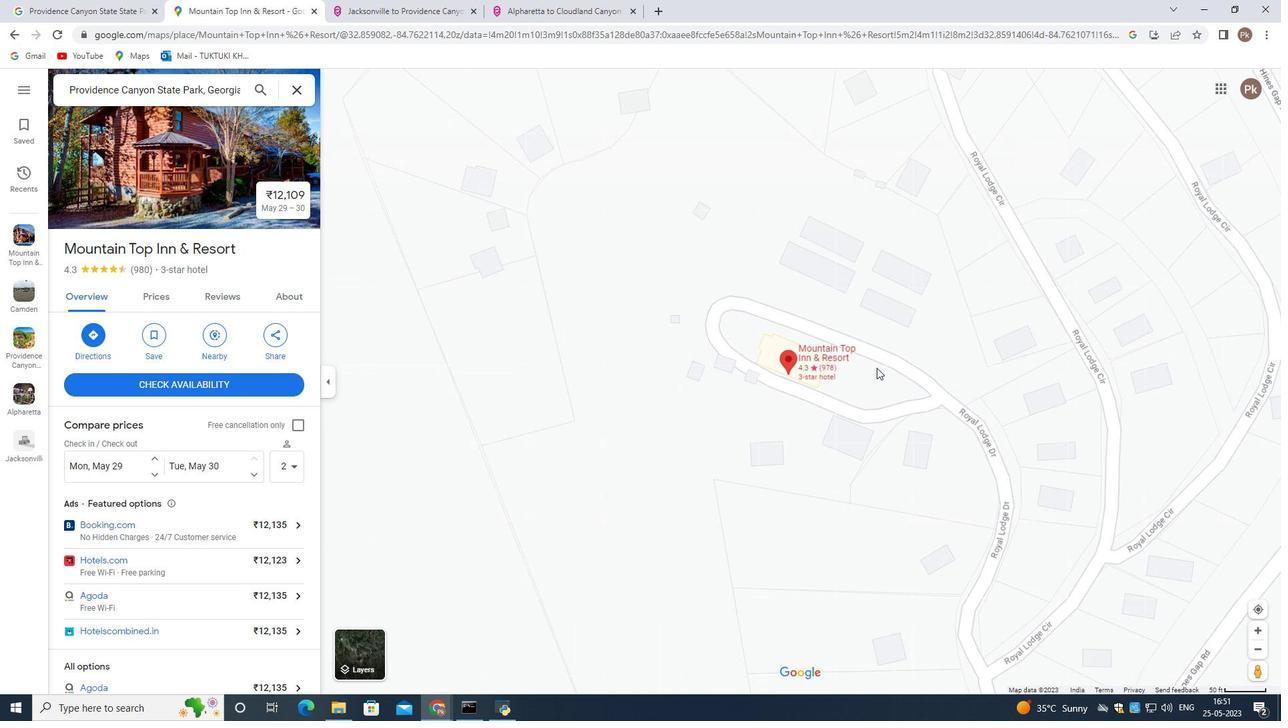 
Action: Mouse scrolled (874, 367) with delta (0, 0)
Screenshot: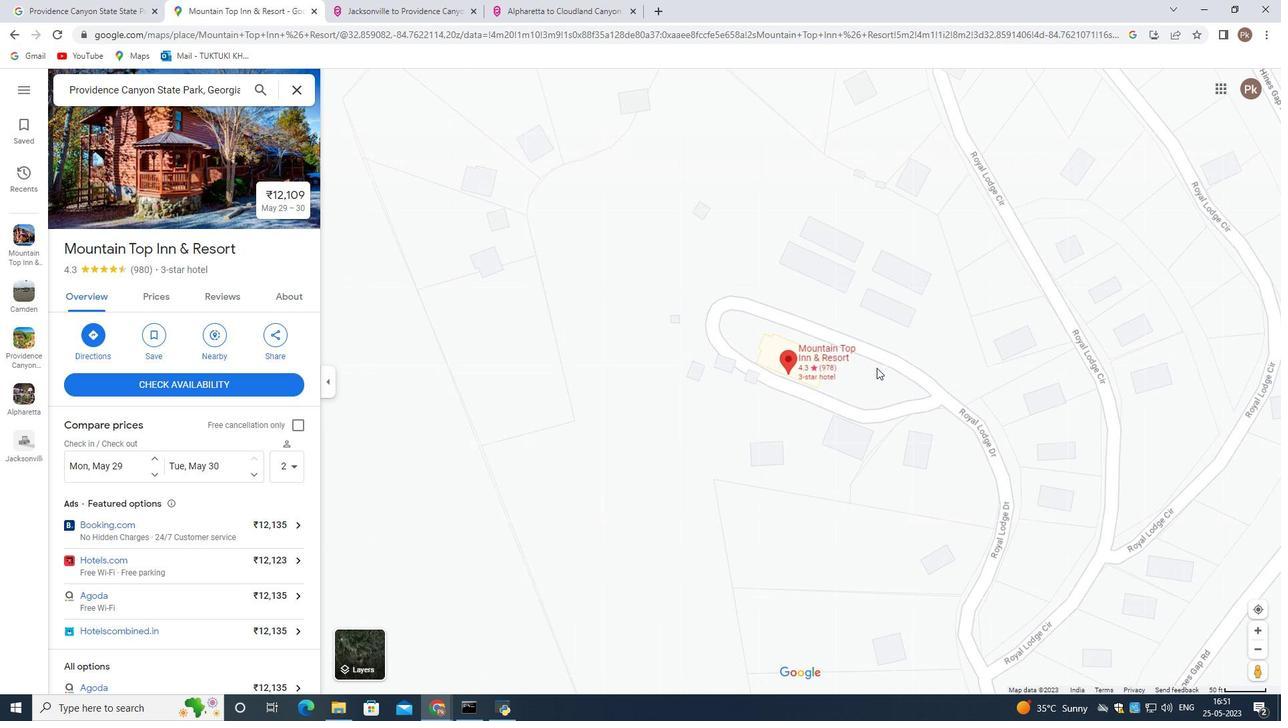 
Action: Mouse moved to (859, 375)
Screenshot: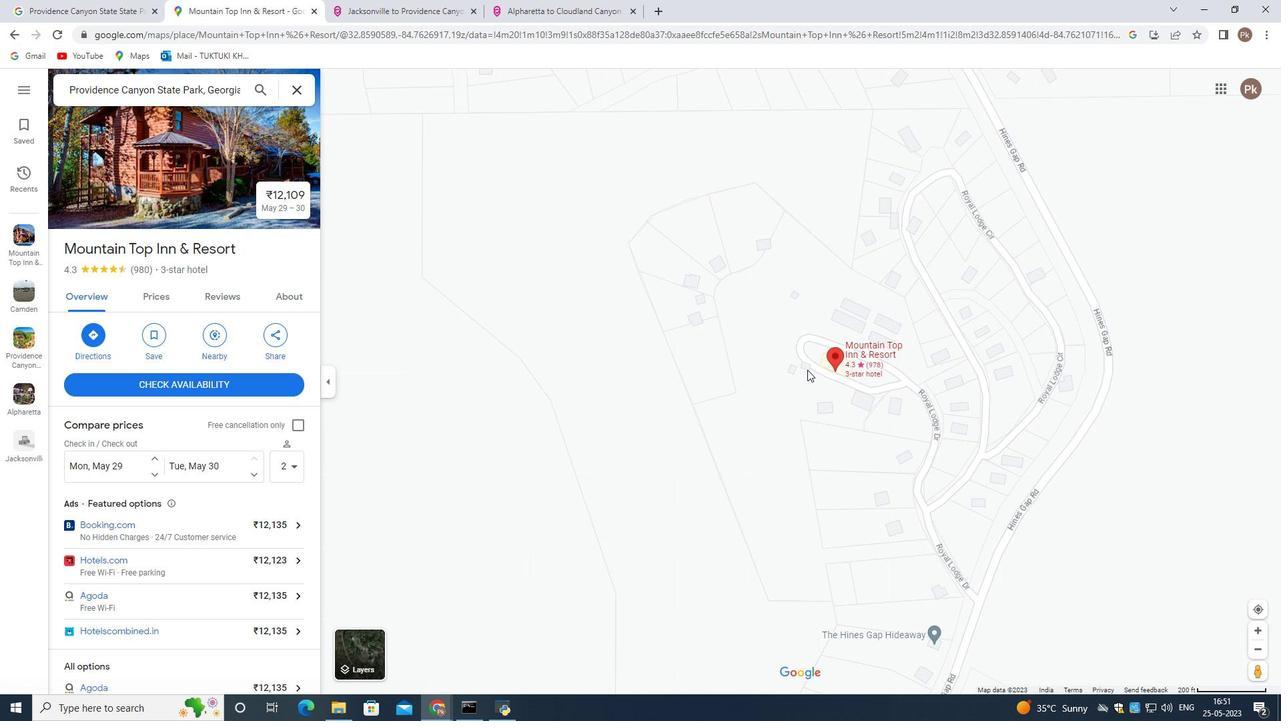 
Action: Mouse scrolled (859, 375) with delta (0, 0)
Screenshot: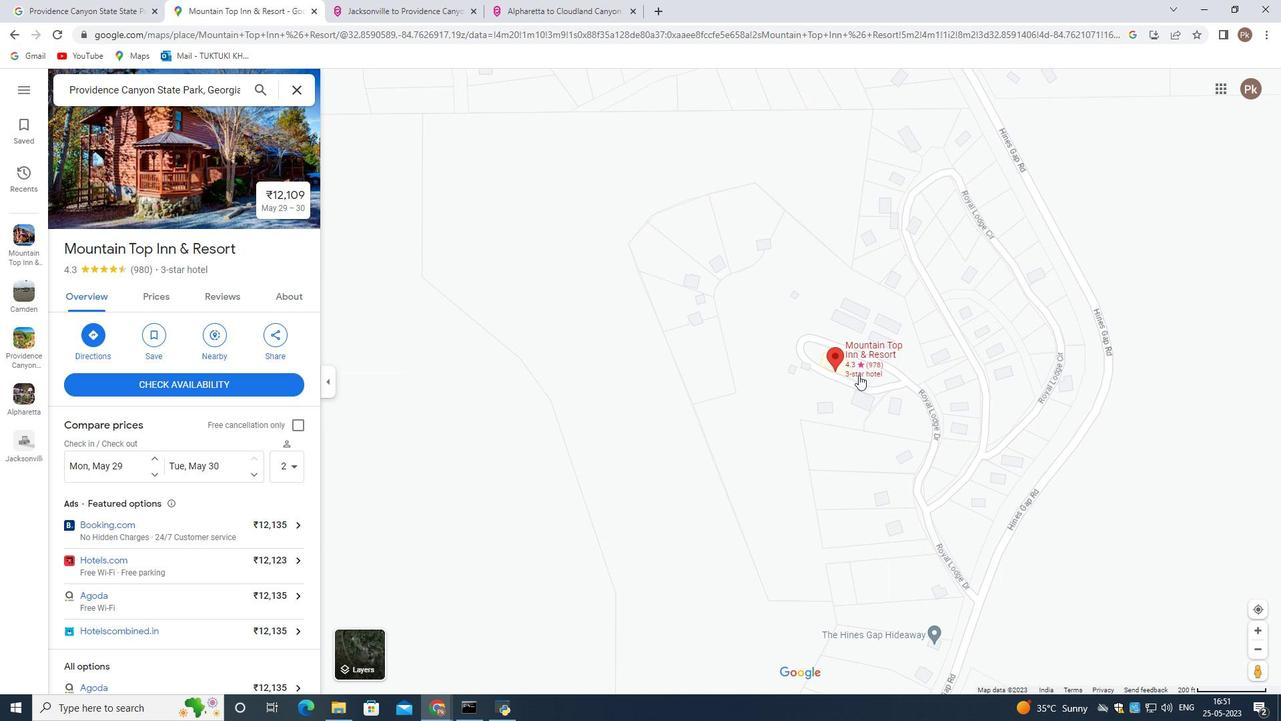 
Action: Mouse scrolled (859, 375) with delta (0, 0)
Screenshot: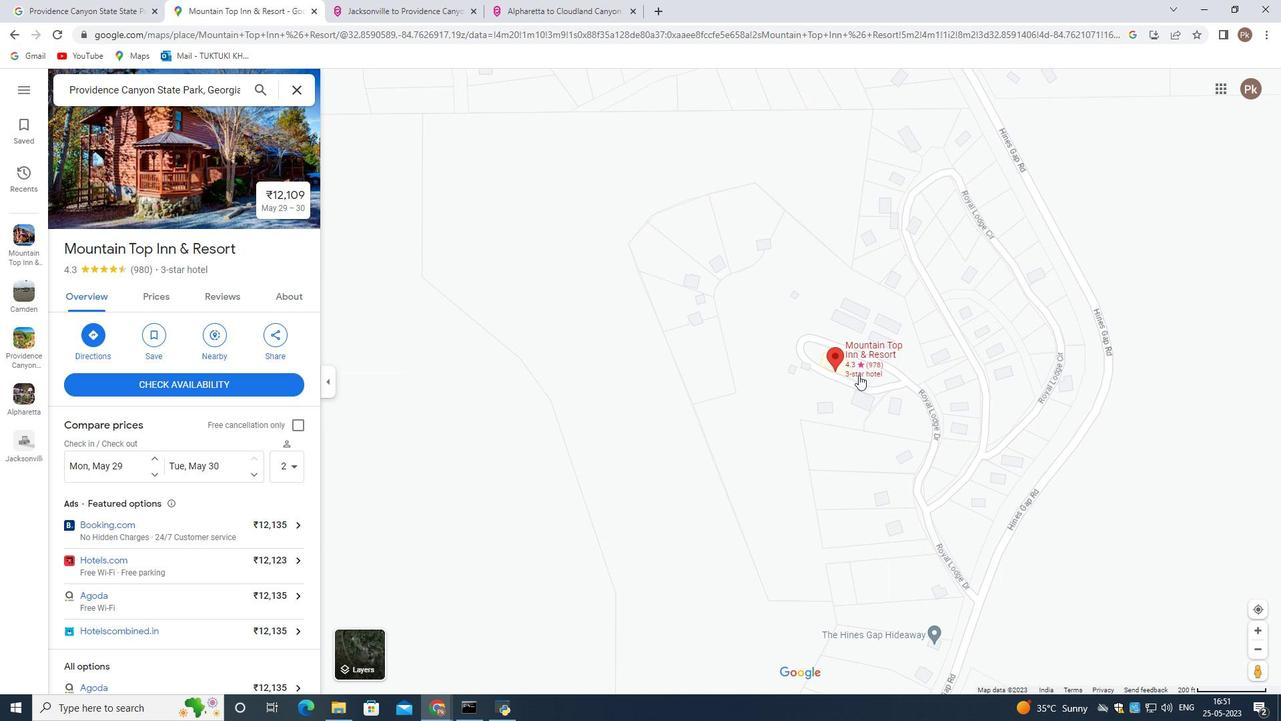 
Action: Mouse scrolled (859, 375) with delta (0, 0)
Screenshot: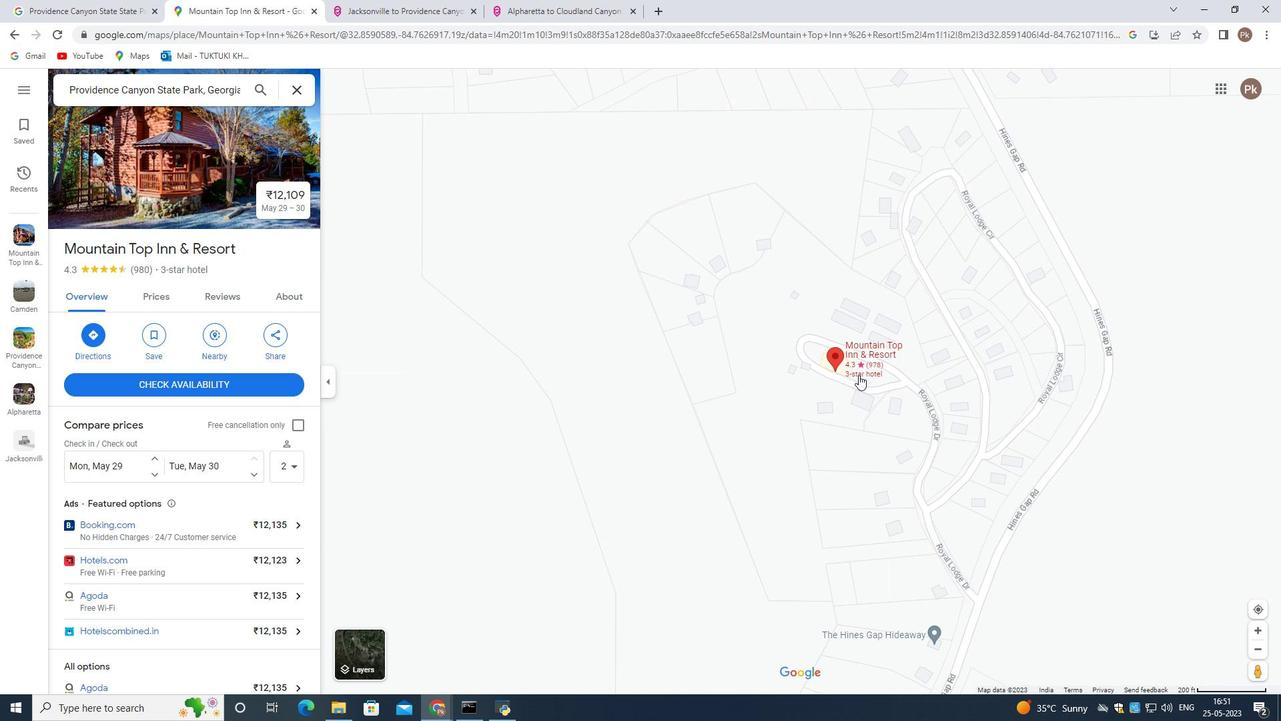 
Action: Mouse moved to (859, 375)
Screenshot: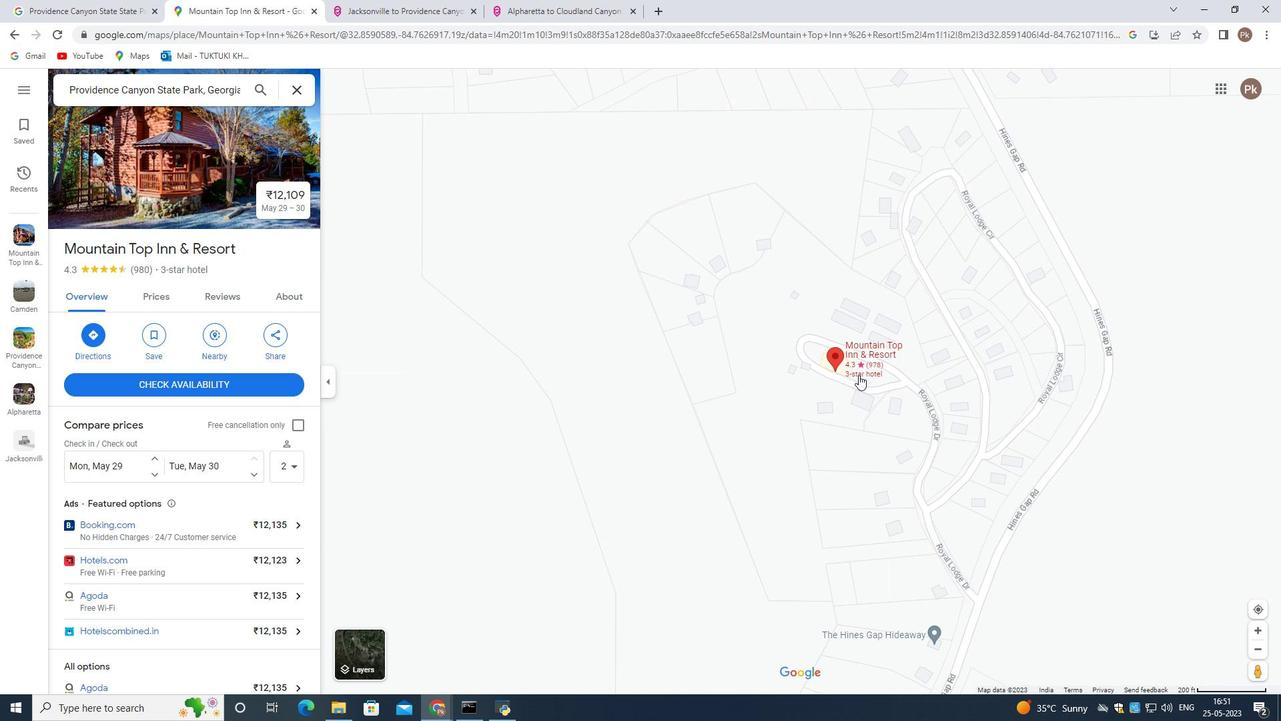 
Action: Mouse scrolled (859, 375) with delta (0, 0)
Screenshot: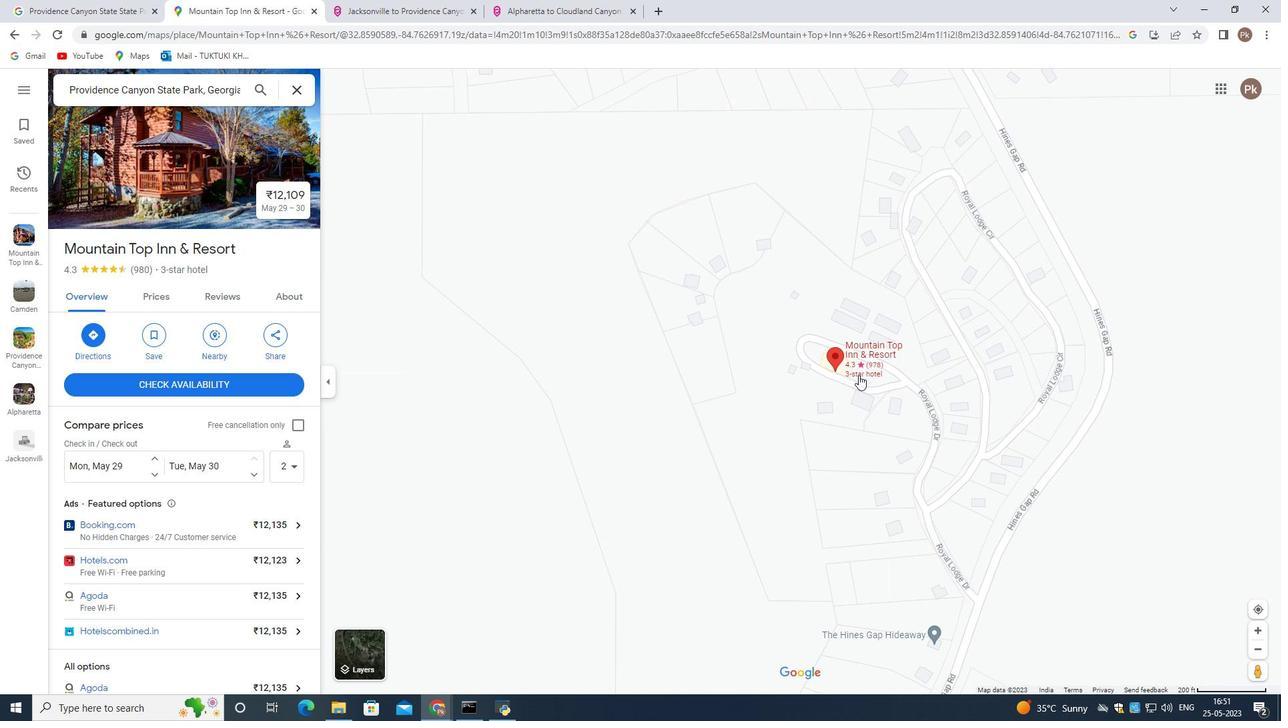 
Action: Mouse moved to (859, 375)
Screenshot: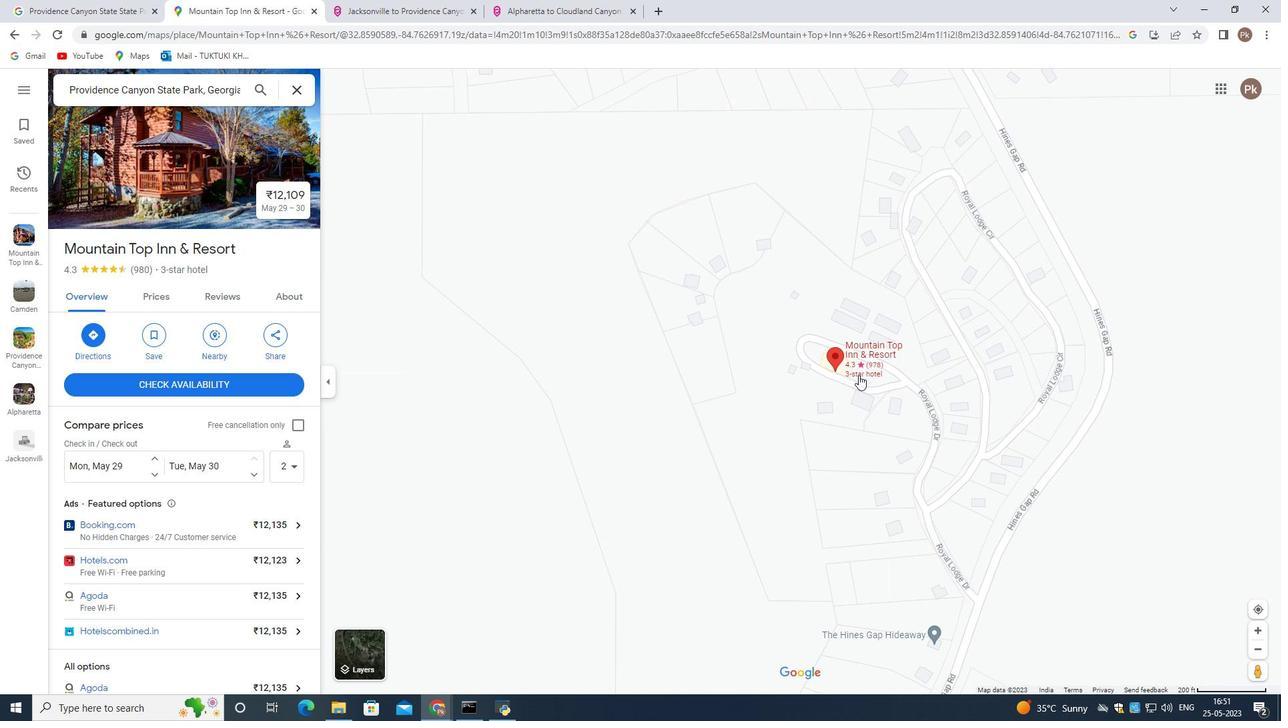 
Action: Mouse scrolled (859, 375) with delta (0, 0)
Screenshot: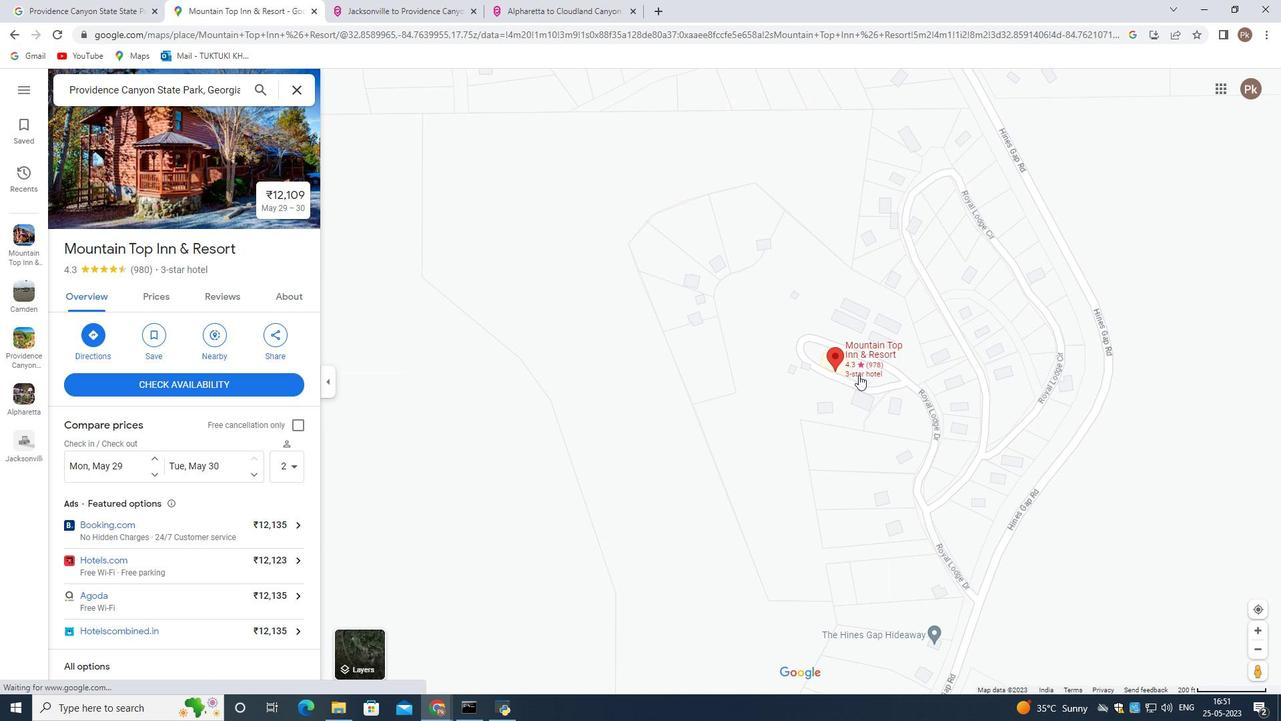 
Action: Mouse moved to (942, 441)
Screenshot: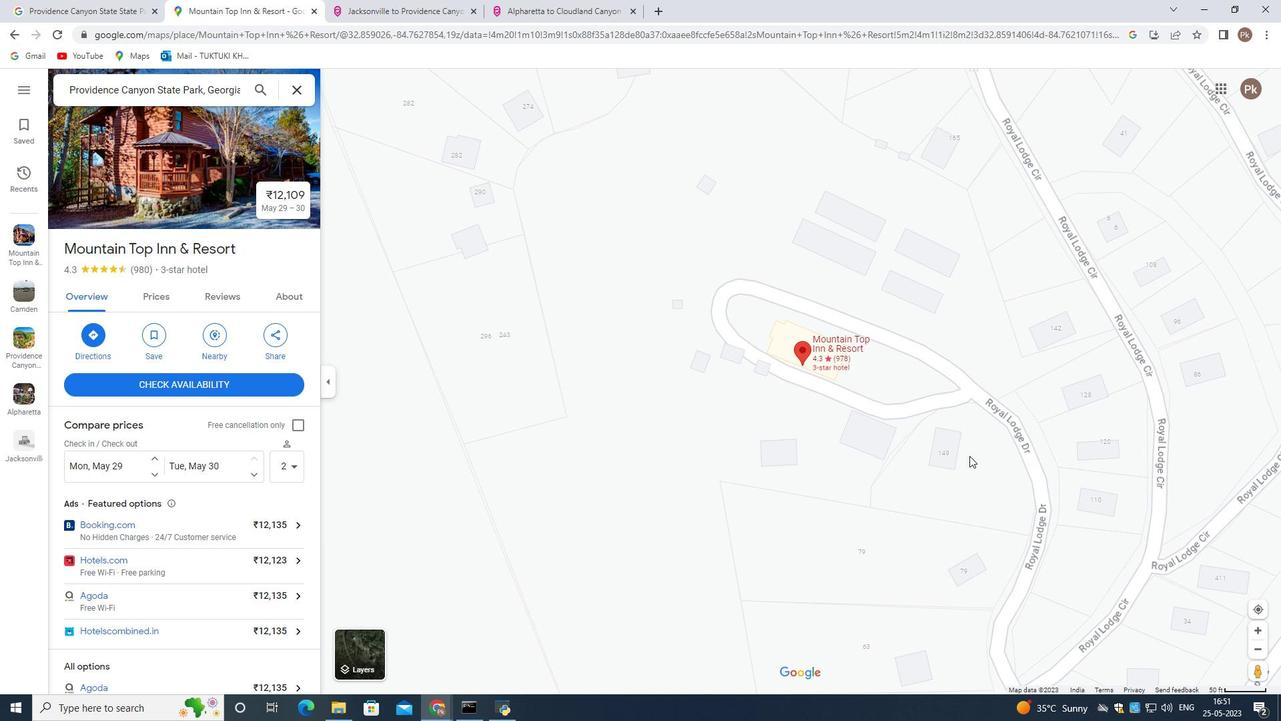 
Action: Mouse scrolled (942, 440) with delta (0, 0)
Screenshot: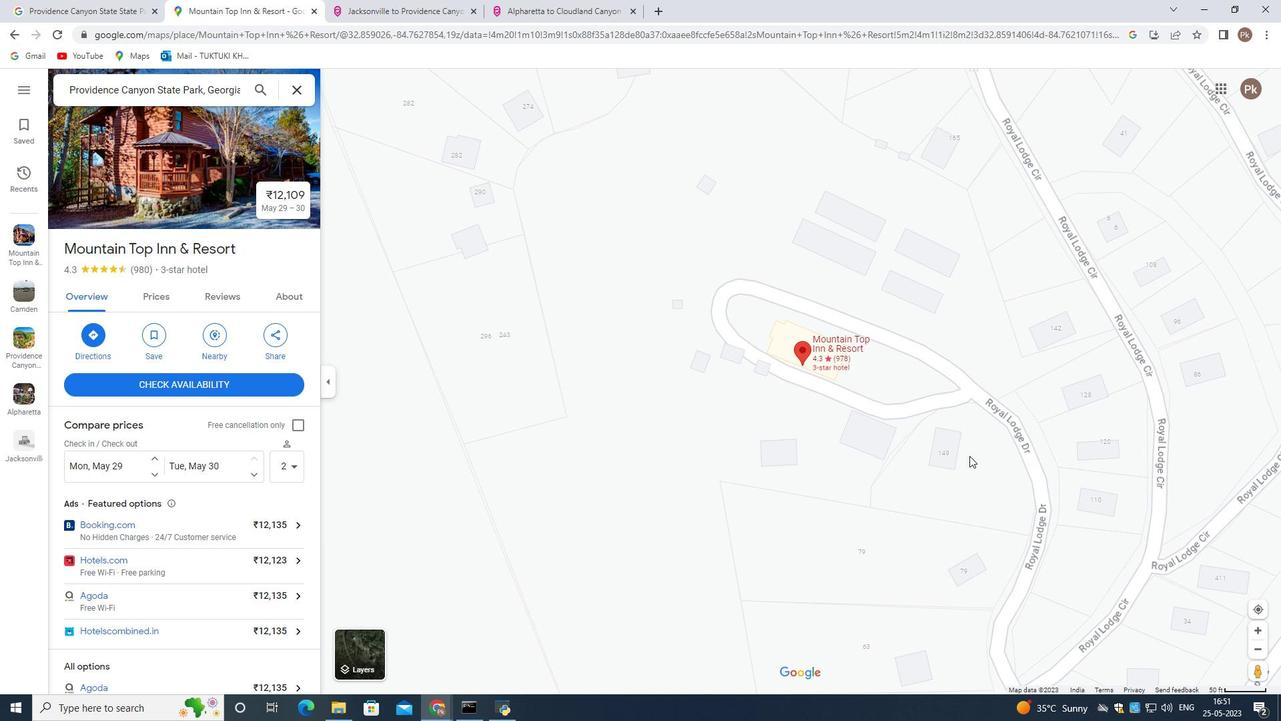 
Action: Mouse scrolled (942, 440) with delta (0, 0)
Screenshot: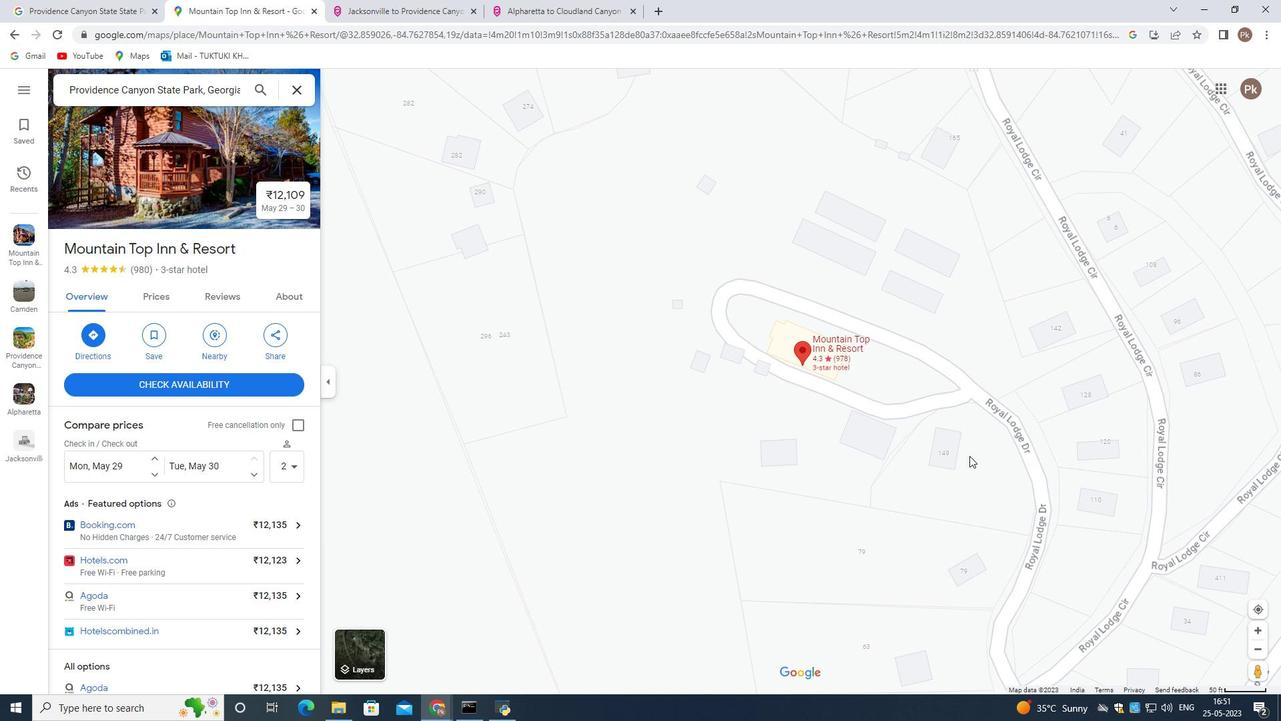 
Action: Mouse scrolled (942, 440) with delta (0, 0)
Screenshot: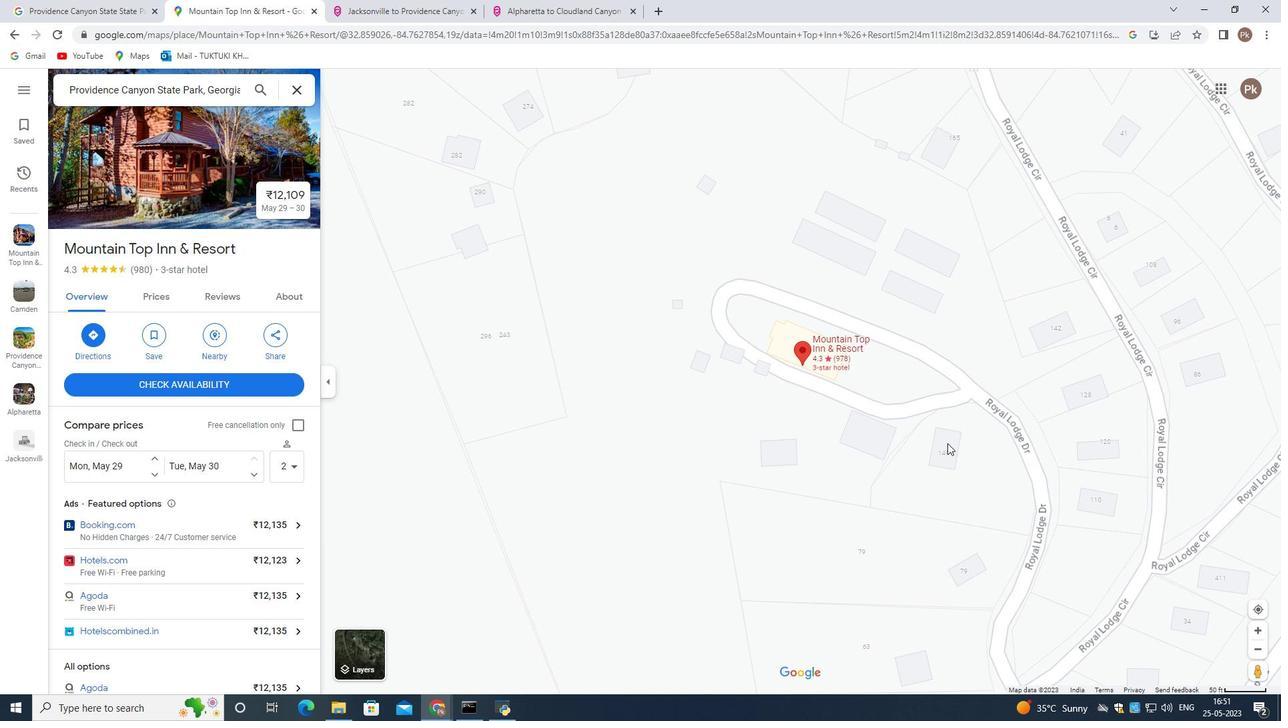 
Action: Mouse scrolled (942, 440) with delta (0, 0)
Screenshot: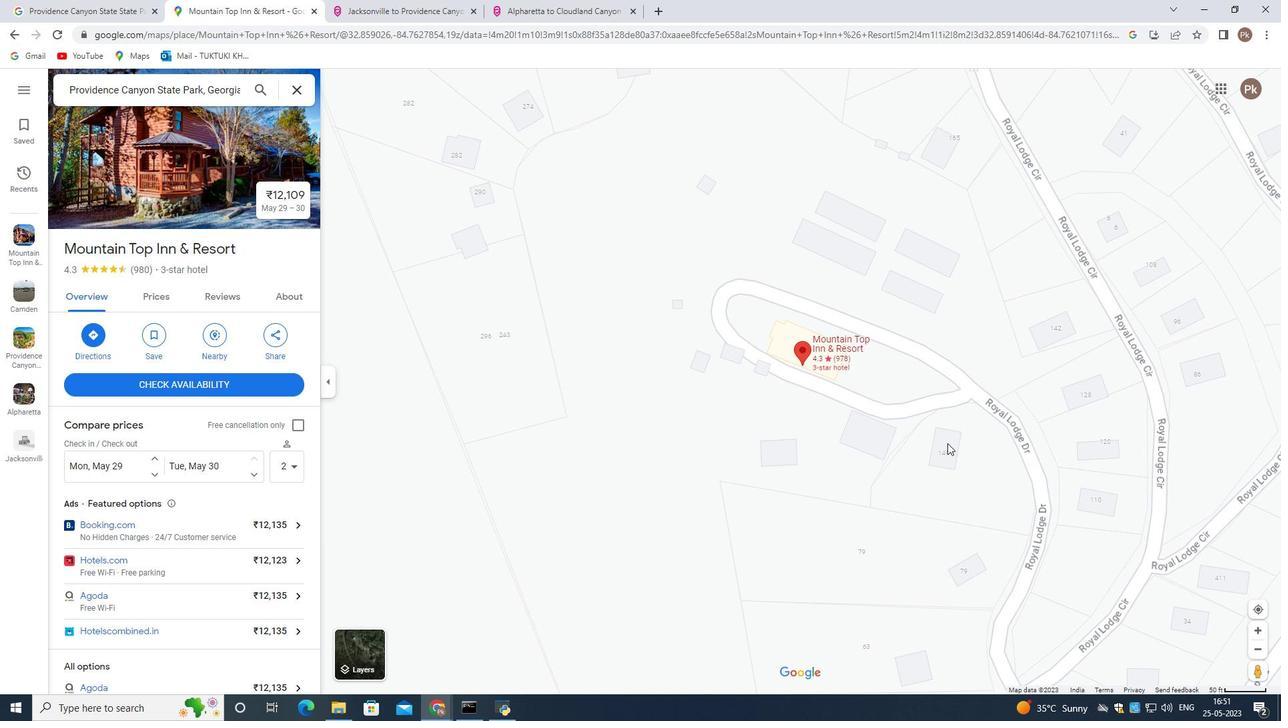 
Action: Mouse moved to (970, 383)
Screenshot: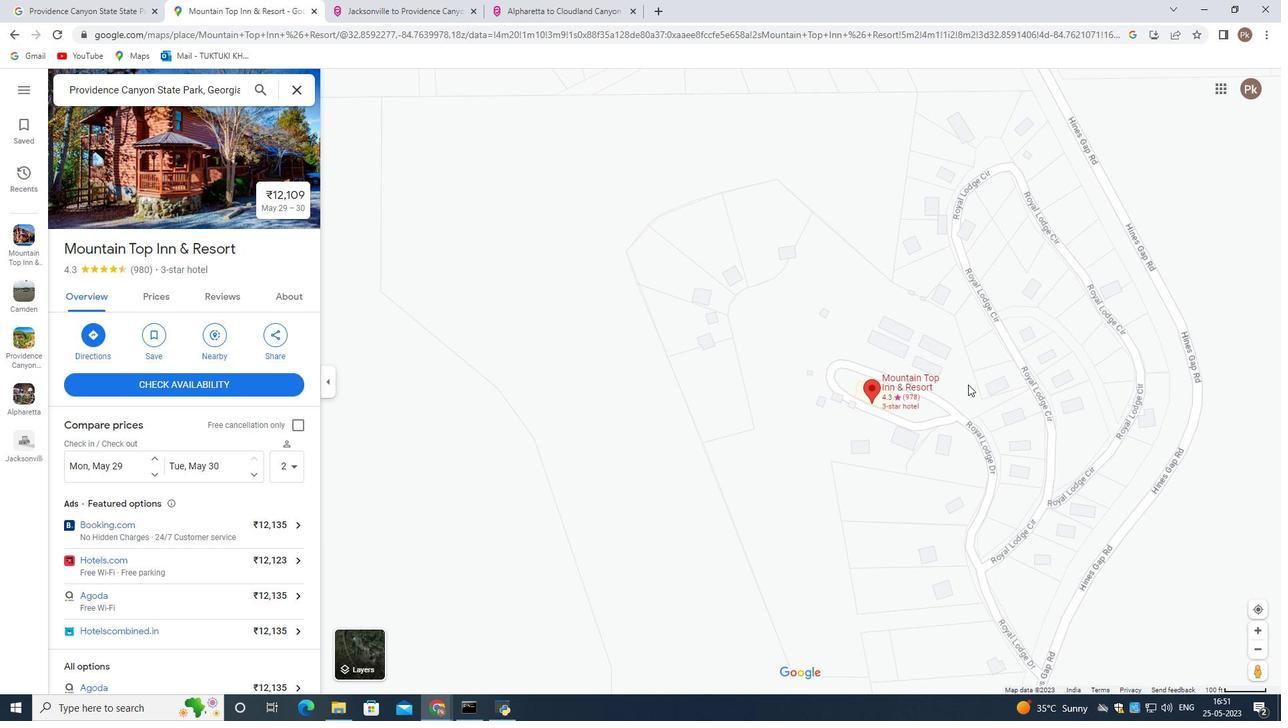 
Action: Mouse pressed left at (970, 383)
Screenshot: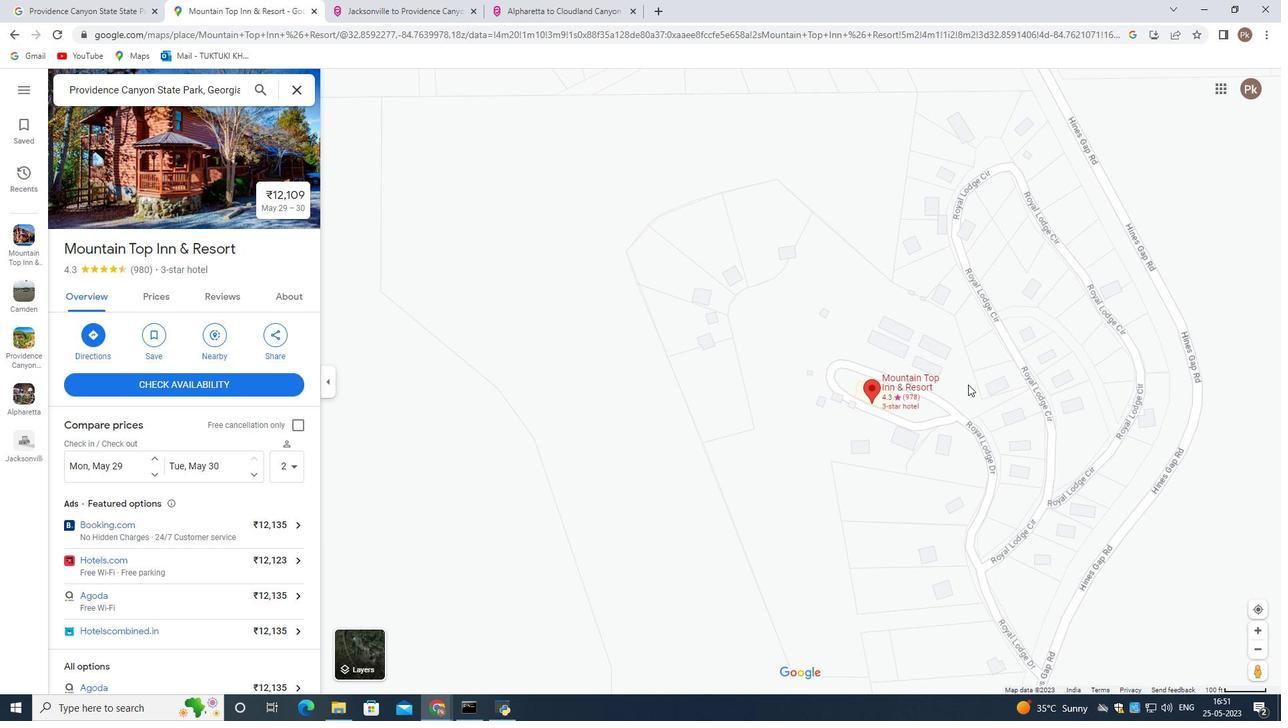 
Action: Mouse moved to (761, 243)
Screenshot: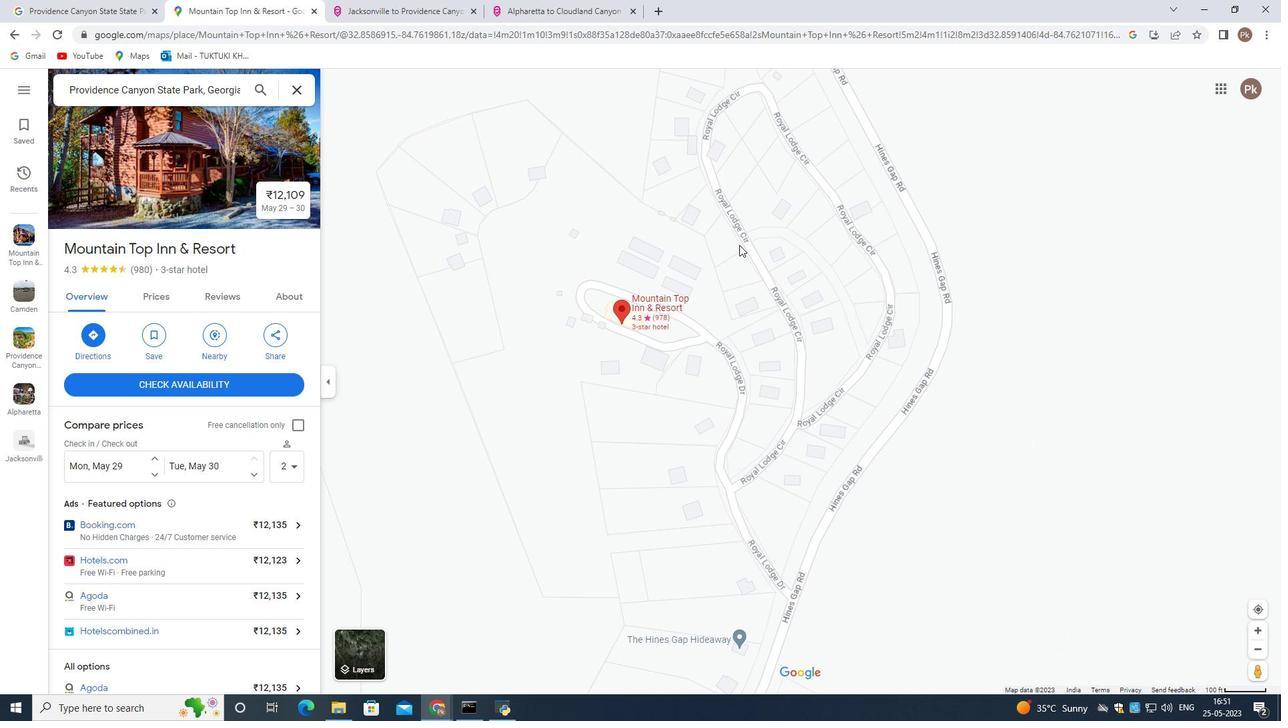 
Action: Mouse scrolled (761, 242) with delta (0, 0)
Screenshot: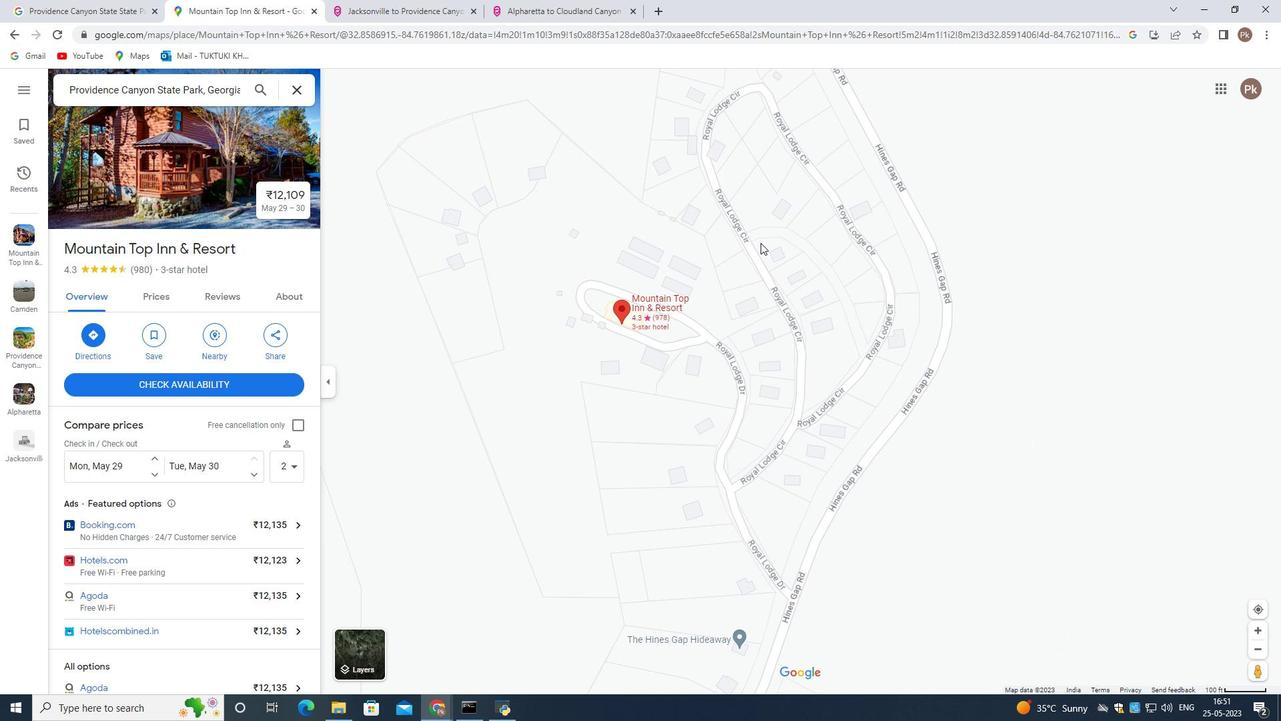 
Action: Mouse moved to (763, 243)
Screenshot: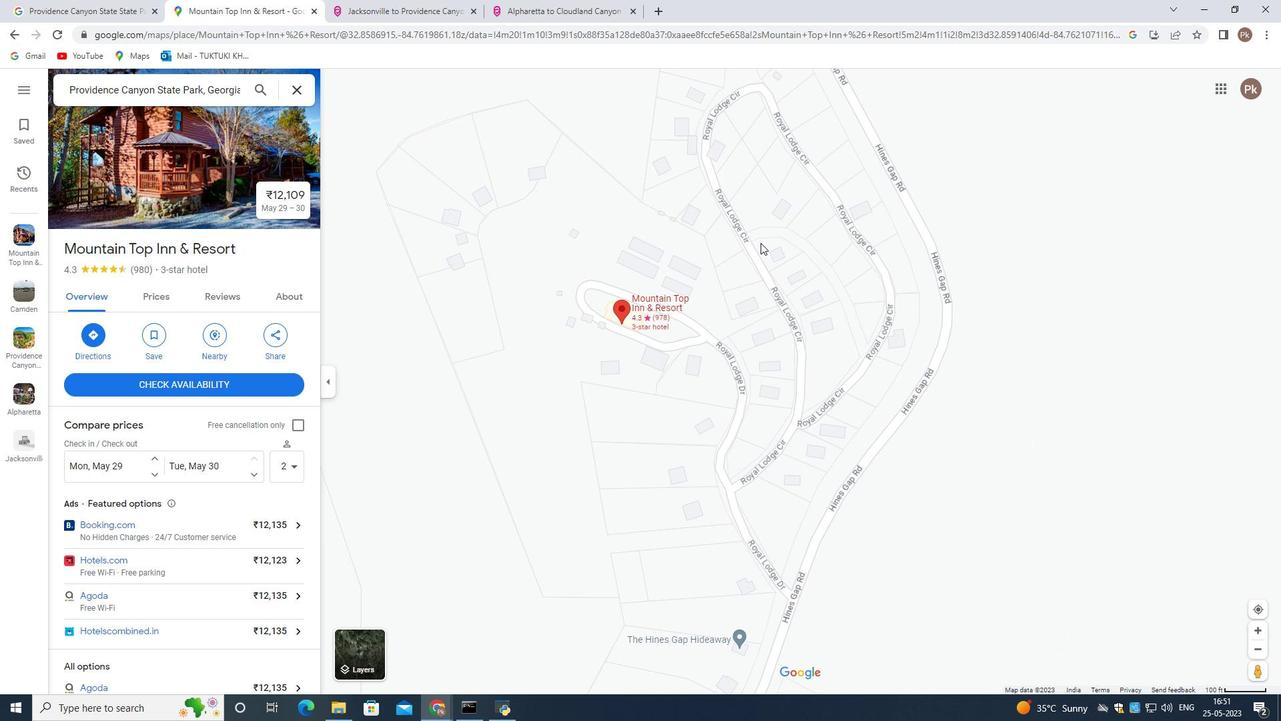 
Action: Mouse scrolled (763, 242) with delta (0, 0)
Screenshot: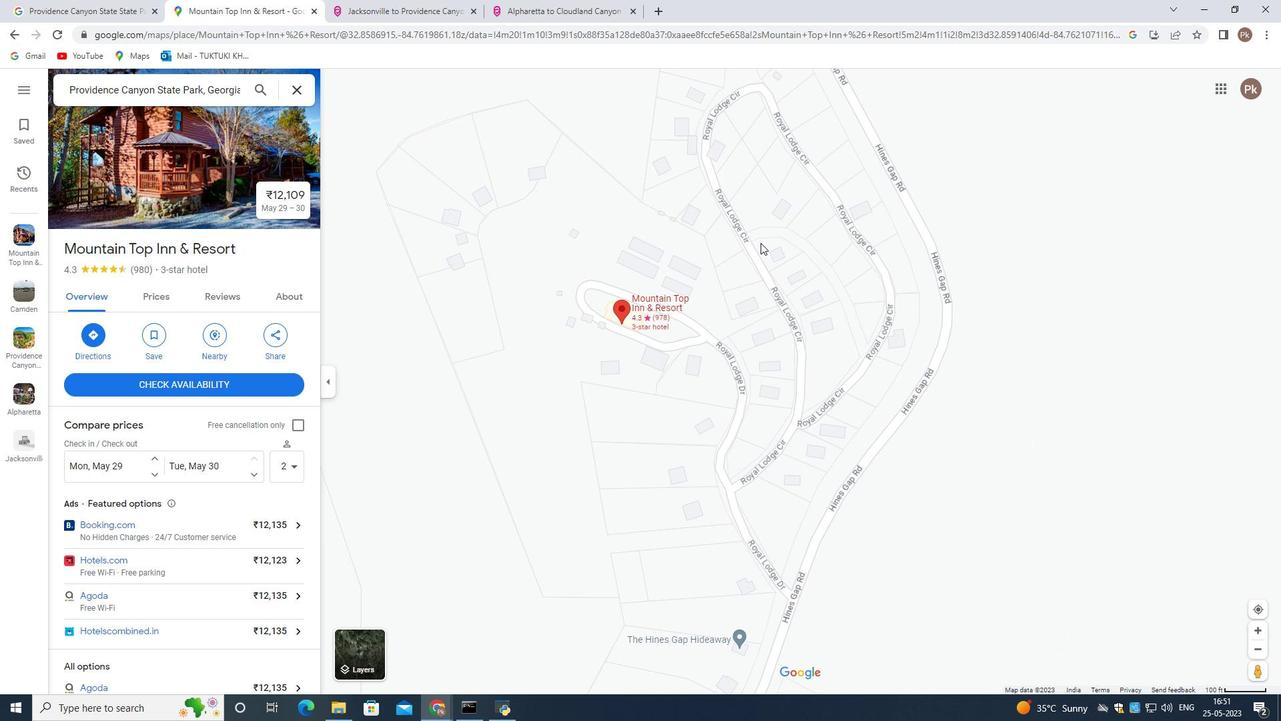 
Action: Mouse scrolled (763, 242) with delta (0, 0)
Screenshot: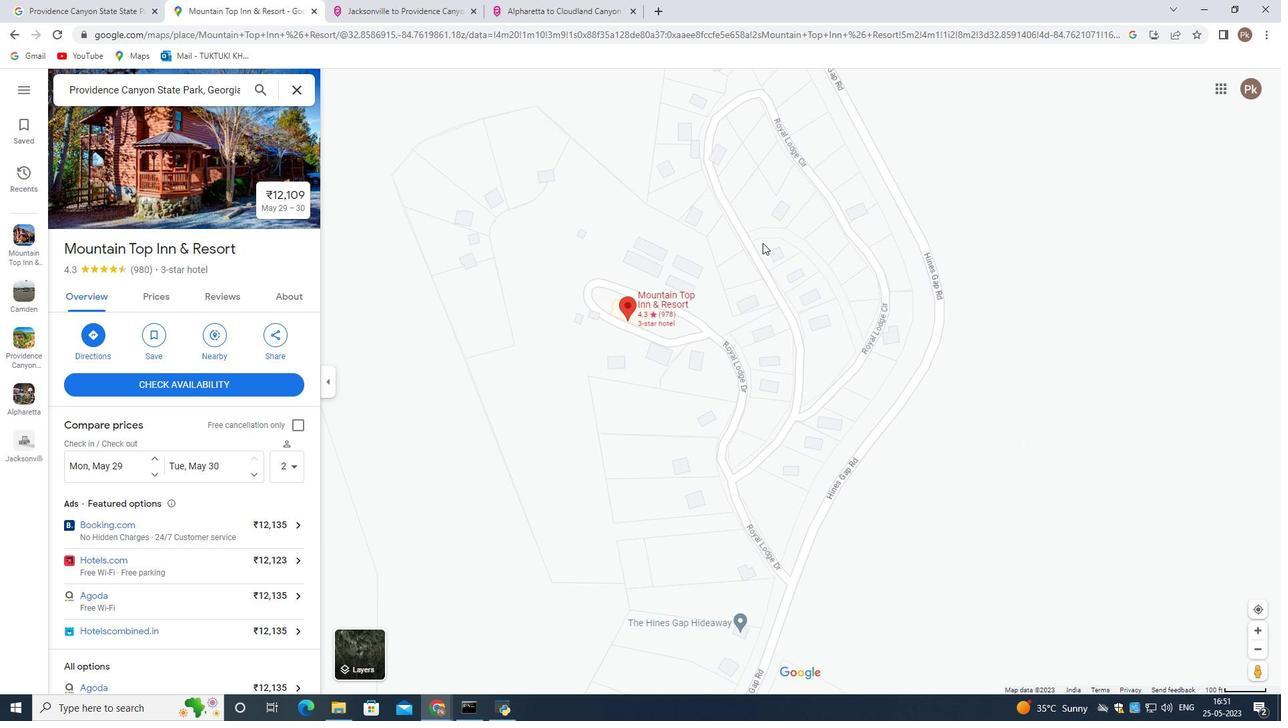 
Action: Mouse scrolled (763, 242) with delta (0, 0)
Screenshot: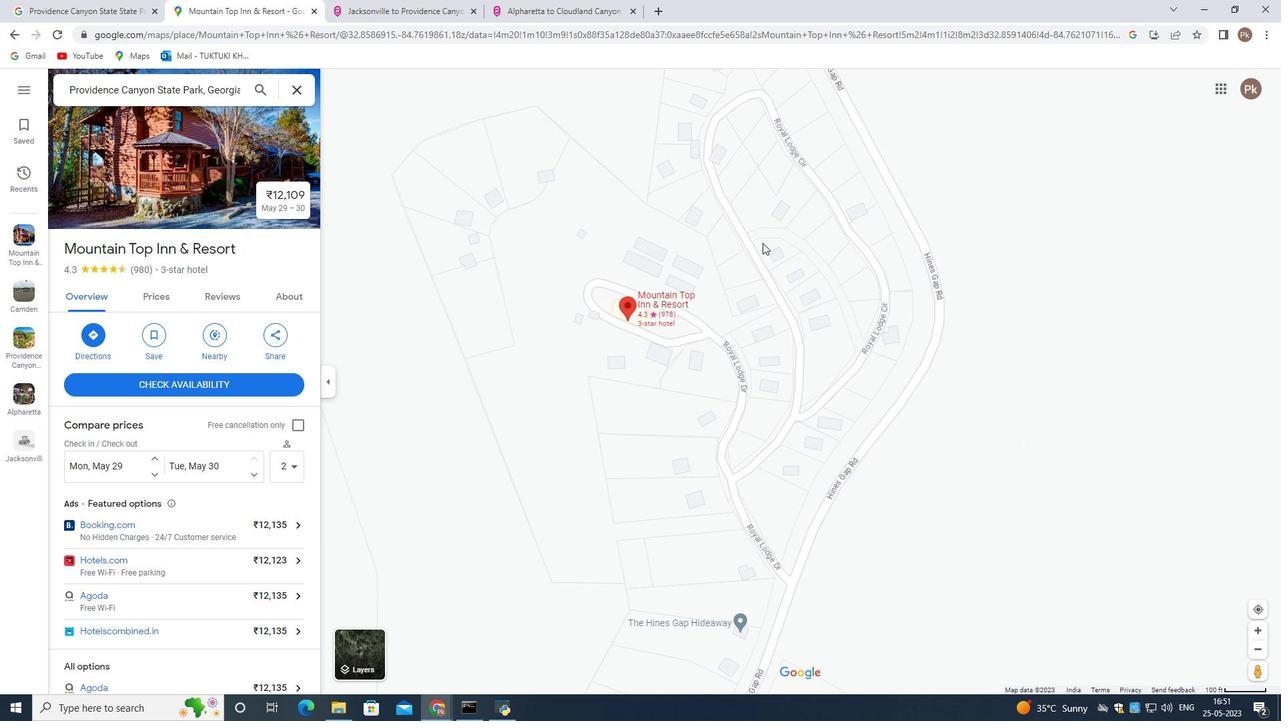 
Action: Mouse moved to (805, 317)
Screenshot: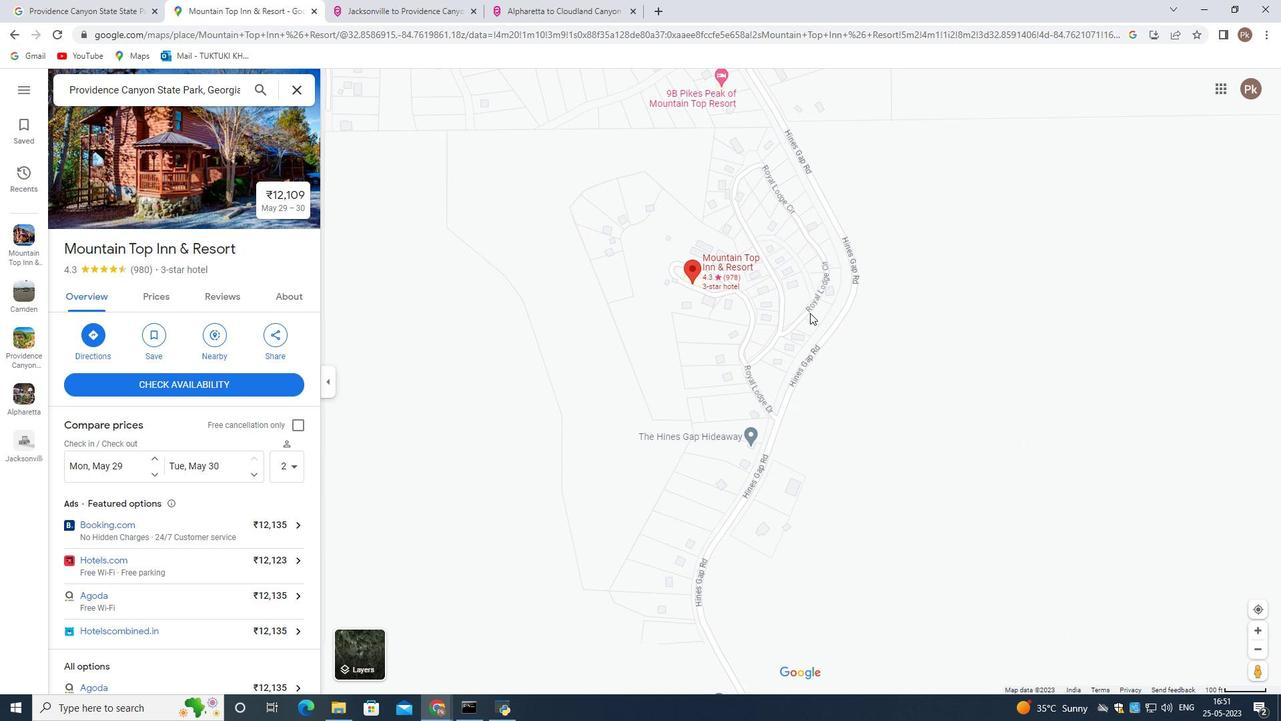 
Action: Mouse scrolled (805, 317) with delta (0, 0)
Screenshot: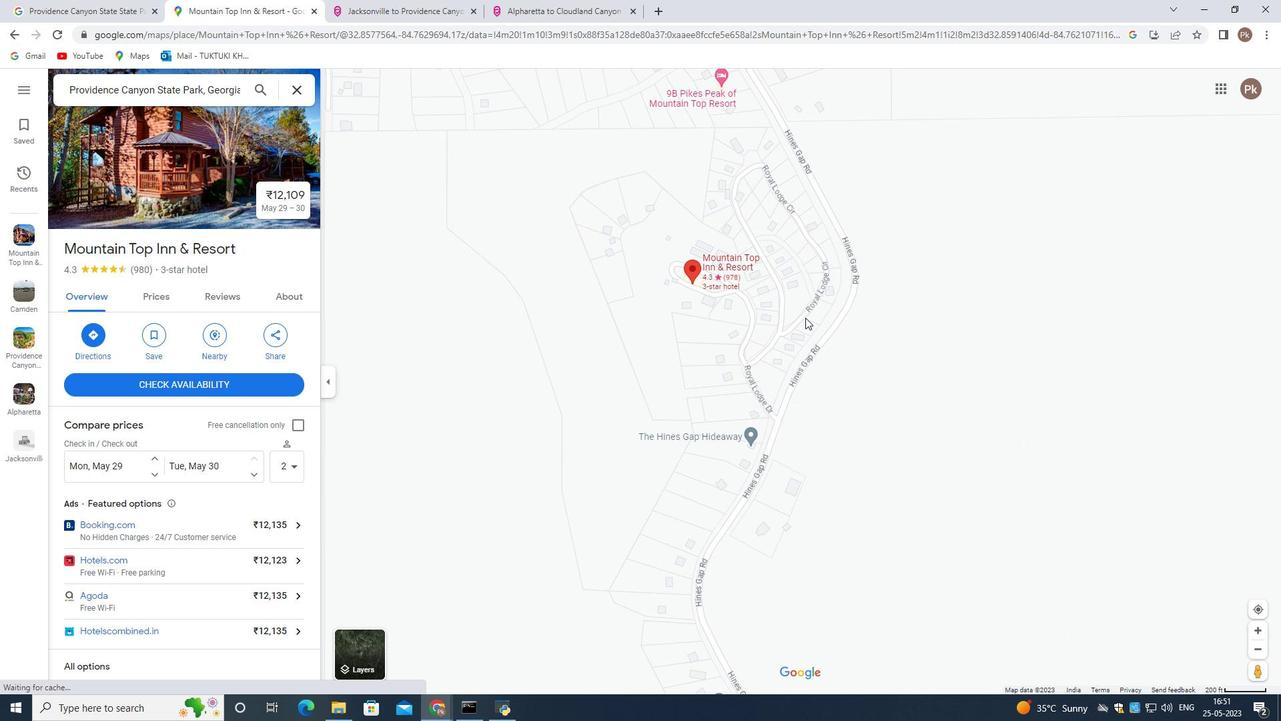 
Action: Mouse scrolled (805, 317) with delta (0, 0)
Screenshot: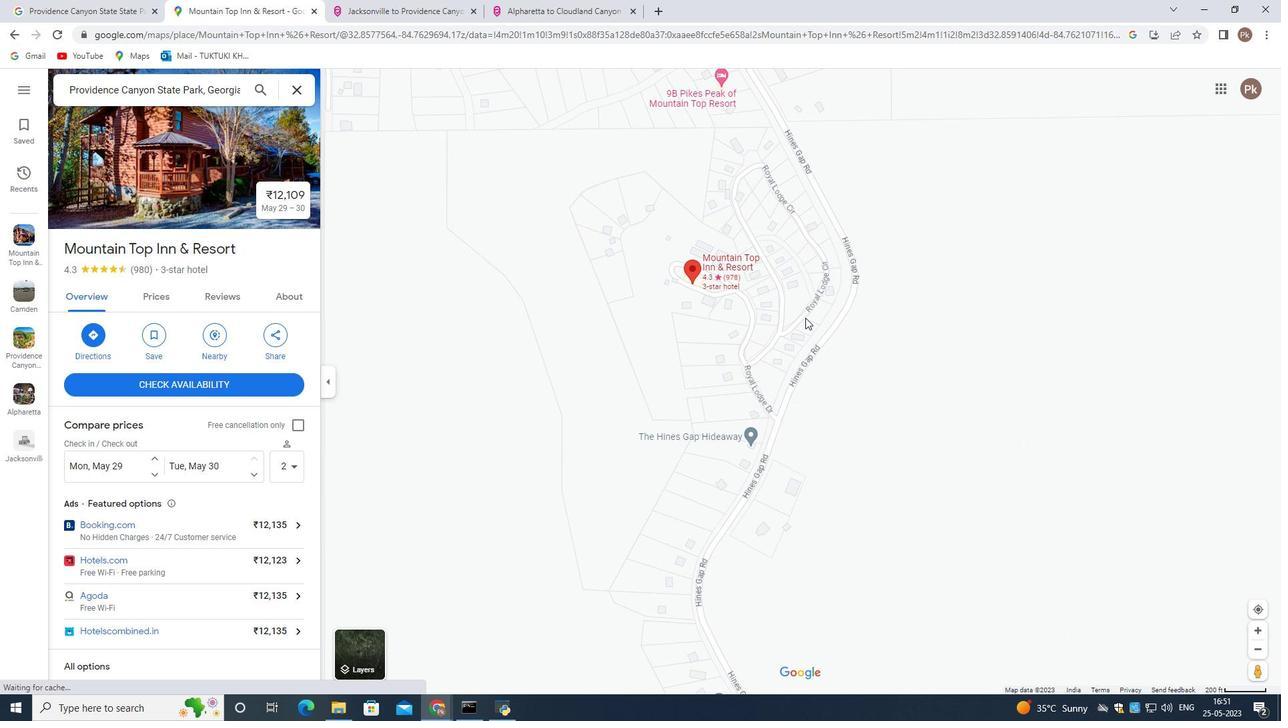 
Action: Mouse scrolled (805, 317) with delta (0, 0)
Screenshot: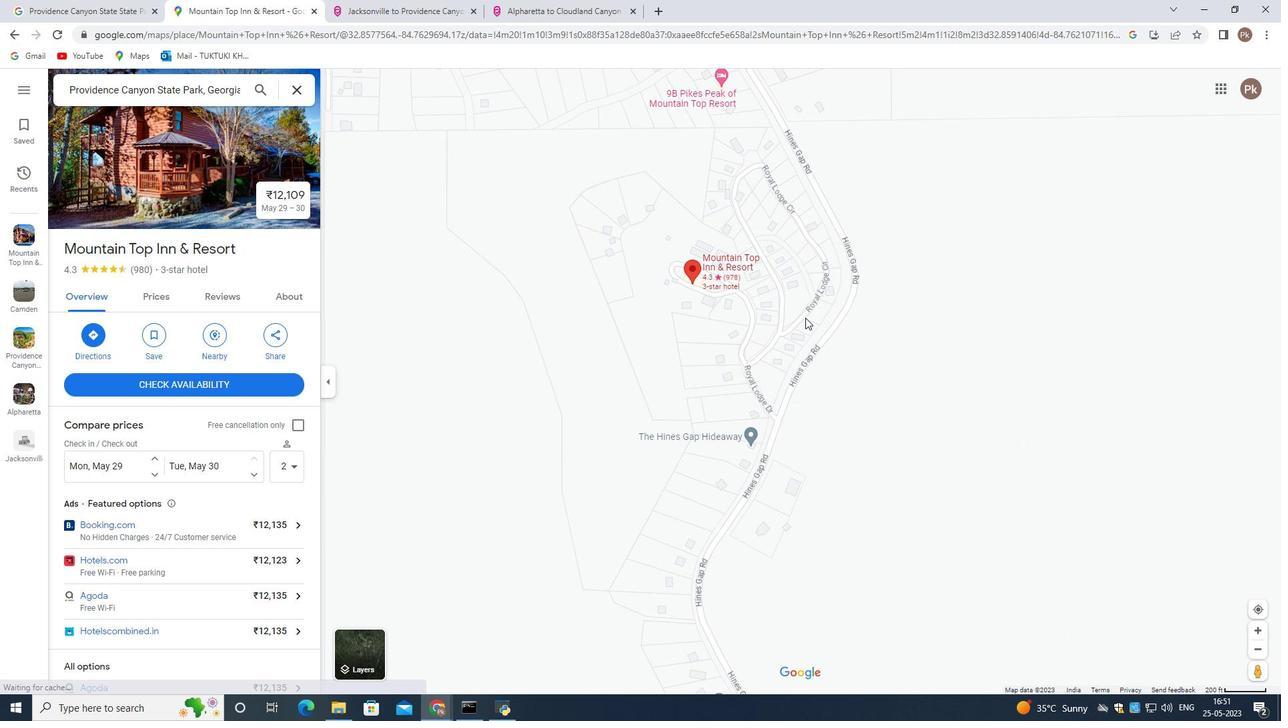 
Action: Mouse moved to (780, 297)
Screenshot: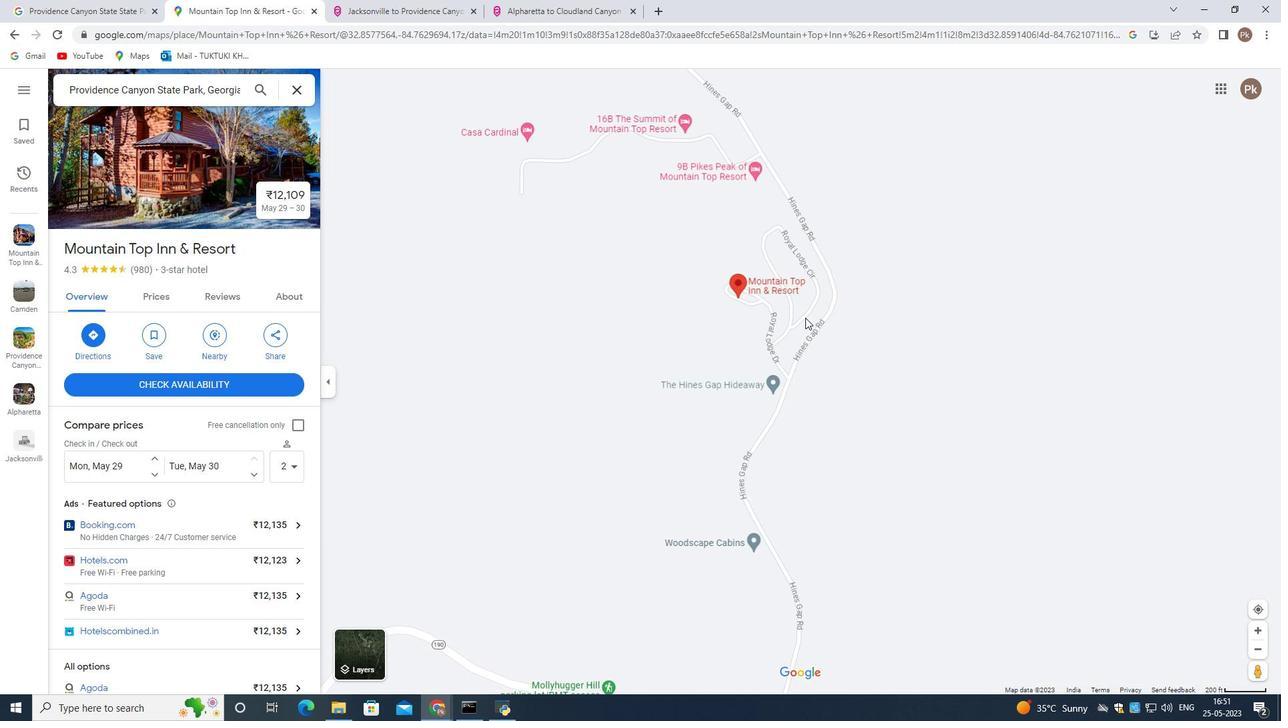 
Action: Mouse scrolled (780, 296) with delta (0, 0)
Screenshot: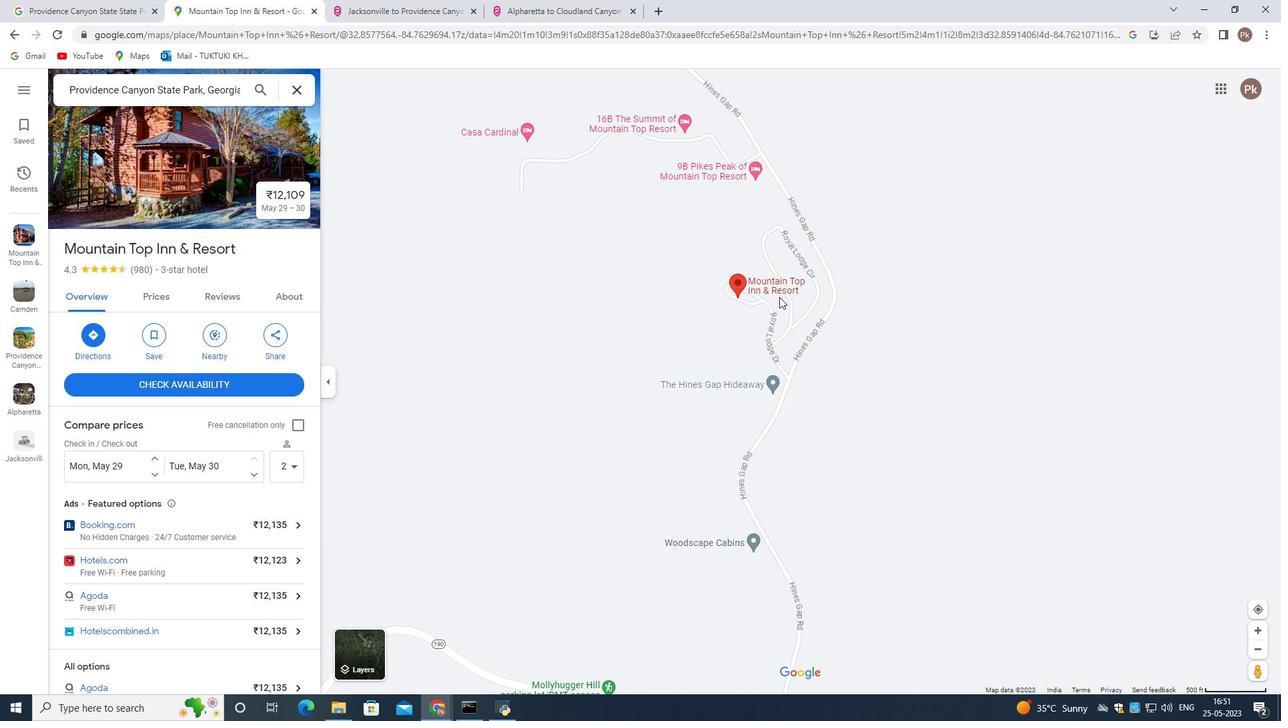 
Action: Mouse scrolled (780, 296) with delta (0, 0)
Screenshot: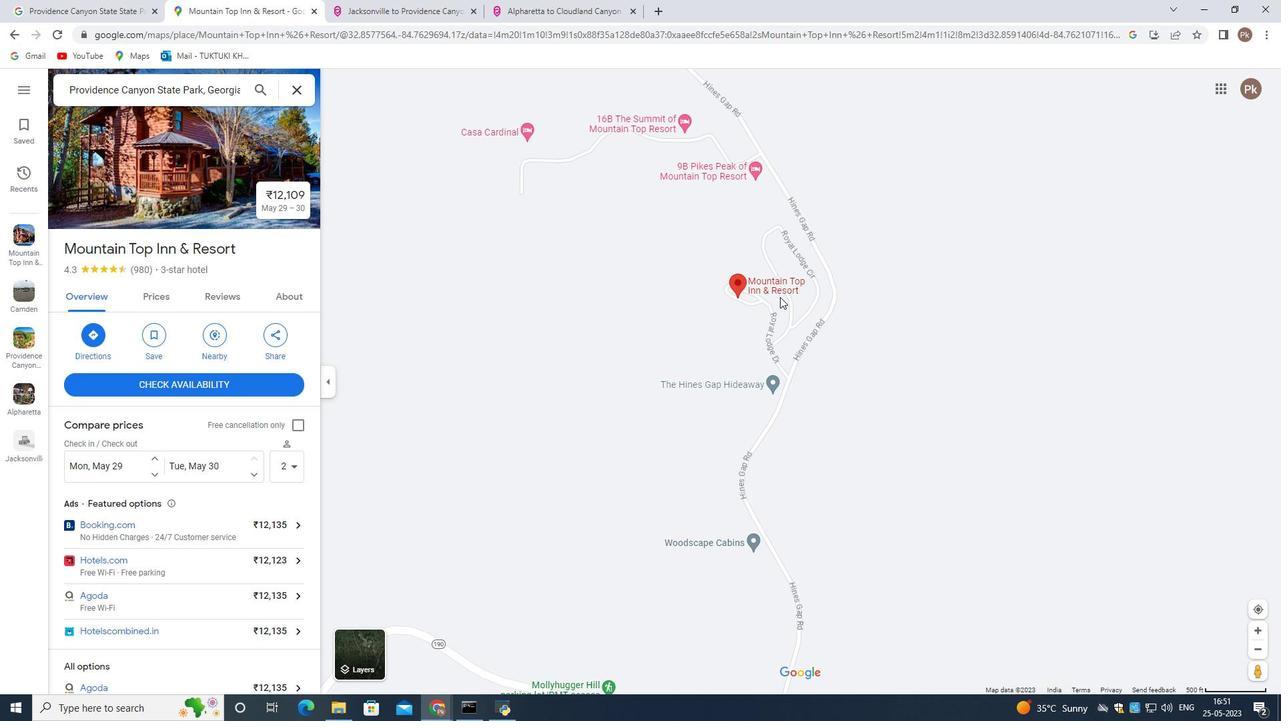 
Action: Mouse scrolled (780, 296) with delta (0, 0)
Screenshot: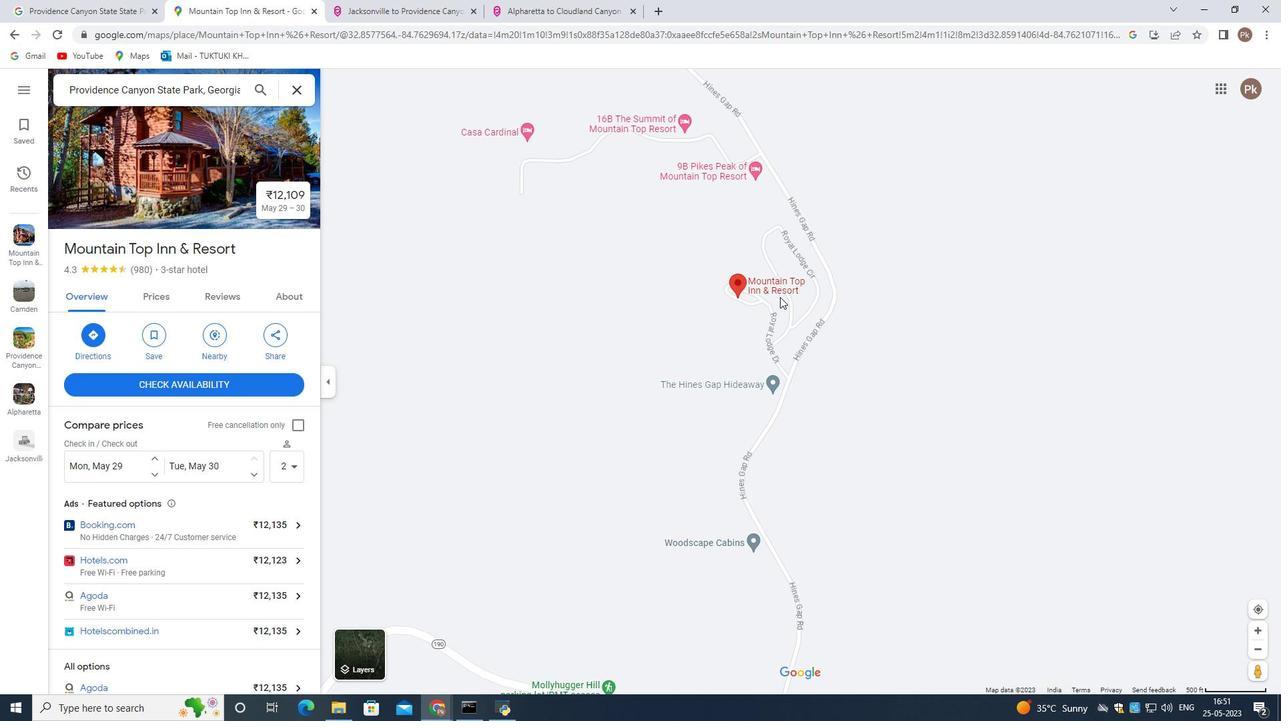 
Action: Mouse scrolled (780, 296) with delta (0, 0)
Screenshot: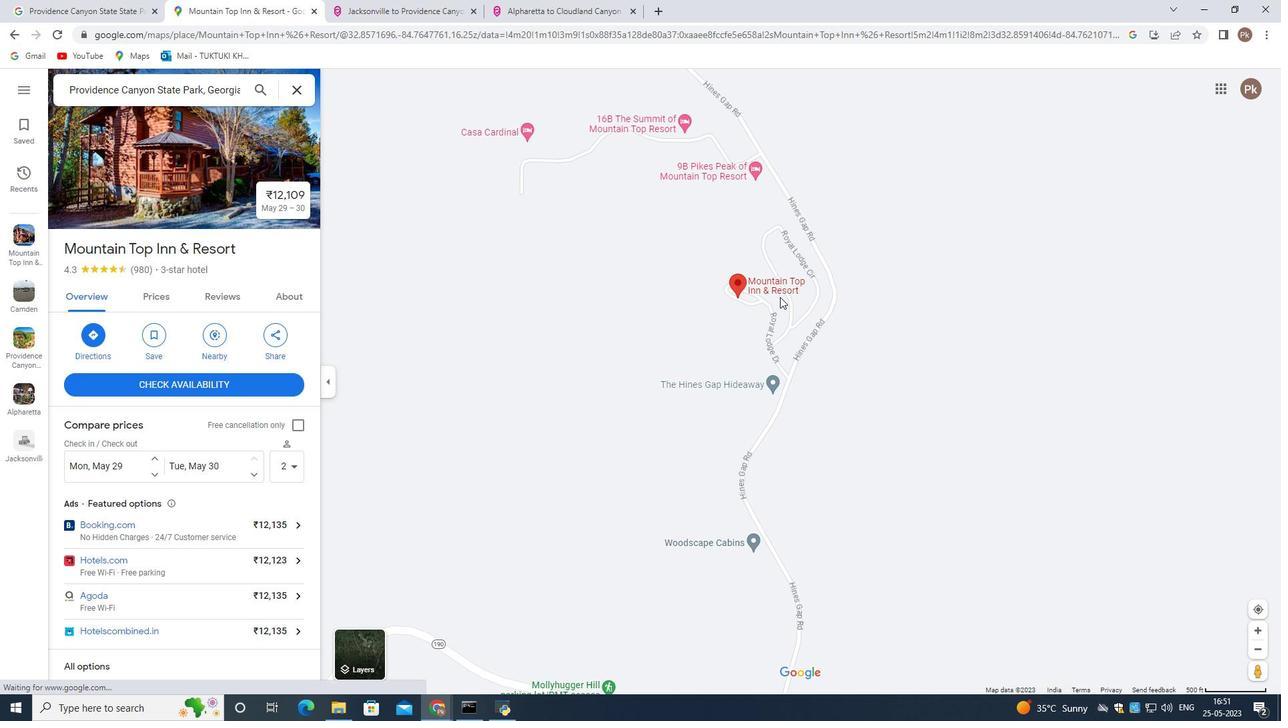 
Action: Mouse scrolled (780, 296) with delta (0, 0)
Screenshot: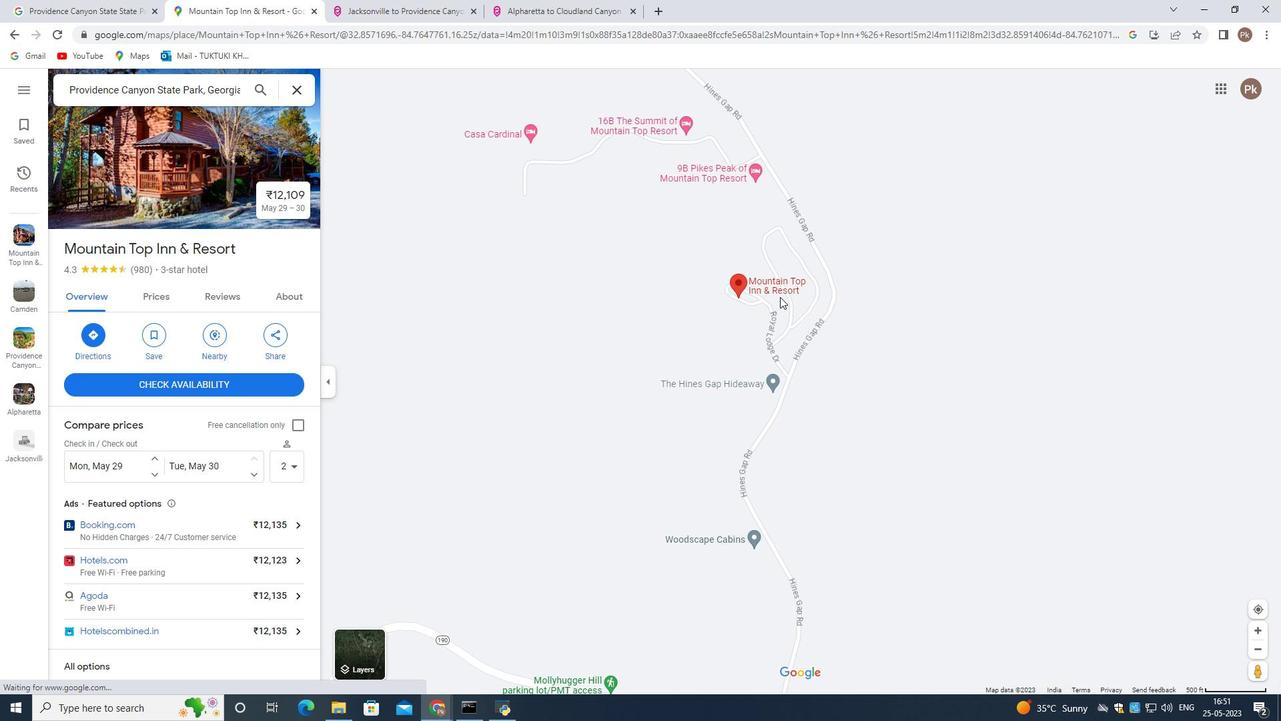 
Action: Mouse moved to (793, 302)
Screenshot: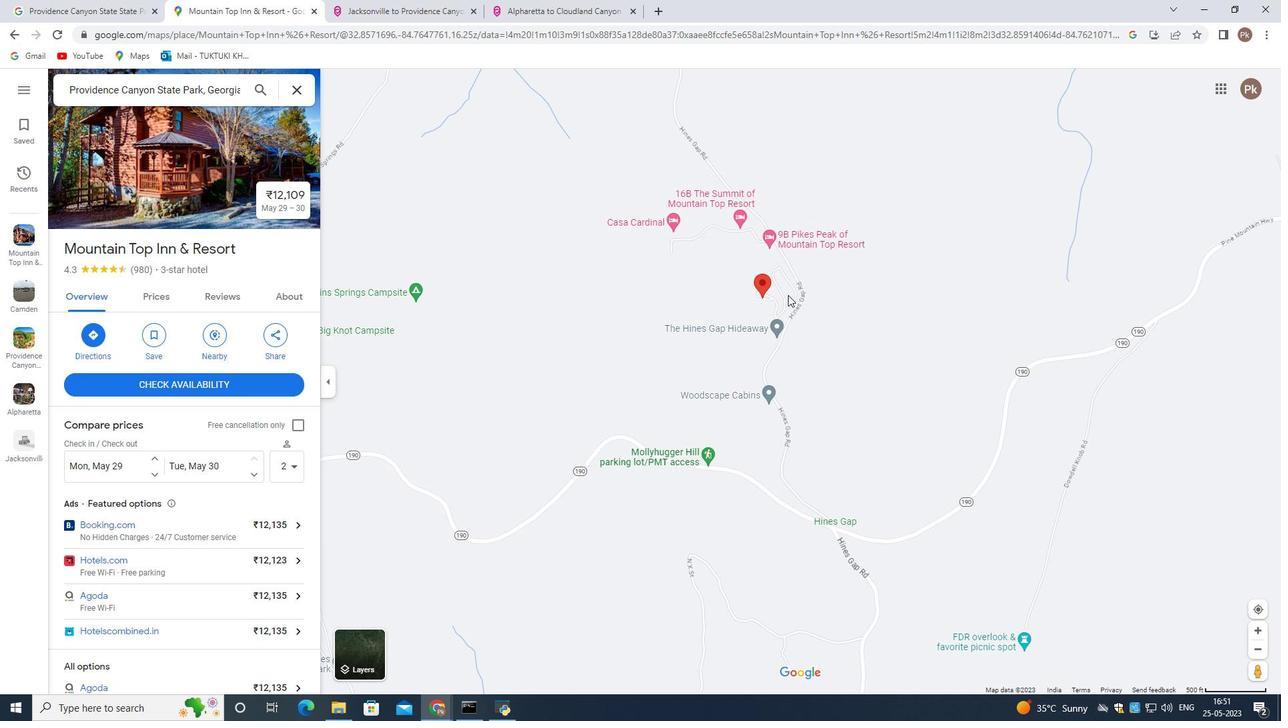 
Action: Mouse scrolled (793, 301) with delta (0, 0)
Screenshot: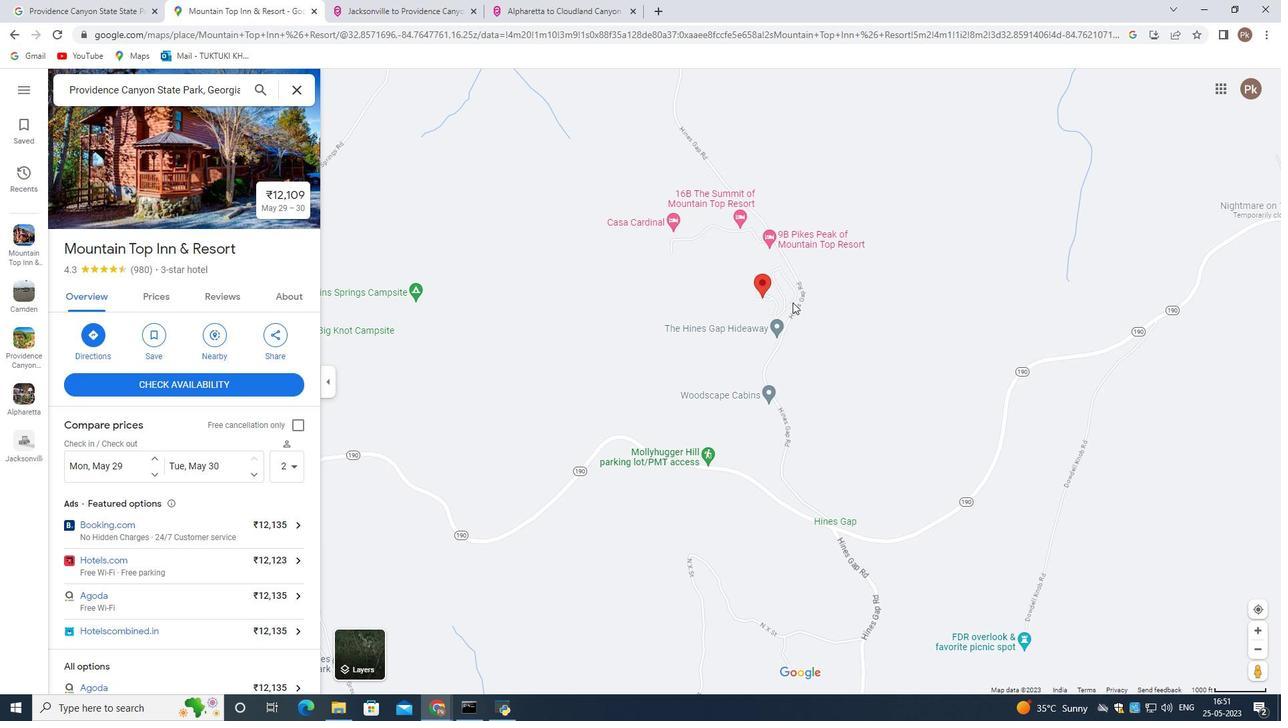 
Action: Mouse scrolled (793, 301) with delta (0, 0)
Screenshot: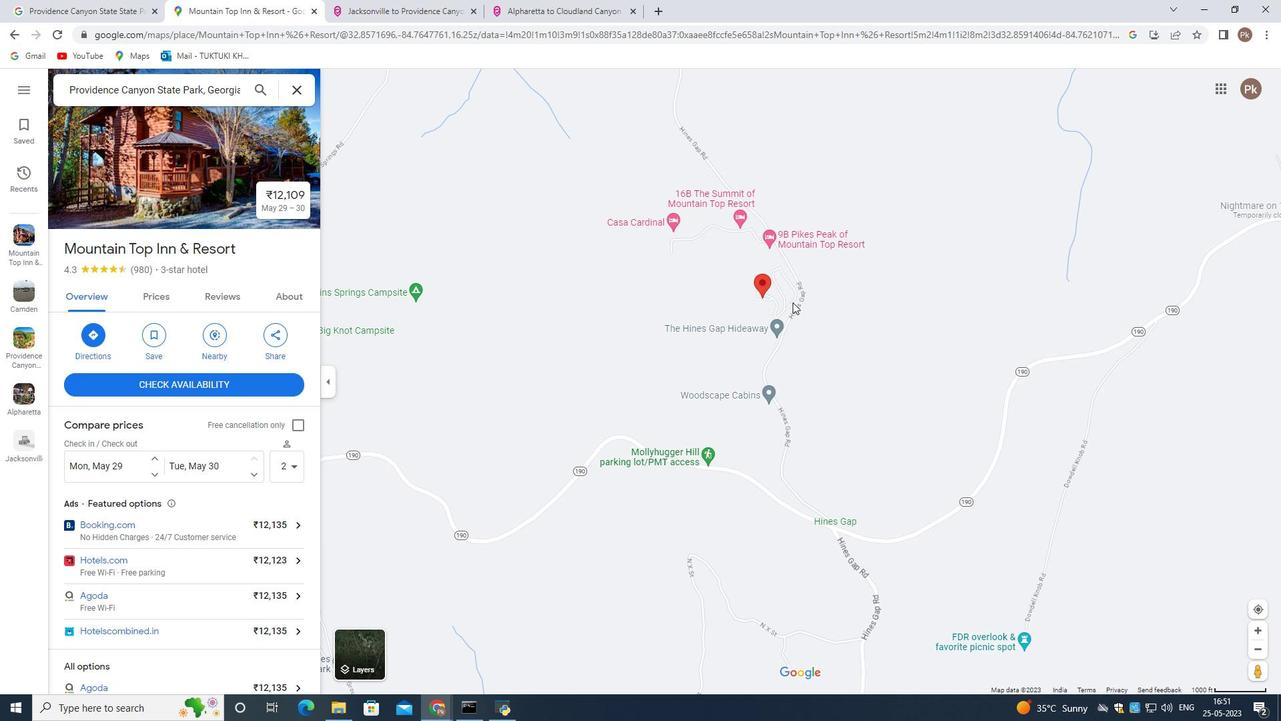 
Action: Mouse scrolled (793, 301) with delta (0, 0)
Screenshot: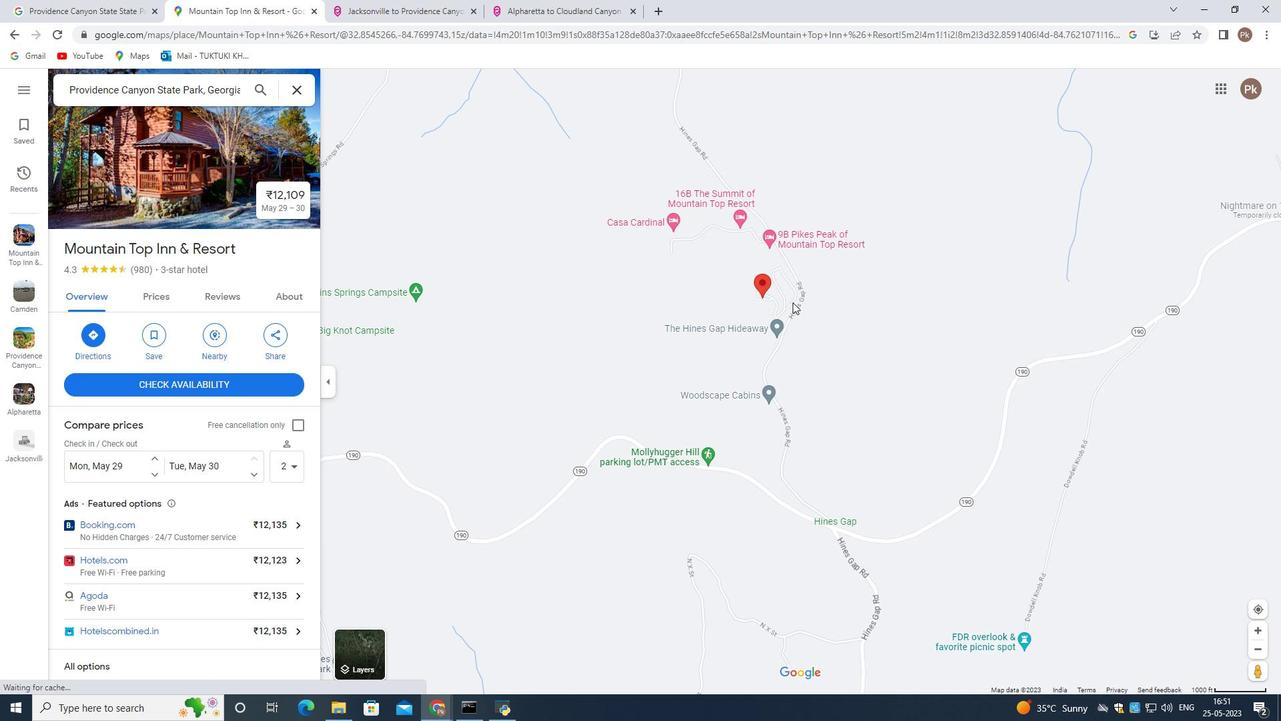 
Action: Mouse moved to (827, 346)
Screenshot: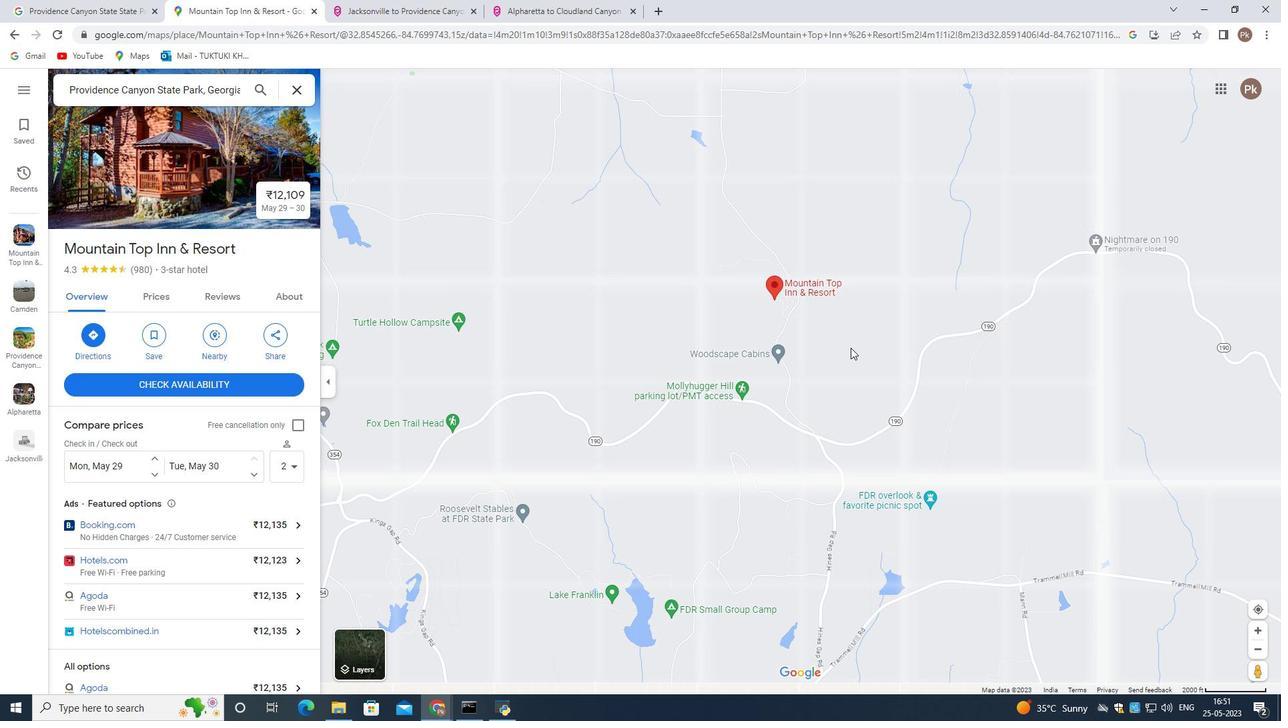 
Action: Mouse scrolled (827, 345) with delta (0, 0)
Screenshot: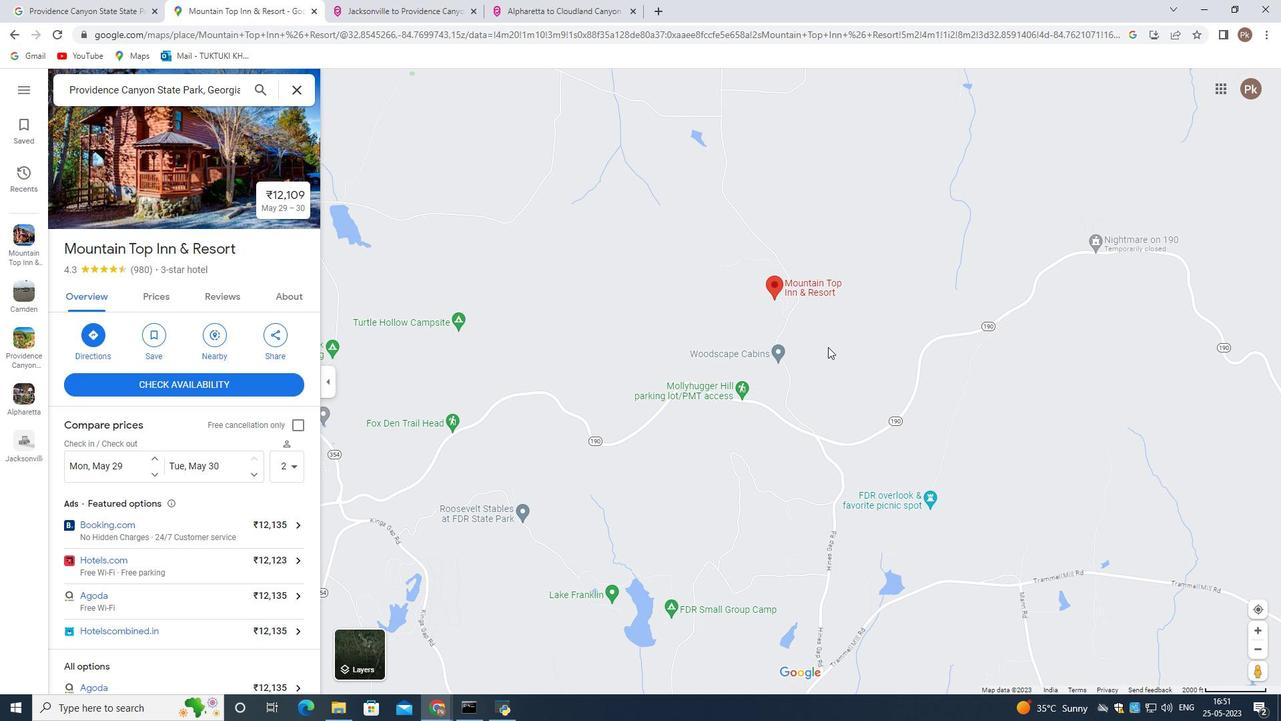 
Action: Mouse scrolled (827, 345) with delta (0, 0)
Screenshot: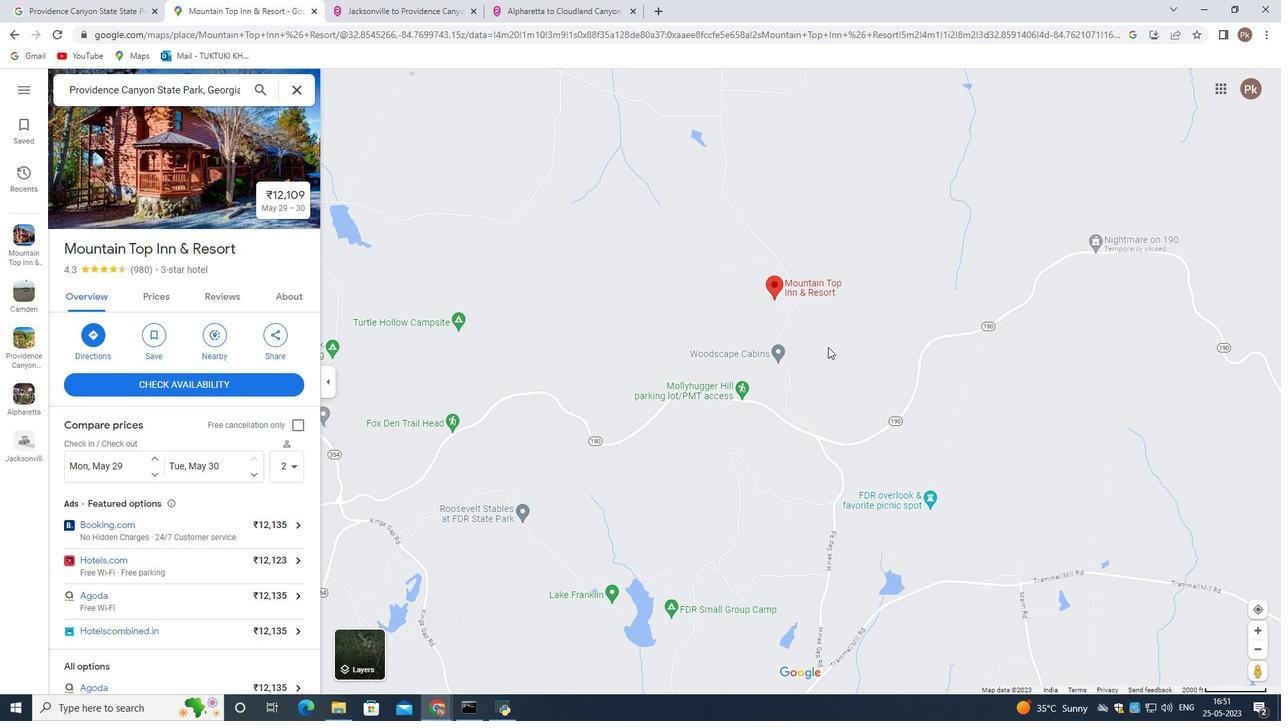 
Action: Mouse scrolled (827, 345) with delta (0, 0)
Screenshot: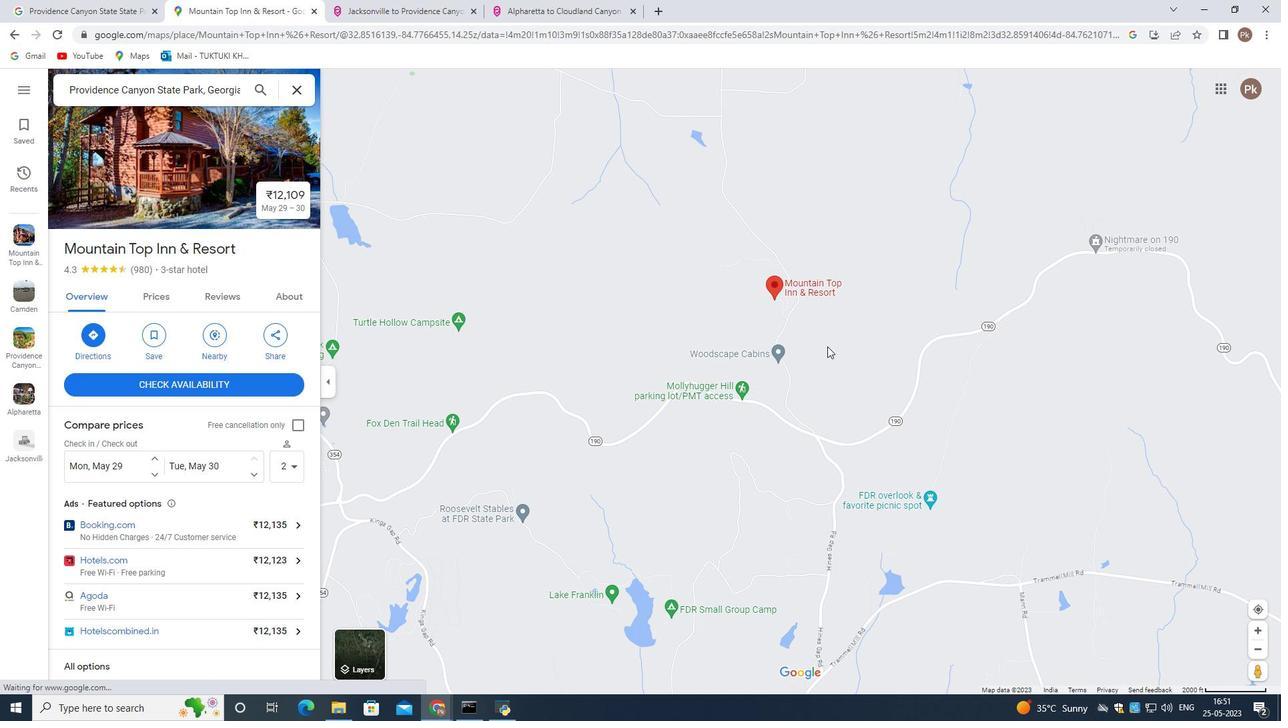 
Action: Mouse moved to (827, 346)
Screenshot: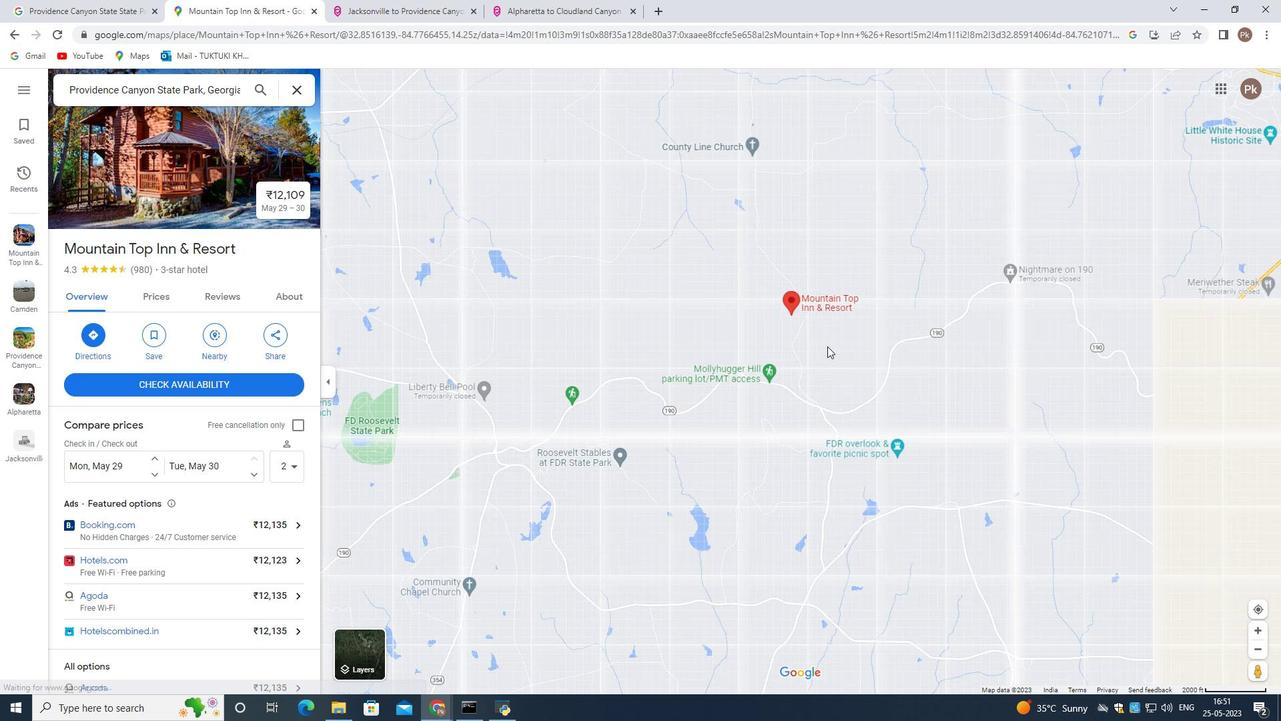 
Action: Mouse scrolled (827, 345) with delta (0, 0)
Screenshot: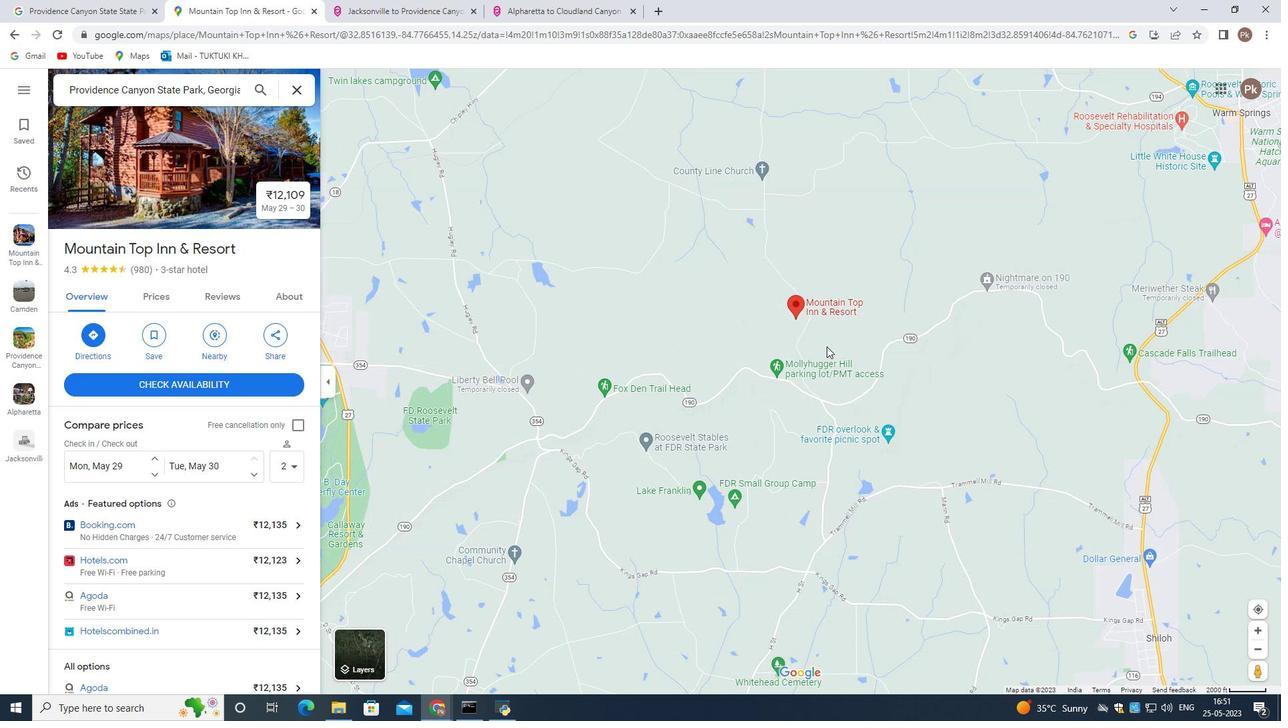 
Action: Mouse scrolled (827, 345) with delta (0, 0)
Screenshot: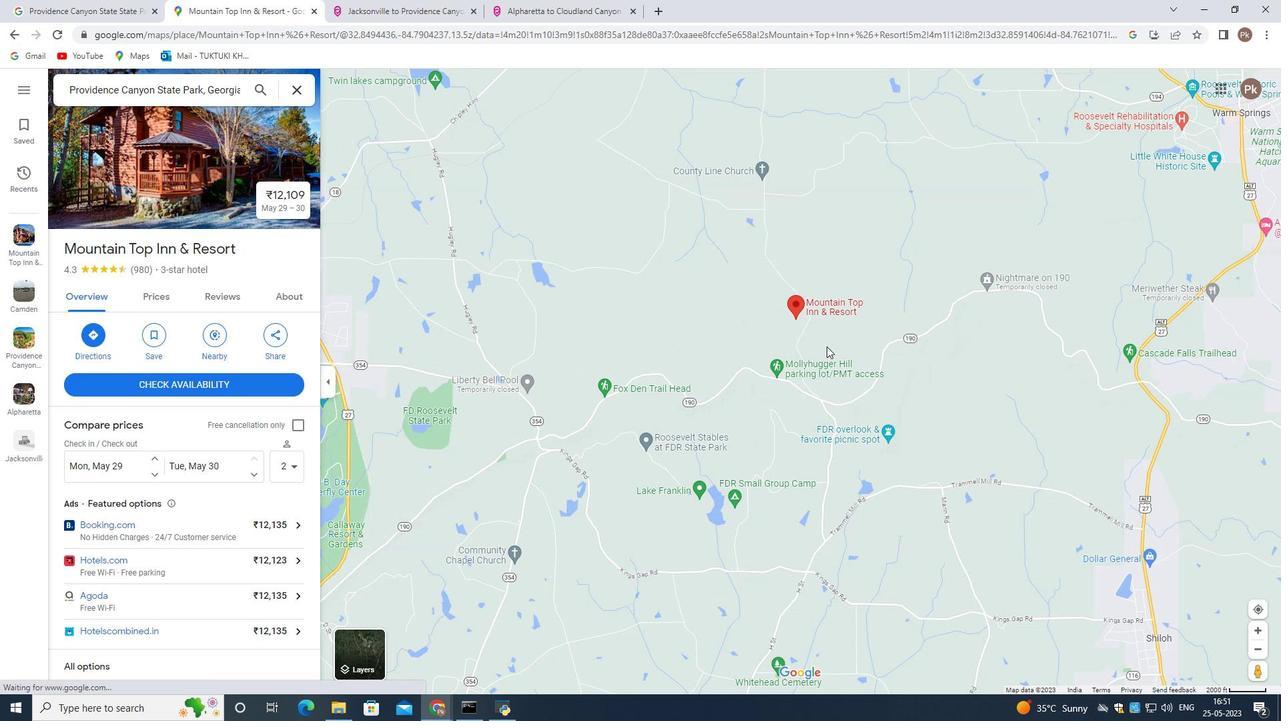 
Action: Mouse moved to (885, 341)
Screenshot: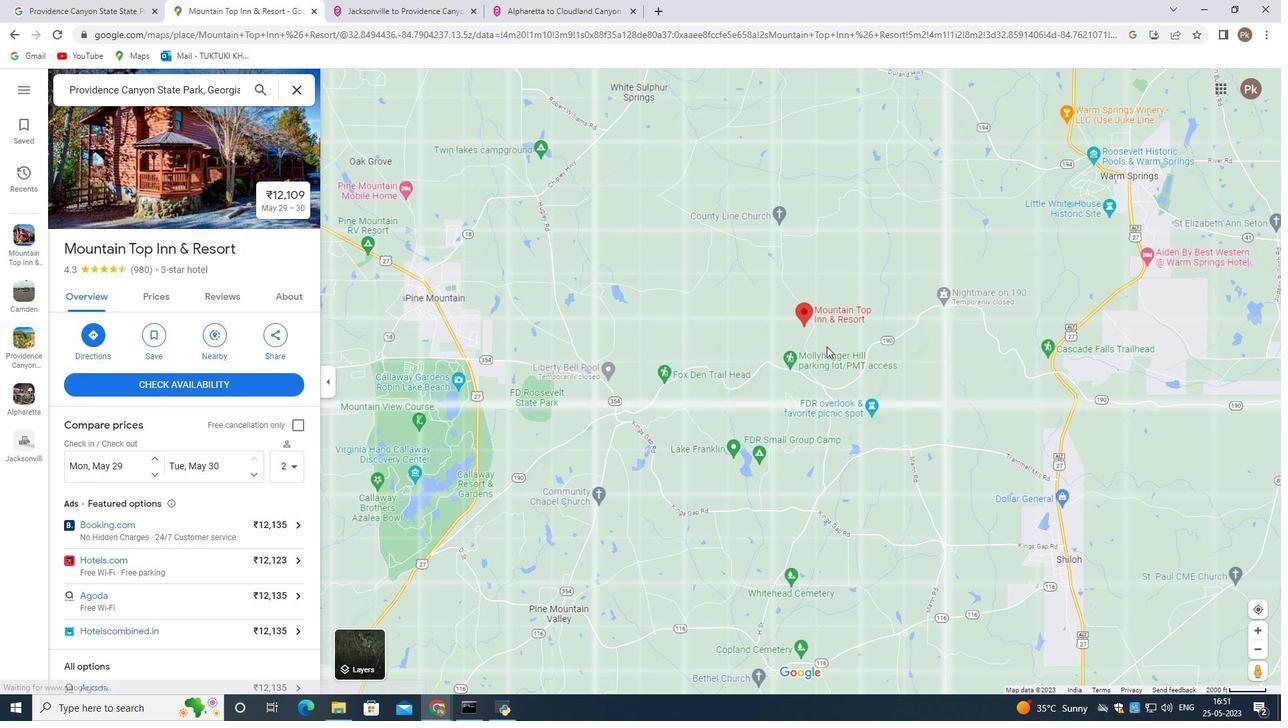 
Action: Mouse scrolled (885, 341) with delta (0, 0)
Screenshot: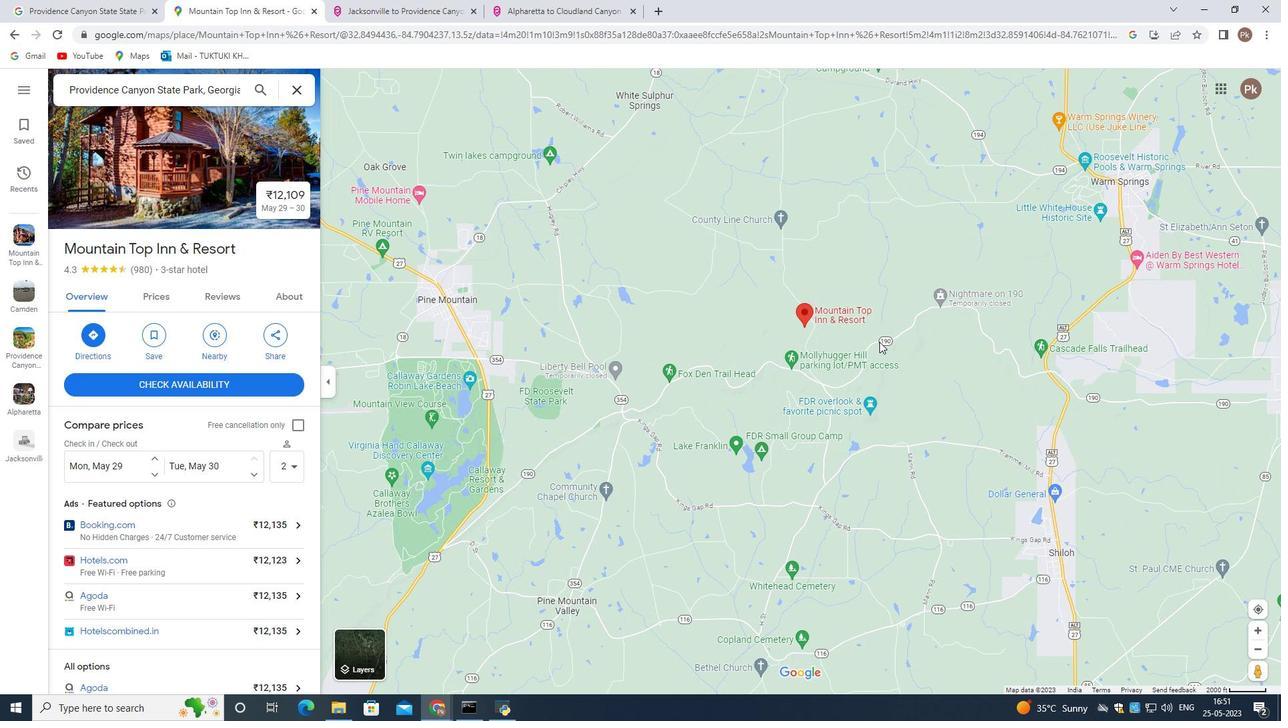 
Action: Mouse scrolled (885, 341) with delta (0, 0)
Screenshot: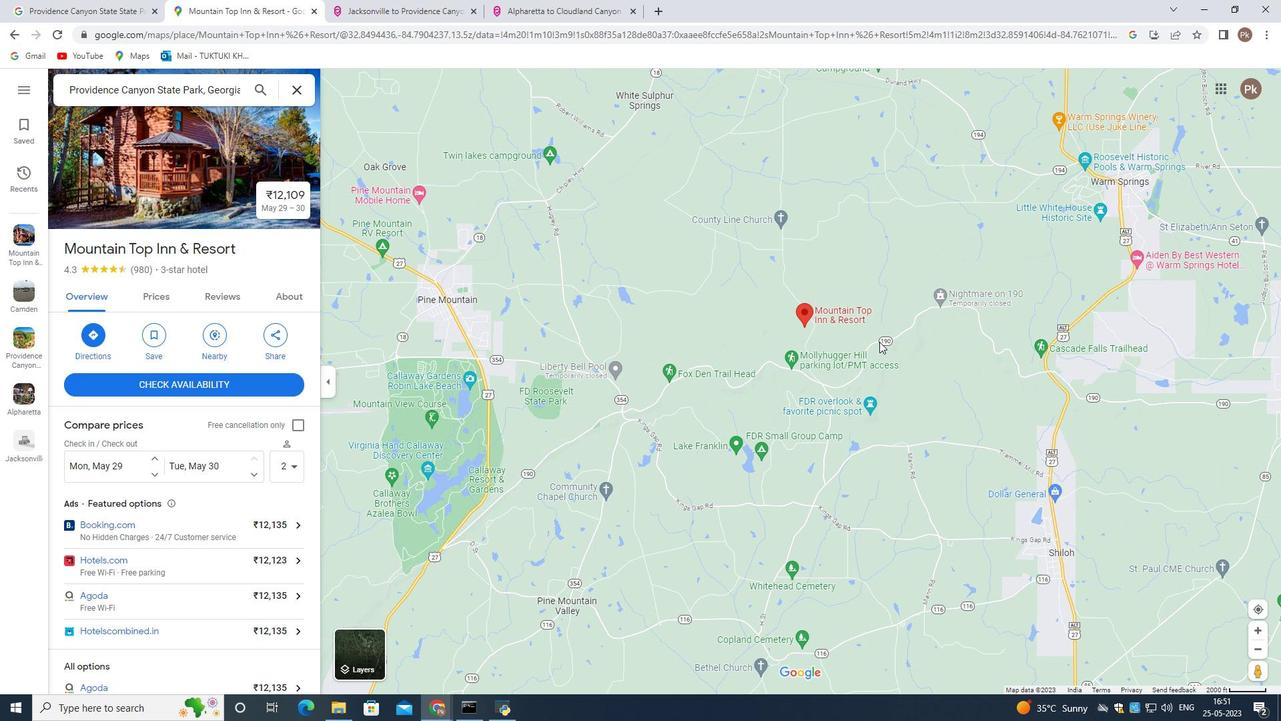 
Action: Mouse scrolled (885, 341) with delta (0, 0)
Screenshot: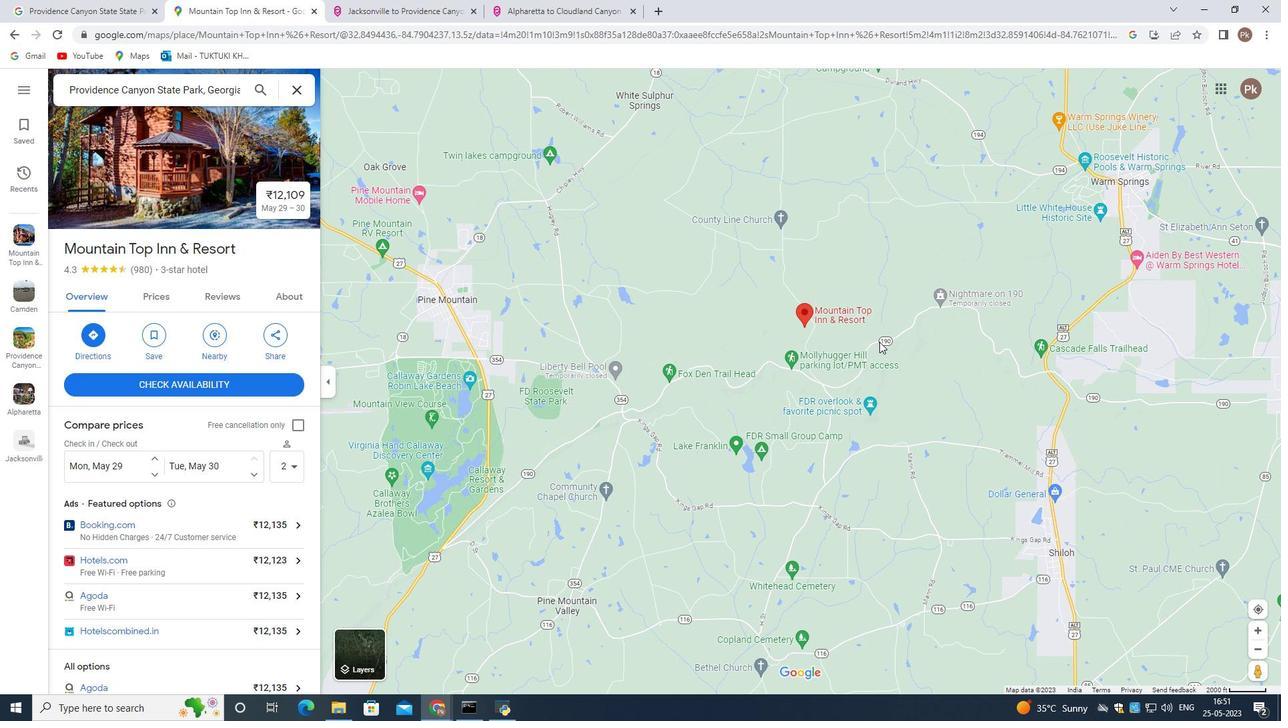 
Action: Mouse moved to (885, 343)
Screenshot: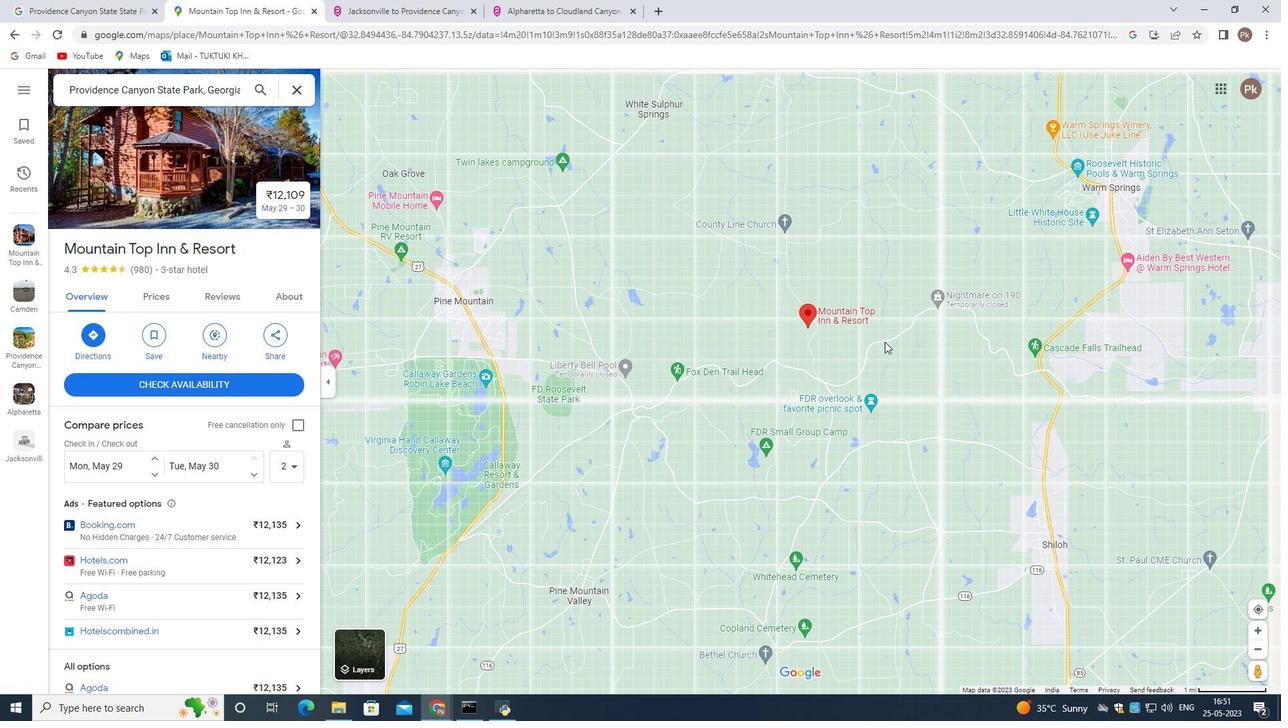 
Action: Mouse scrolled (885, 342) with delta (0, 0)
Screenshot: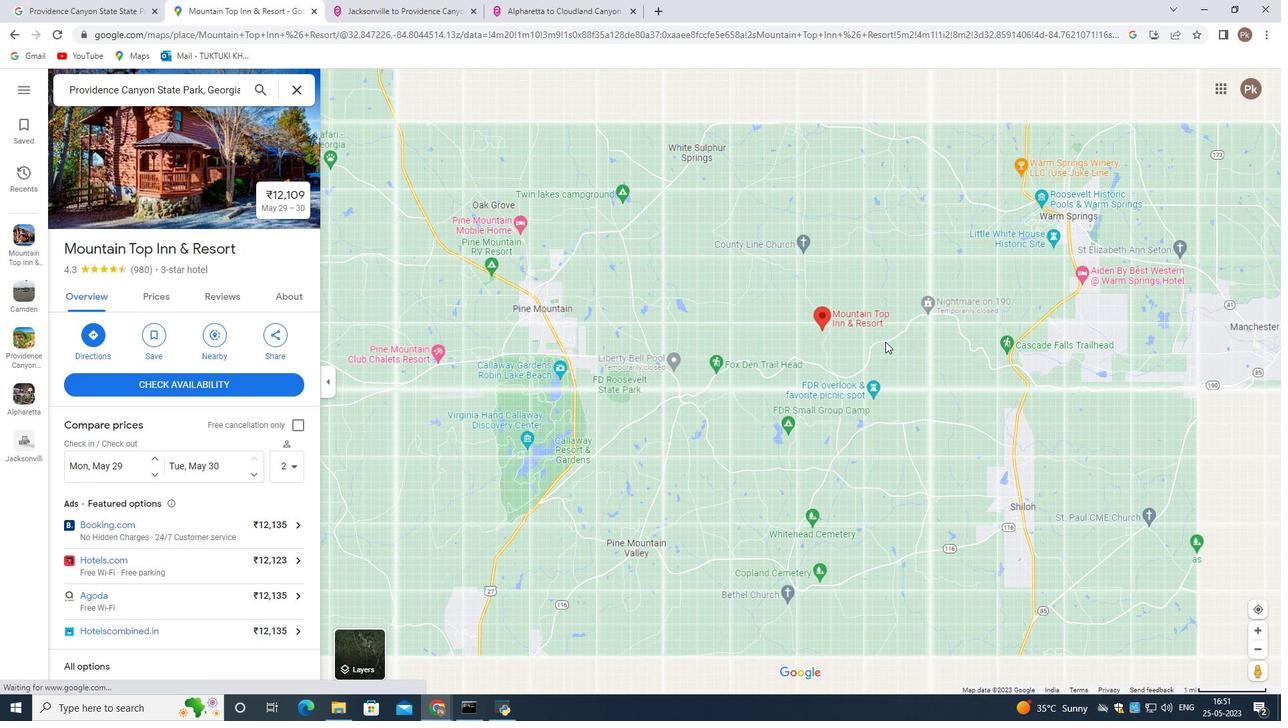 
Action: Mouse moved to (885, 343)
Screenshot: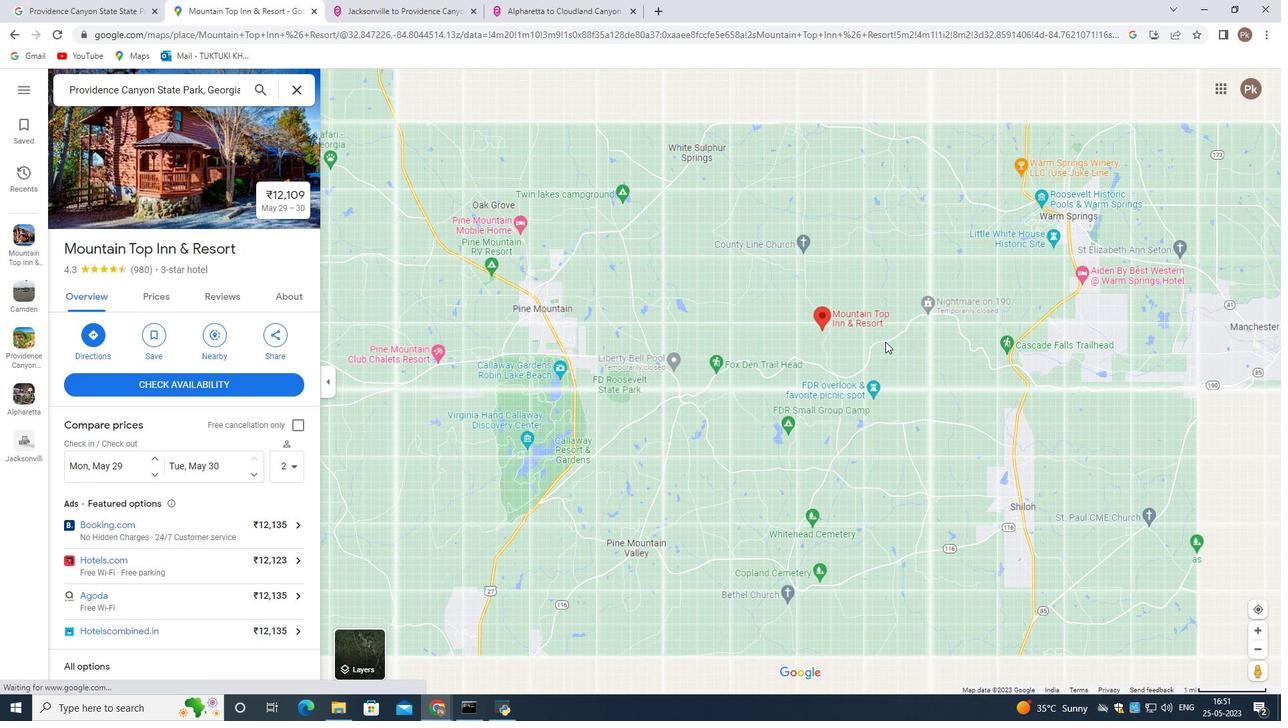
Action: Mouse scrolled (885, 342) with delta (0, 0)
Screenshot: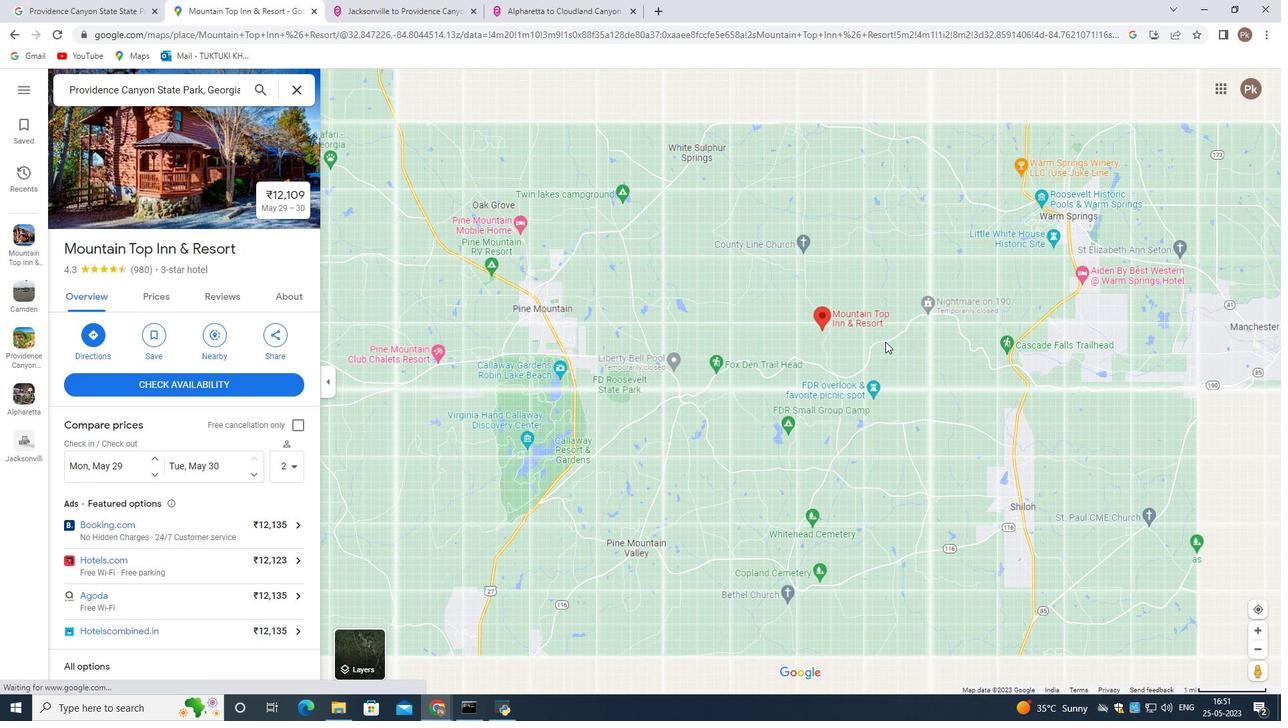 
Action: Mouse scrolled (885, 342) with delta (0, 0)
Screenshot: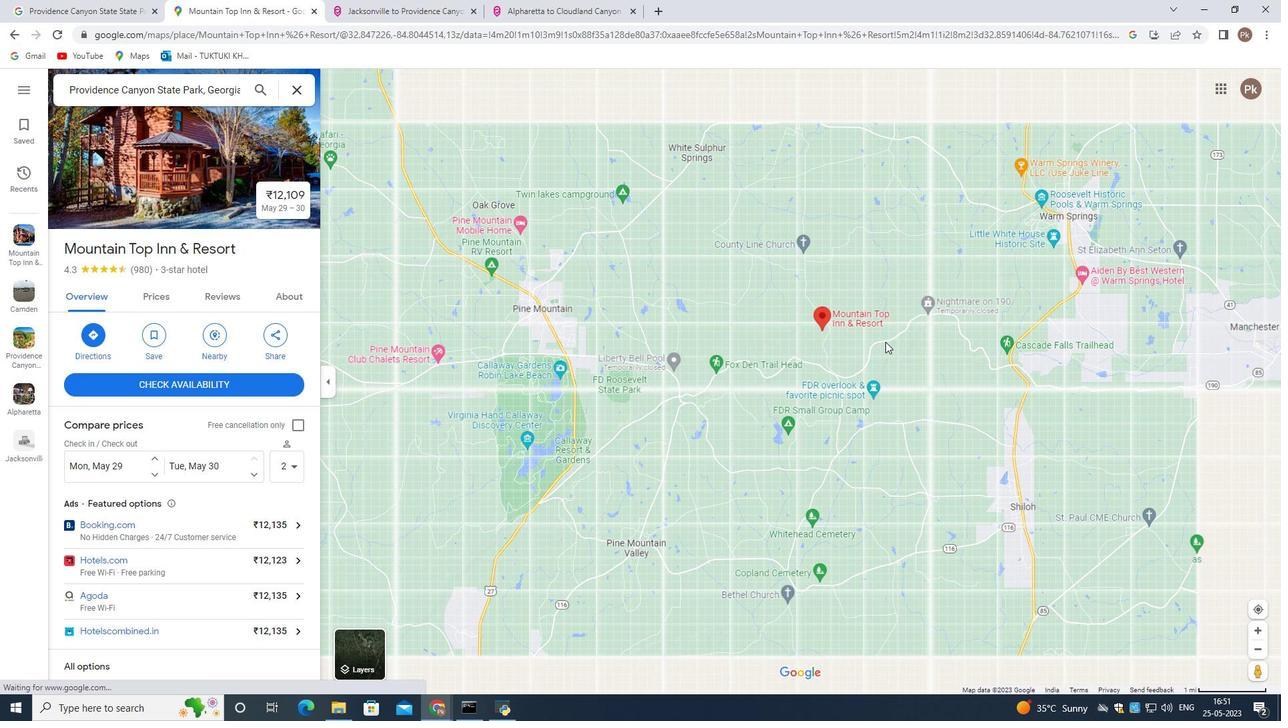 
Action: Mouse scrolled (885, 342) with delta (0, 0)
Screenshot: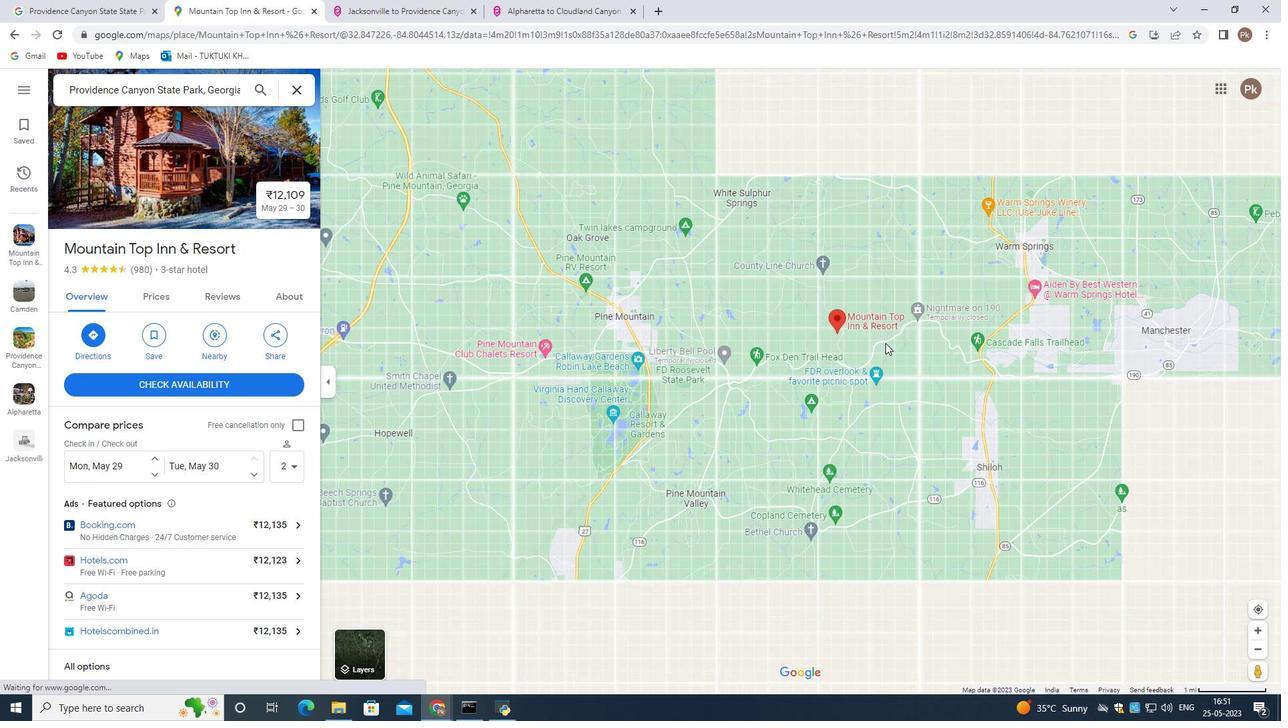 
Action: Mouse scrolled (885, 342) with delta (0, 0)
Screenshot: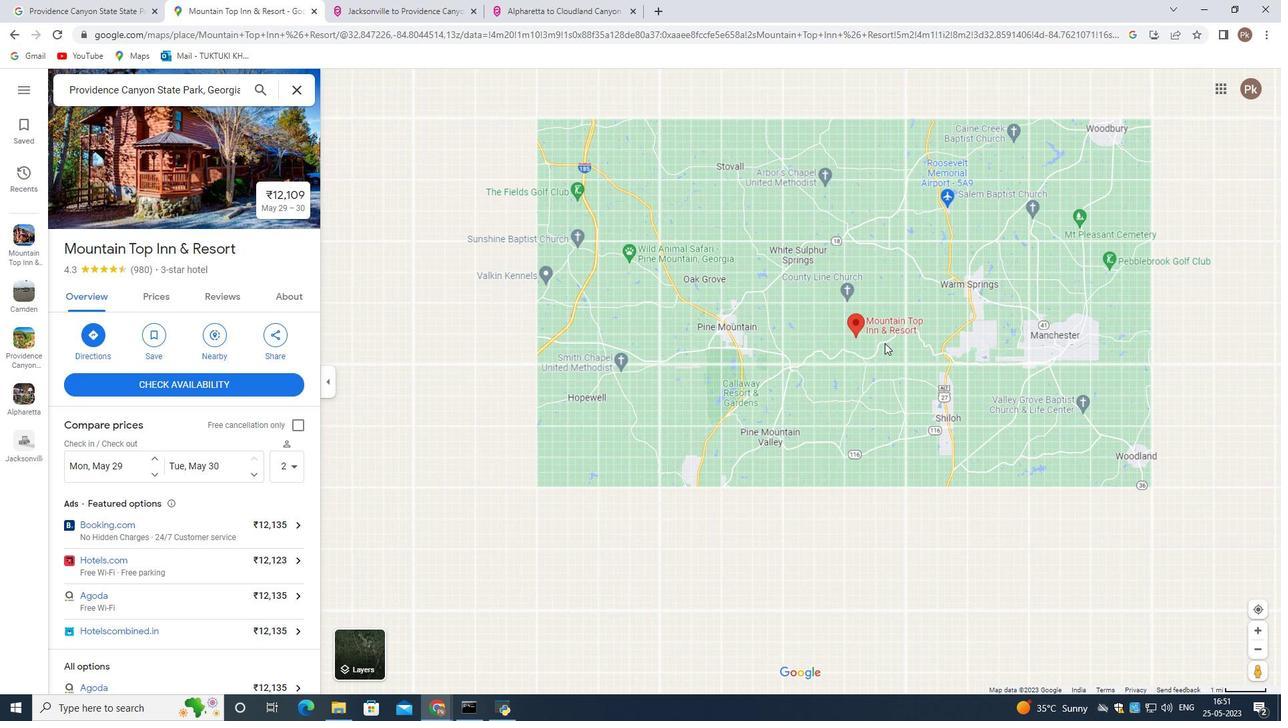 
Action: Mouse scrolled (885, 342) with delta (0, 0)
Screenshot: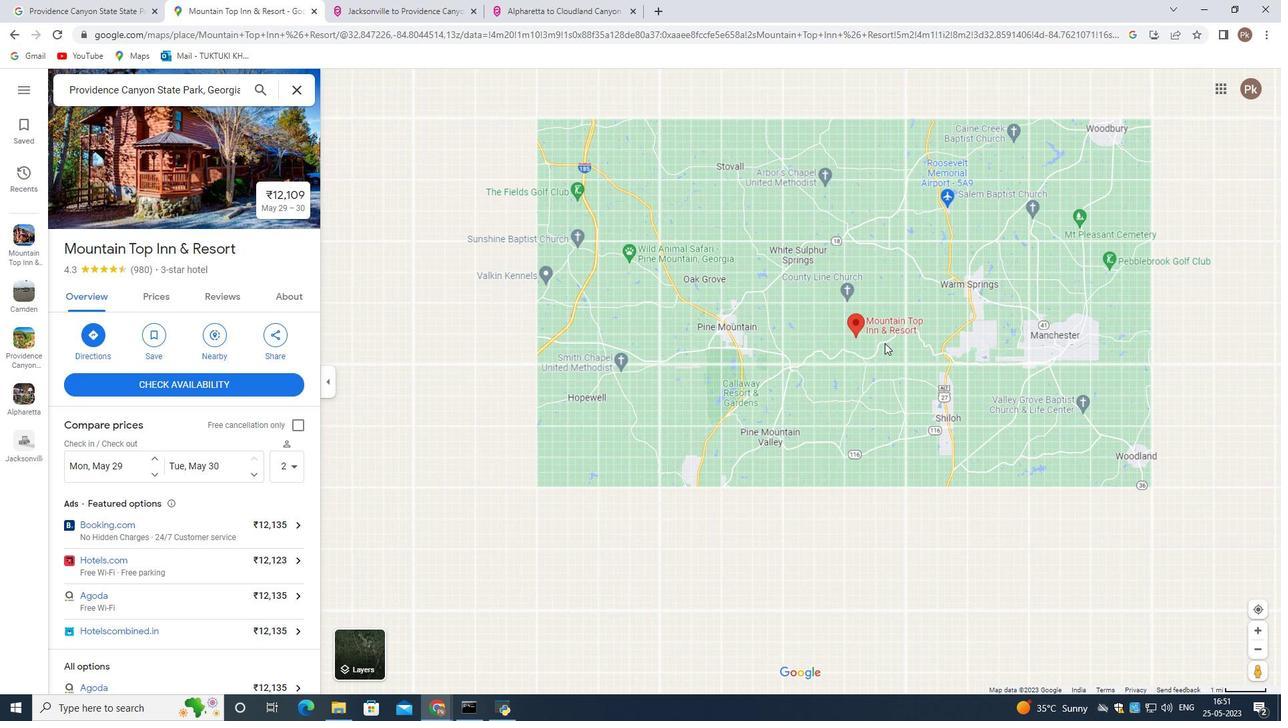 
Action: Mouse scrolled (885, 342) with delta (0, 0)
Screenshot: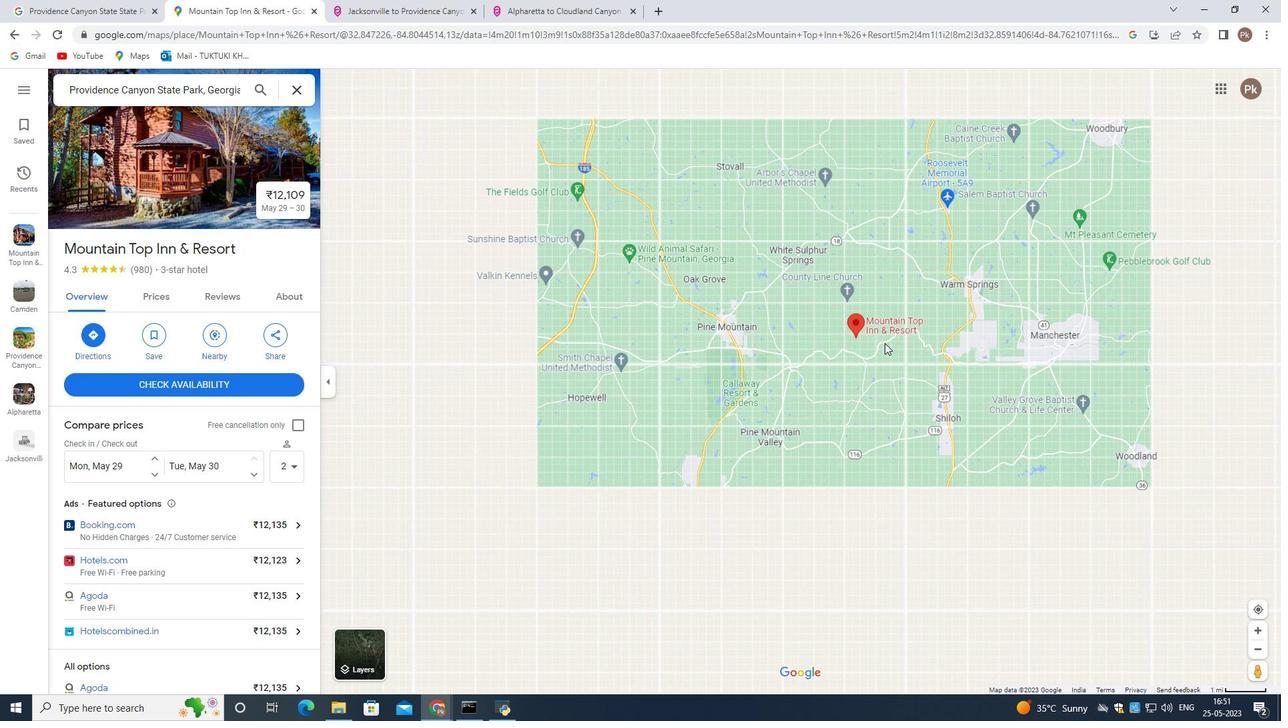 
Action: Mouse scrolled (885, 342) with delta (0, 0)
Screenshot: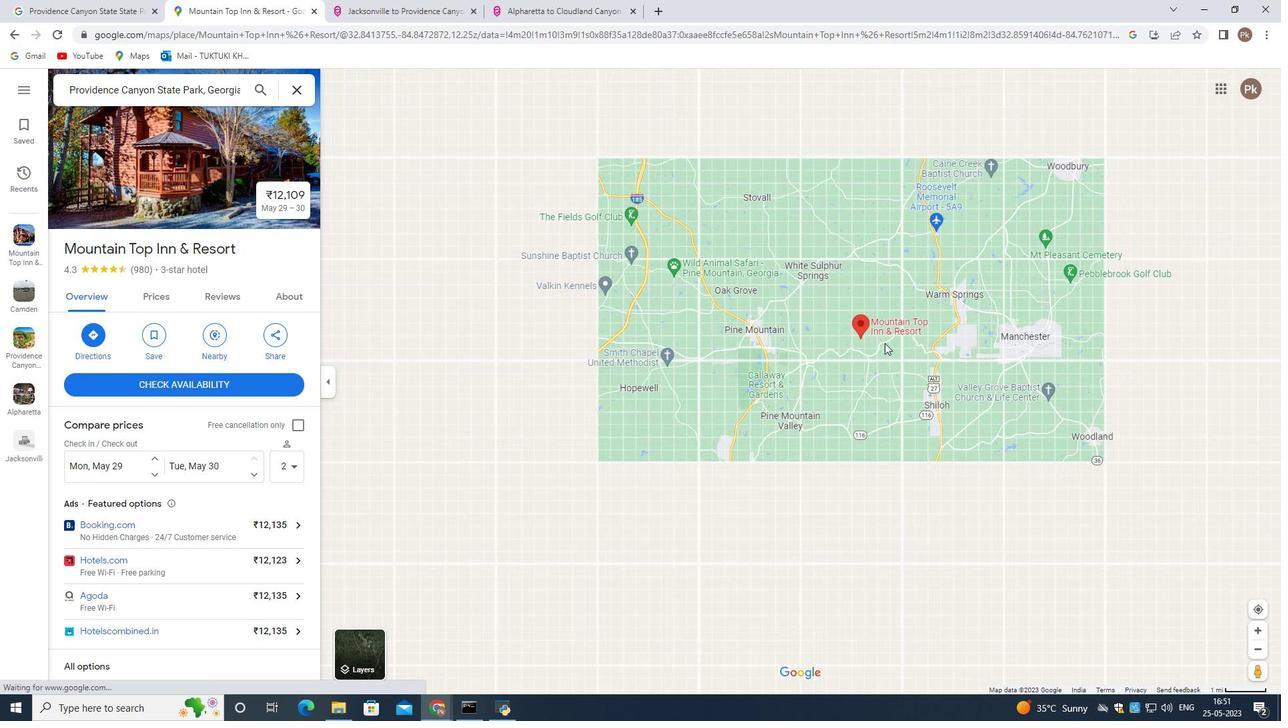 
Action: Mouse moved to (912, 349)
Screenshot: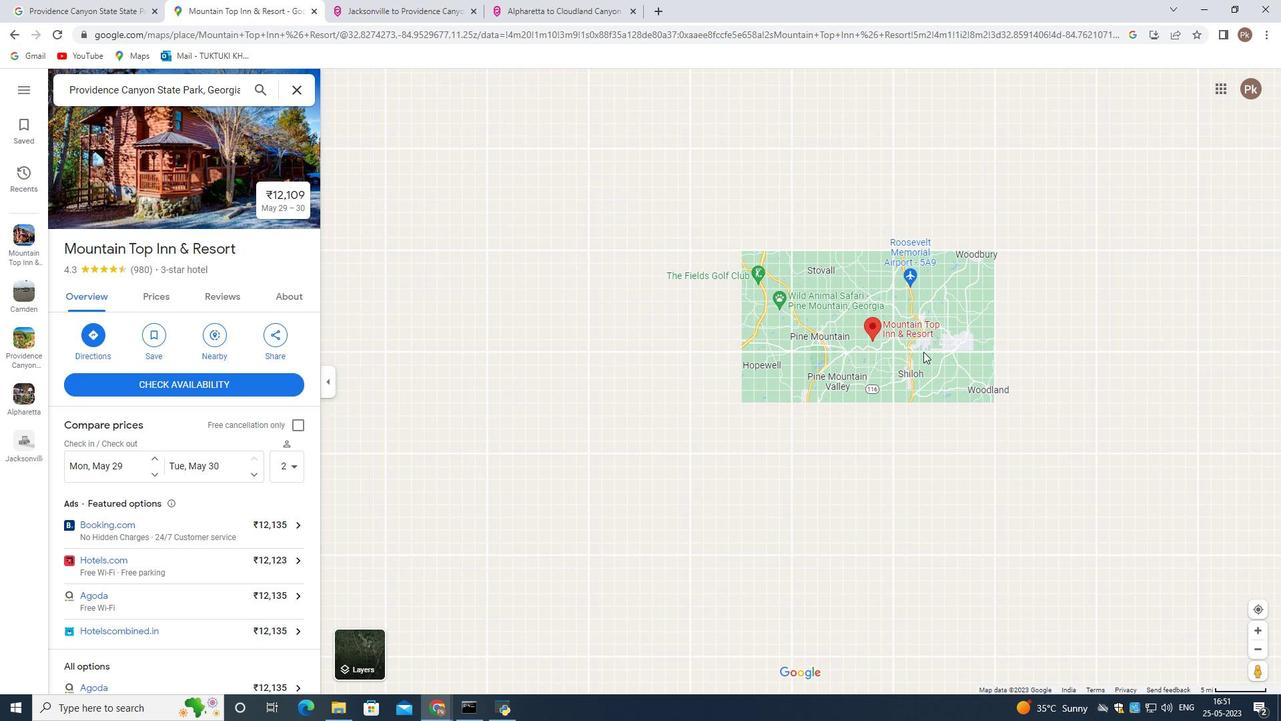 
Action: Mouse scrolled (912, 349) with delta (0, 0)
Screenshot: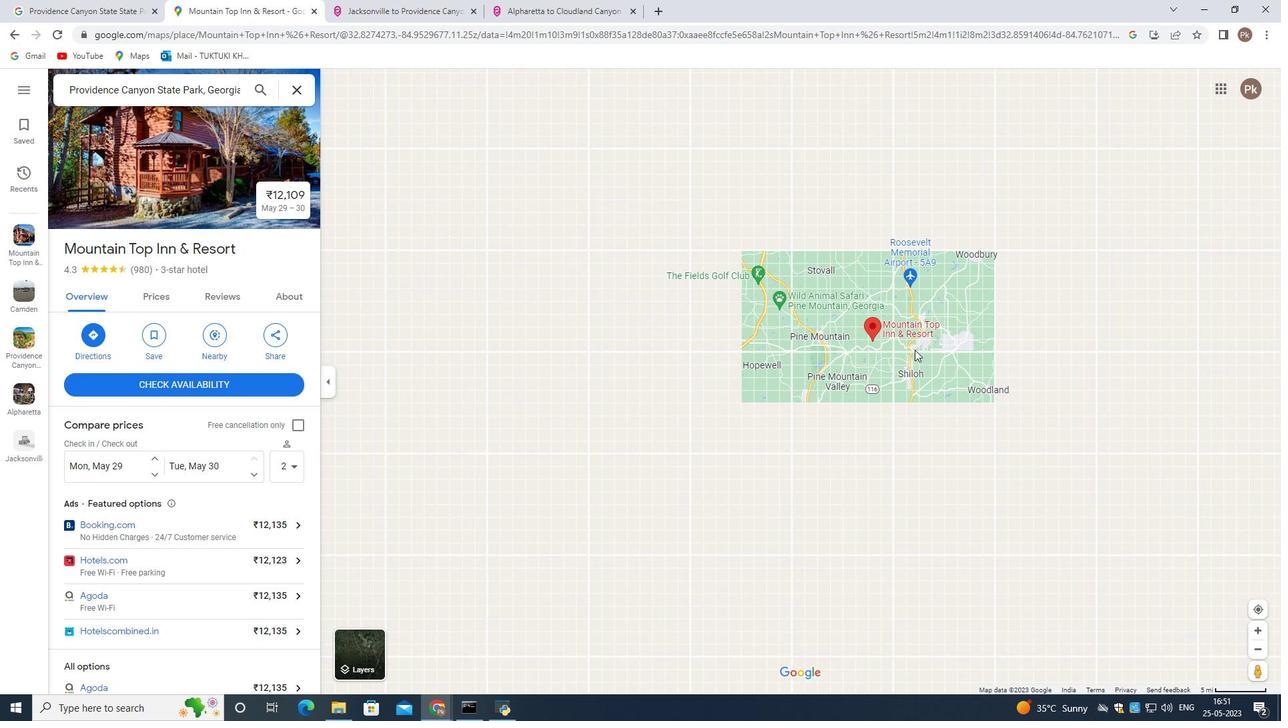 
Action: Mouse moved to (910, 350)
Screenshot: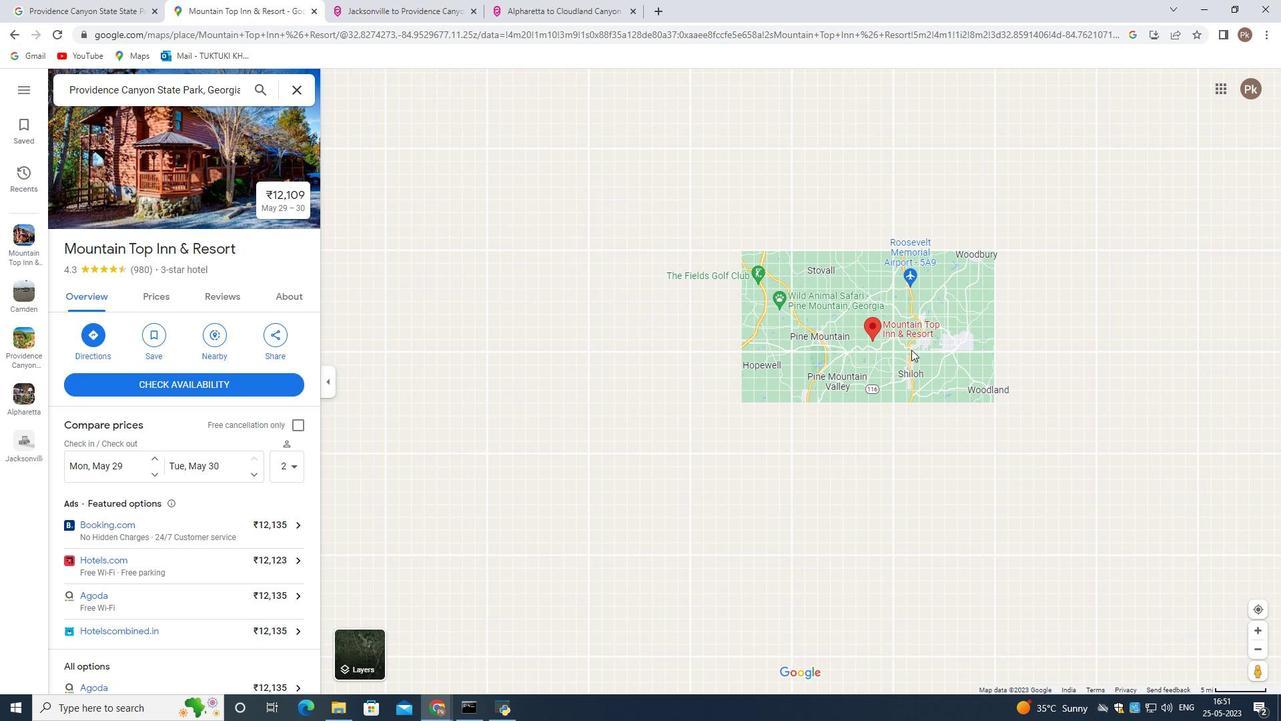 
Action: Mouse scrolled (910, 349) with delta (0, 0)
Screenshot: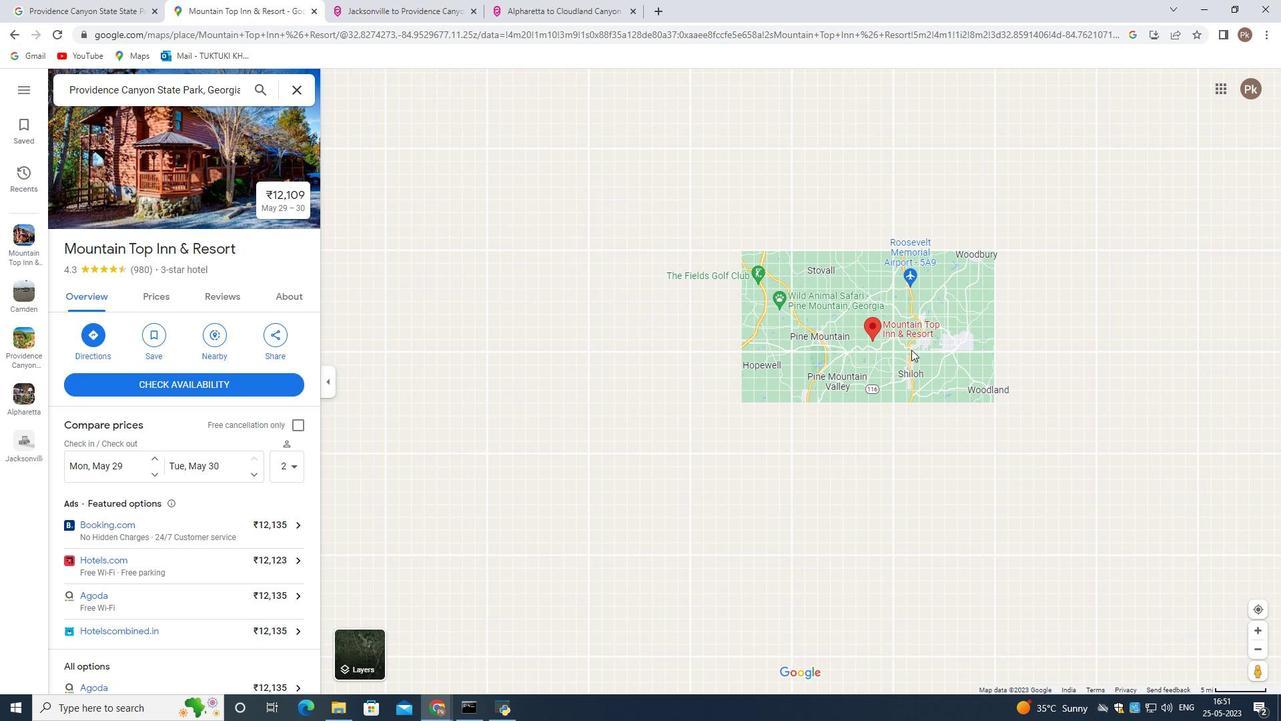 
Action: Mouse scrolled (910, 349) with delta (0, 0)
Screenshot: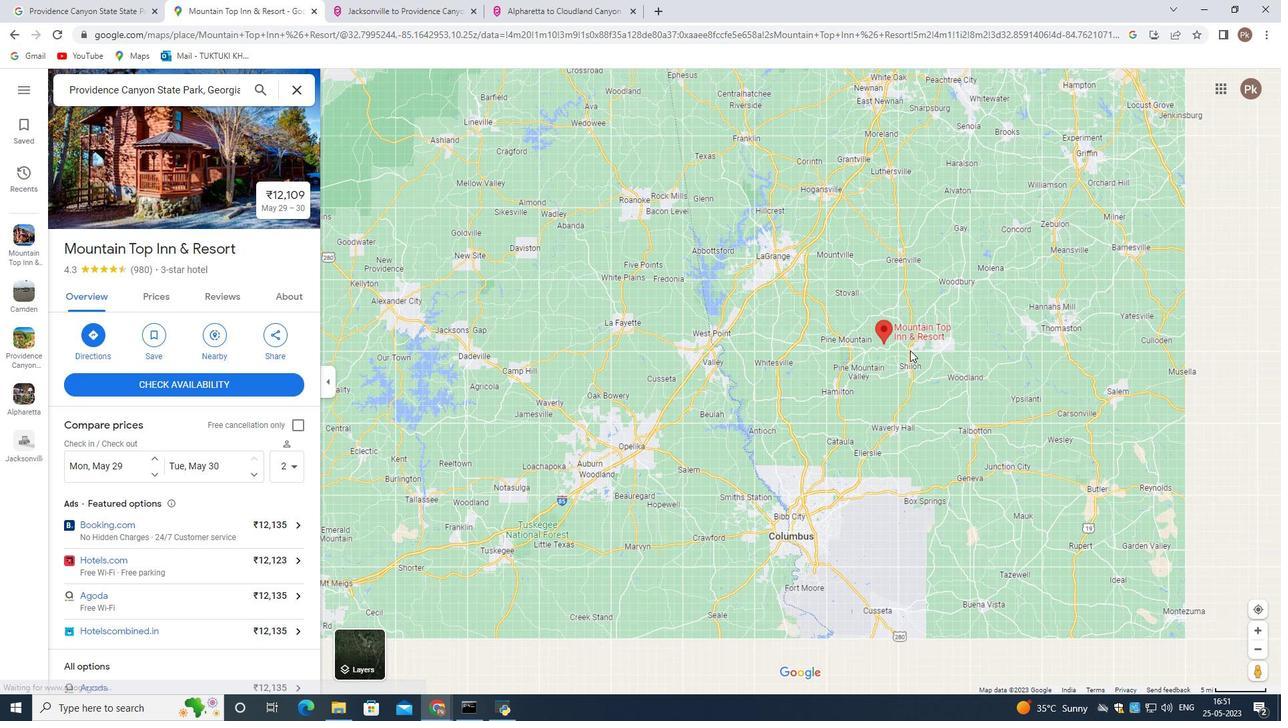 
Action: Mouse scrolled (910, 349) with delta (0, 0)
Screenshot: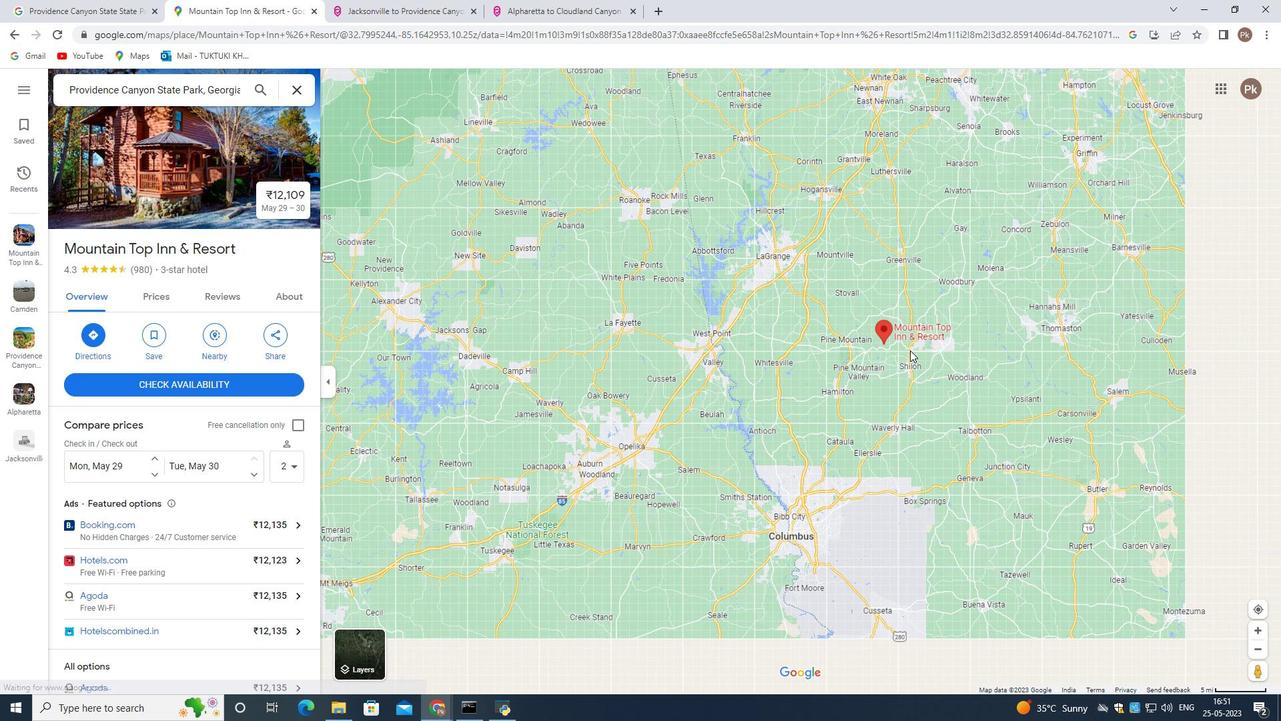 
Action: Mouse scrolled (910, 349) with delta (0, 0)
Screenshot: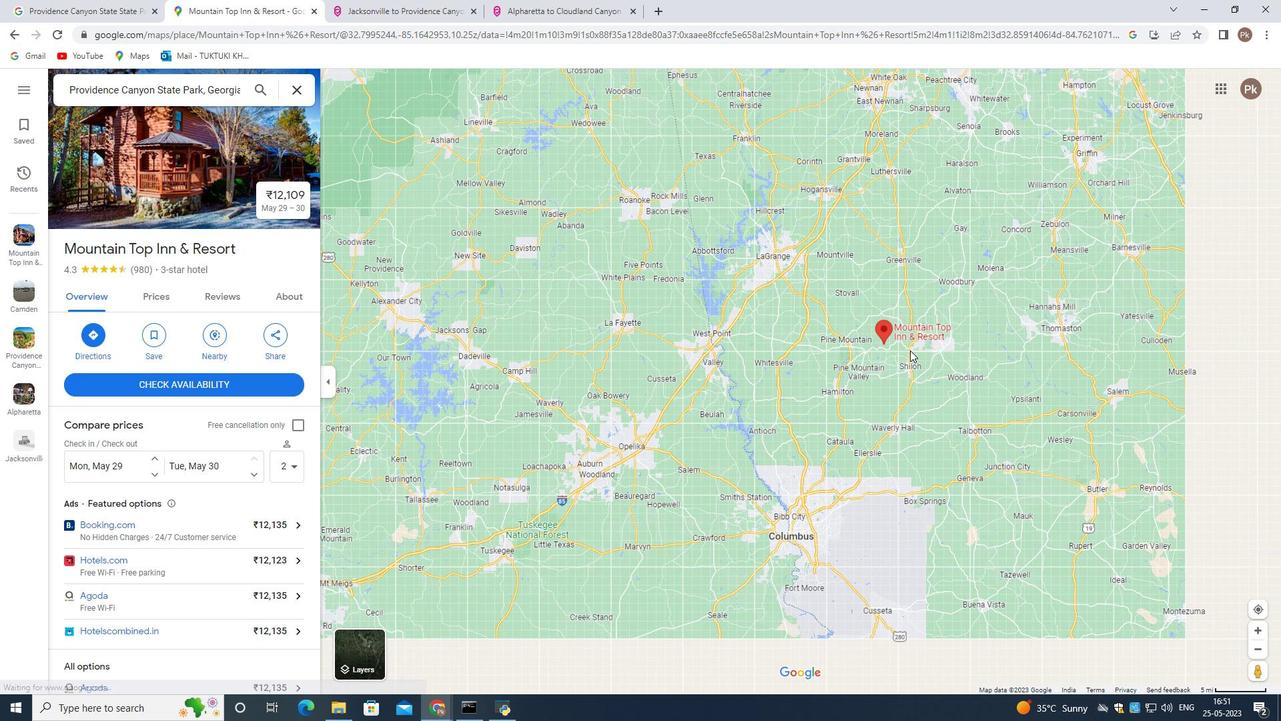 
Action: Mouse scrolled (910, 349) with delta (0, 0)
Screenshot: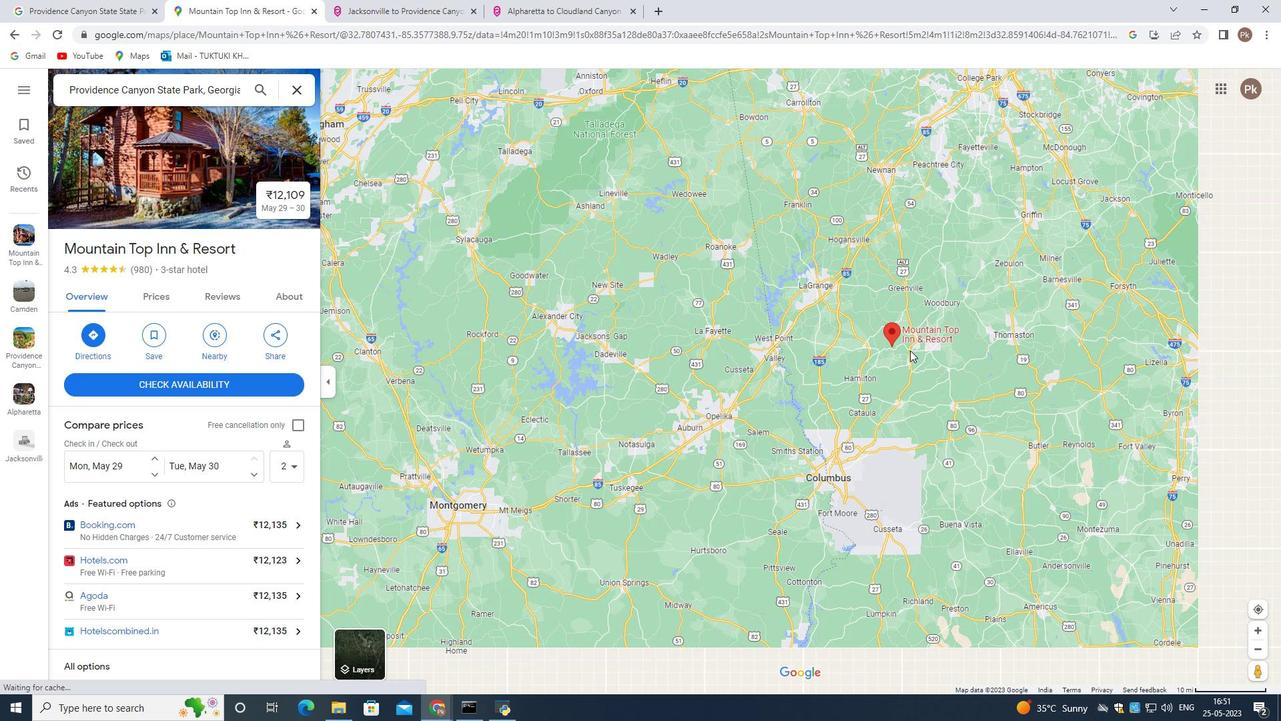 
Action: Mouse scrolled (910, 349) with delta (0, 0)
Screenshot: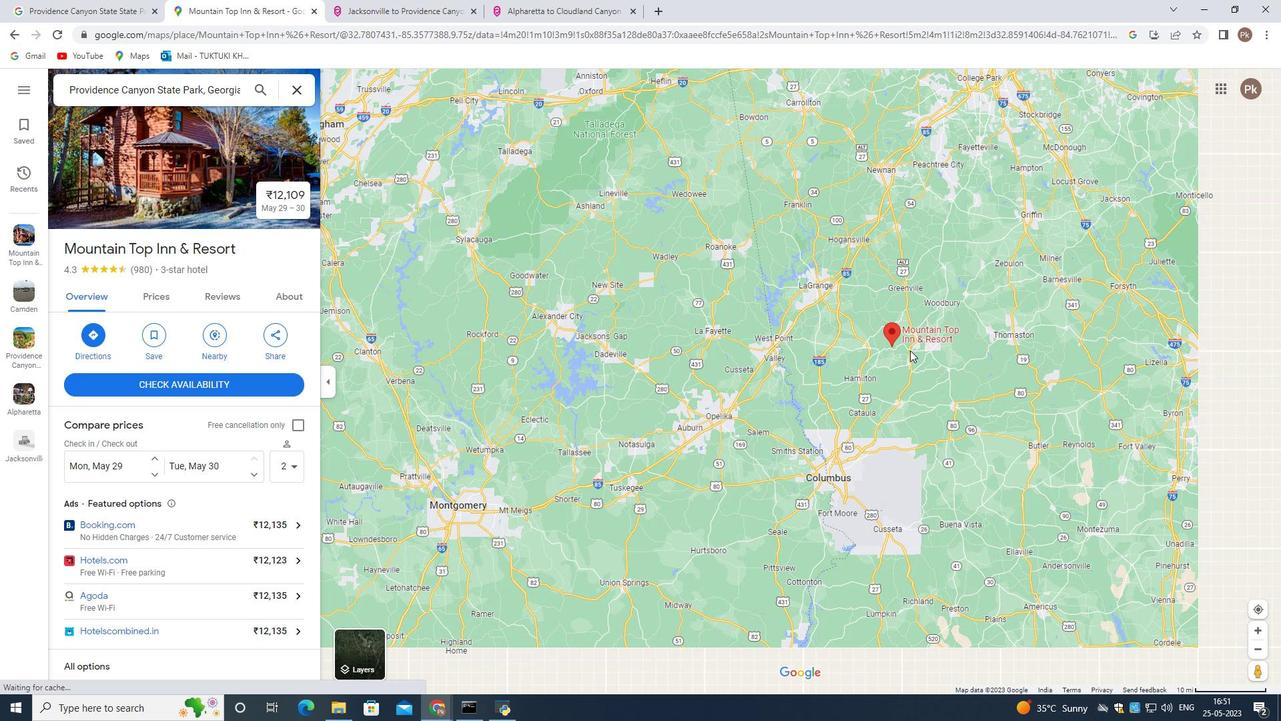 
Action: Mouse scrolled (910, 349) with delta (0, 0)
Screenshot: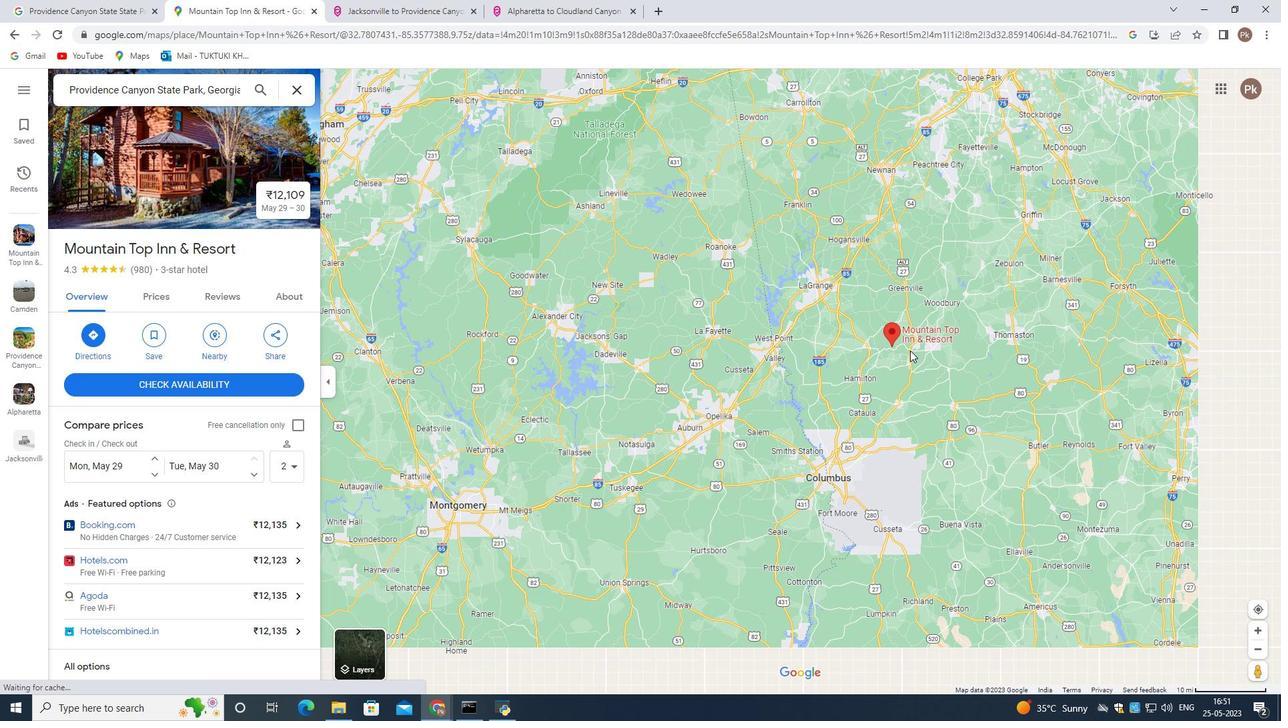 
Action: Mouse scrolled (910, 349) with delta (0, 0)
Screenshot: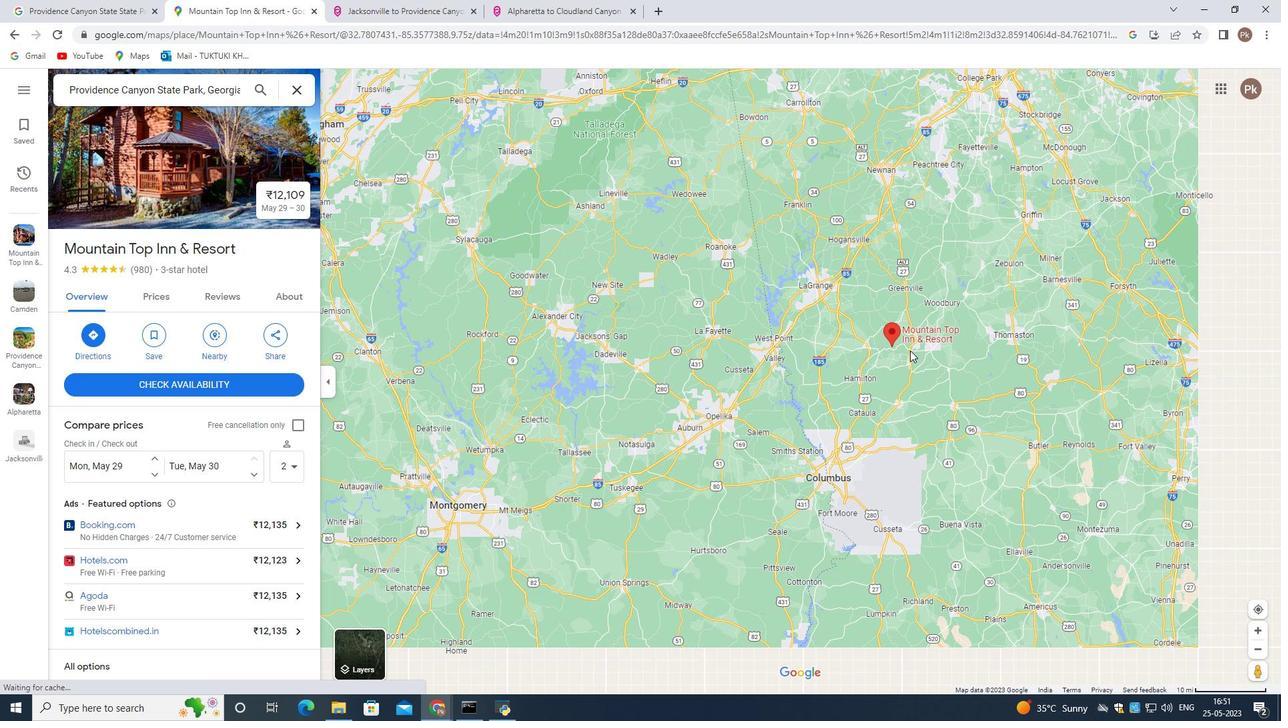 
Action: Mouse scrolled (910, 349) with delta (0, 0)
Screenshot: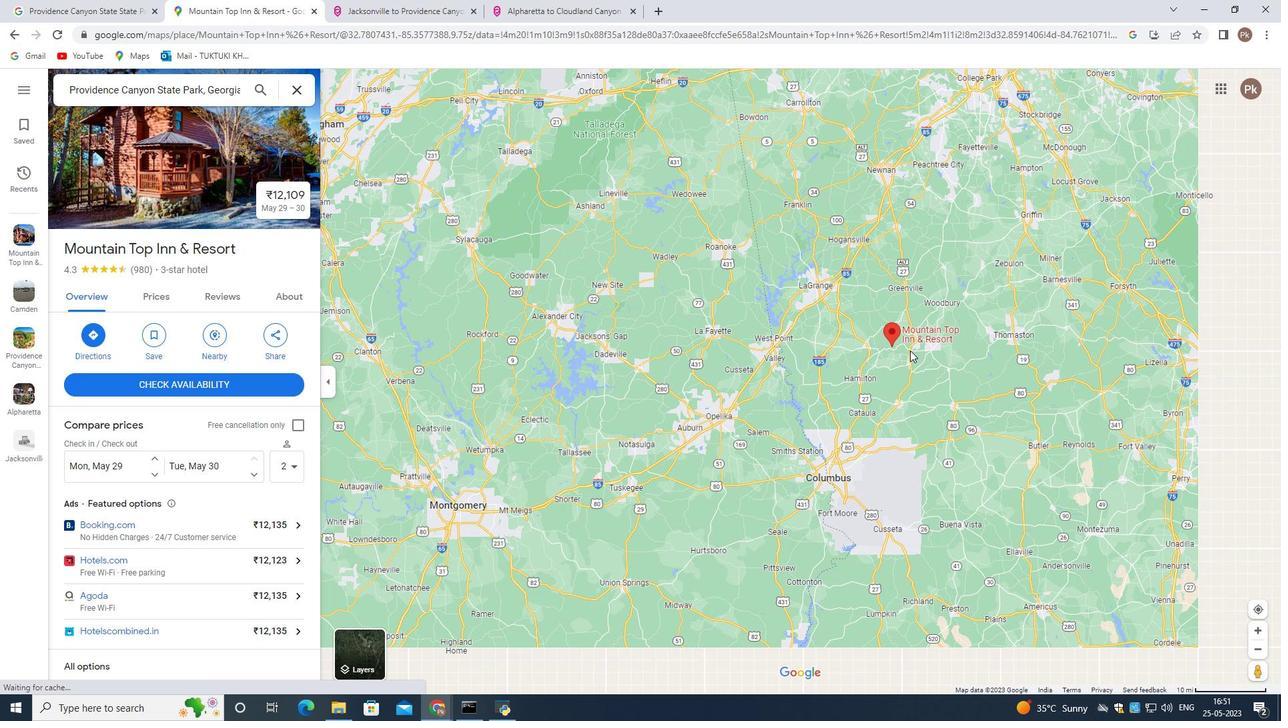 
Action: Mouse scrolled (910, 349) with delta (0, 0)
Screenshot: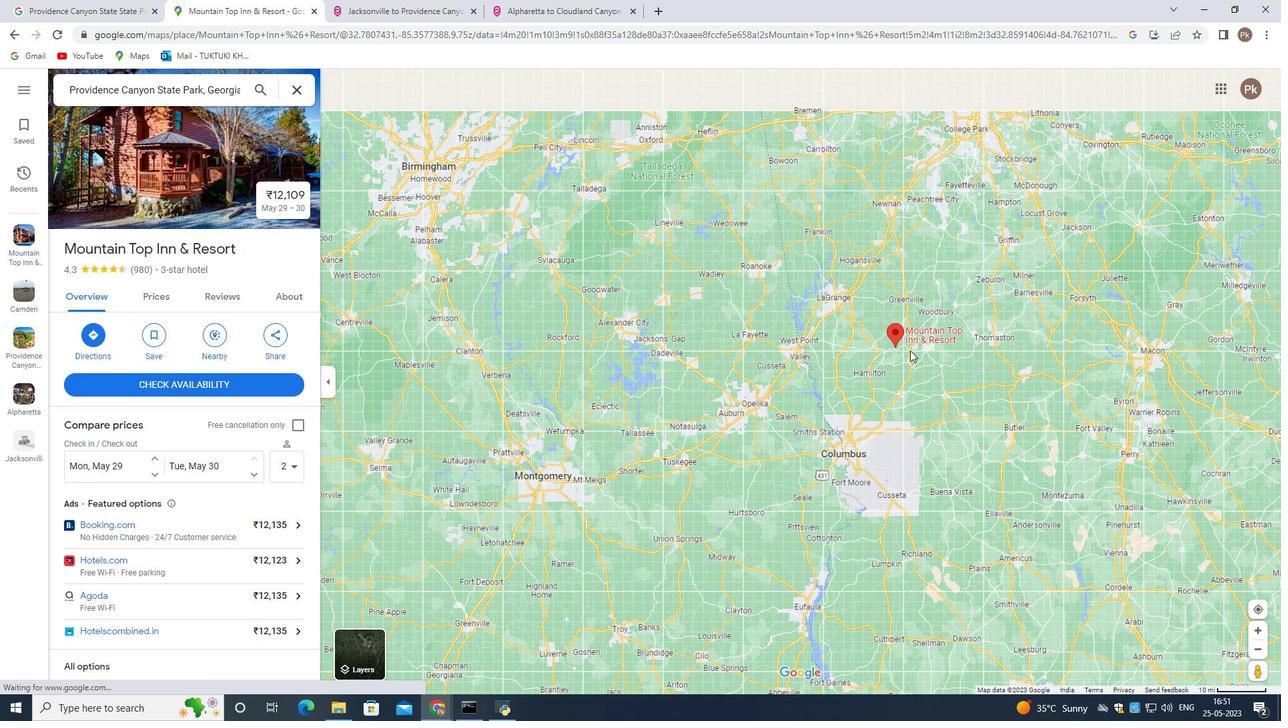 
Action: Mouse scrolled (910, 349) with delta (0, 0)
Screenshot: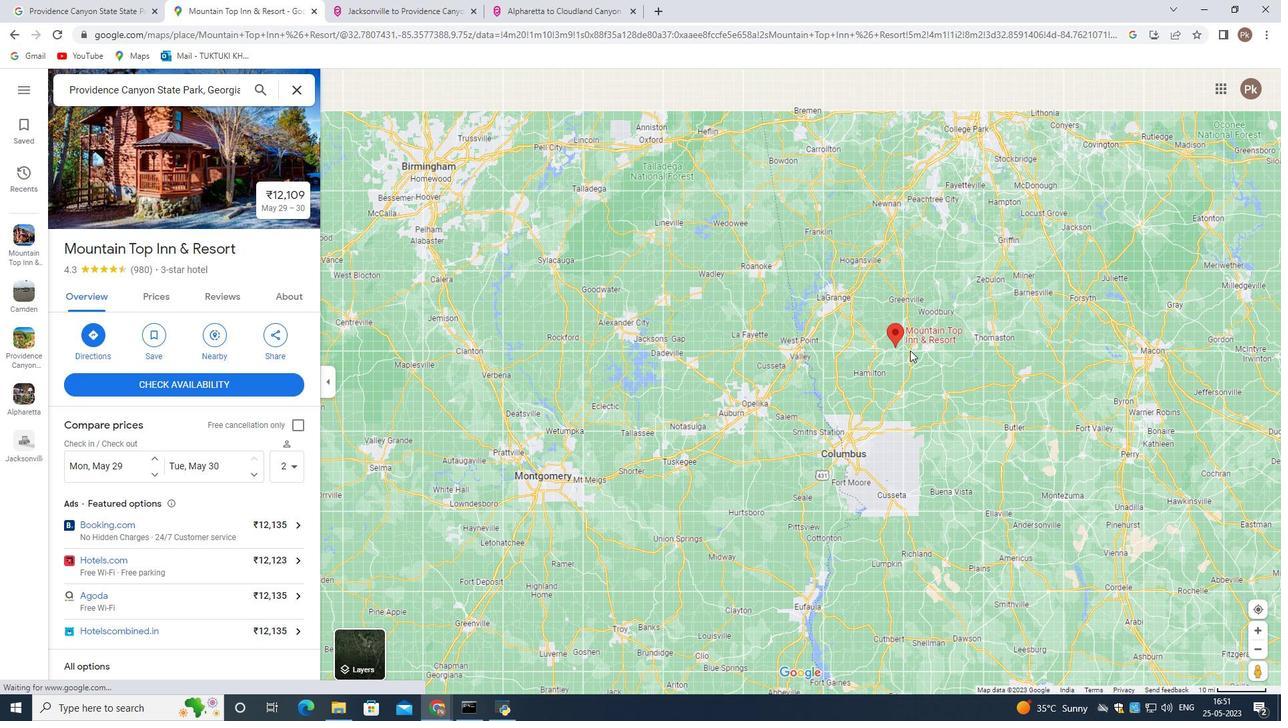 
Action: Mouse scrolled (910, 349) with delta (0, 0)
Screenshot: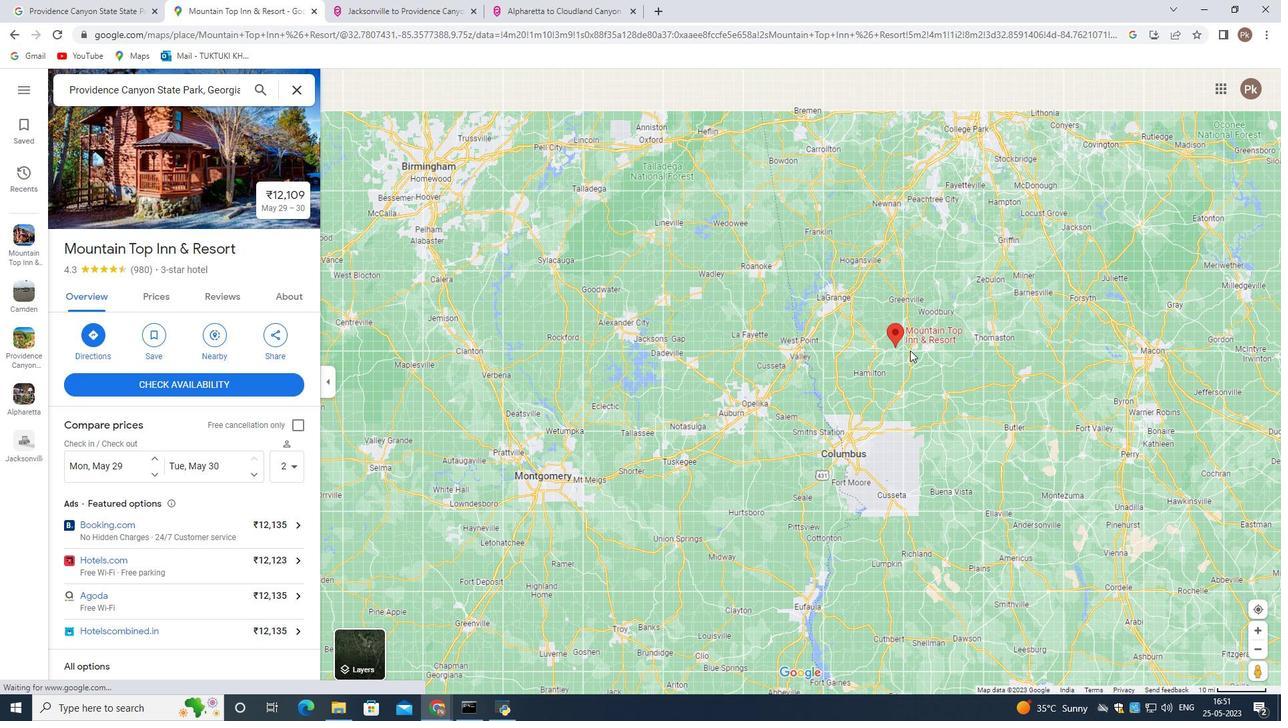 
Action: Mouse scrolled (910, 349) with delta (0, 0)
Screenshot: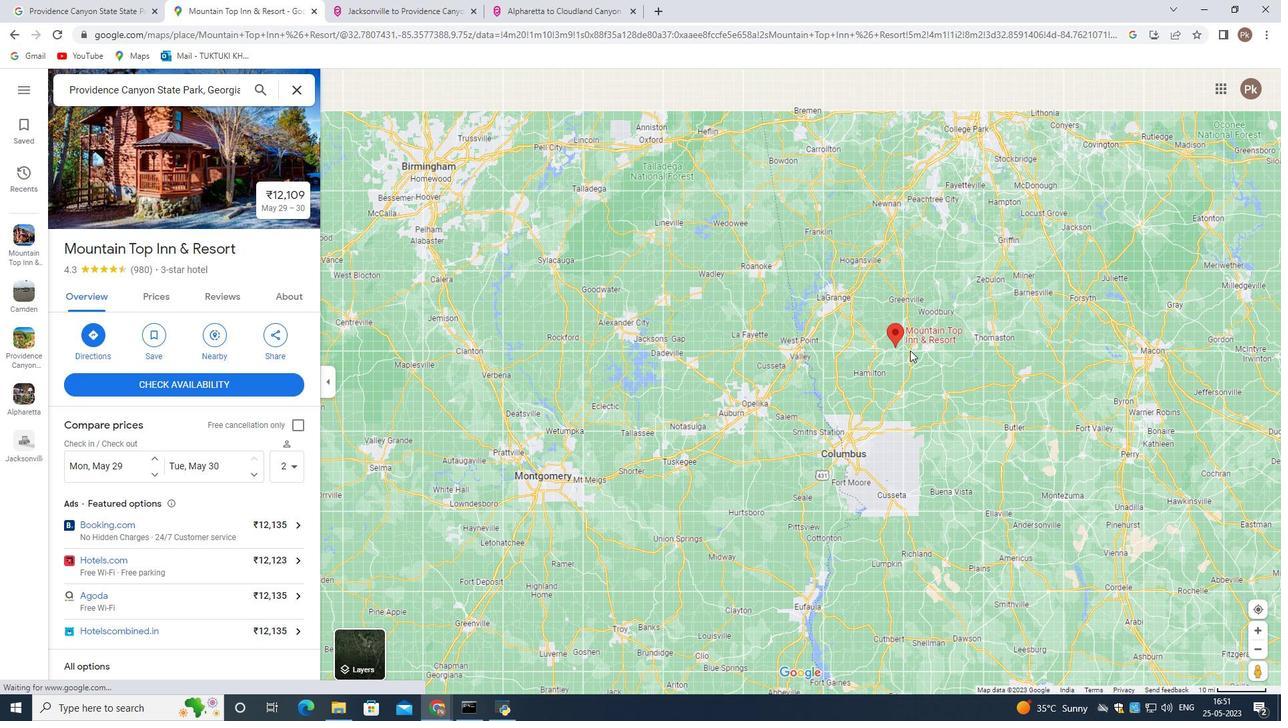 
Action: Mouse scrolled (910, 349) with delta (0, 0)
Screenshot: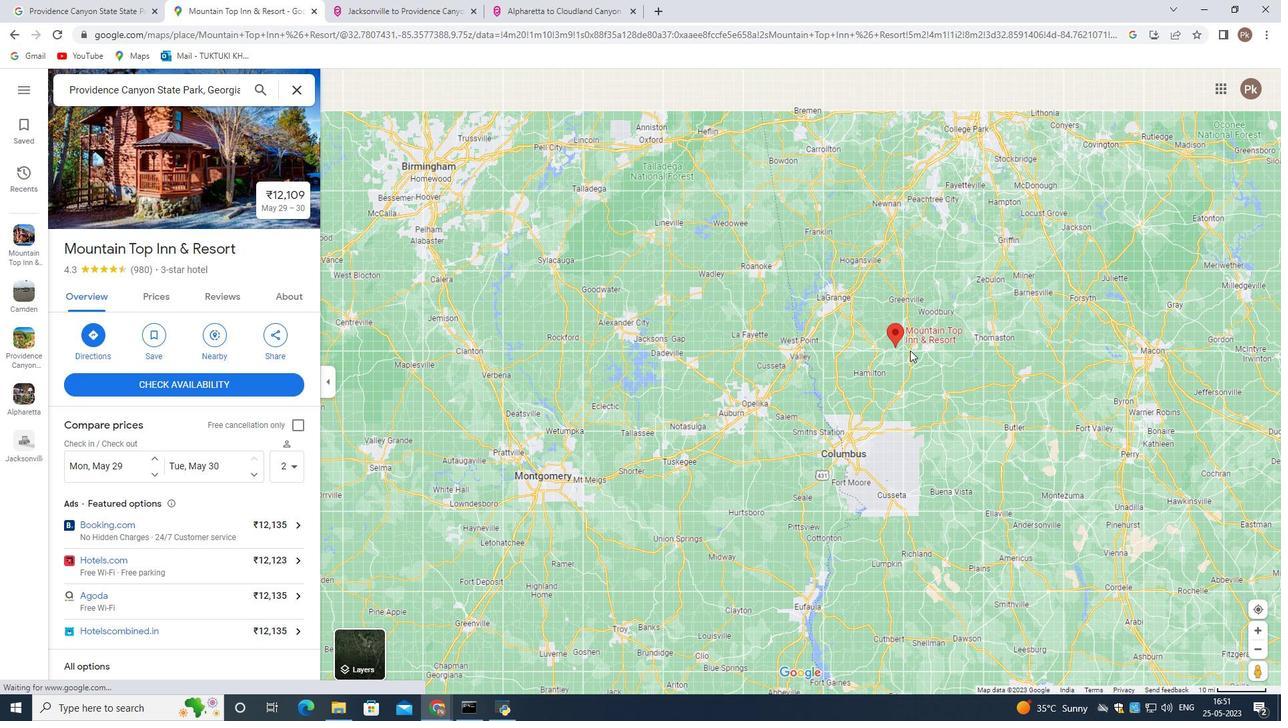 
Action: Mouse scrolled (910, 349) with delta (0, 0)
Screenshot: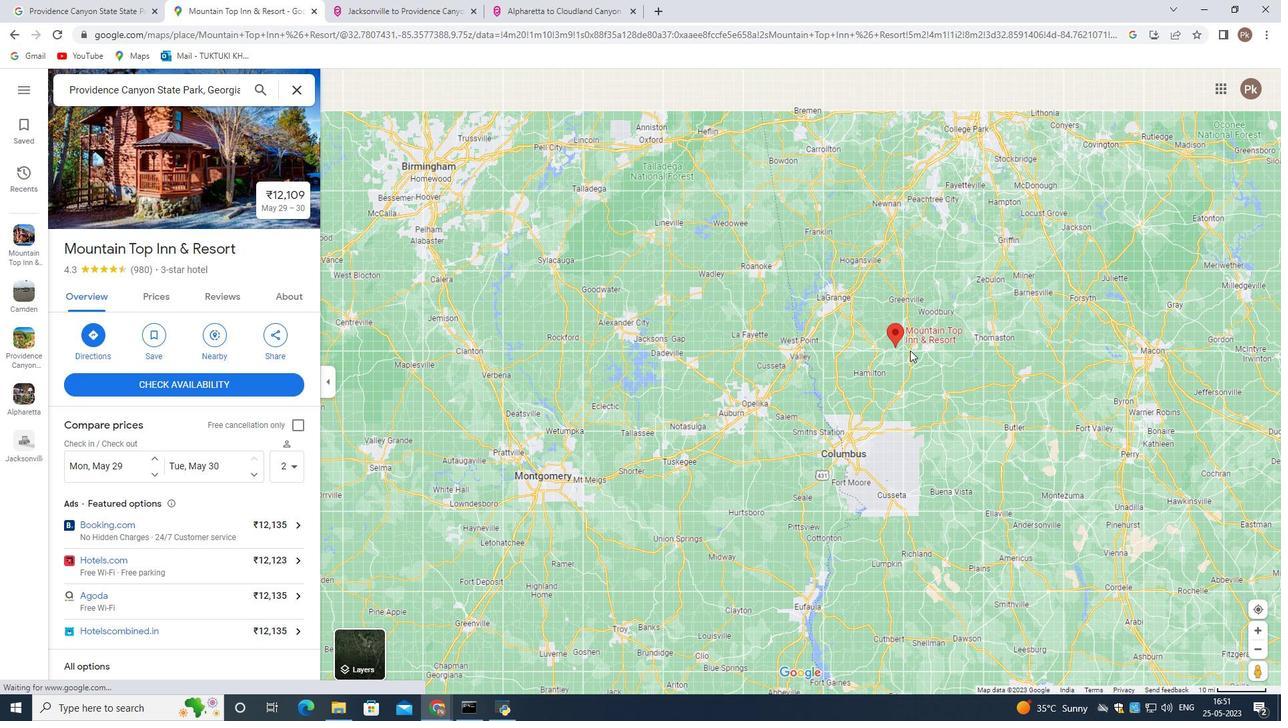 
Action: Mouse scrolled (910, 349) with delta (0, 0)
Screenshot: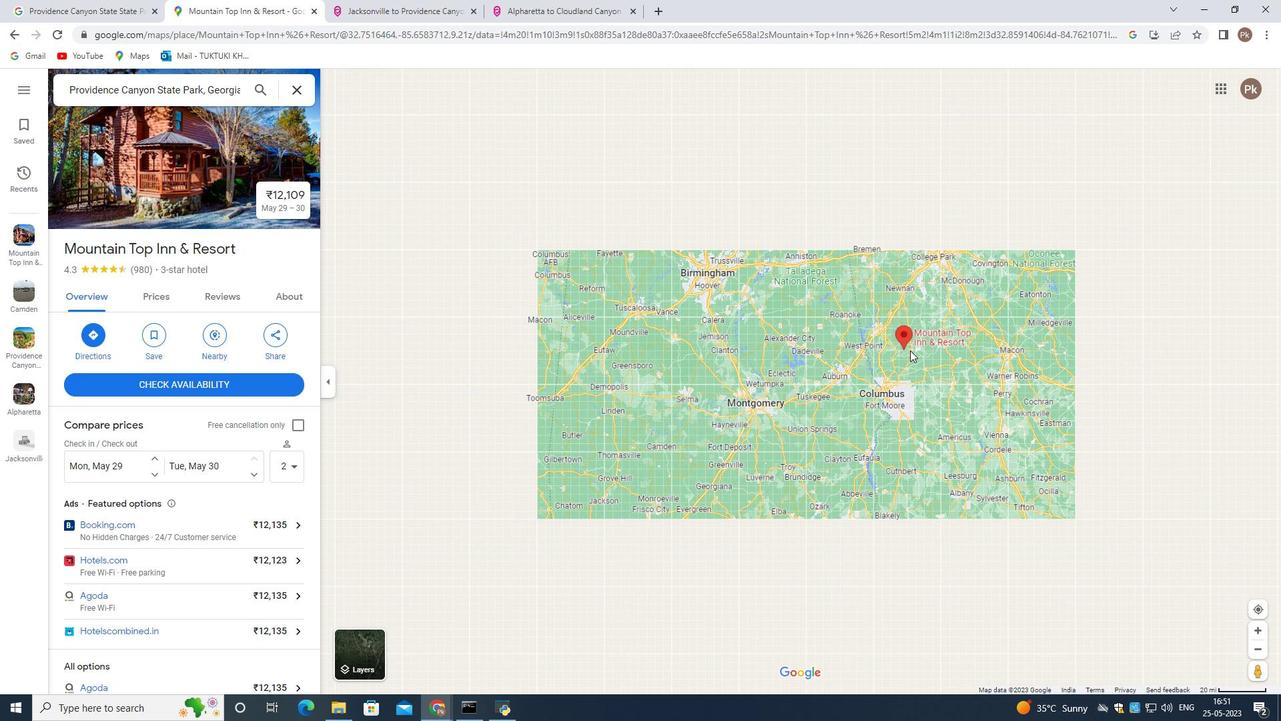 
Action: Mouse scrolled (910, 349) with delta (0, 0)
Screenshot: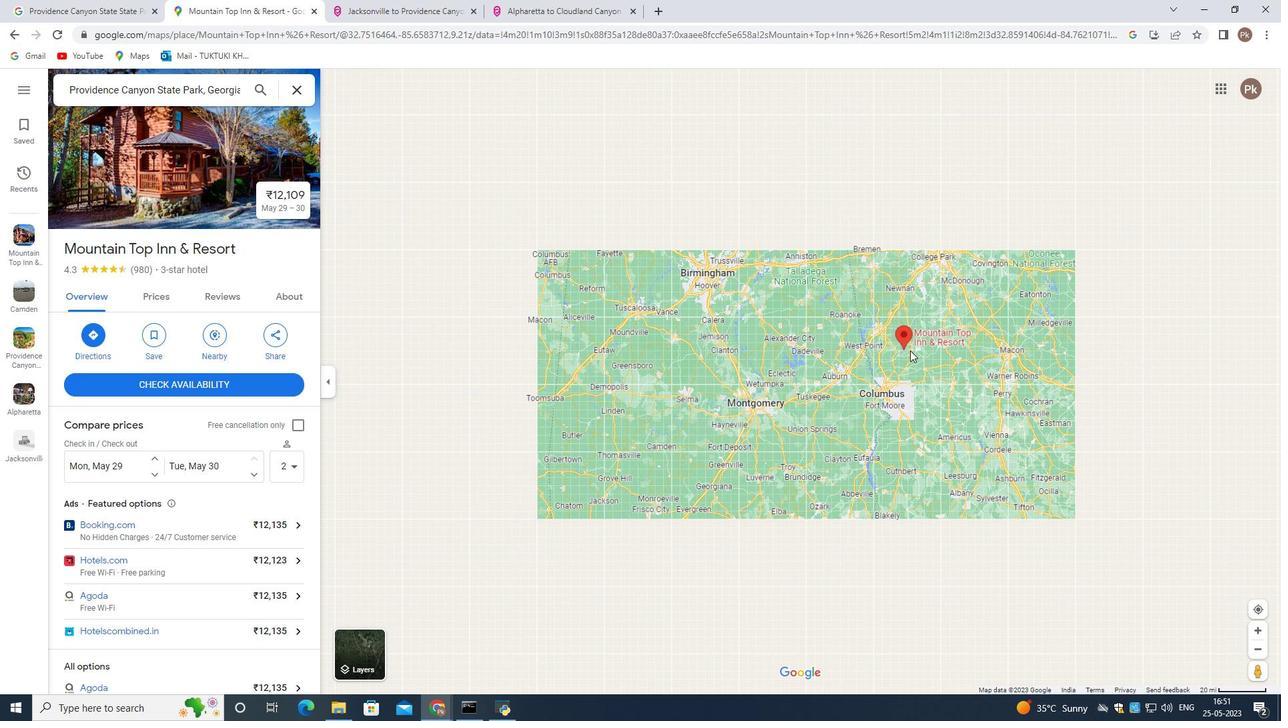 
Action: Mouse scrolled (910, 349) with delta (0, 0)
Screenshot: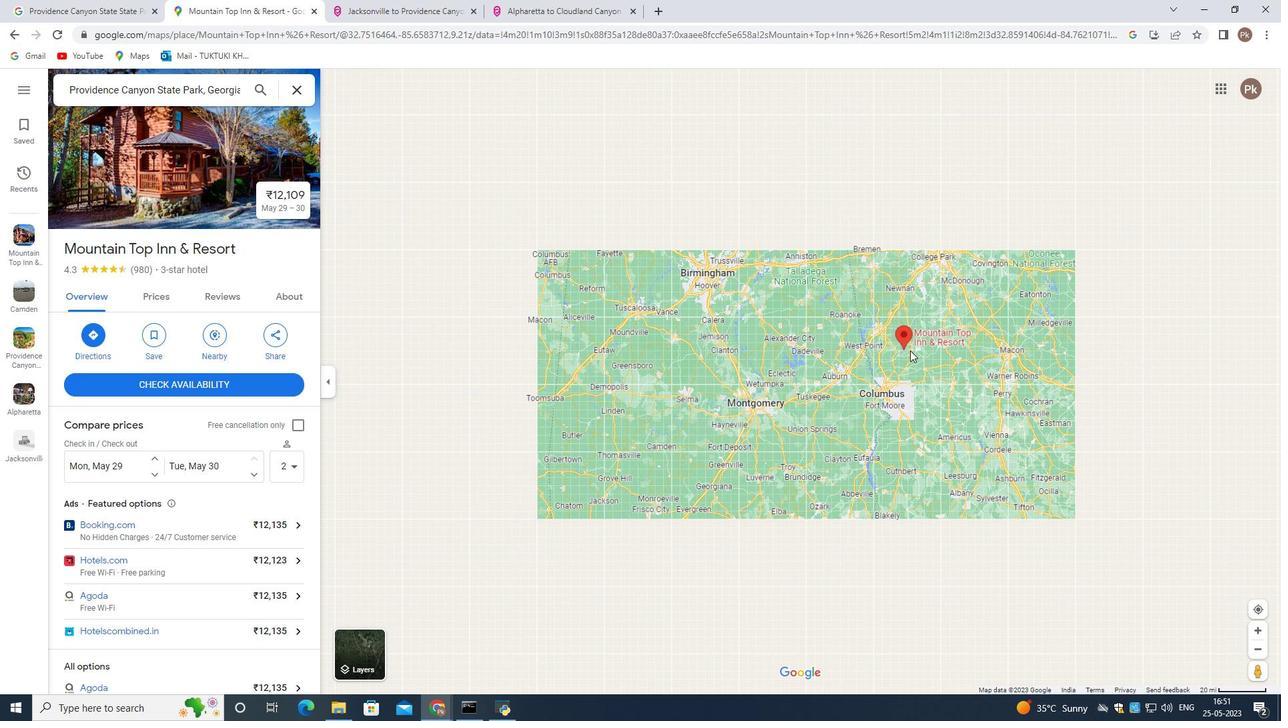 
Action: Mouse scrolled (910, 349) with delta (0, 0)
Screenshot: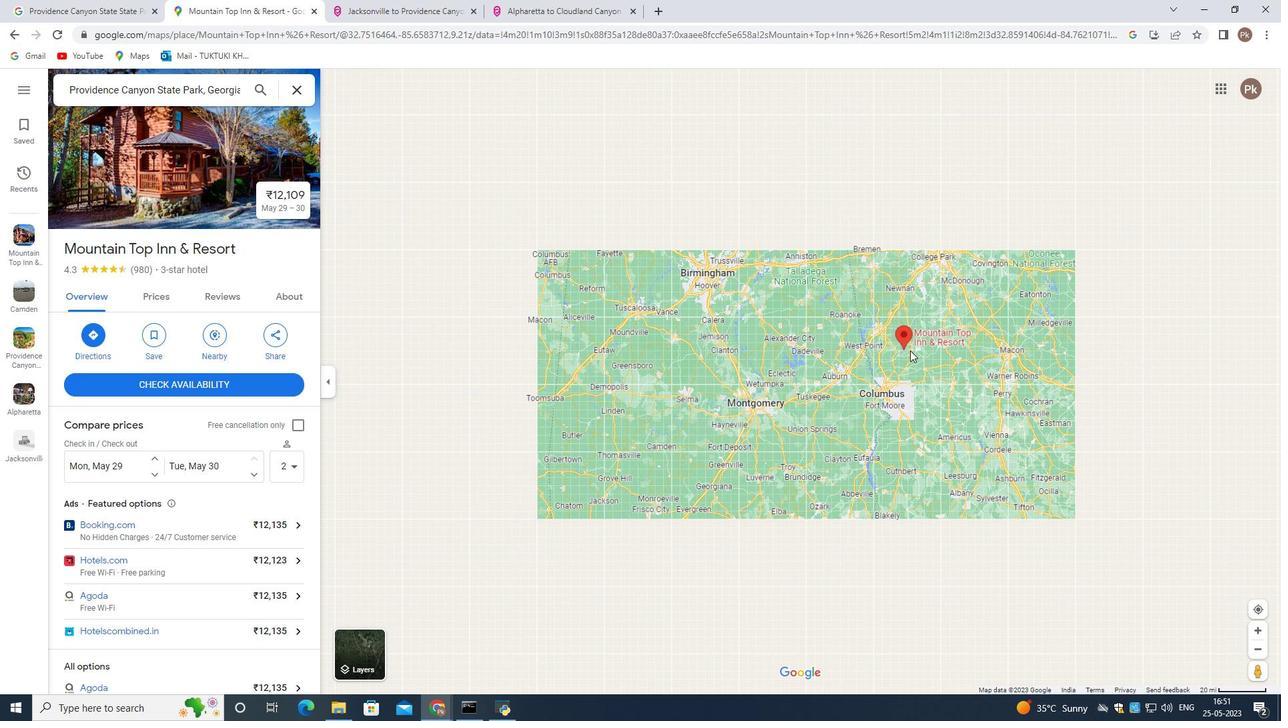 
Action: Mouse scrolled (910, 349) with delta (0, 0)
Screenshot: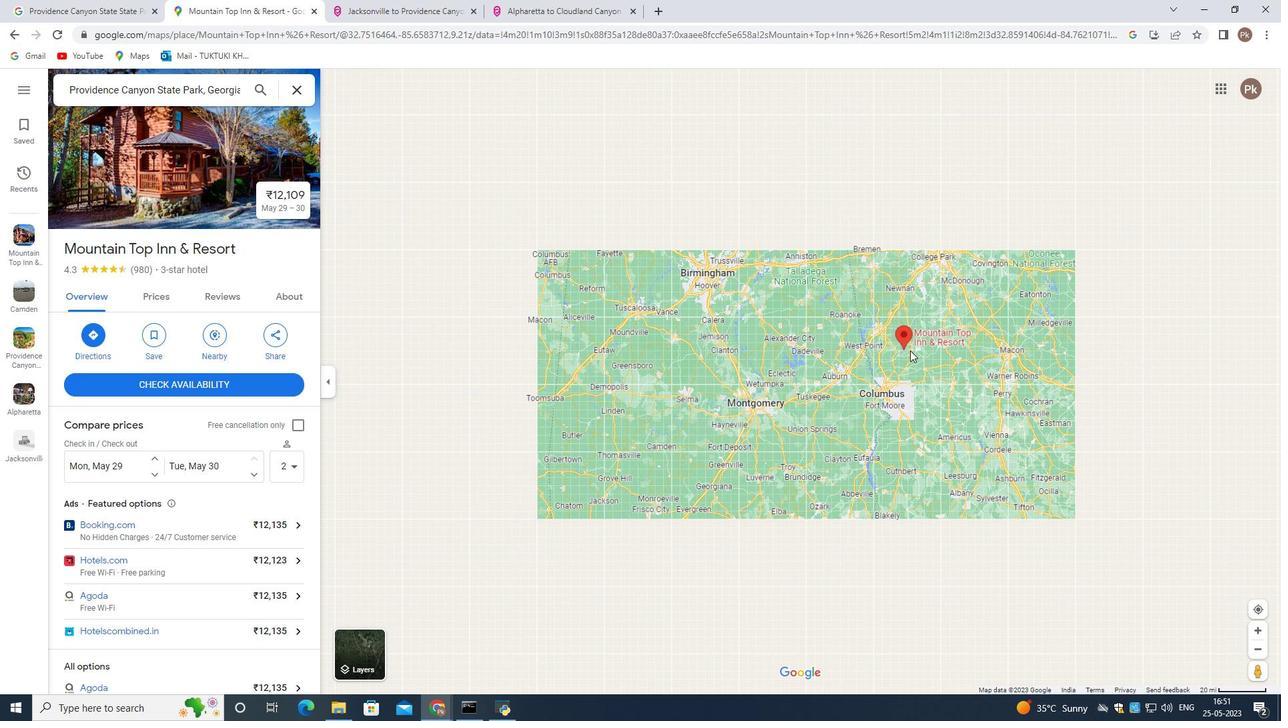 
Action: Mouse scrolled (910, 349) with delta (0, 0)
Screenshot: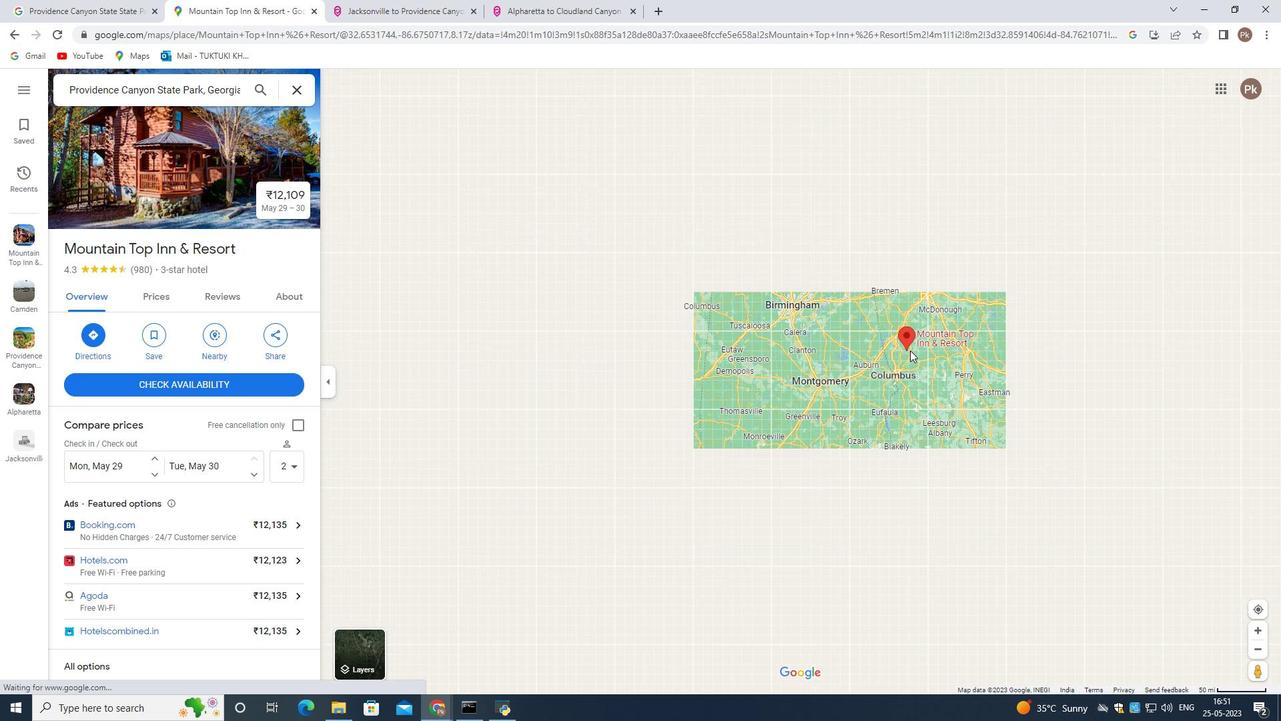 
Action: Mouse scrolled (910, 349) with delta (0, 0)
Screenshot: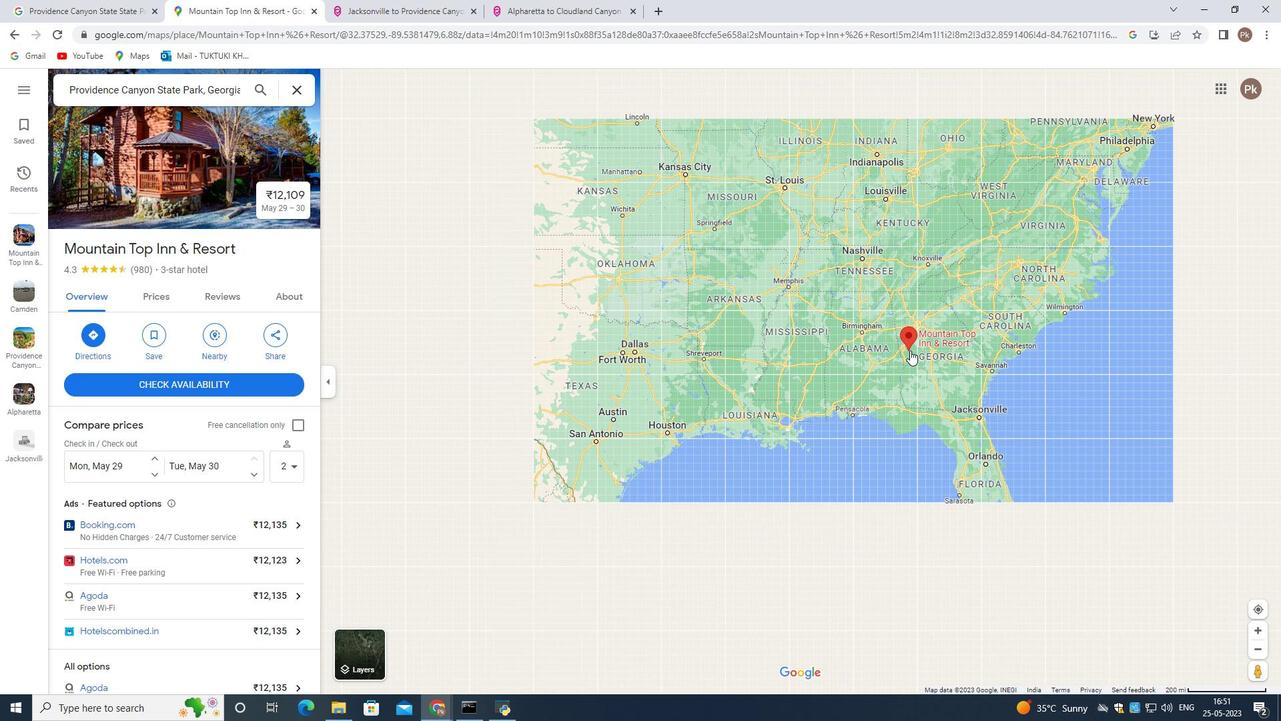 
Action: Mouse scrolled (910, 349) with delta (0, 0)
Screenshot: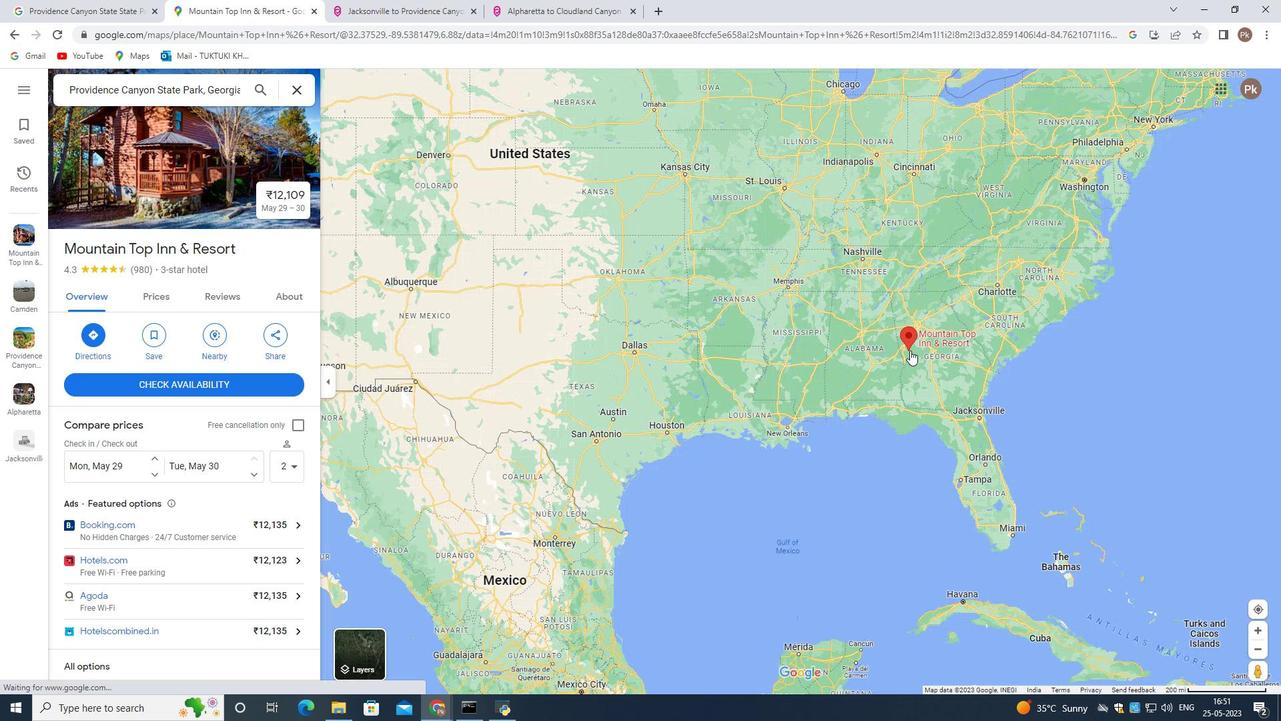 
Action: Mouse scrolled (910, 349) with delta (0, 0)
Screenshot: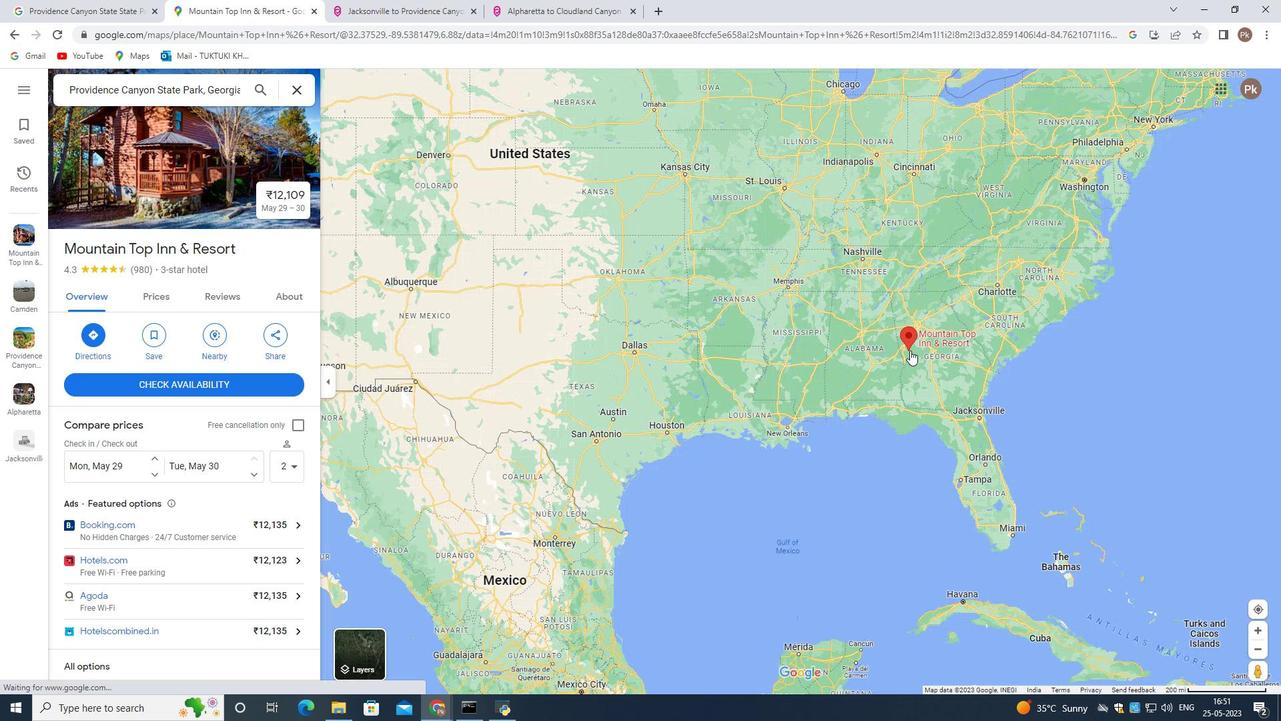 
Action: Mouse moved to (909, 350)
Screenshot: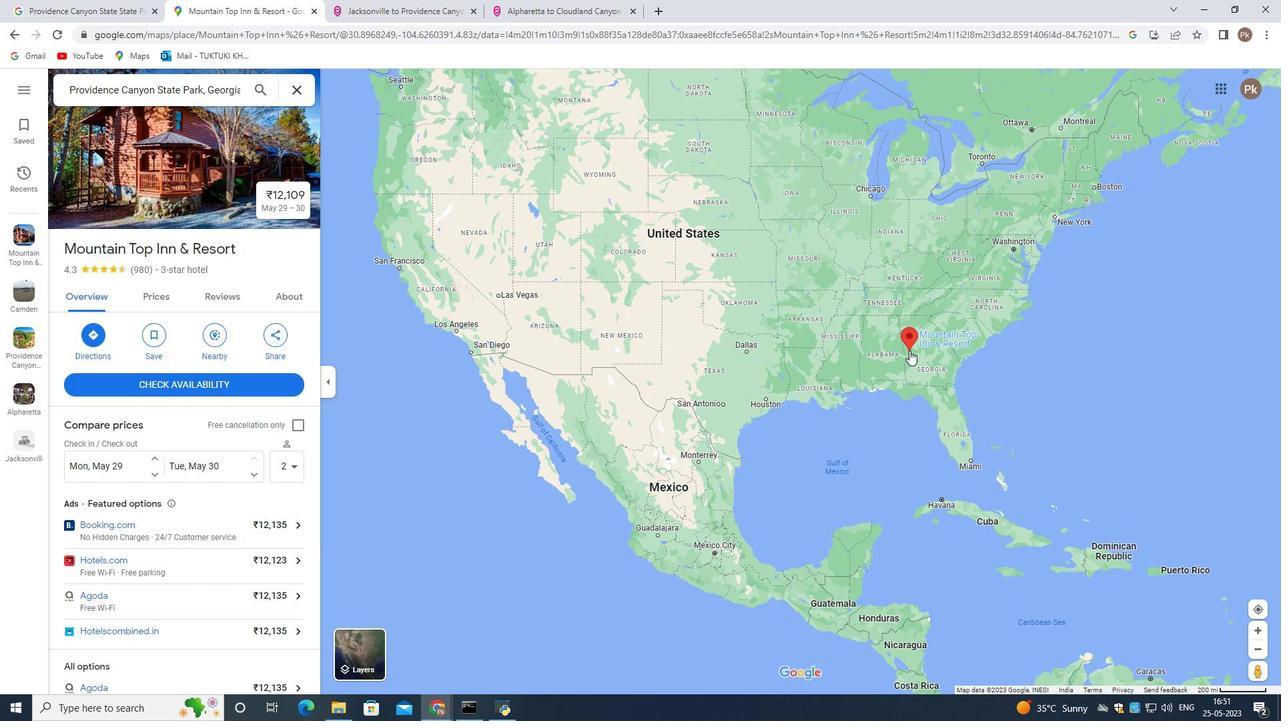 
Action: Mouse scrolled (909, 351) with delta (0, 0)
Screenshot: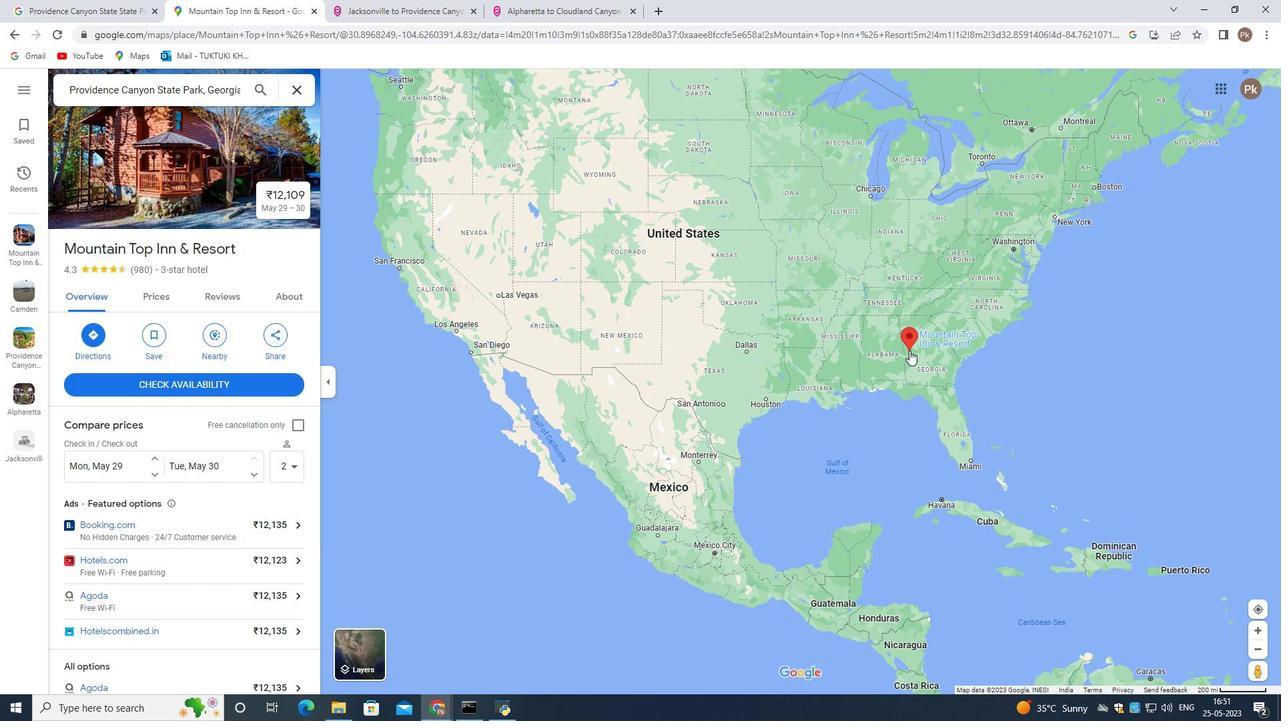 
Action: Mouse moved to (908, 332)
Screenshot: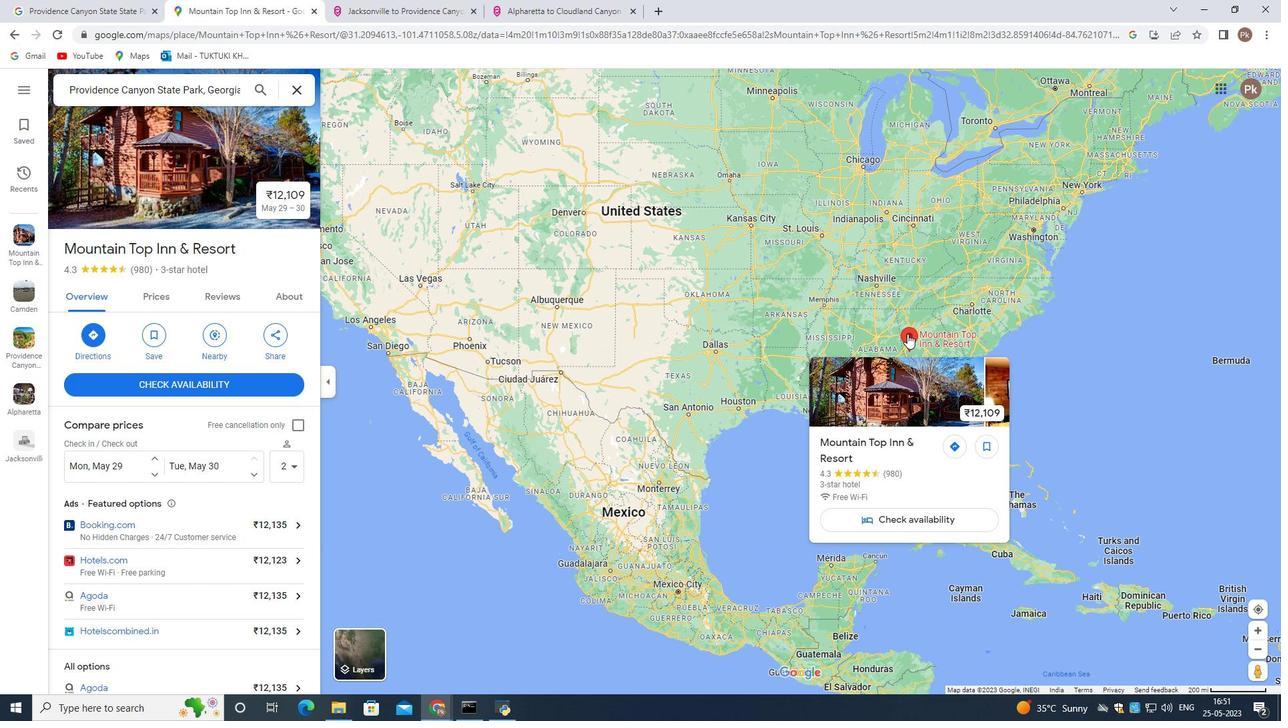 
Action: Mouse scrolled (908, 333) with delta (0, 0)
Screenshot: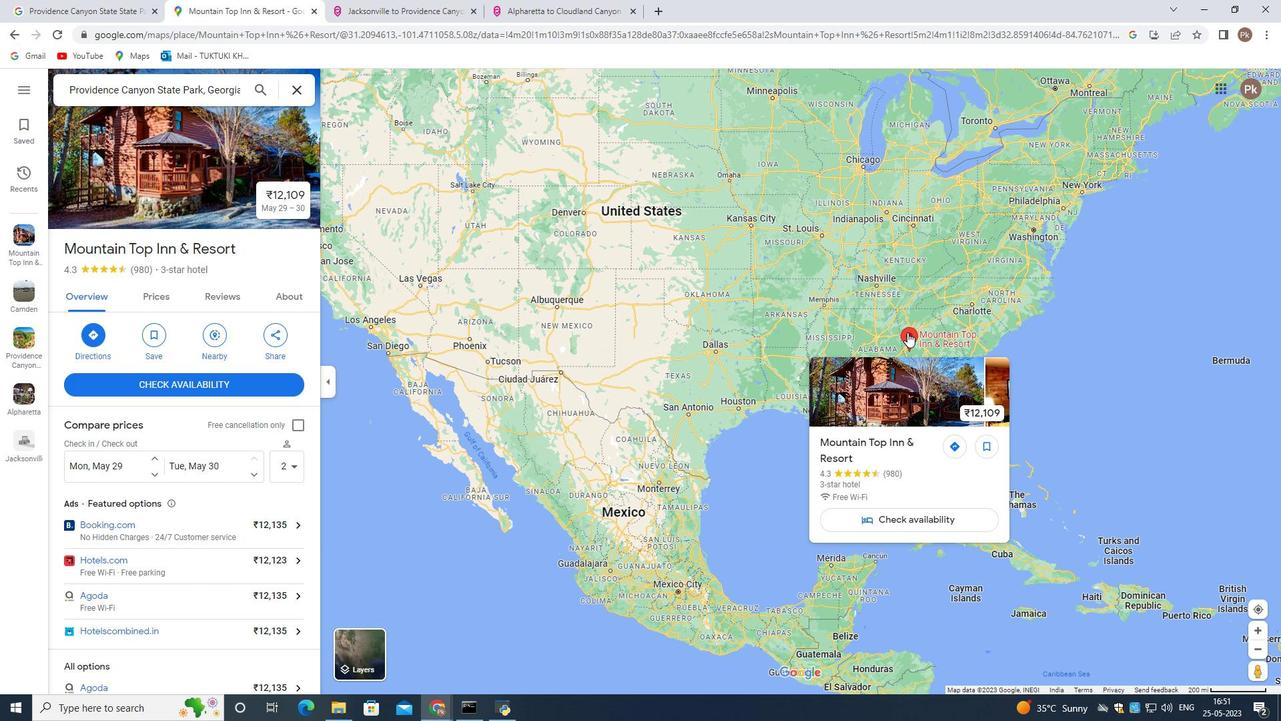 
Action: Mouse scrolled (908, 333) with delta (0, 0)
Screenshot: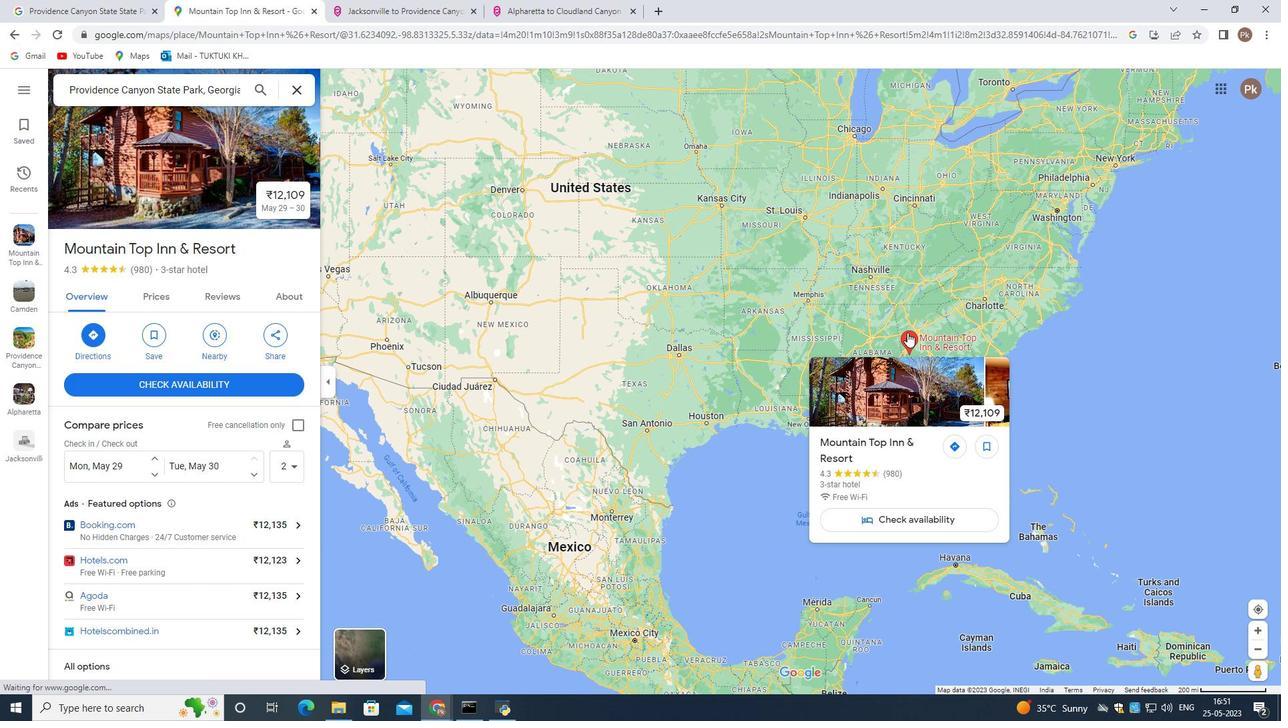 
Action: Mouse scrolled (908, 333) with delta (0, 0)
Screenshot: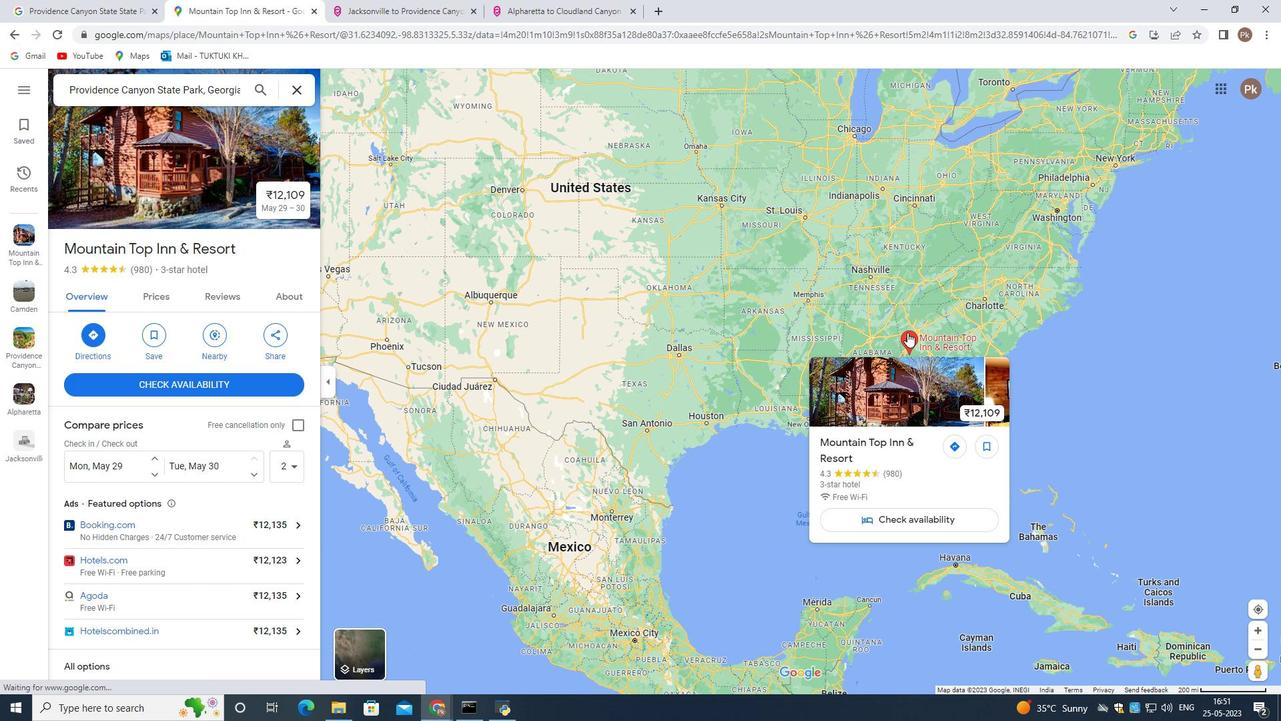 
Action: Mouse scrolled (908, 333) with delta (0, 0)
Screenshot: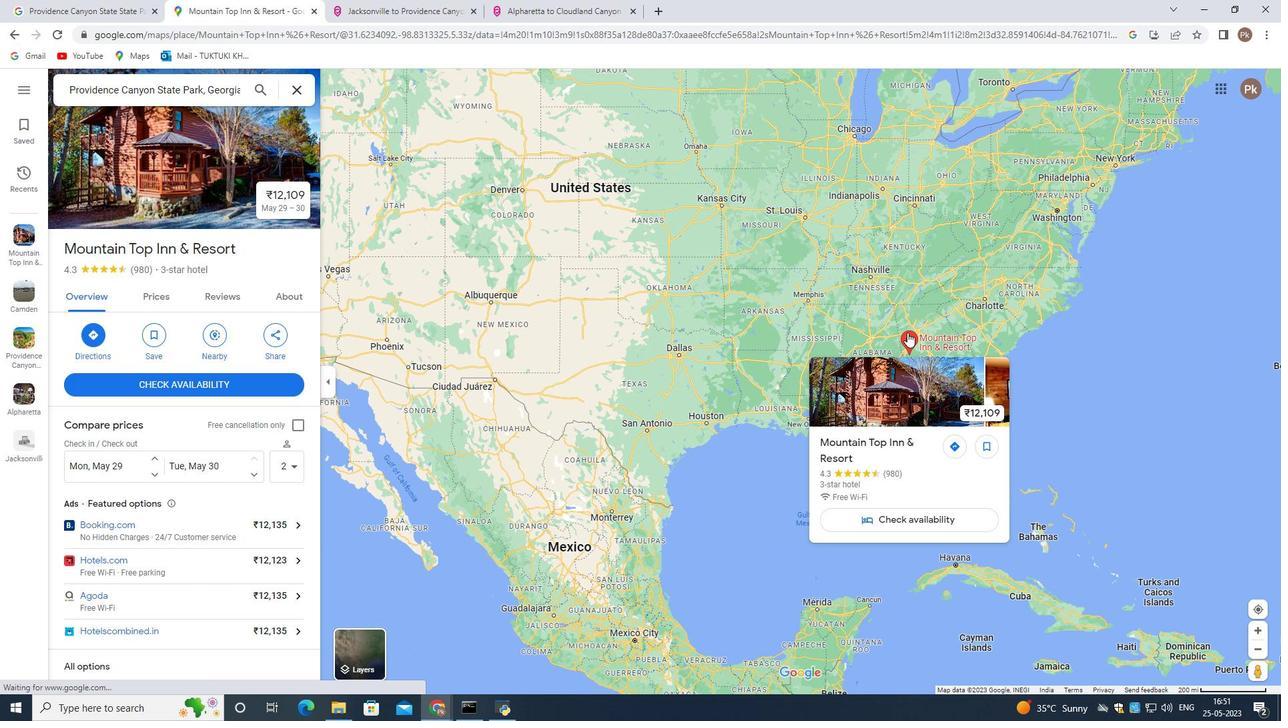 
Action: Mouse scrolled (908, 333) with delta (0, 0)
Screenshot: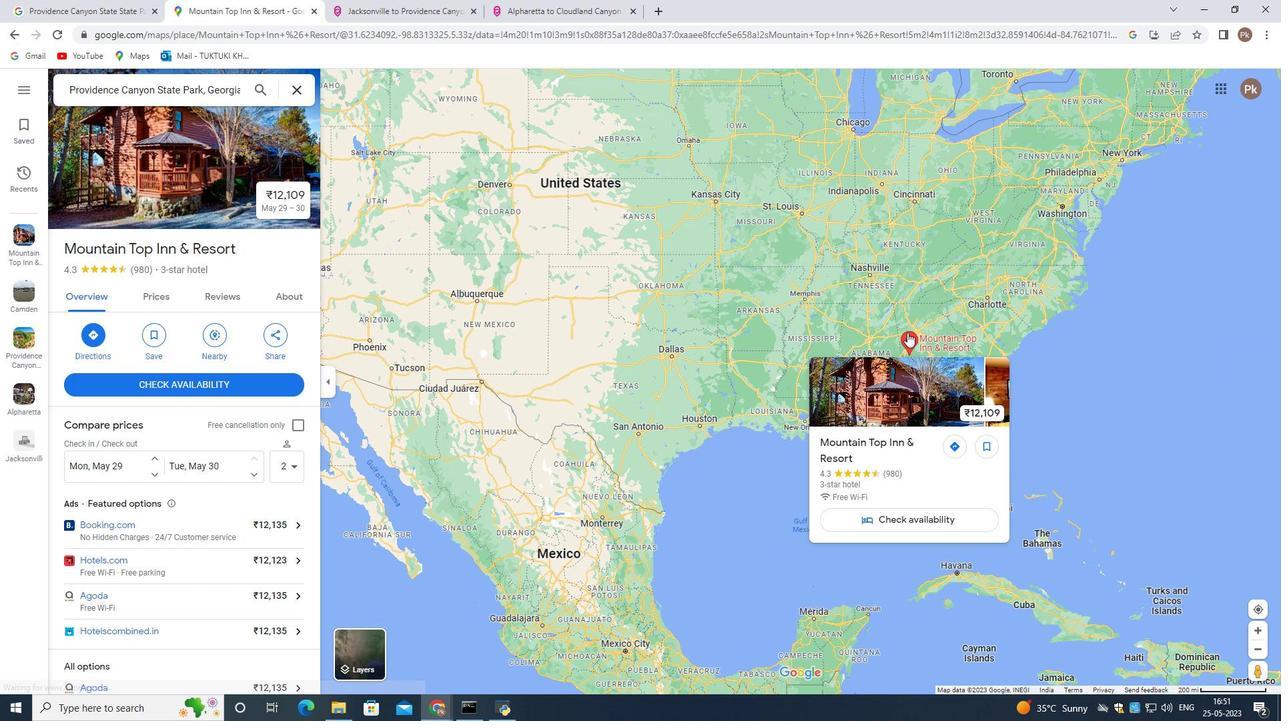 
Action: Mouse moved to (926, 365)
Screenshot: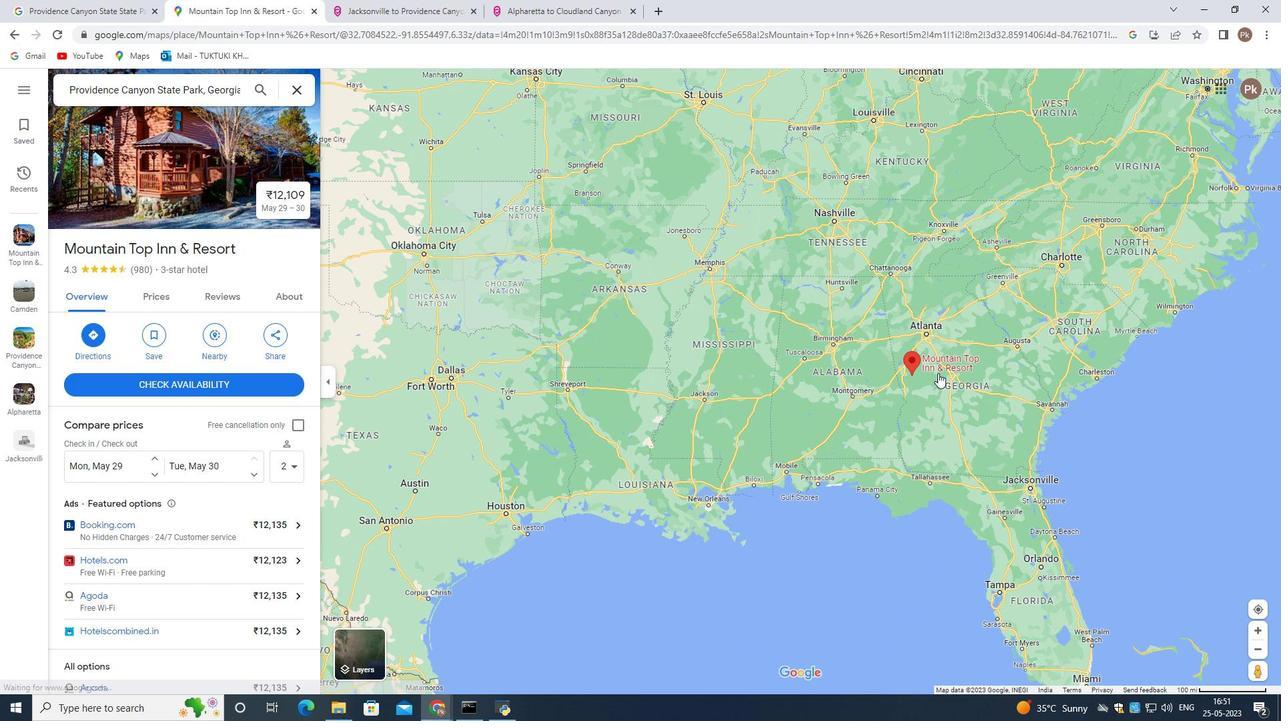 
Action: Mouse scrolled (926, 366) with delta (0, 0)
Screenshot: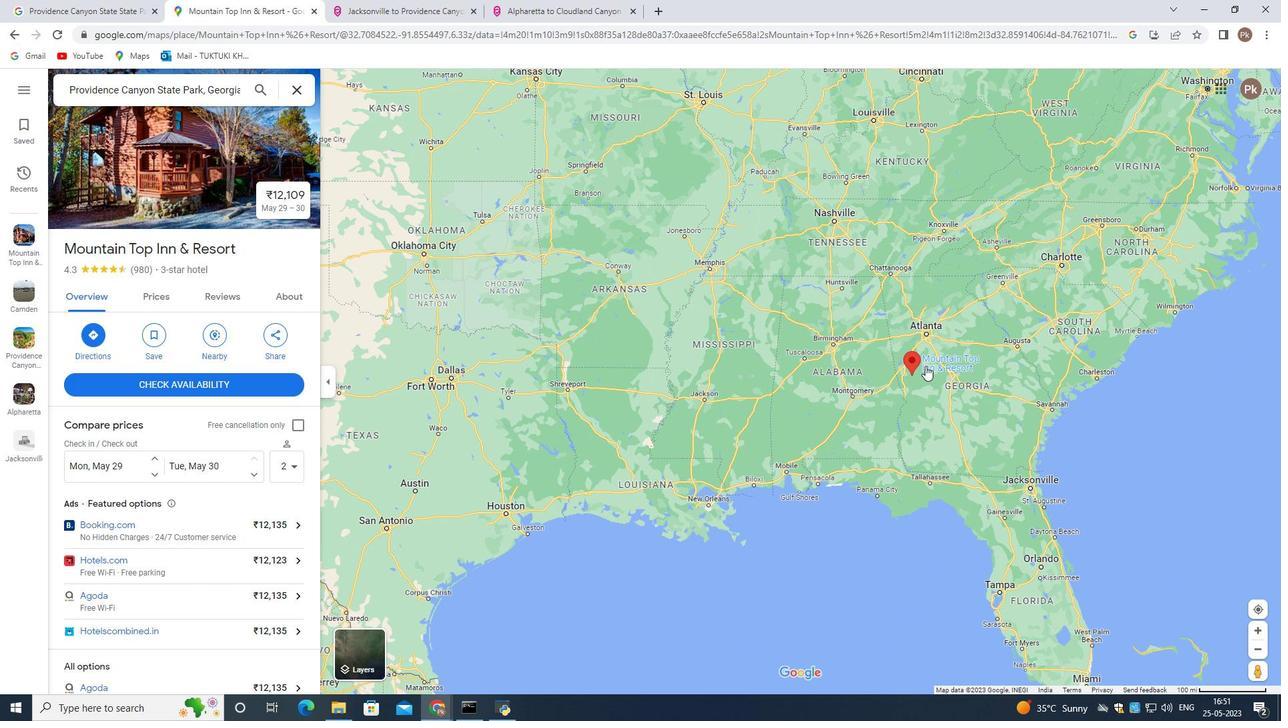 
Action: Mouse scrolled (926, 366) with delta (0, 0)
Screenshot: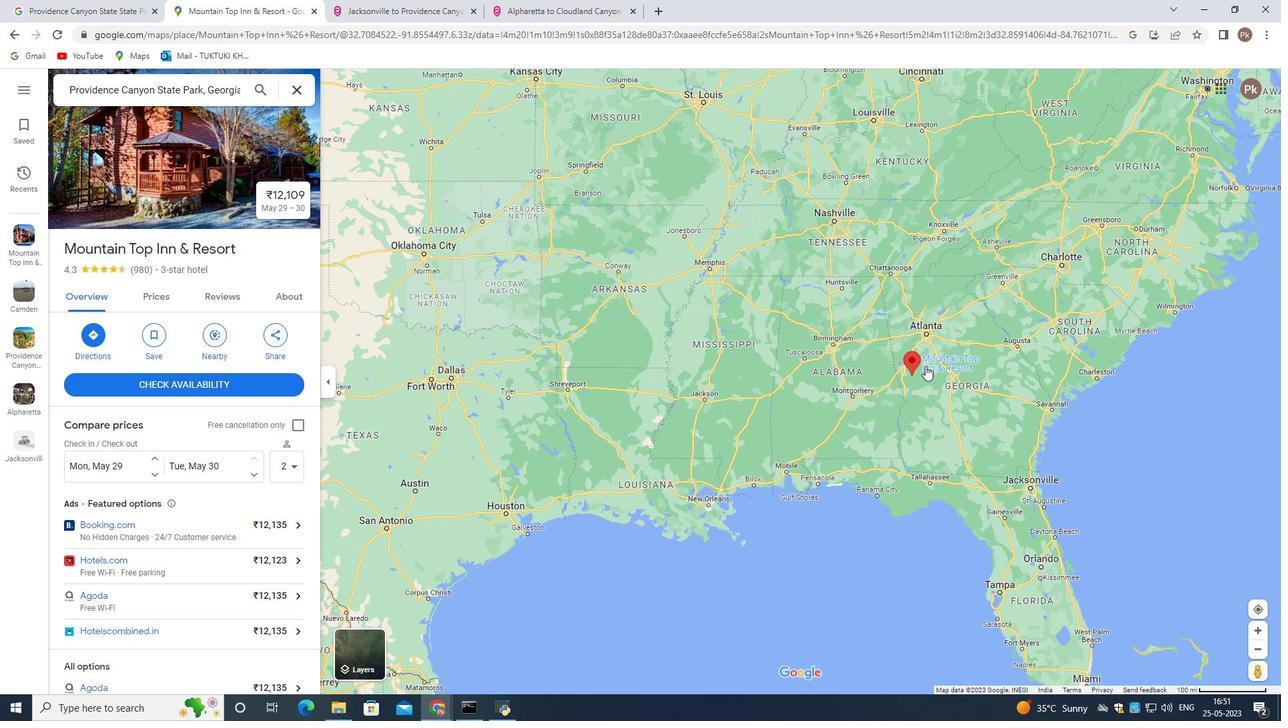 
Action: Mouse scrolled (926, 366) with delta (0, 0)
Screenshot: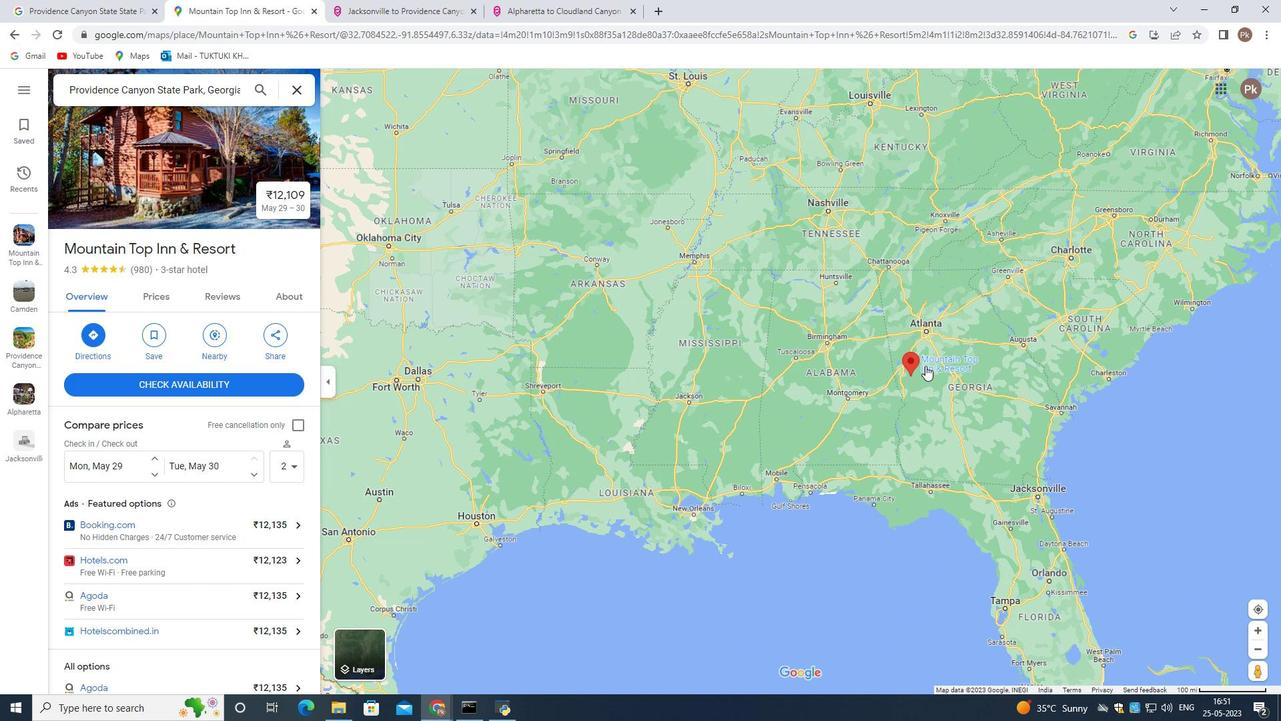 
Action: Mouse scrolled (926, 366) with delta (0, 0)
Screenshot: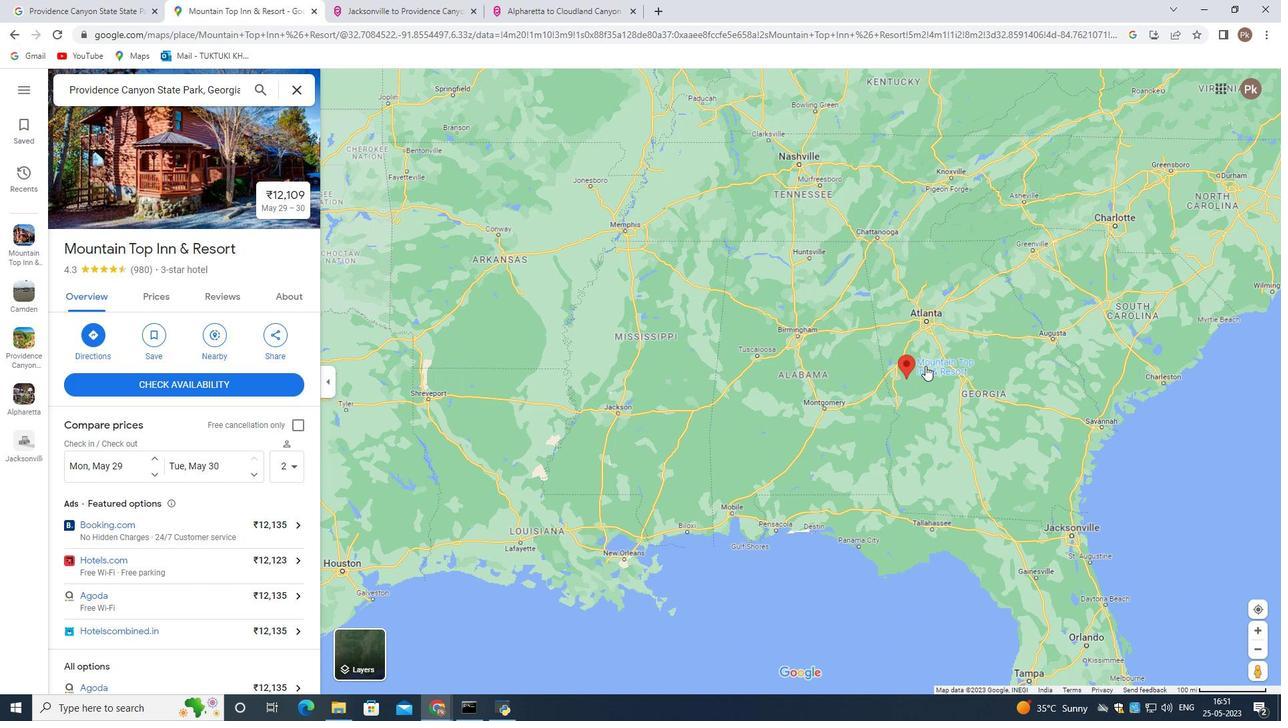 
Action: Mouse moved to (914, 367)
Screenshot: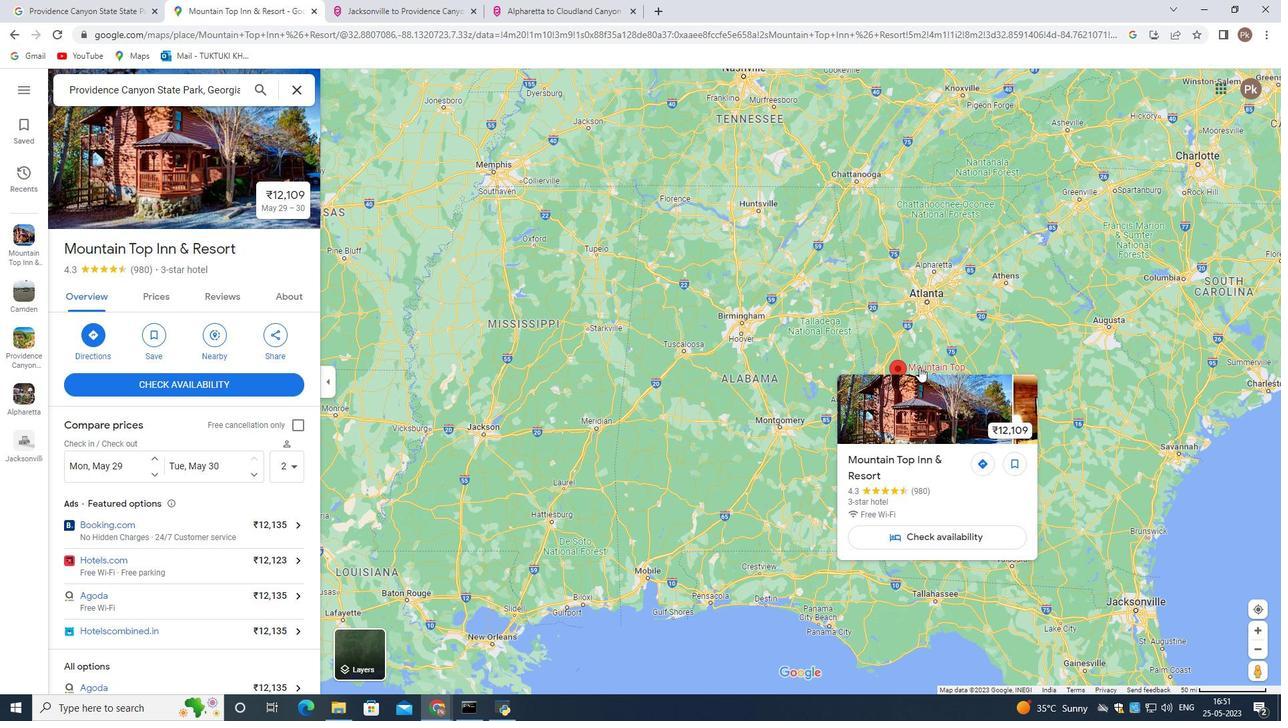 
Action: Mouse scrolled (914, 367) with delta (0, 0)
Screenshot: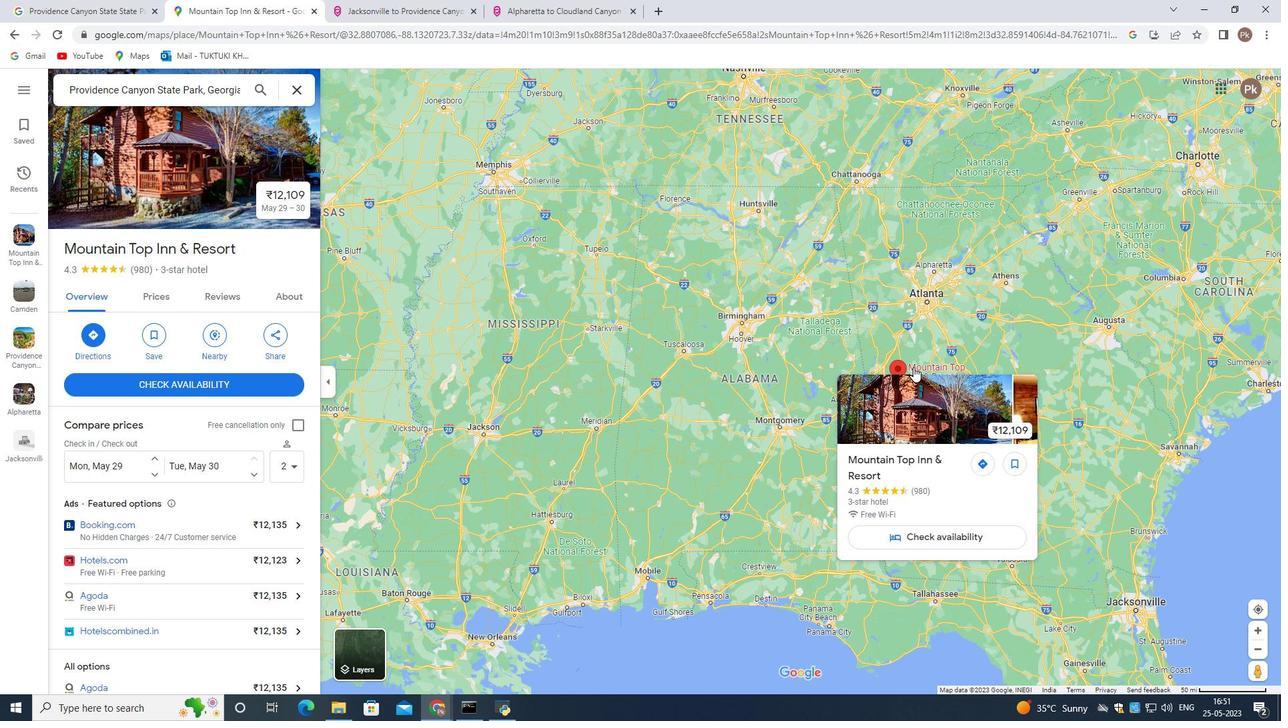 
Action: Mouse scrolled (914, 367) with delta (0, 0)
Screenshot: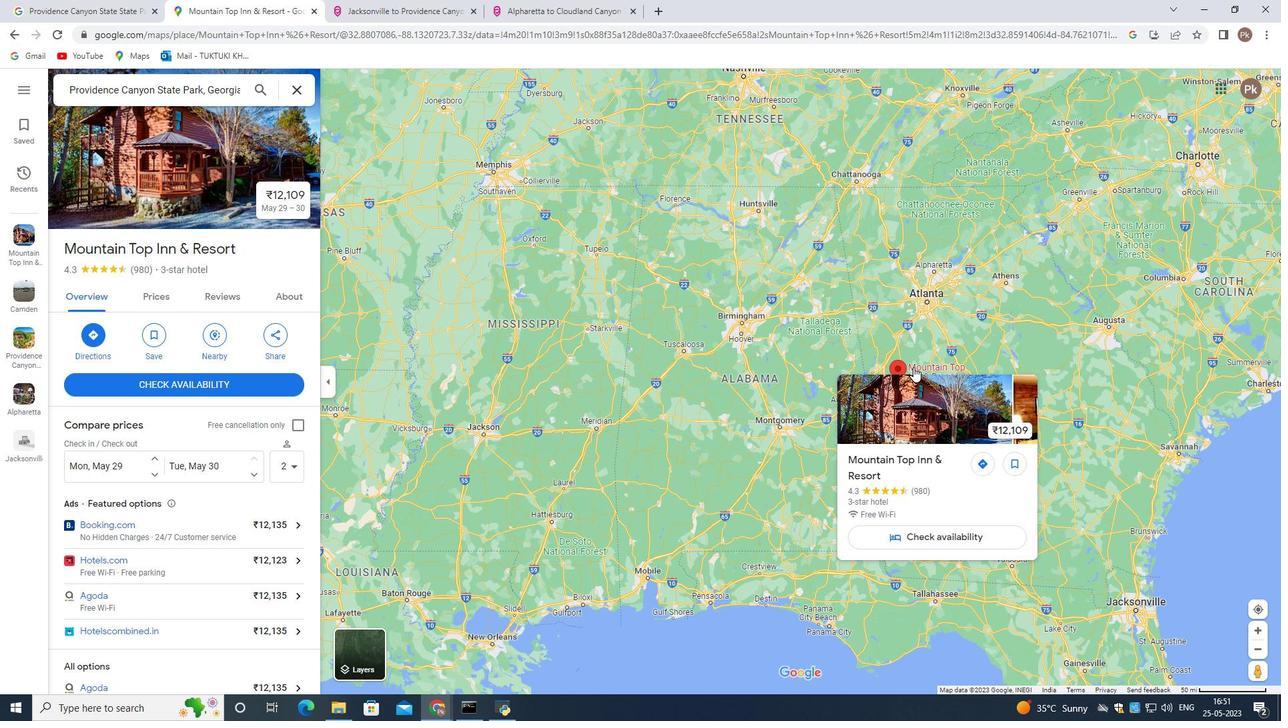 
Action: Mouse scrolled (914, 367) with delta (0, 0)
Screenshot: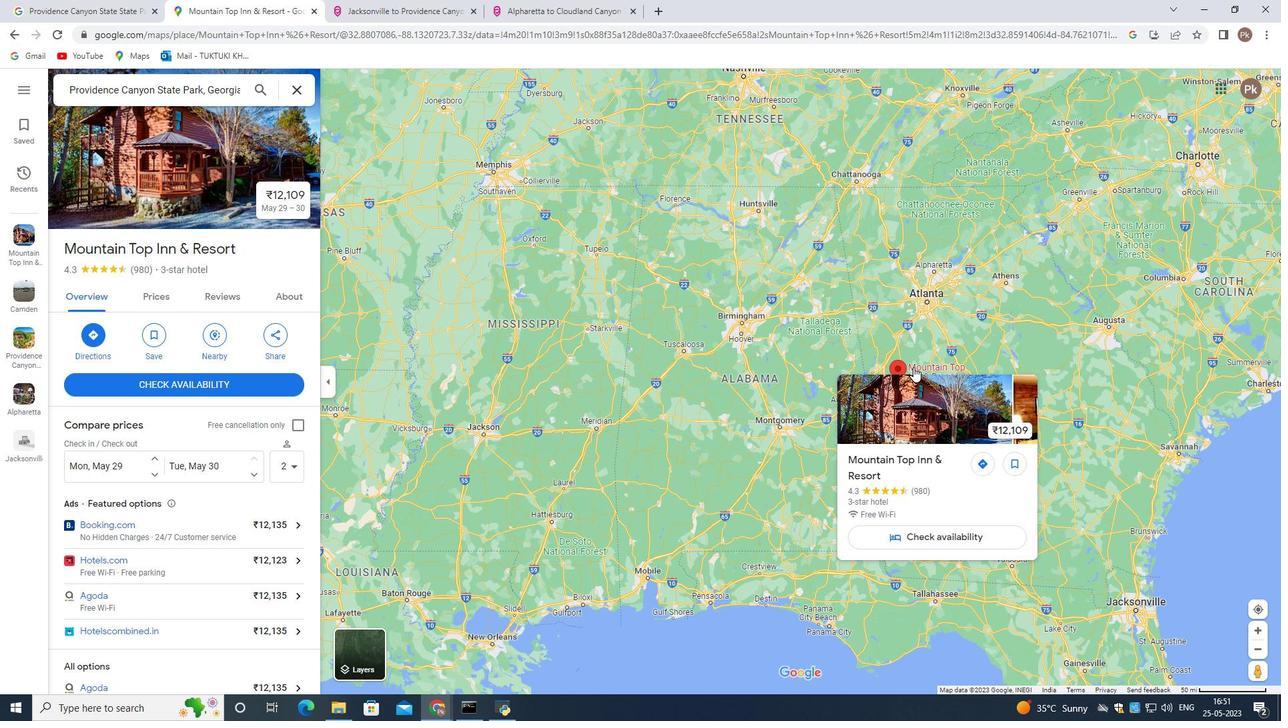 
Action: Mouse scrolled (914, 367) with delta (0, 0)
